 Task: Create a minimal business slides presentation template premium.
Action: Mouse moved to (630, 262)
Screenshot: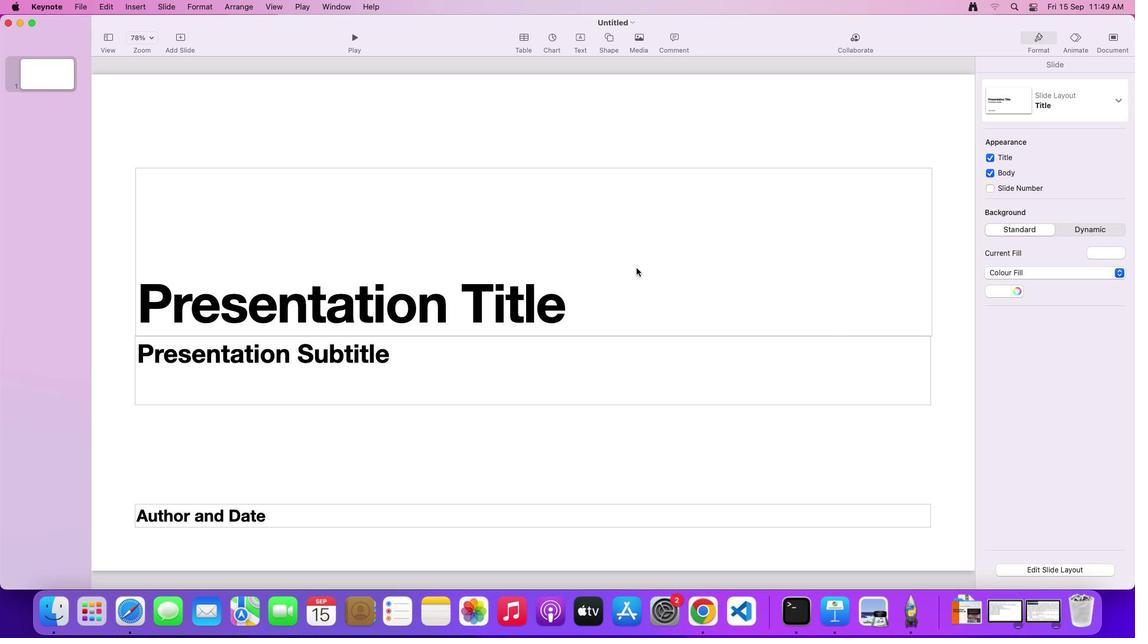 
Action: Mouse pressed left at (630, 262)
Screenshot: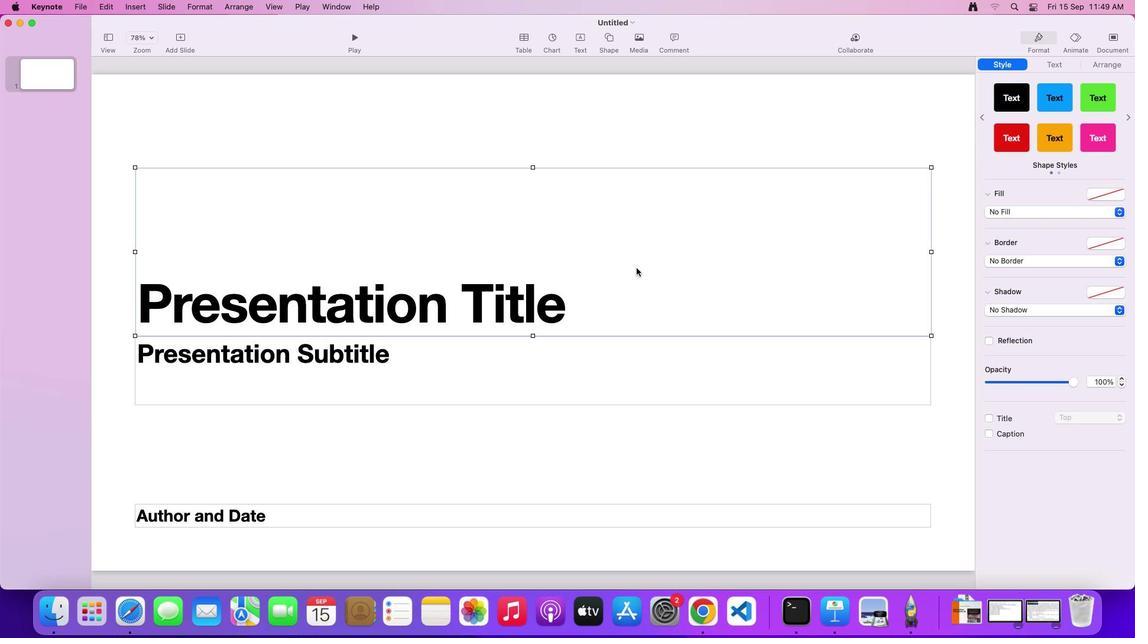 
Action: Key pressed Key.delete
Screenshot: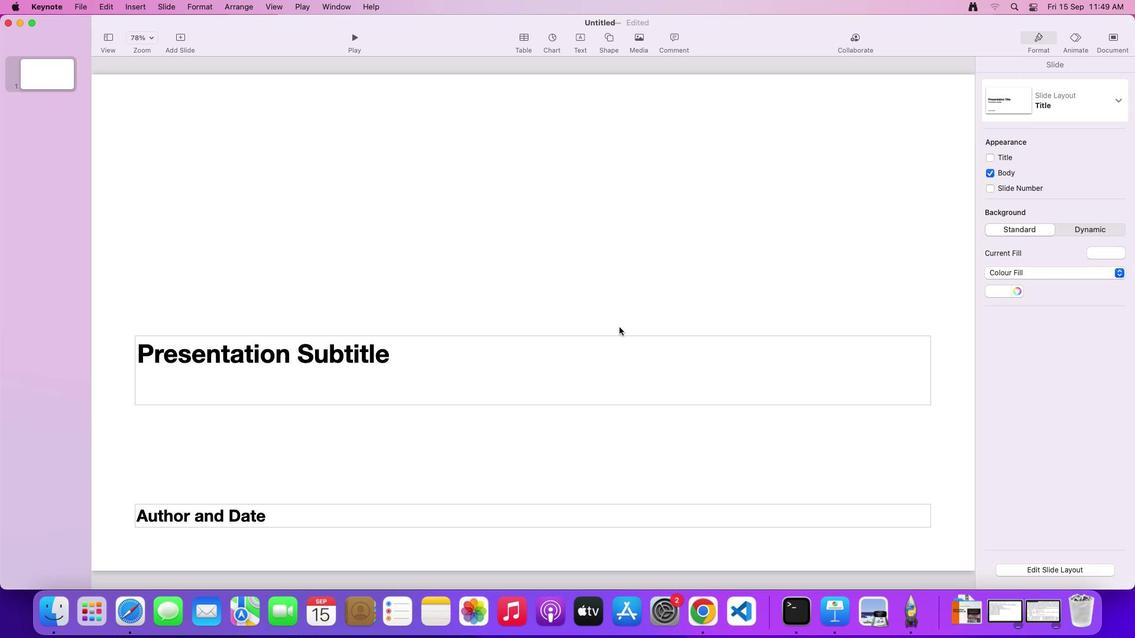 
Action: Mouse moved to (597, 376)
Screenshot: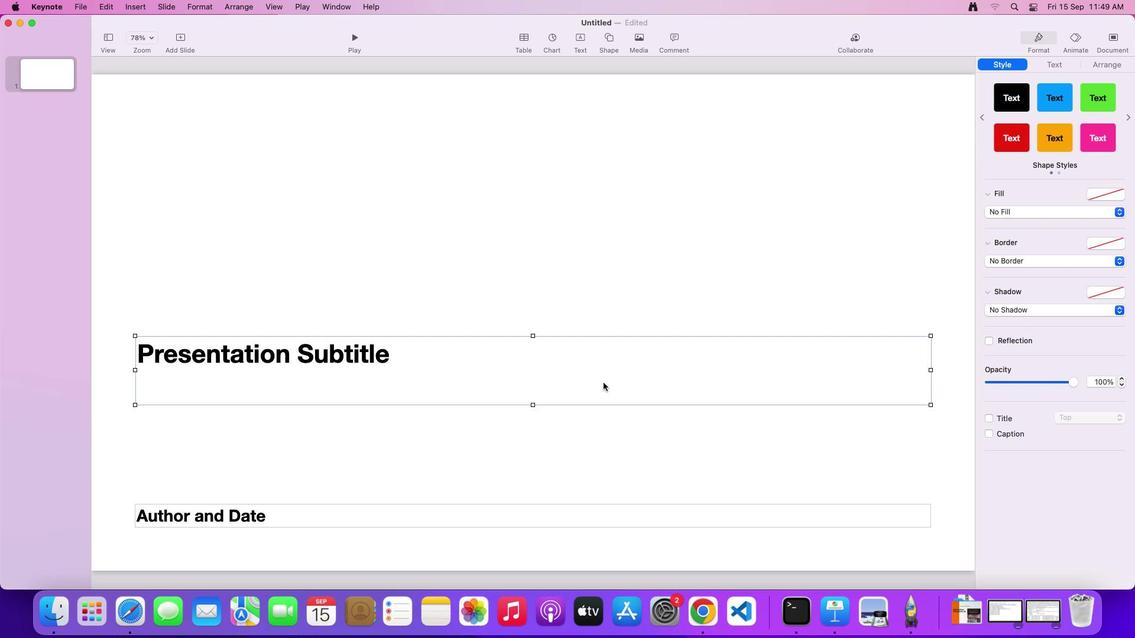 
Action: Mouse pressed left at (597, 376)
Screenshot: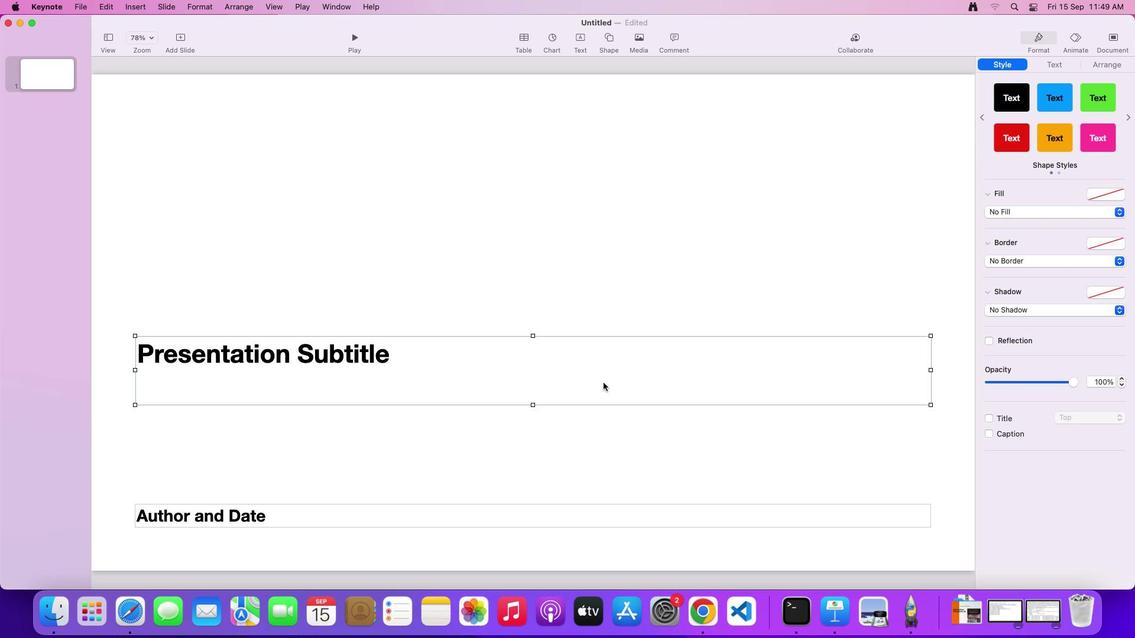 
Action: Key pressed Key.delete
Screenshot: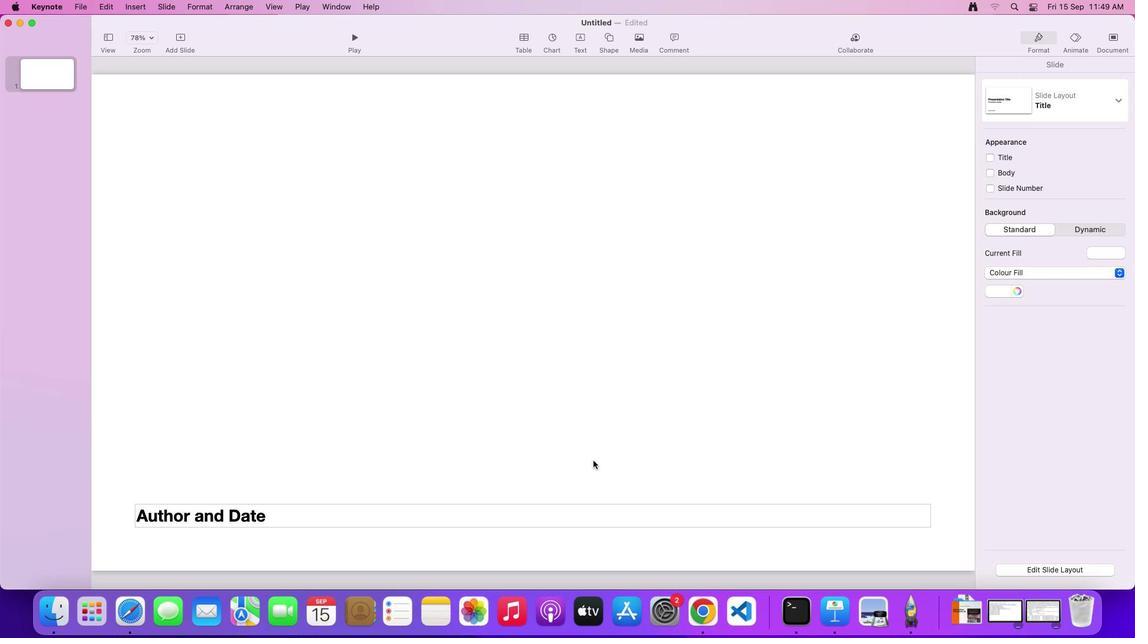 
Action: Mouse moved to (583, 506)
Screenshot: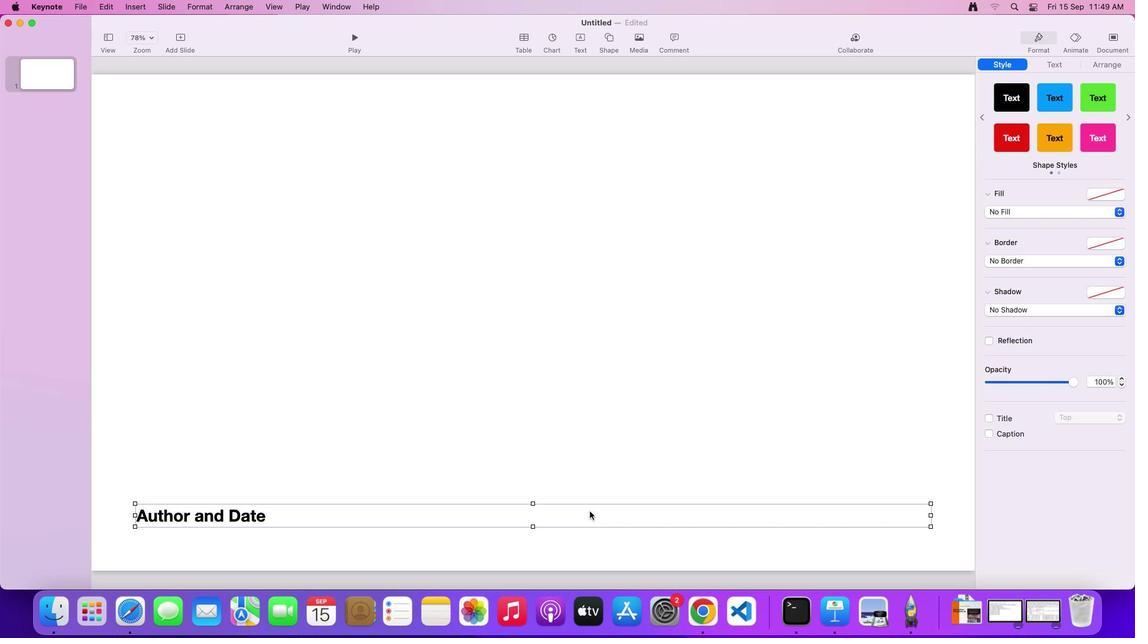 
Action: Mouse pressed left at (583, 506)
Screenshot: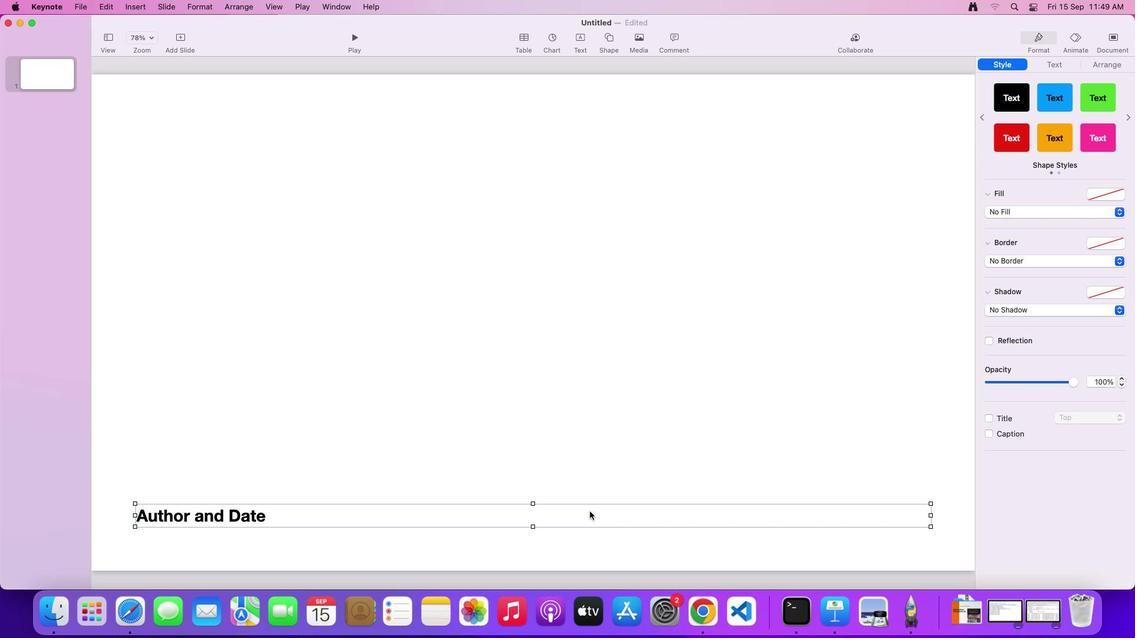 
Action: Key pressed Key.delete
Screenshot: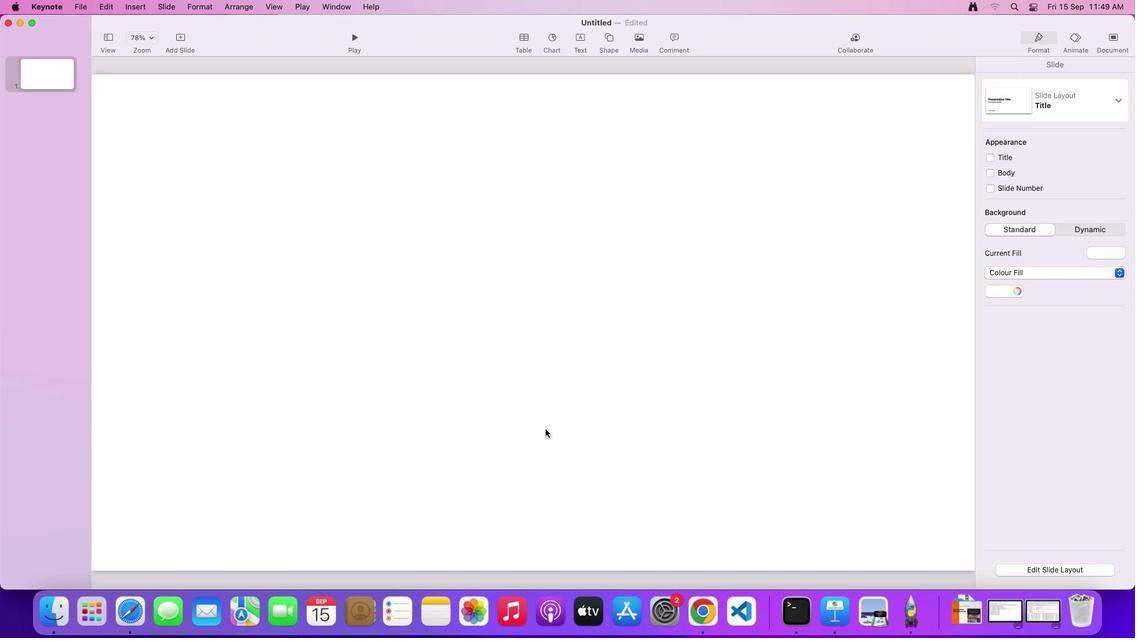 
Action: Mouse moved to (529, 389)
Screenshot: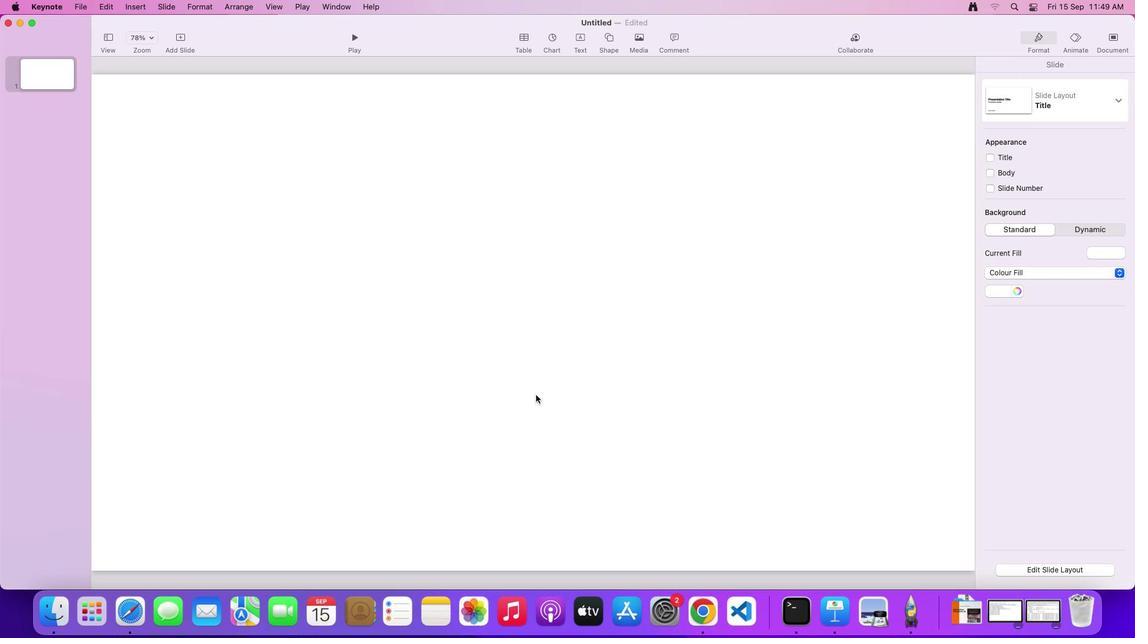 
Action: Mouse pressed left at (529, 389)
Screenshot: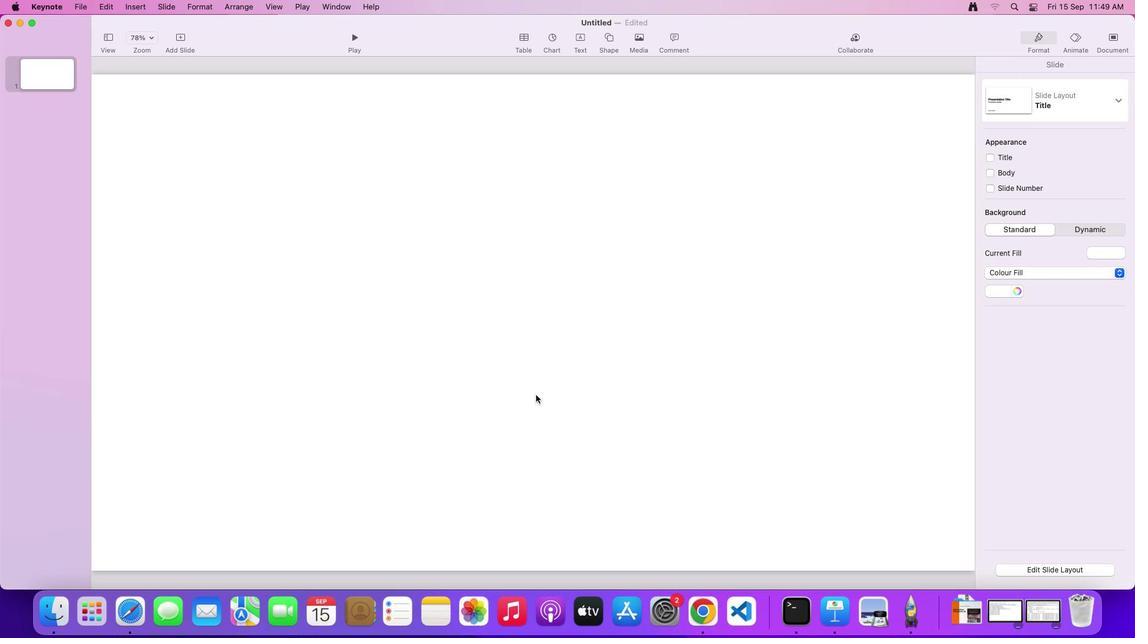
Action: Mouse moved to (482, 229)
Screenshot: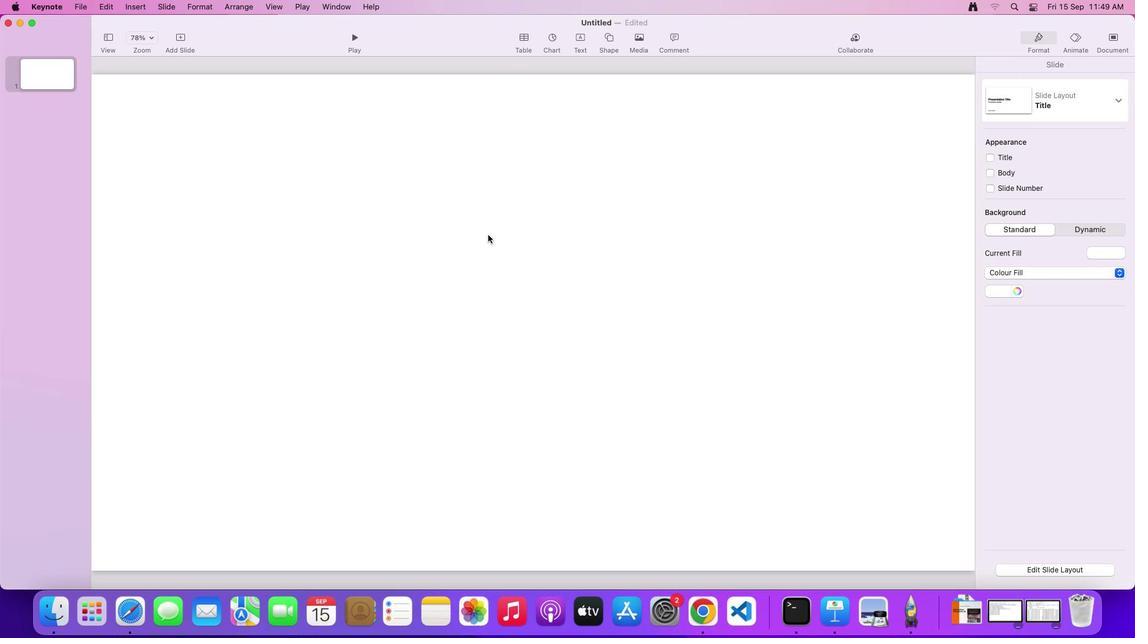 
Action: Mouse pressed left at (482, 229)
Screenshot: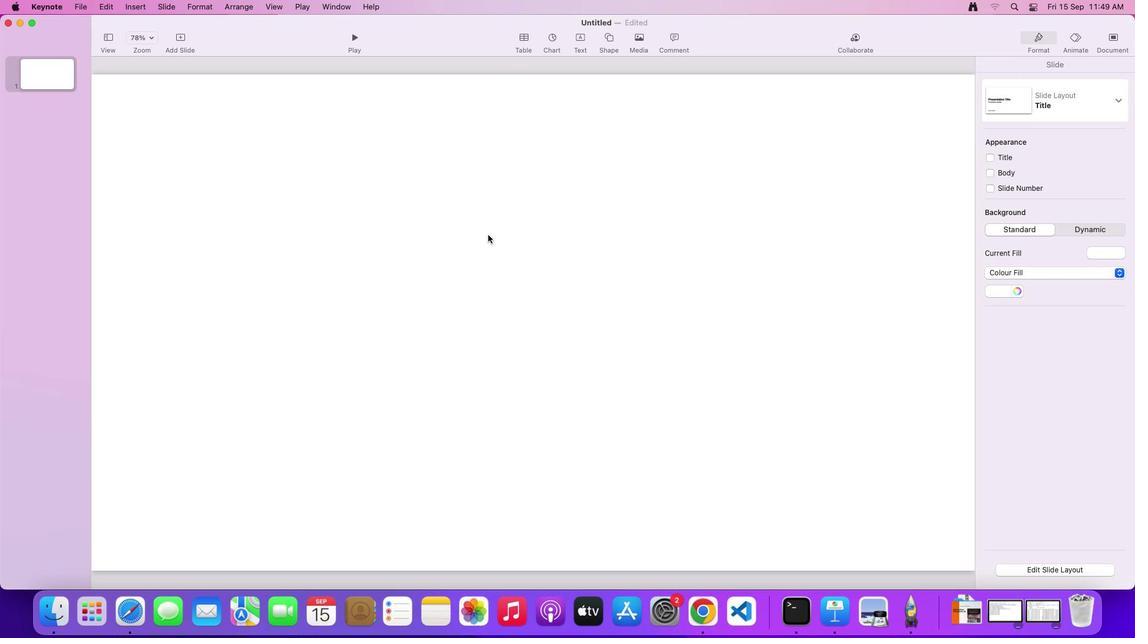 
Action: Mouse moved to (602, 32)
Screenshot: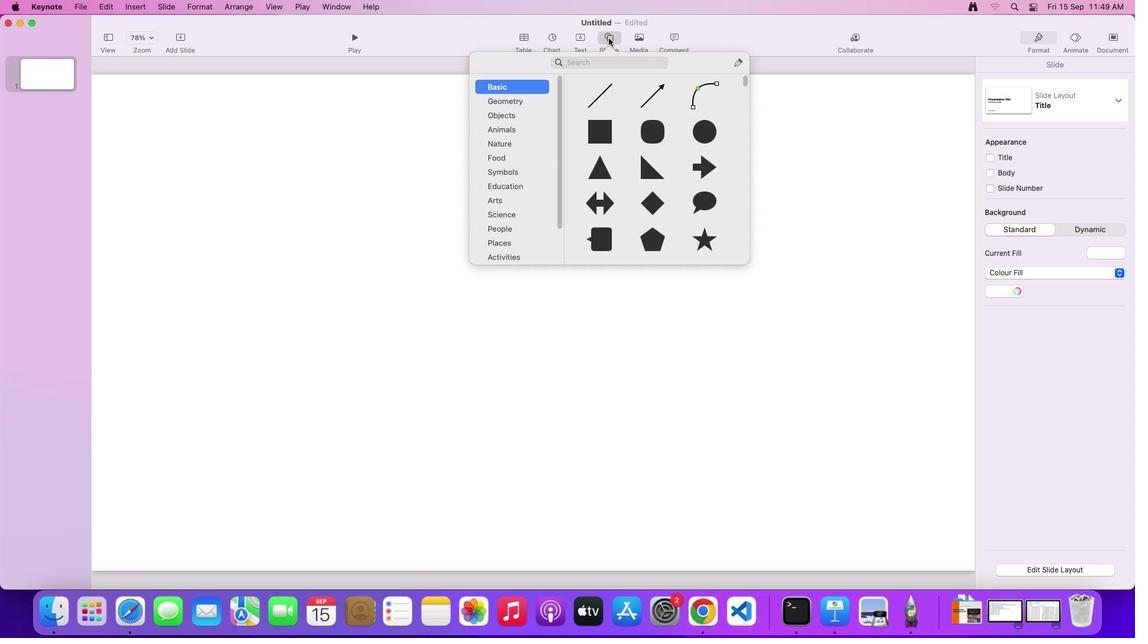 
Action: Mouse pressed left at (602, 32)
Screenshot: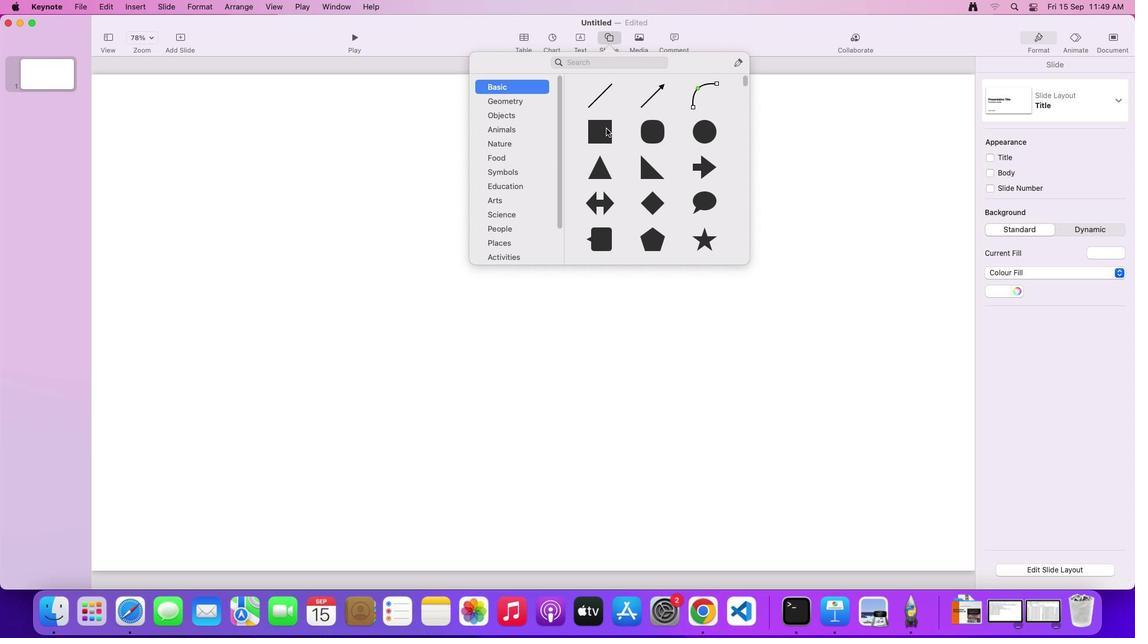
Action: Mouse moved to (651, 134)
Screenshot: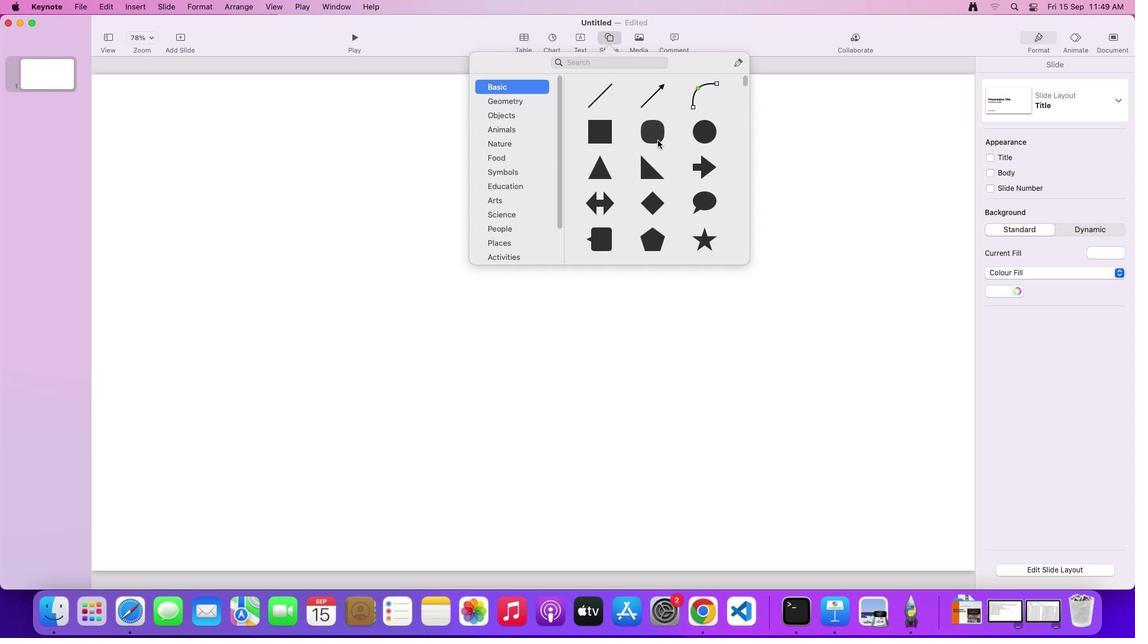 
Action: Mouse pressed left at (651, 134)
Screenshot: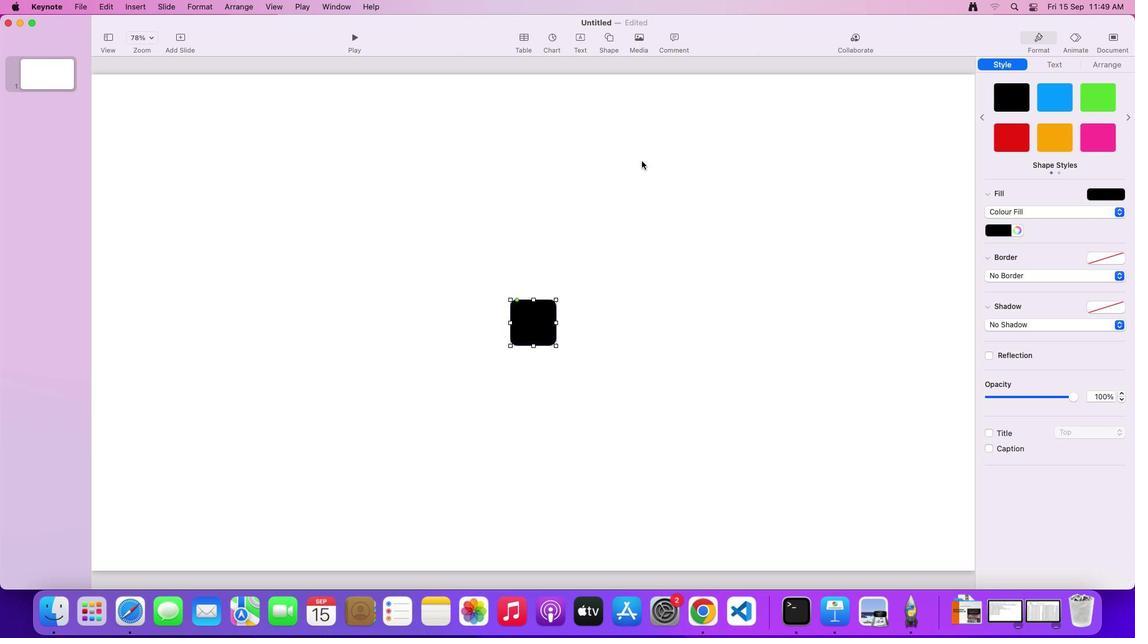 
Action: Mouse moved to (550, 338)
Screenshot: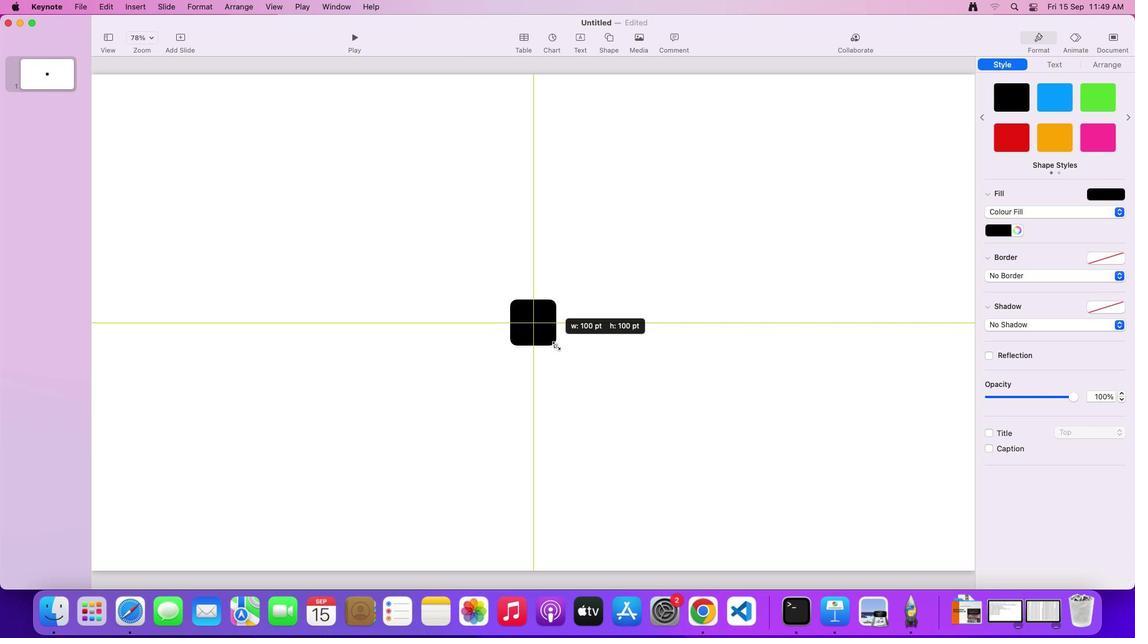 
Action: Mouse pressed left at (550, 338)
Screenshot: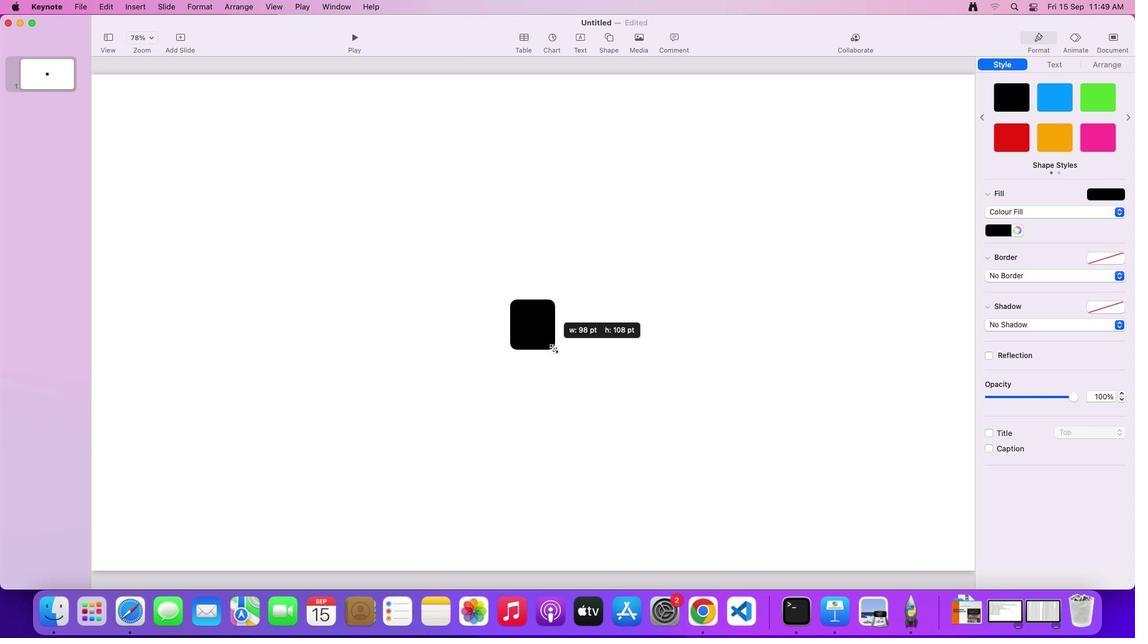 
Action: Mouse moved to (1086, 55)
Screenshot: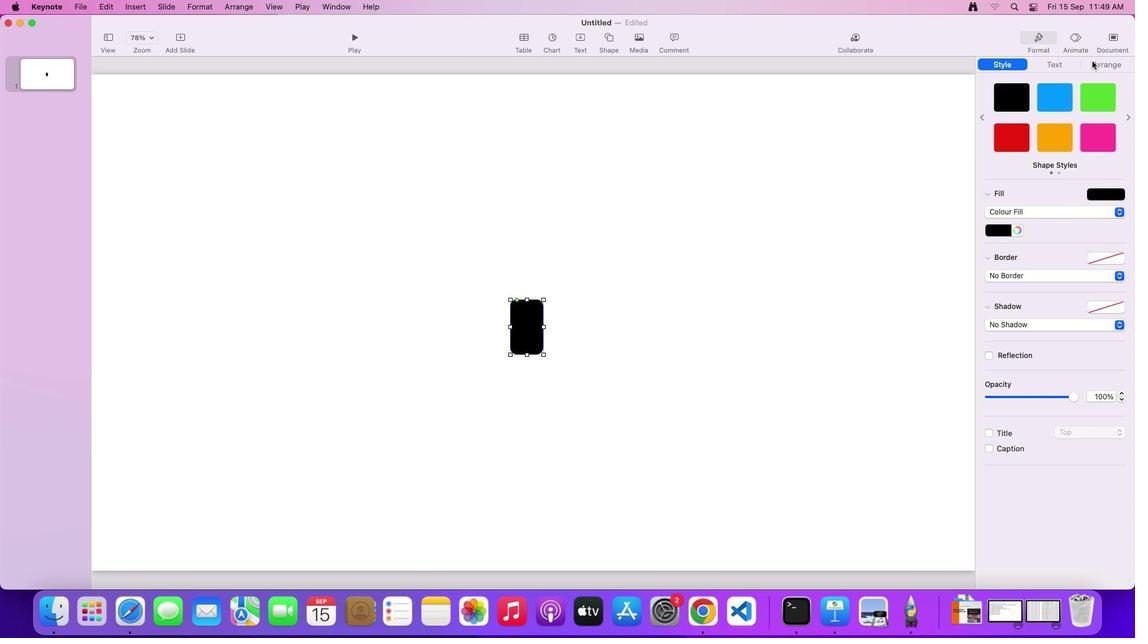 
Action: Mouse pressed left at (1086, 55)
Screenshot: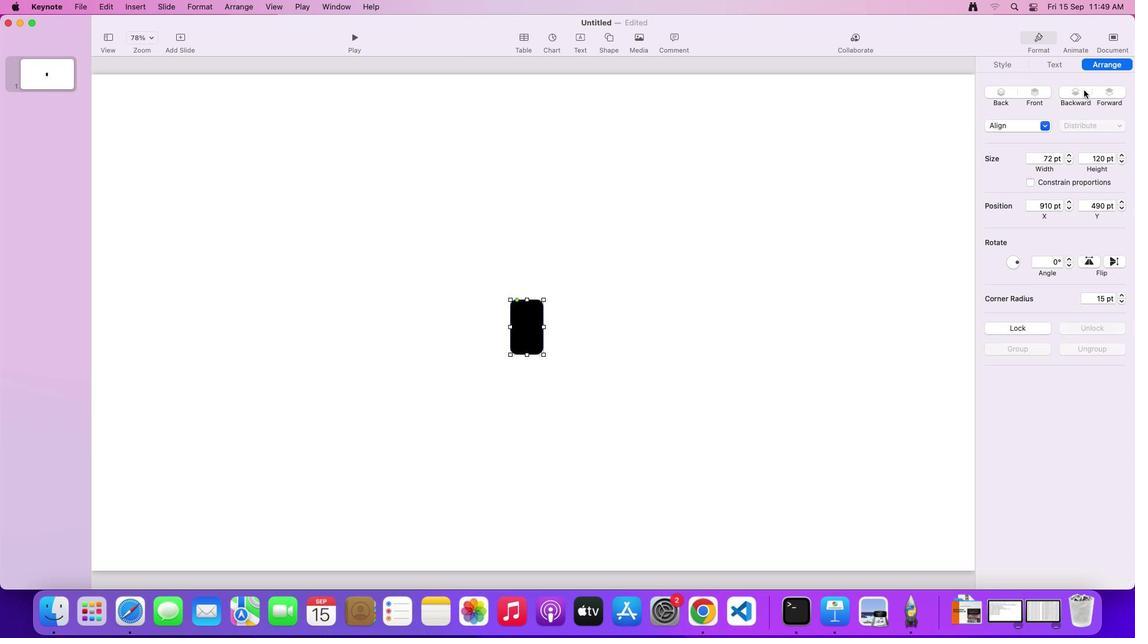 
Action: Mouse moved to (1008, 251)
Screenshot: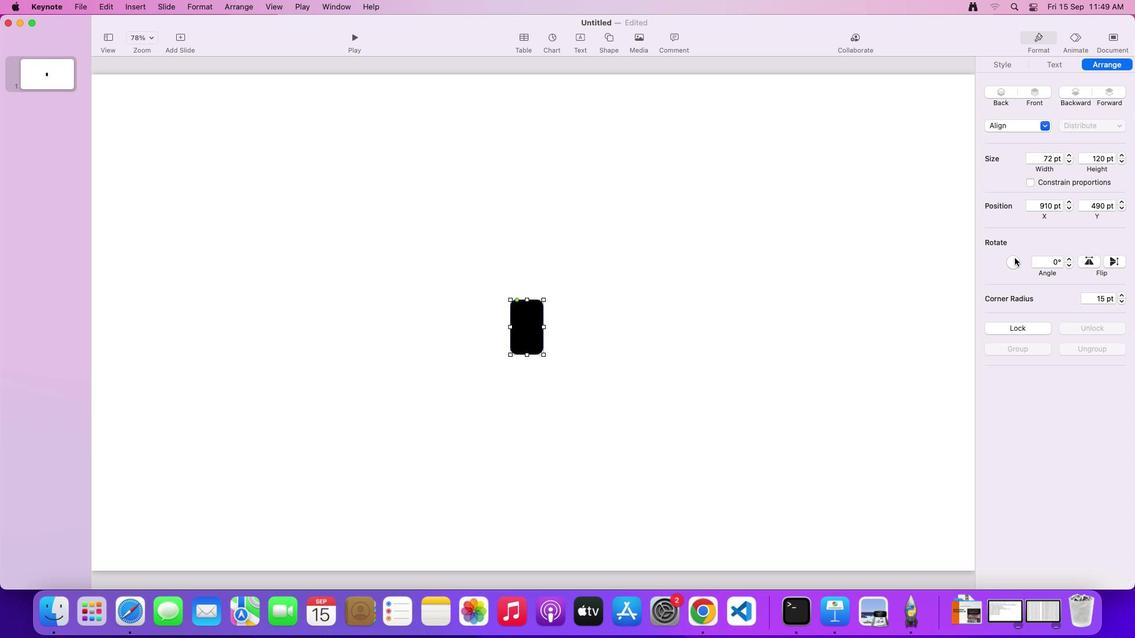 
Action: Mouse pressed left at (1008, 251)
Screenshot: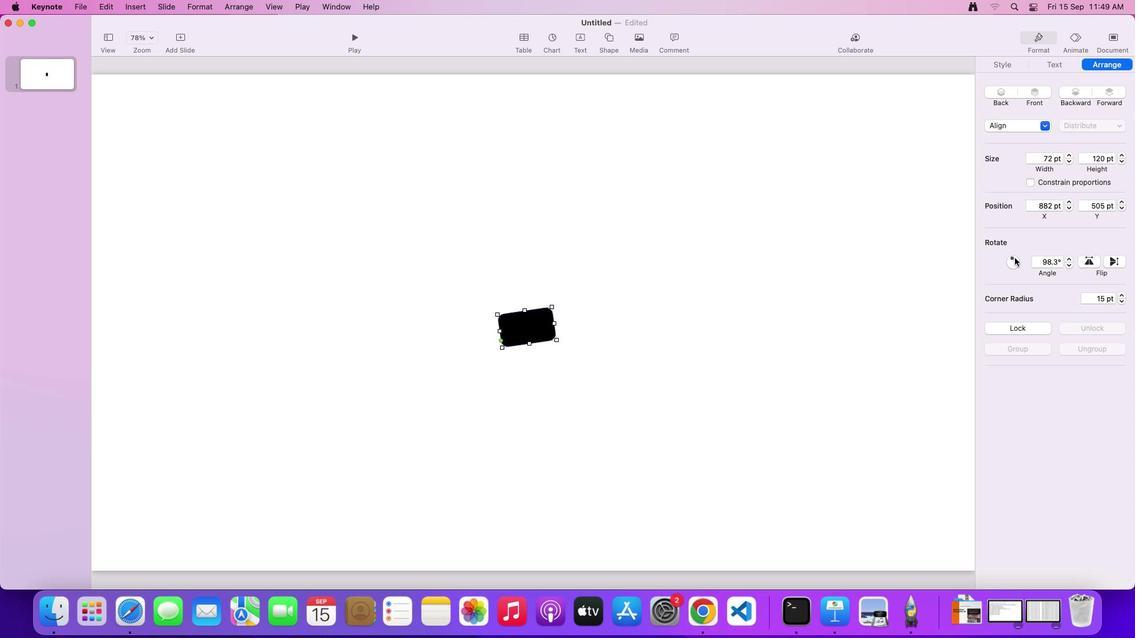 
Action: Mouse moved to (1063, 257)
Screenshot: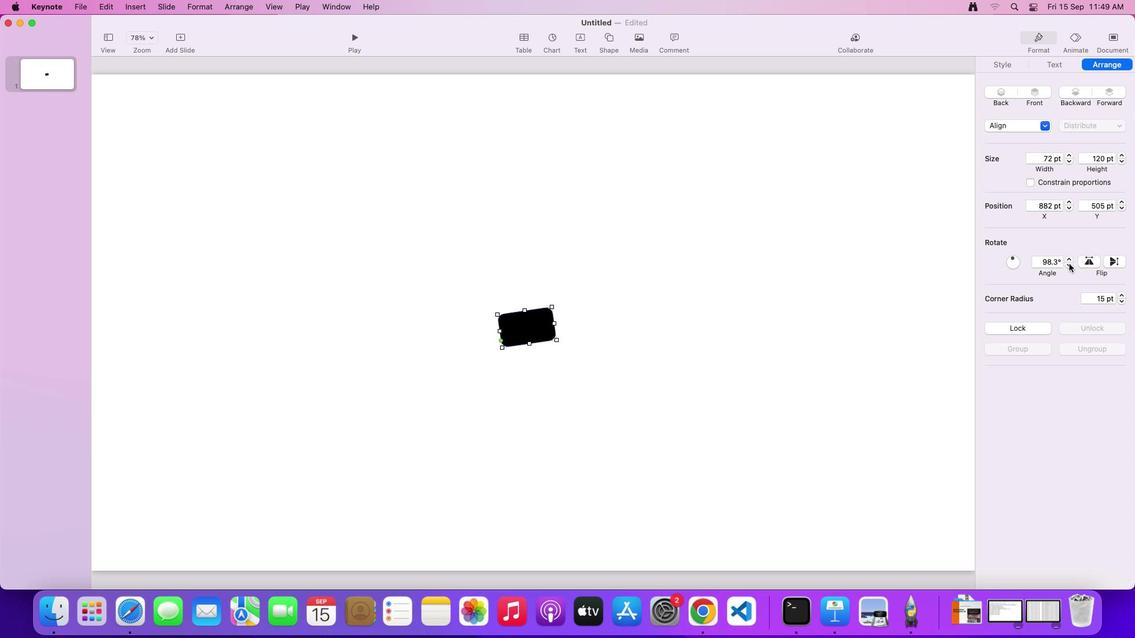 
Action: Mouse pressed left at (1063, 257)
Screenshot: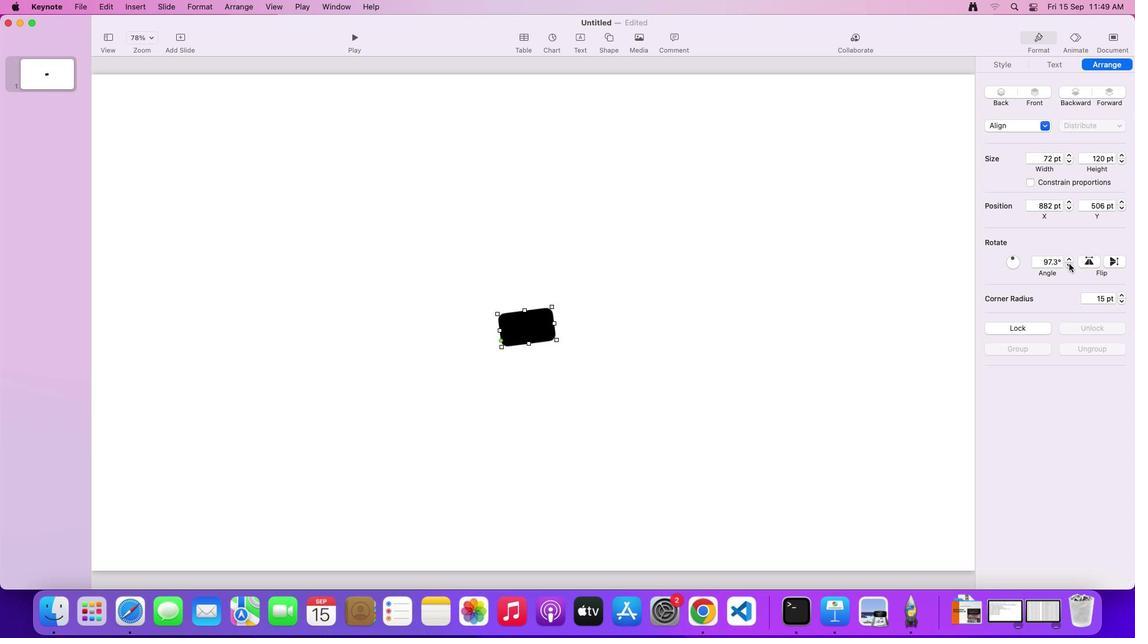 
Action: Mouse moved to (1063, 258)
Screenshot: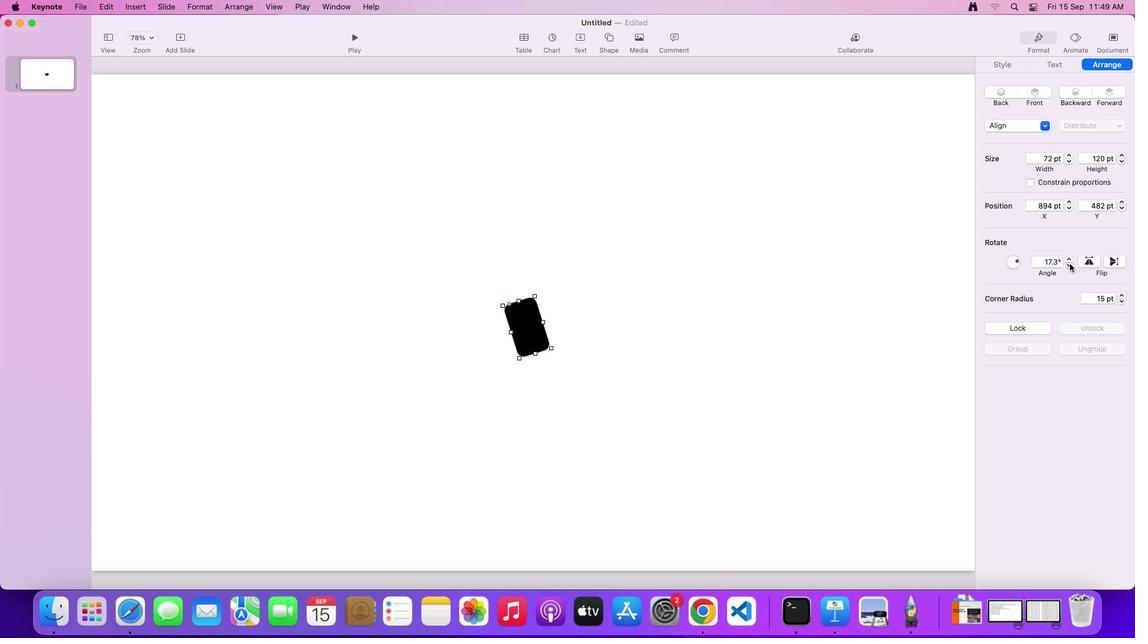 
Action: Mouse pressed left at (1063, 258)
Screenshot: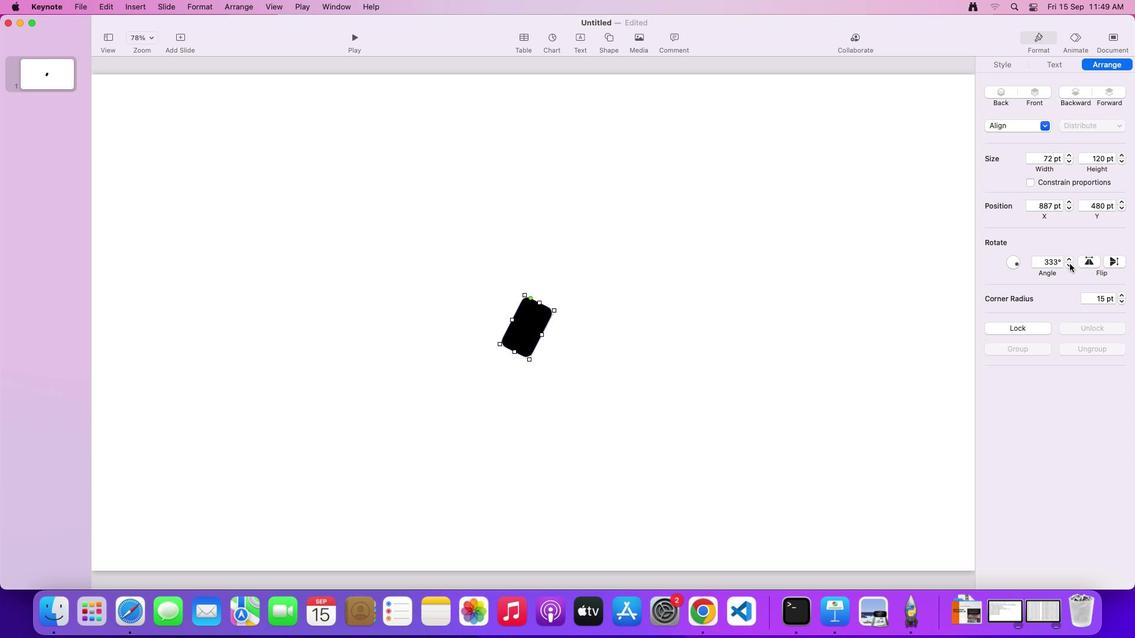 
Action: Mouse pressed left at (1063, 258)
Screenshot: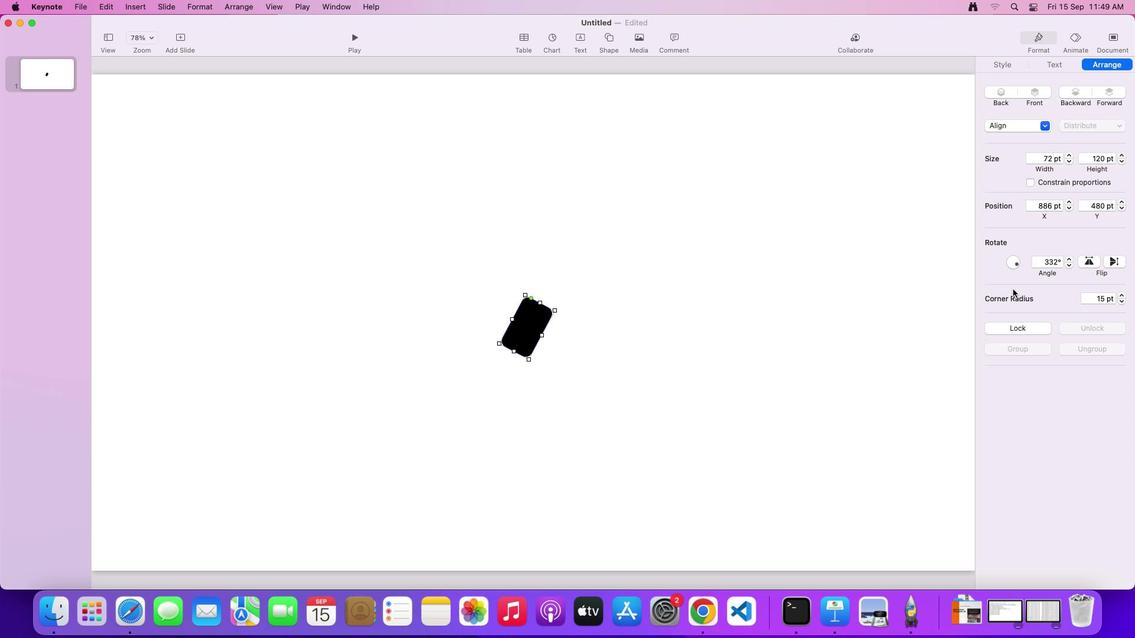 
Action: Mouse moved to (525, 332)
Screenshot: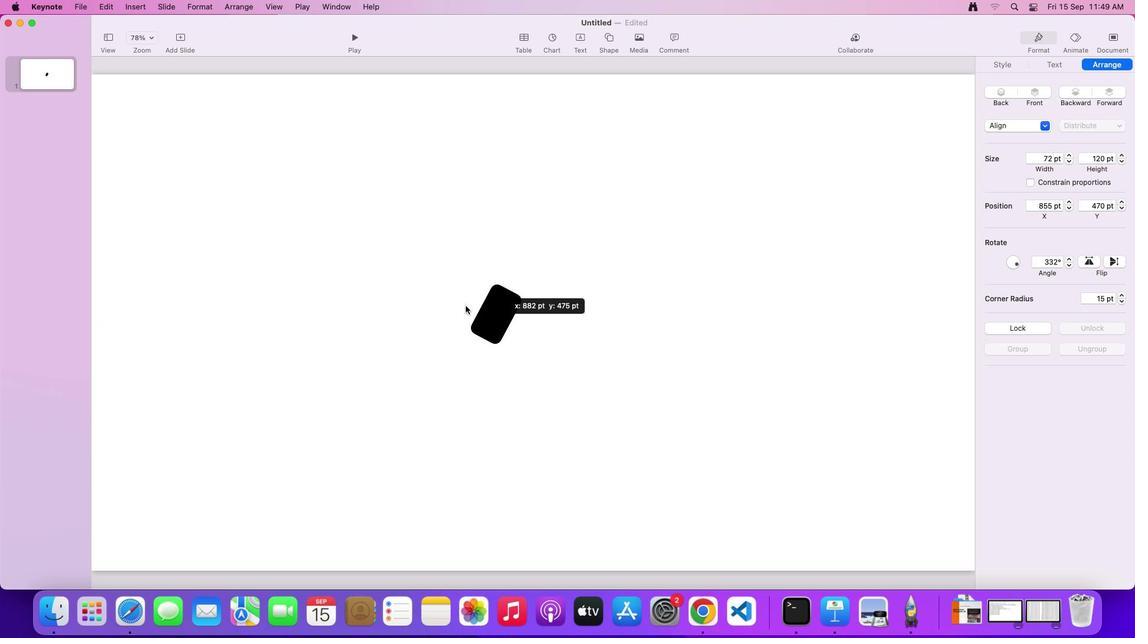 
Action: Mouse pressed left at (525, 332)
Screenshot: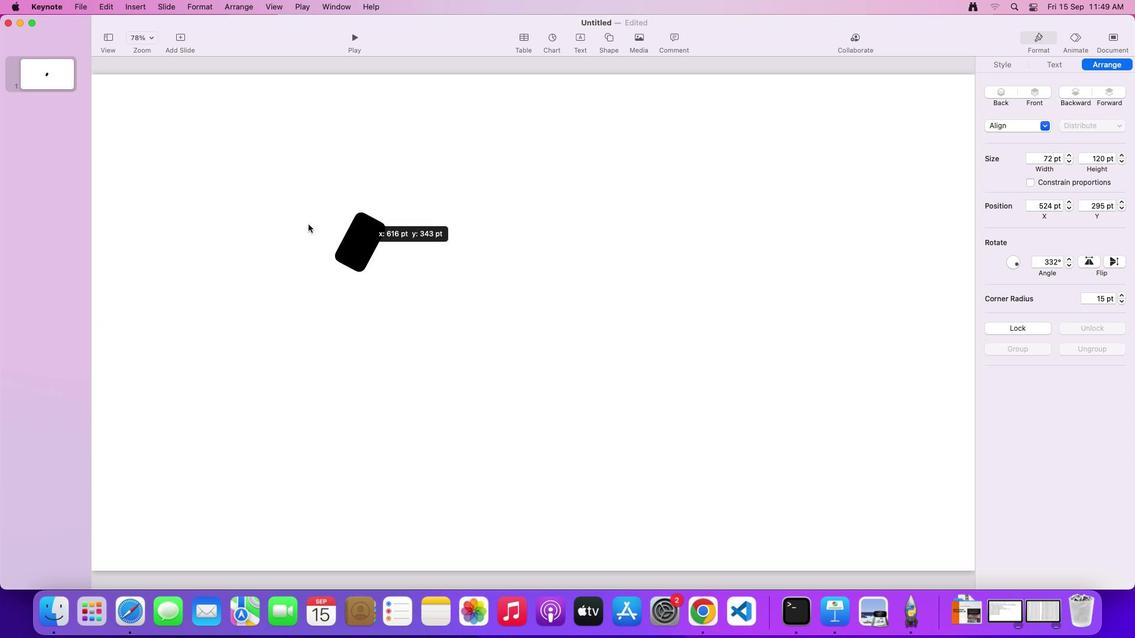 
Action: Mouse moved to (177, 107)
Screenshot: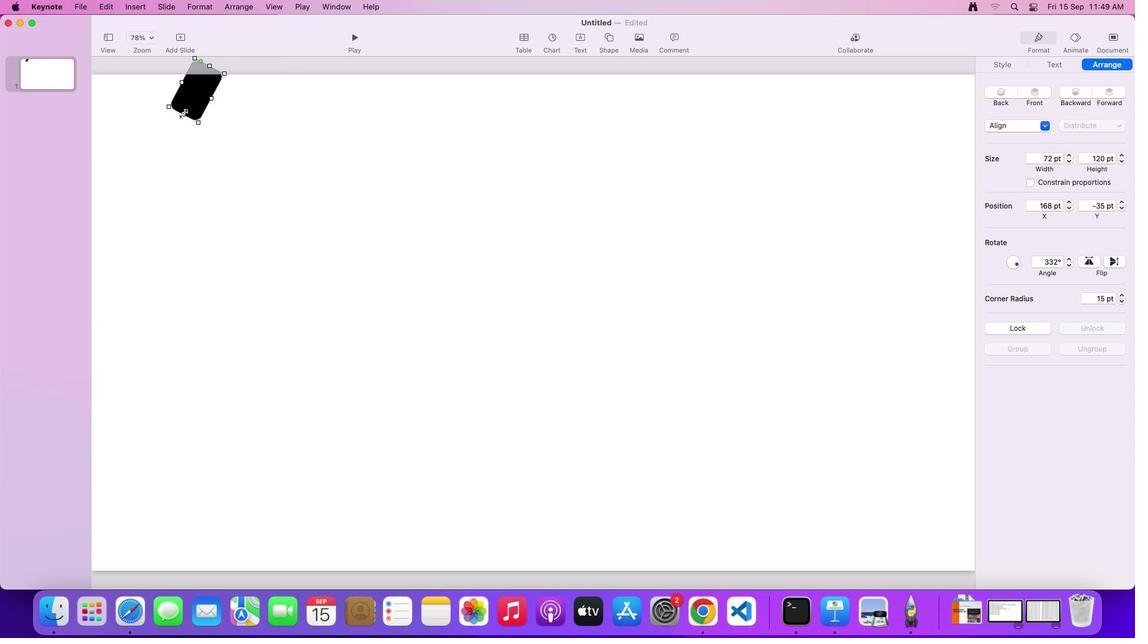 
Action: Mouse pressed left at (177, 107)
Screenshot: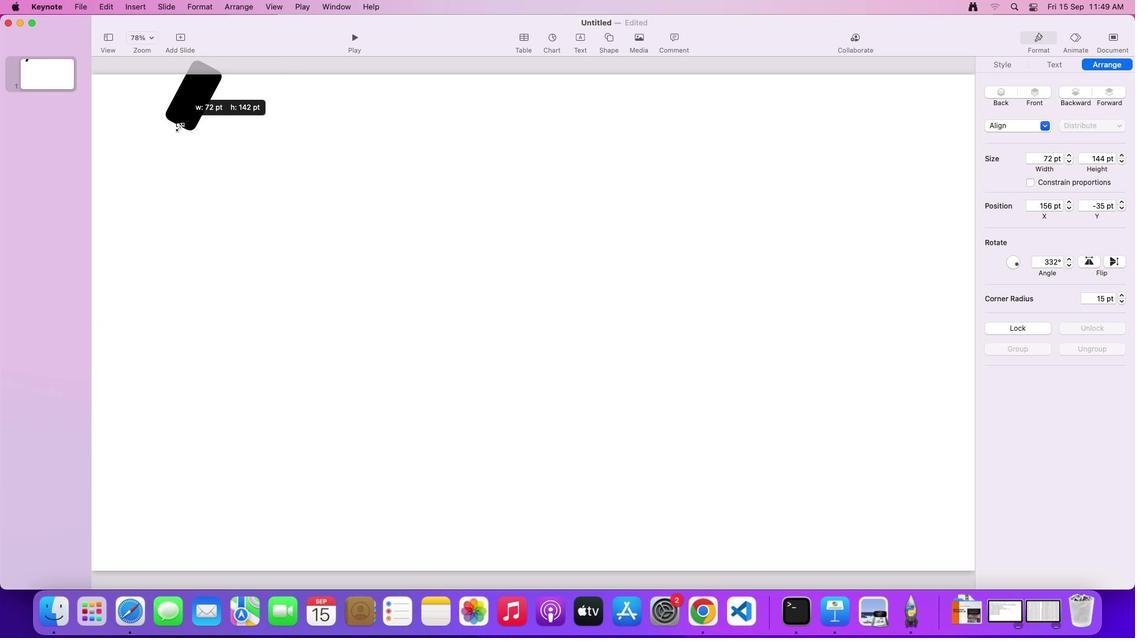 
Action: Mouse moved to (178, 109)
Screenshot: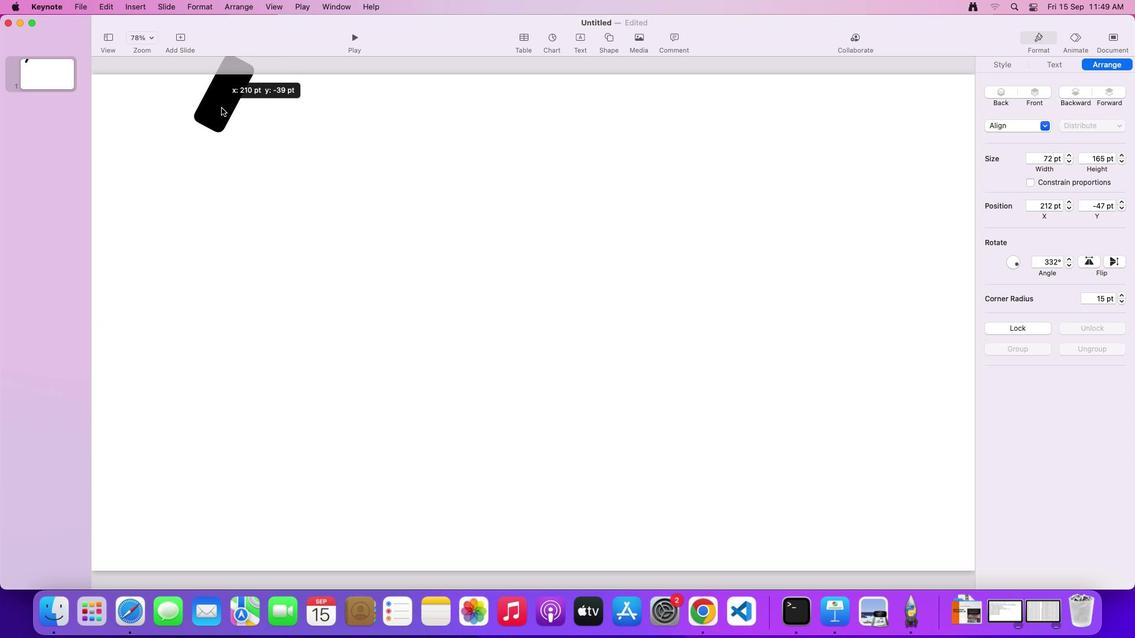 
Action: Mouse pressed left at (178, 109)
Screenshot: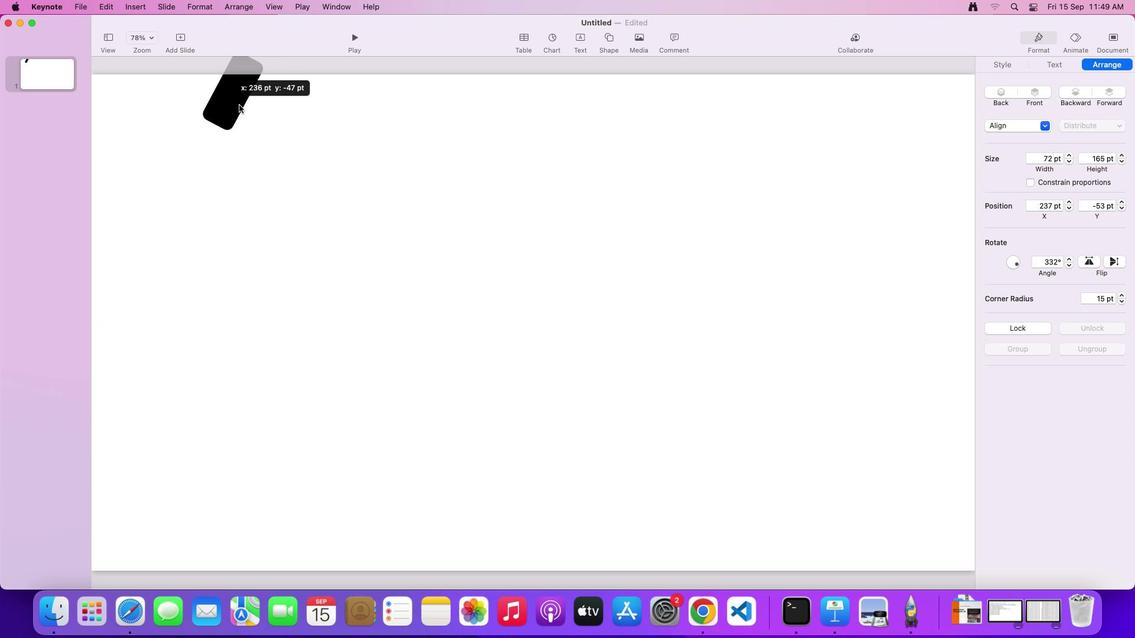 
Action: Mouse moved to (264, 104)
Screenshot: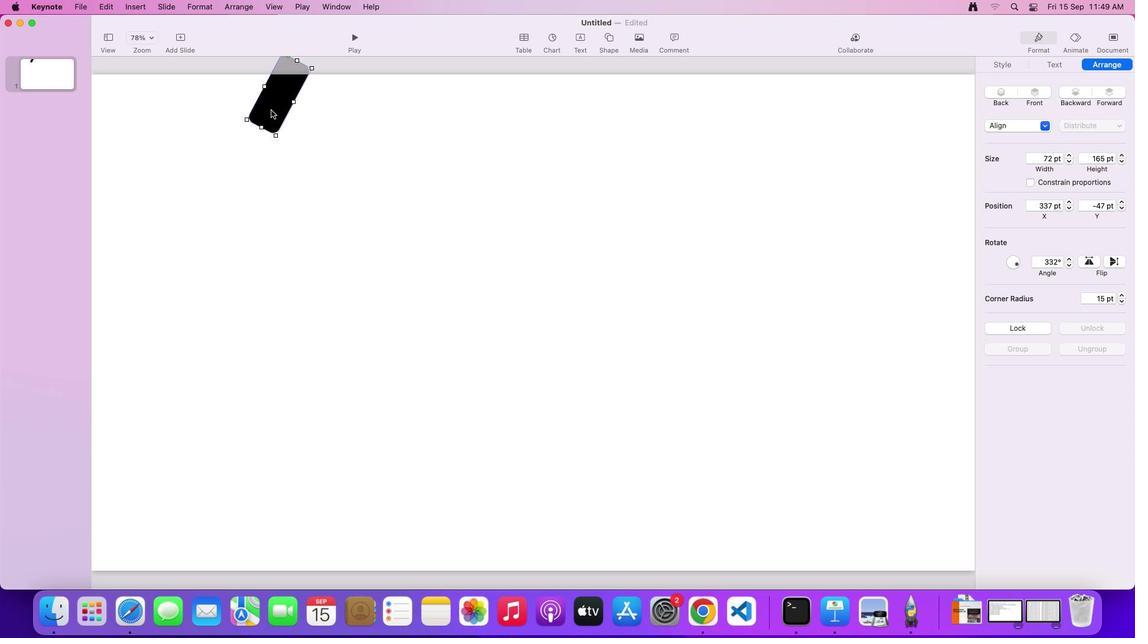 
Action: Key pressed Key.alt
Screenshot: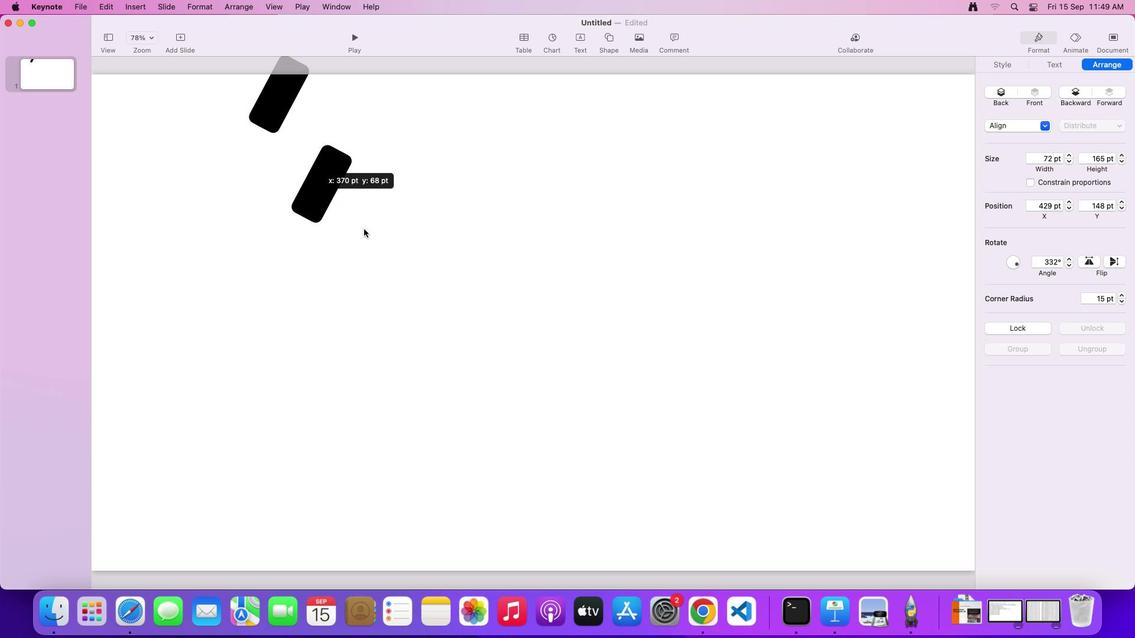 
Action: Mouse pressed left at (264, 104)
Screenshot: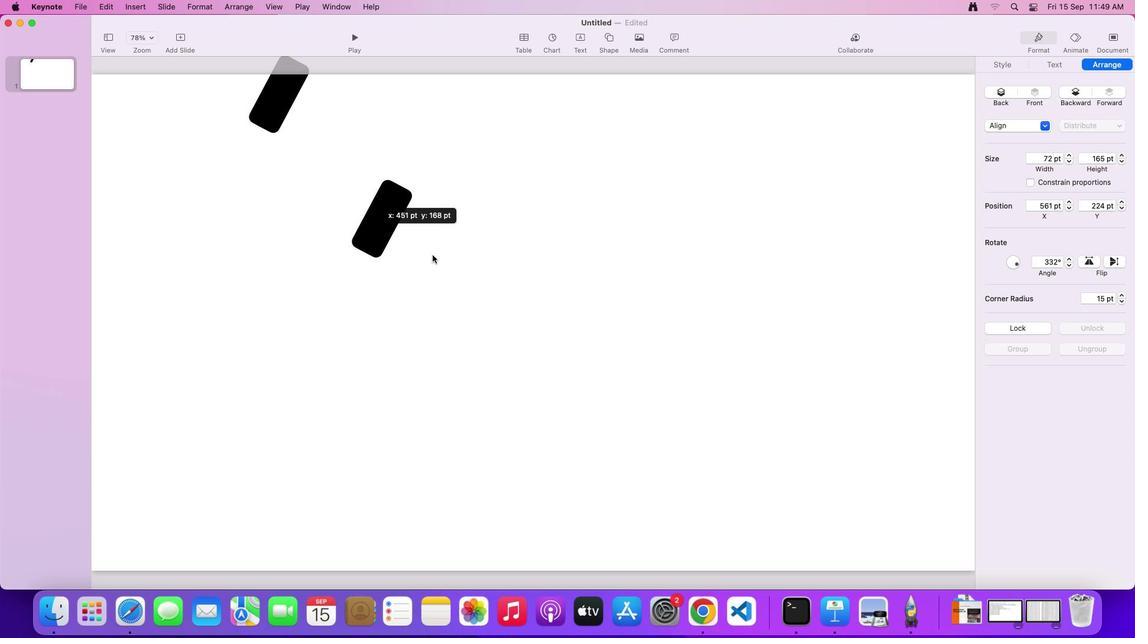 
Action: Mouse moved to (266, 108)
Screenshot: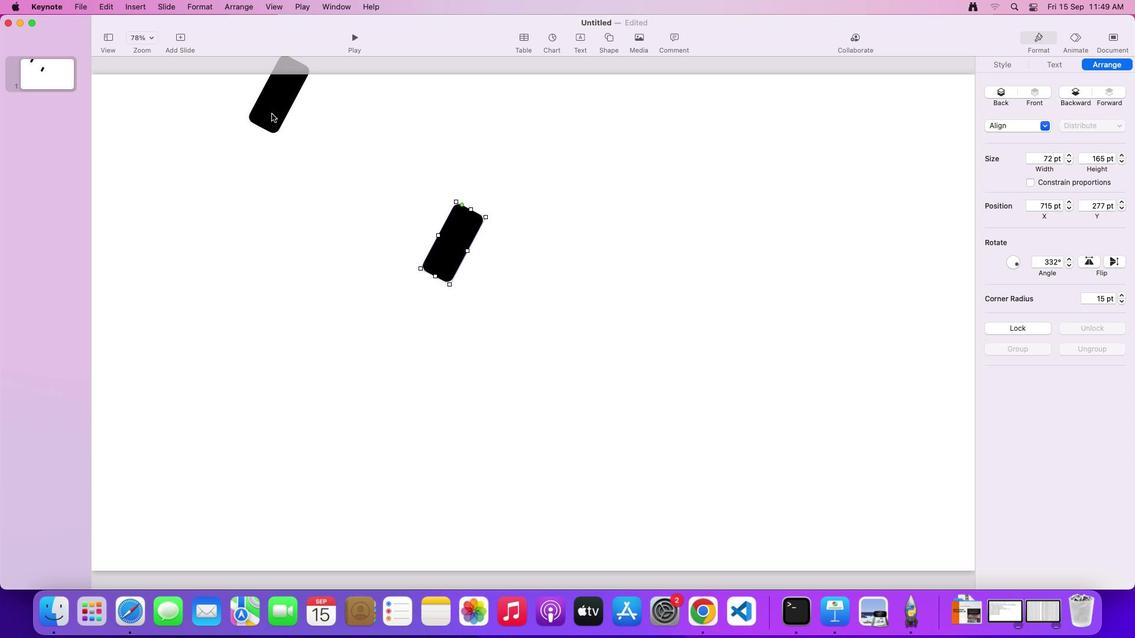 
Action: Mouse pressed left at (266, 108)
Screenshot: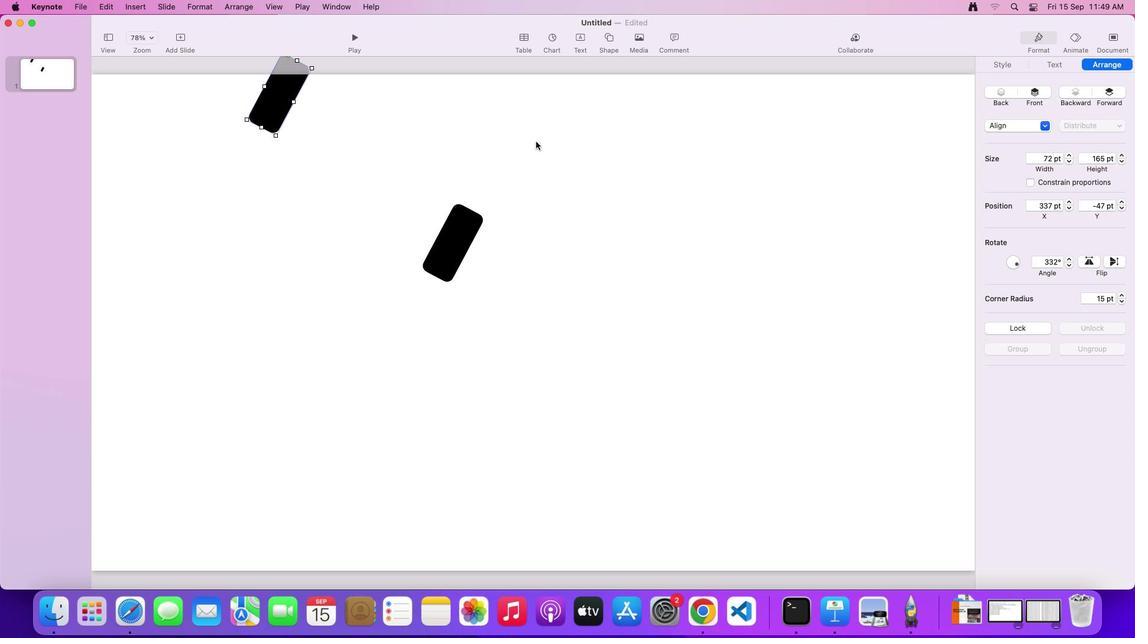 
Action: Mouse moved to (999, 60)
Screenshot: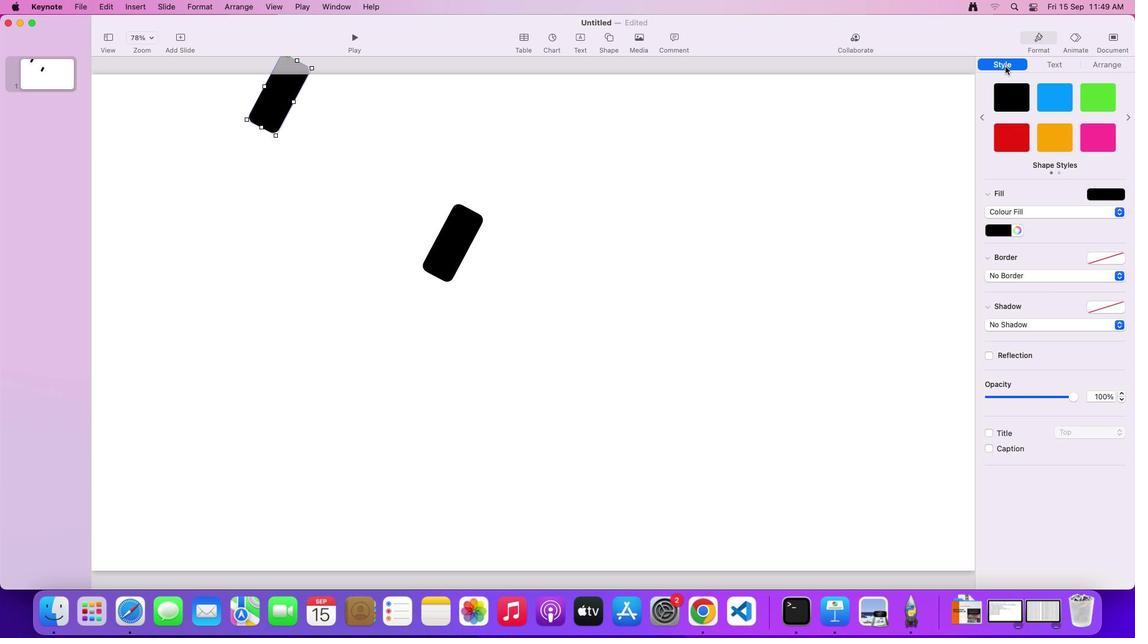 
Action: Mouse pressed left at (999, 60)
Screenshot: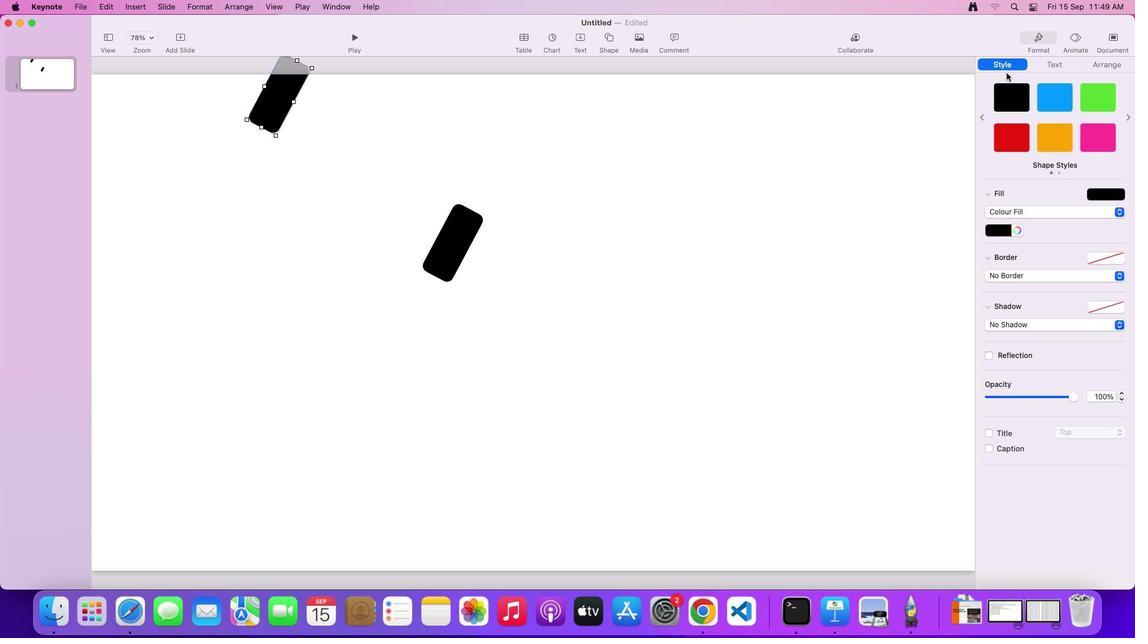 
Action: Mouse moved to (1058, 125)
Screenshot: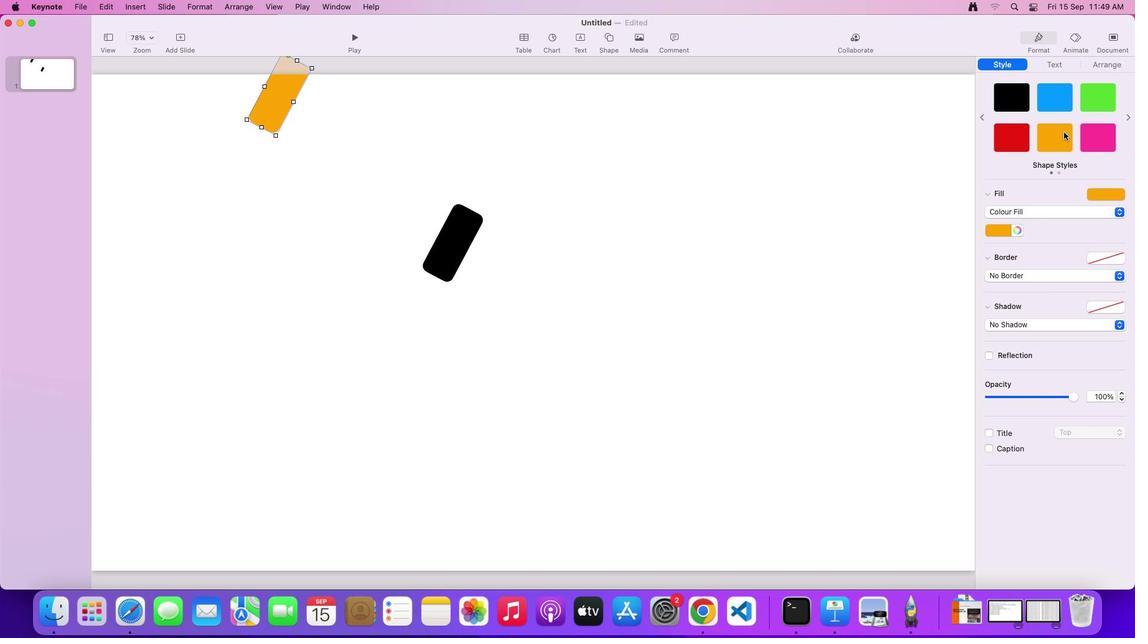 
Action: Mouse pressed left at (1058, 125)
Screenshot: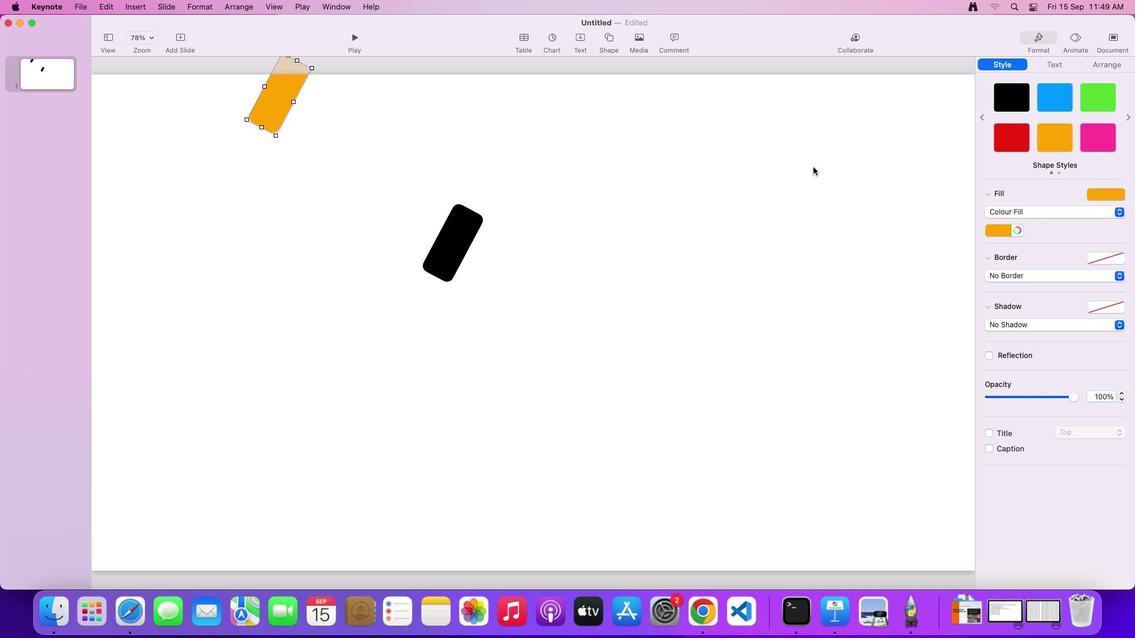 
Action: Mouse moved to (448, 239)
Screenshot: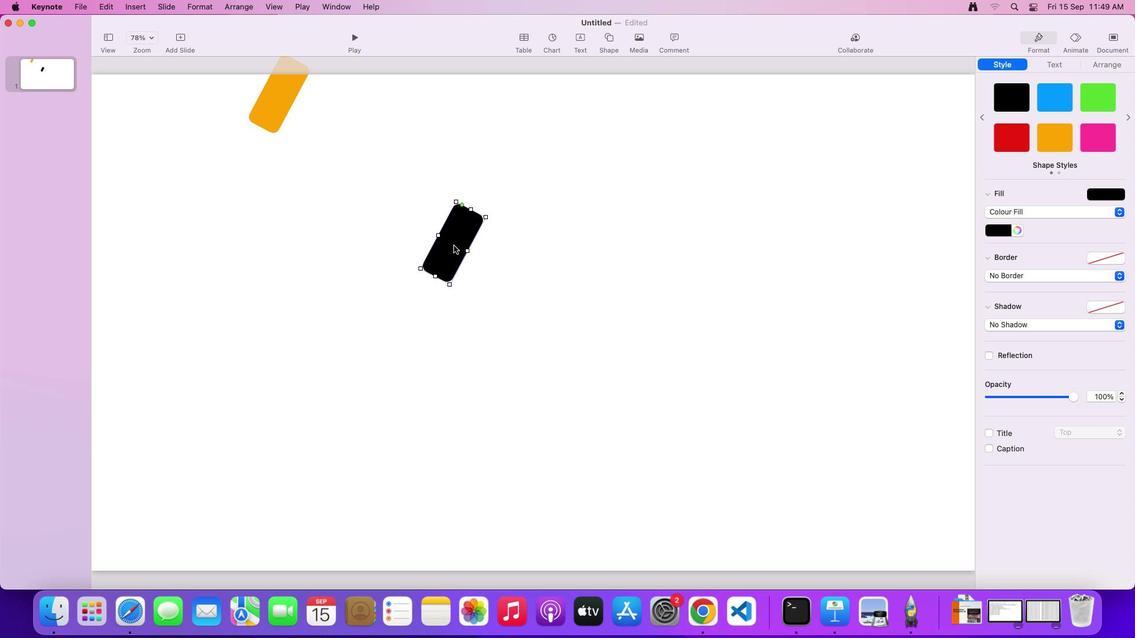 
Action: Mouse pressed left at (448, 239)
Screenshot: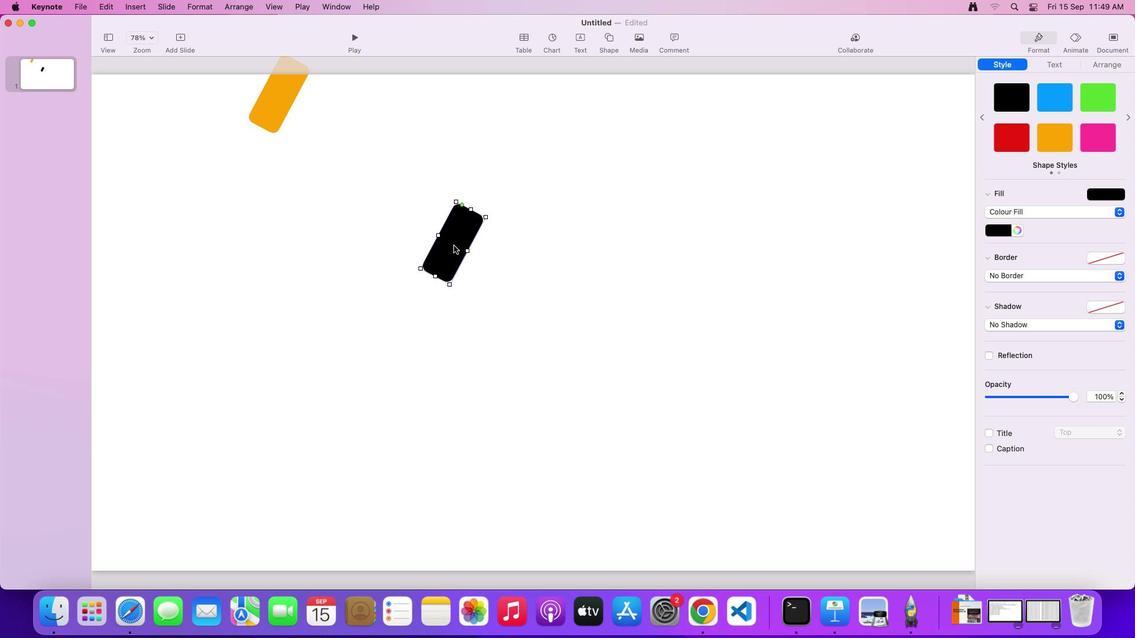 
Action: Mouse moved to (448, 238)
Screenshot: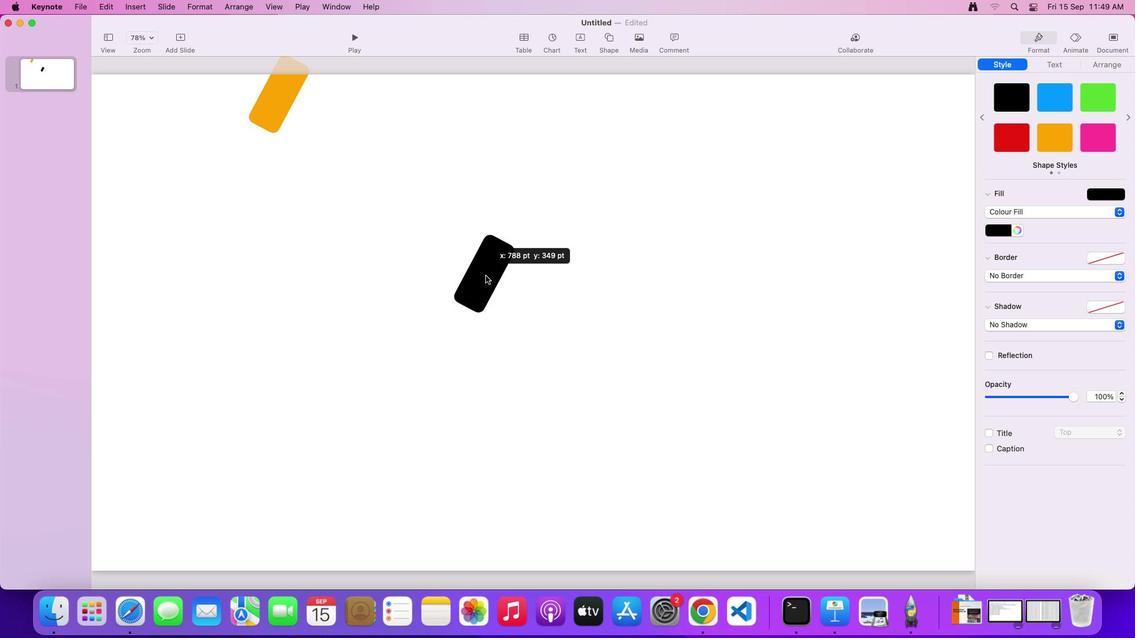 
Action: Mouse pressed left at (448, 238)
Screenshot: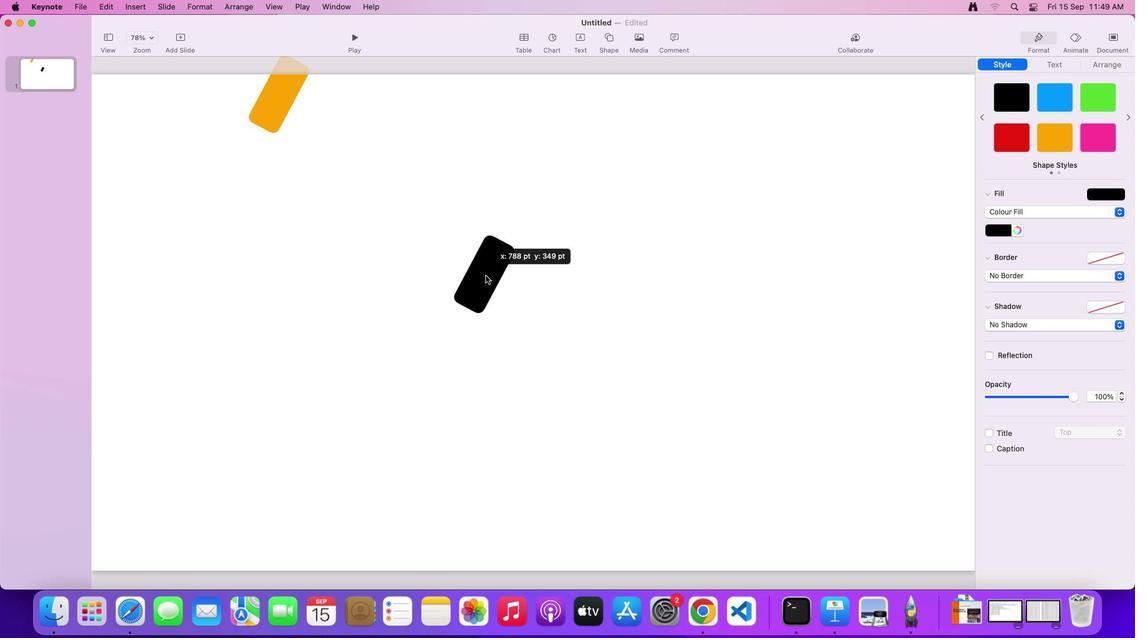 
Action: Mouse moved to (471, 264)
Screenshot: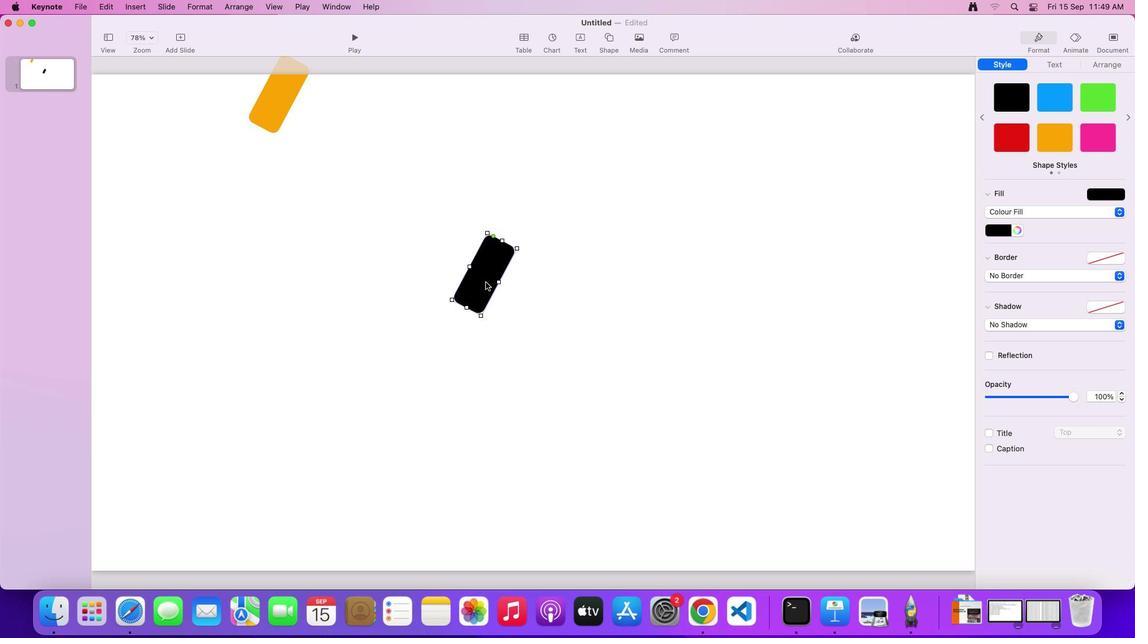 
Action: Key pressed Key.alt
Screenshot: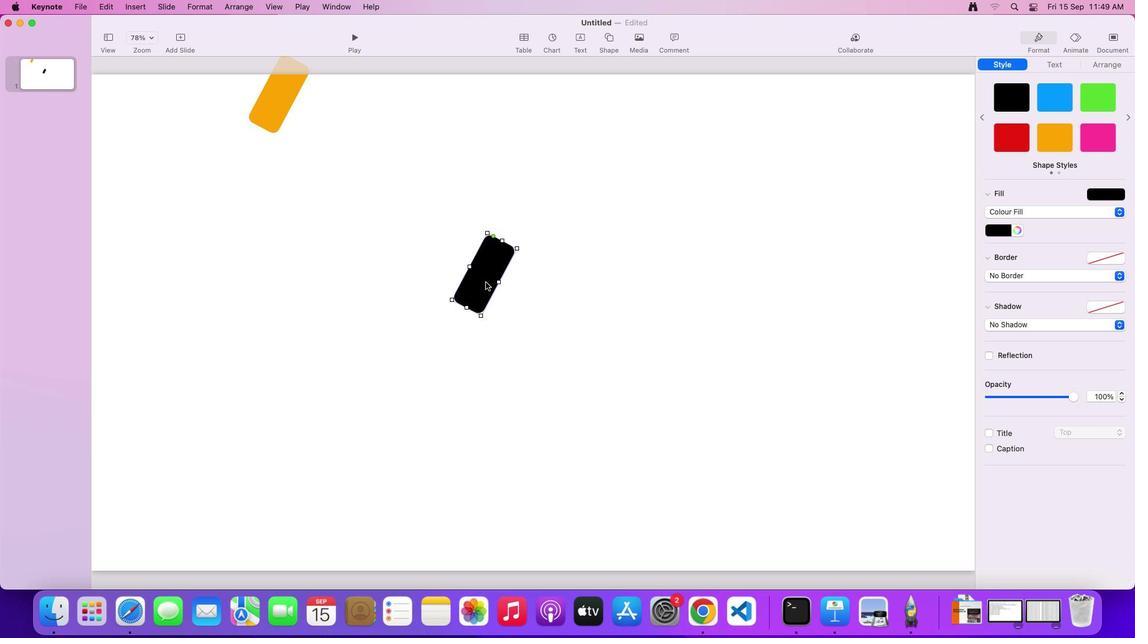 
Action: Mouse moved to (471, 261)
Screenshot: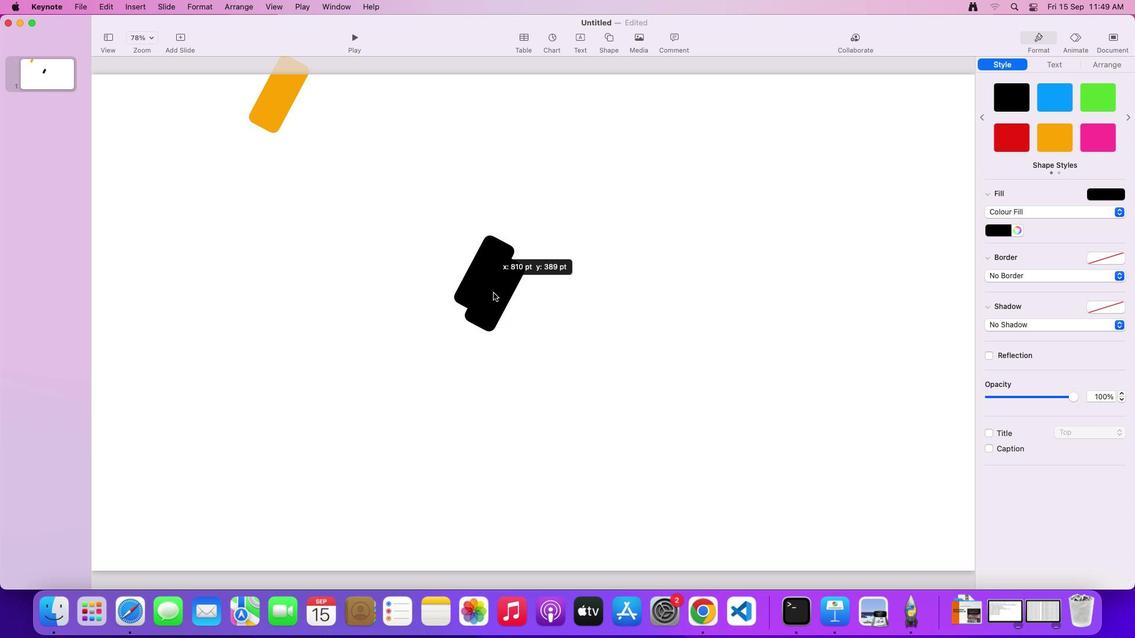 
Action: Mouse pressed left at (471, 261)
Screenshot: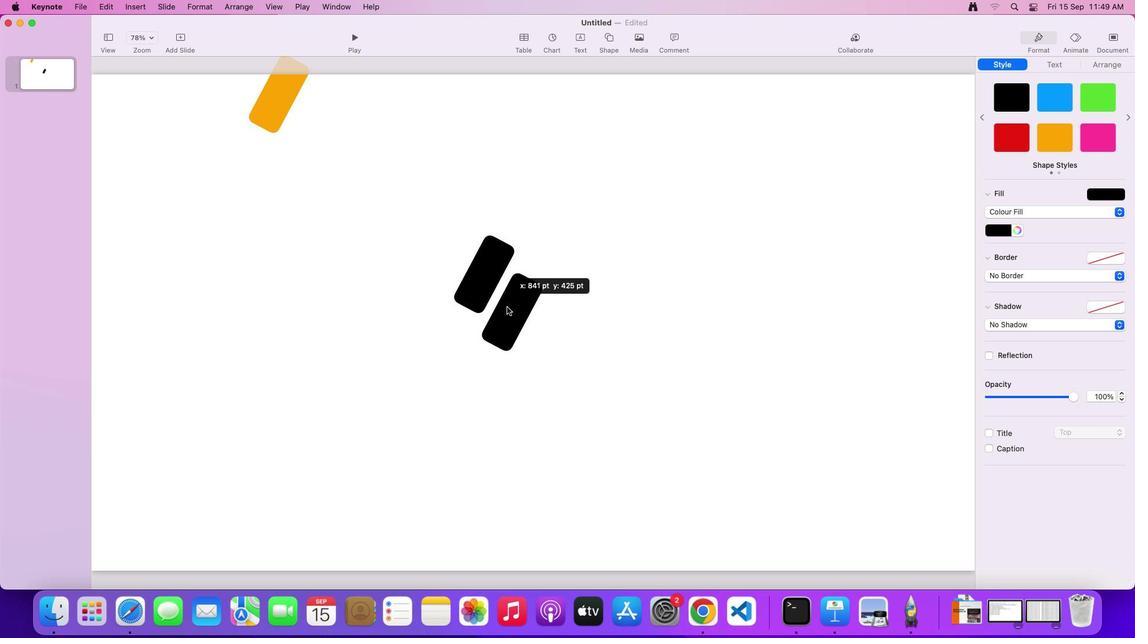
Action: Mouse moved to (471, 279)
Screenshot: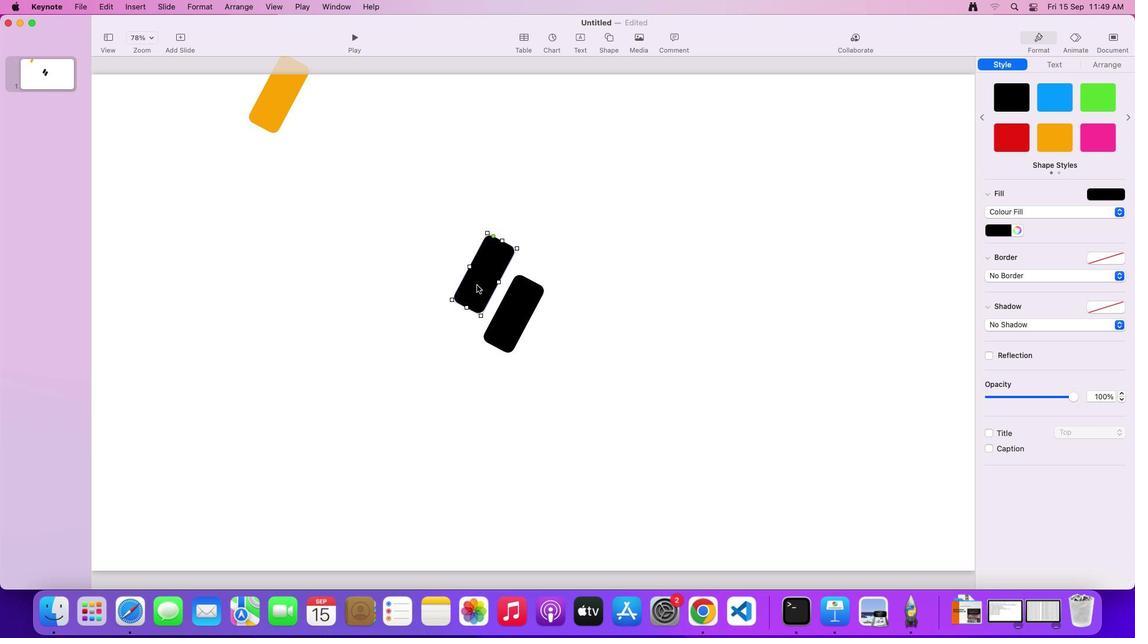 
Action: Mouse pressed left at (471, 279)
Screenshot: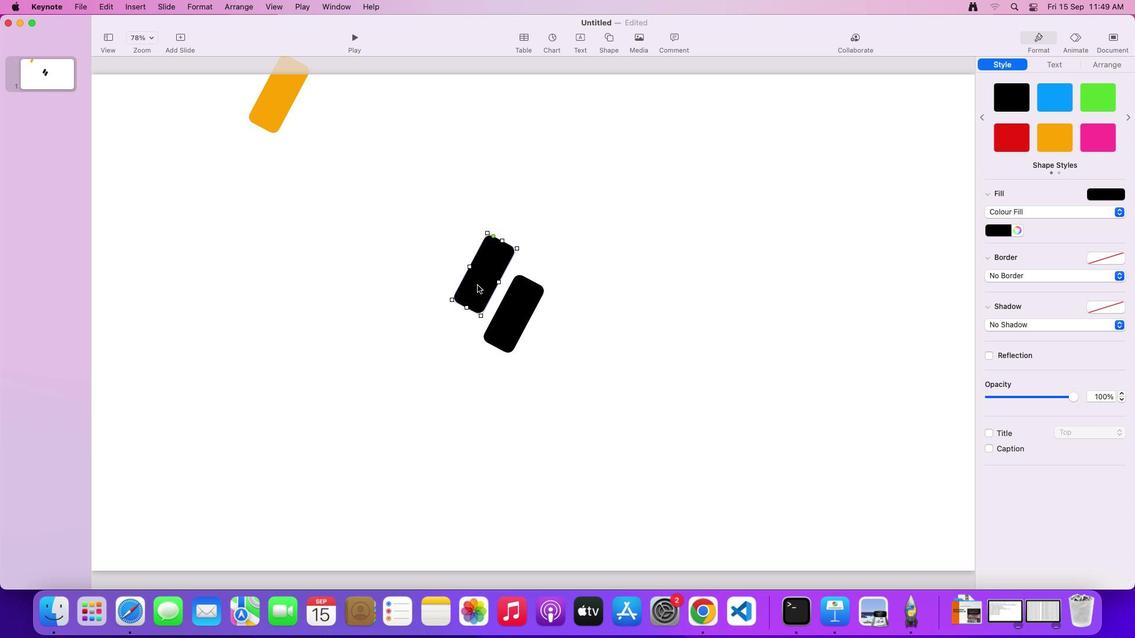 
Action: Mouse moved to (492, 275)
Screenshot: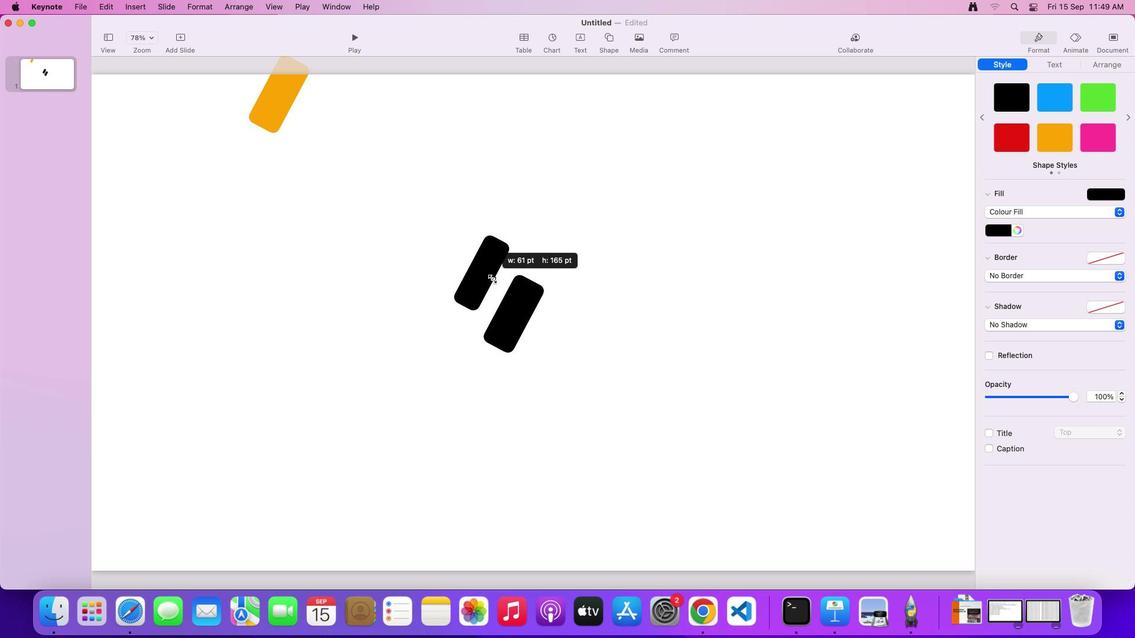 
Action: Mouse pressed left at (492, 275)
Screenshot: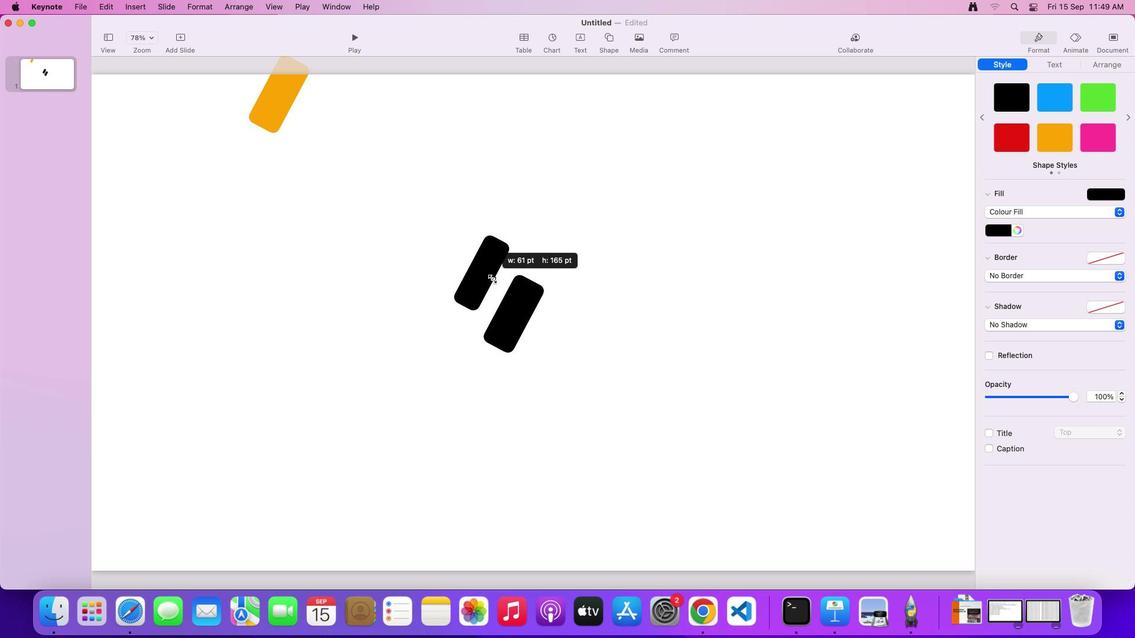 
Action: Mouse moved to (460, 286)
Screenshot: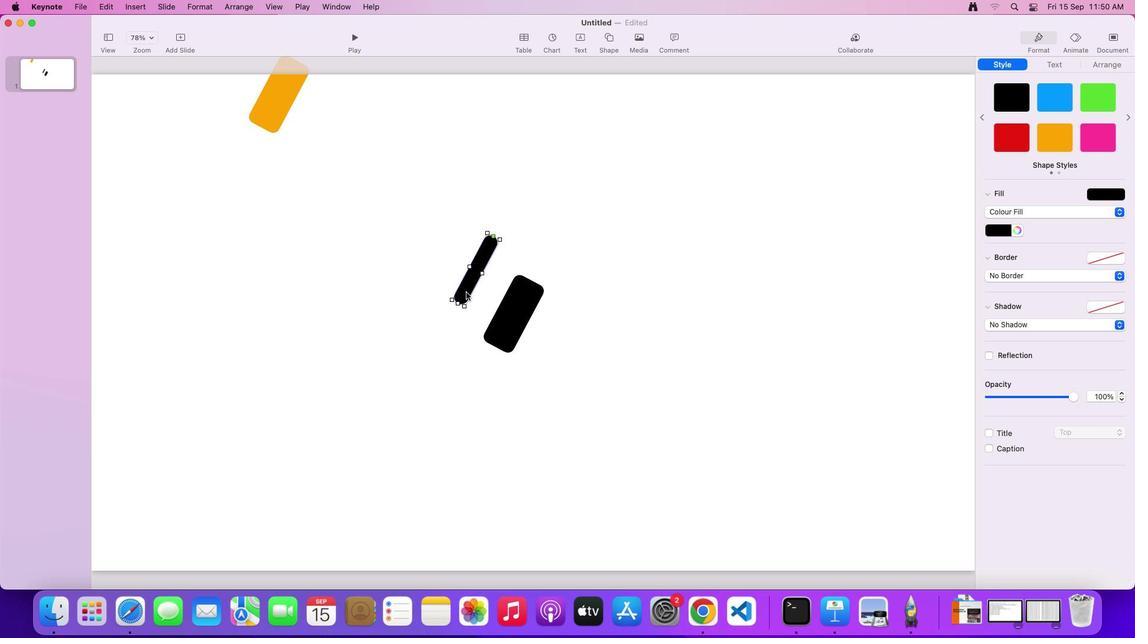 
Action: Mouse pressed left at (460, 286)
Screenshot: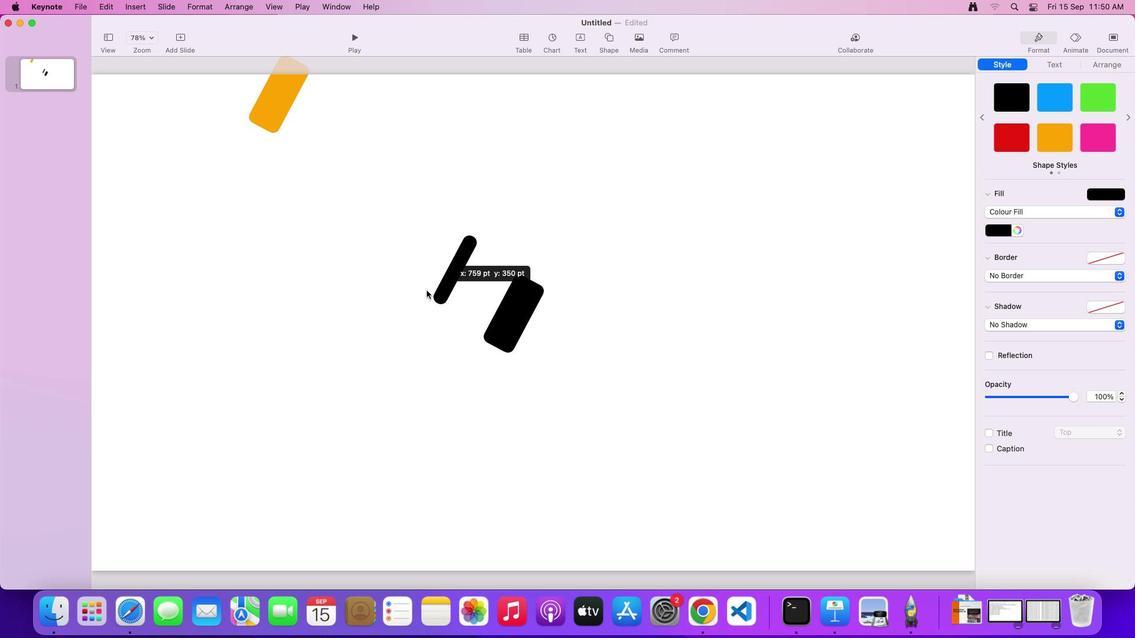 
Action: Mouse moved to (244, 150)
Screenshot: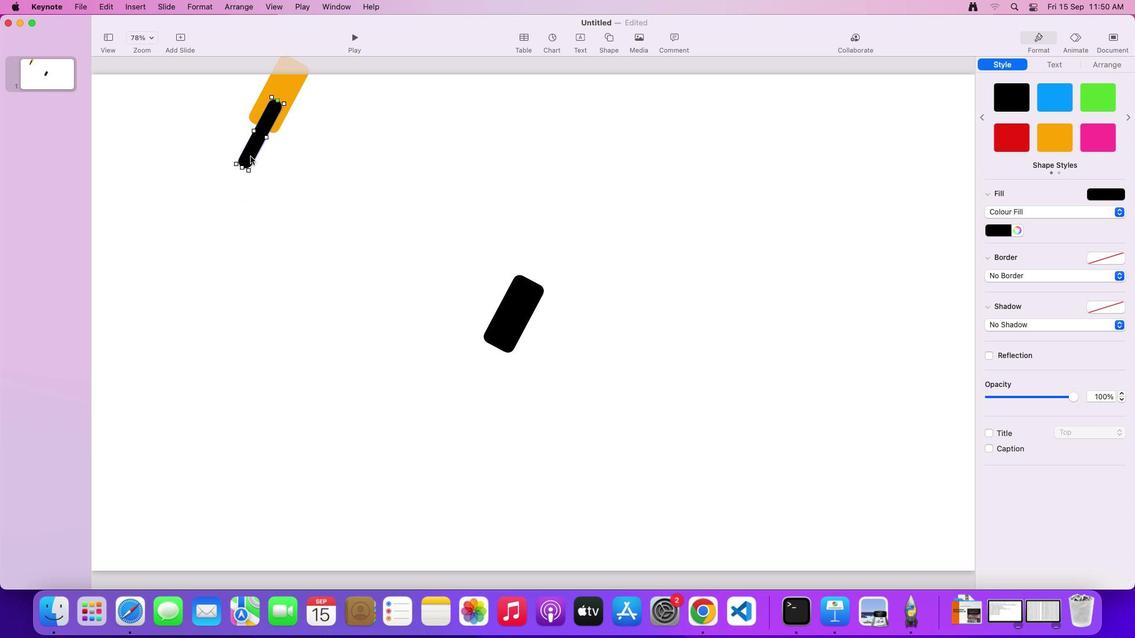 
Action: Key pressed Key.shift
Screenshot: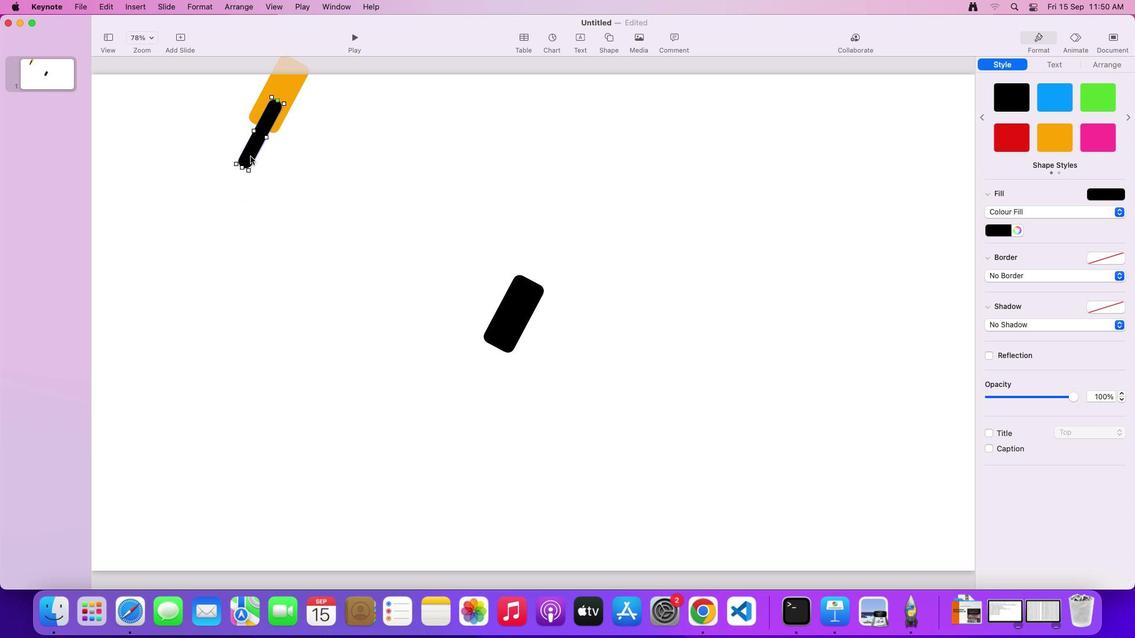 
Action: Mouse moved to (280, 79)
Screenshot: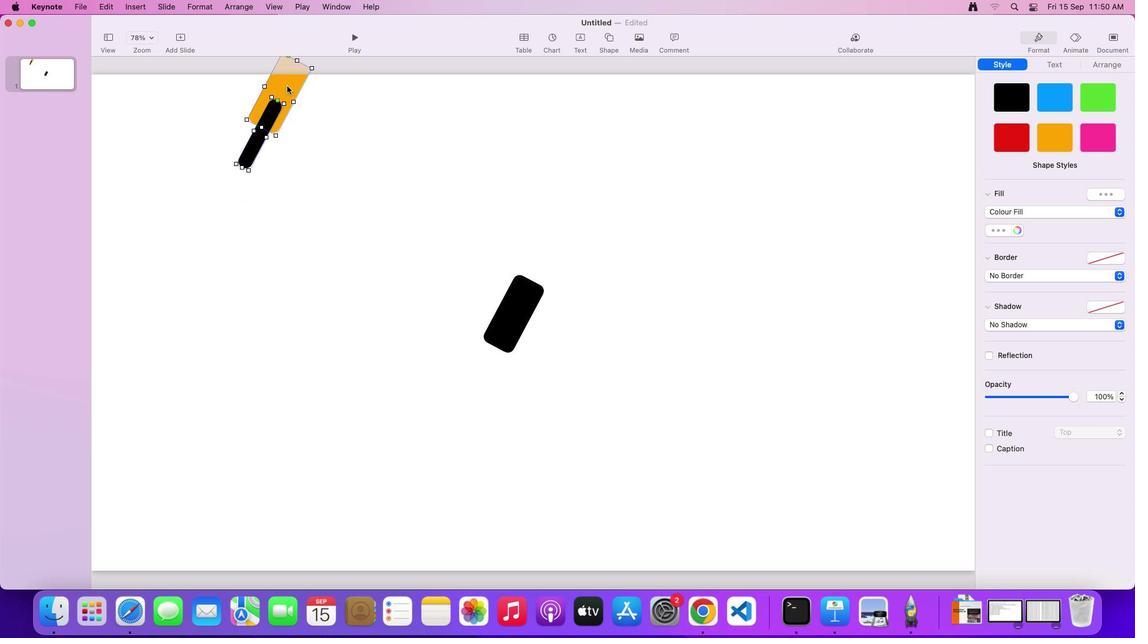 
Action: Mouse pressed left at (280, 79)
Screenshot: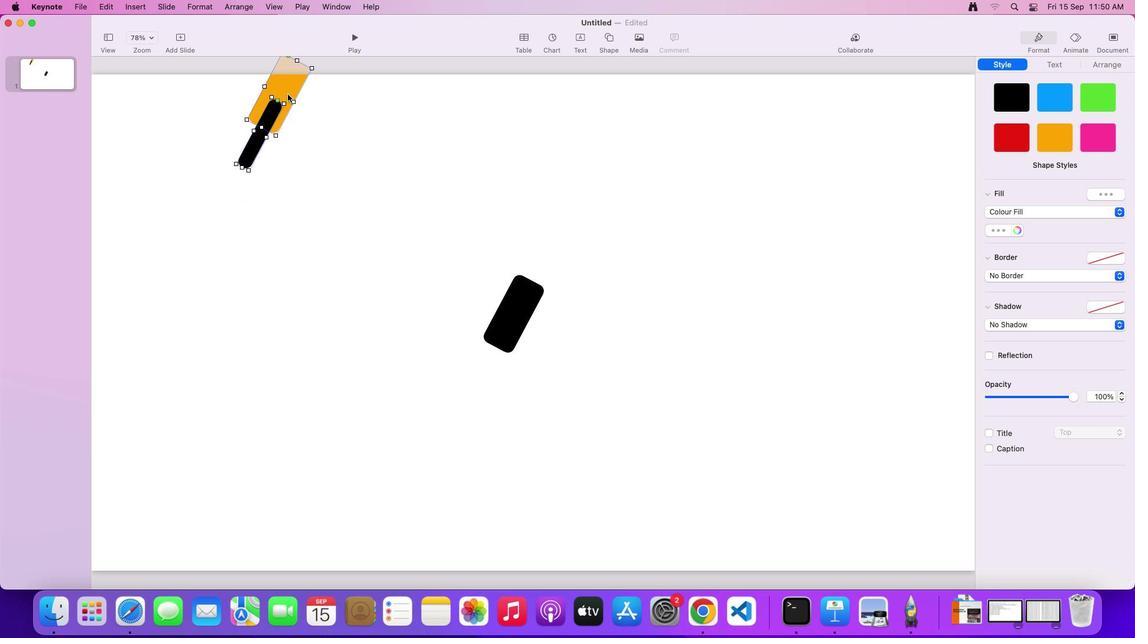 
Action: Mouse moved to (266, 114)
Screenshot: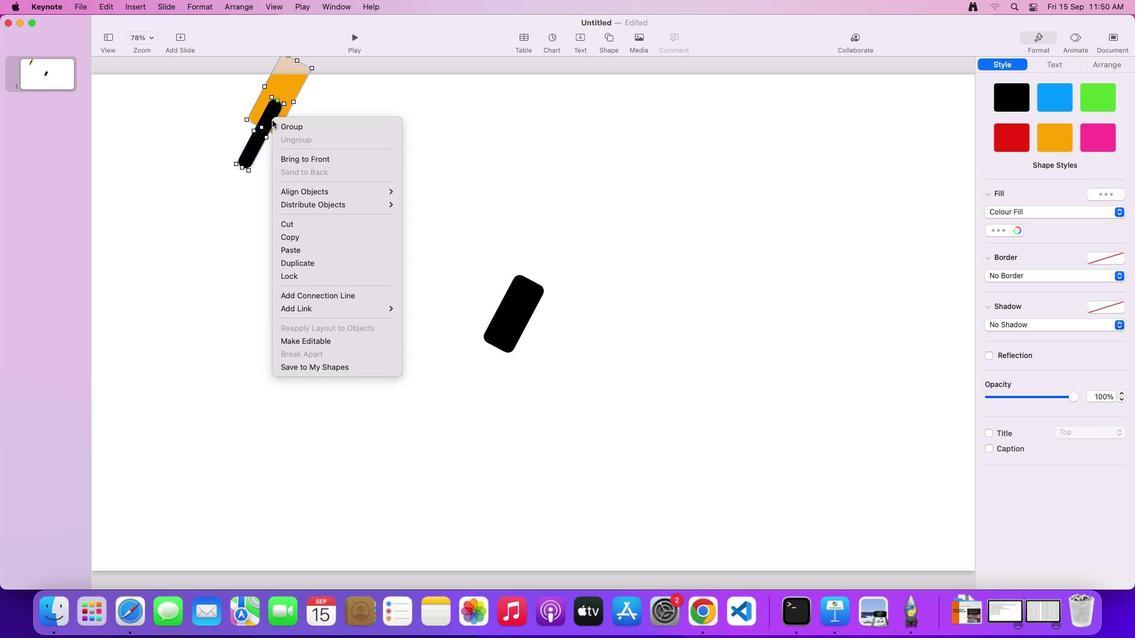 
Action: Mouse pressed right at (266, 114)
Screenshot: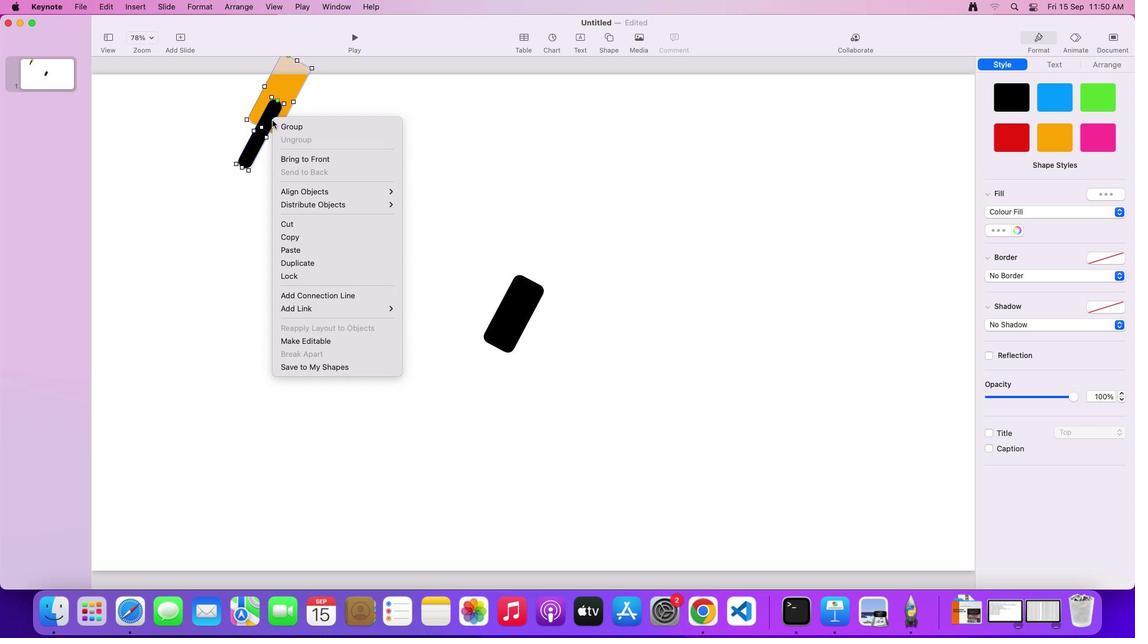 
Action: Mouse moved to (338, 119)
Screenshot: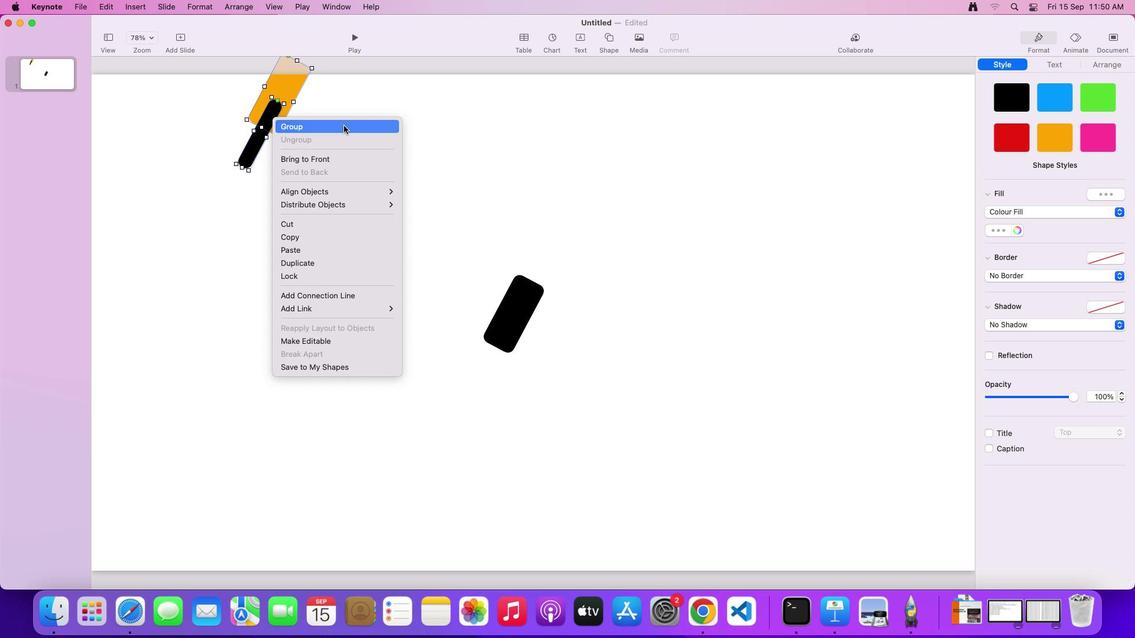 
Action: Mouse pressed left at (338, 119)
Screenshot: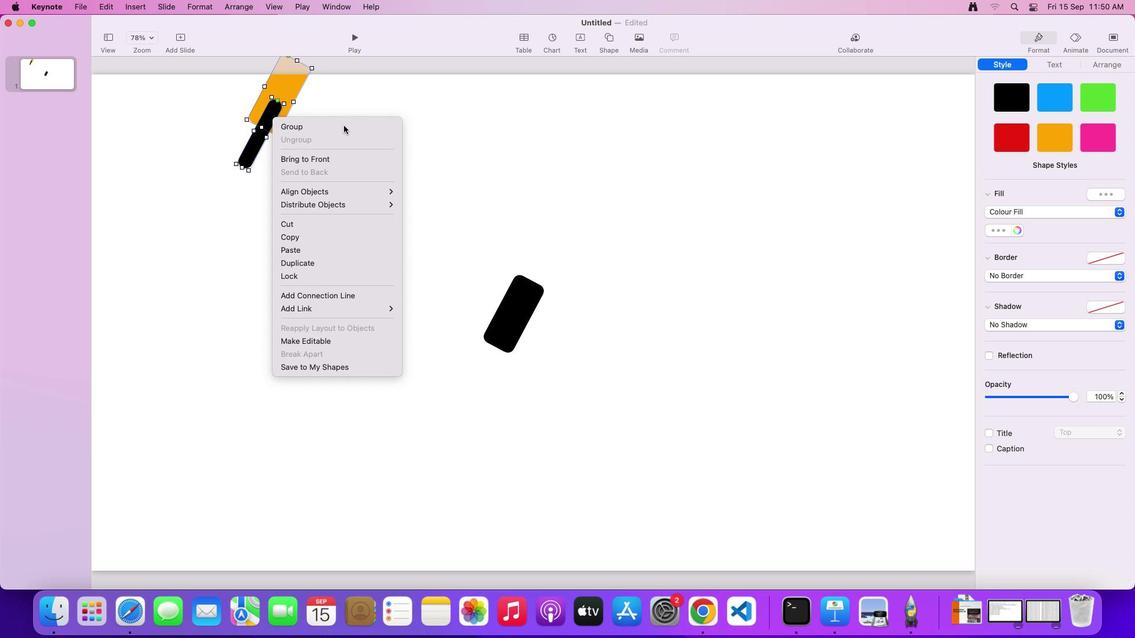 
Action: Mouse moved to (250, 205)
Screenshot: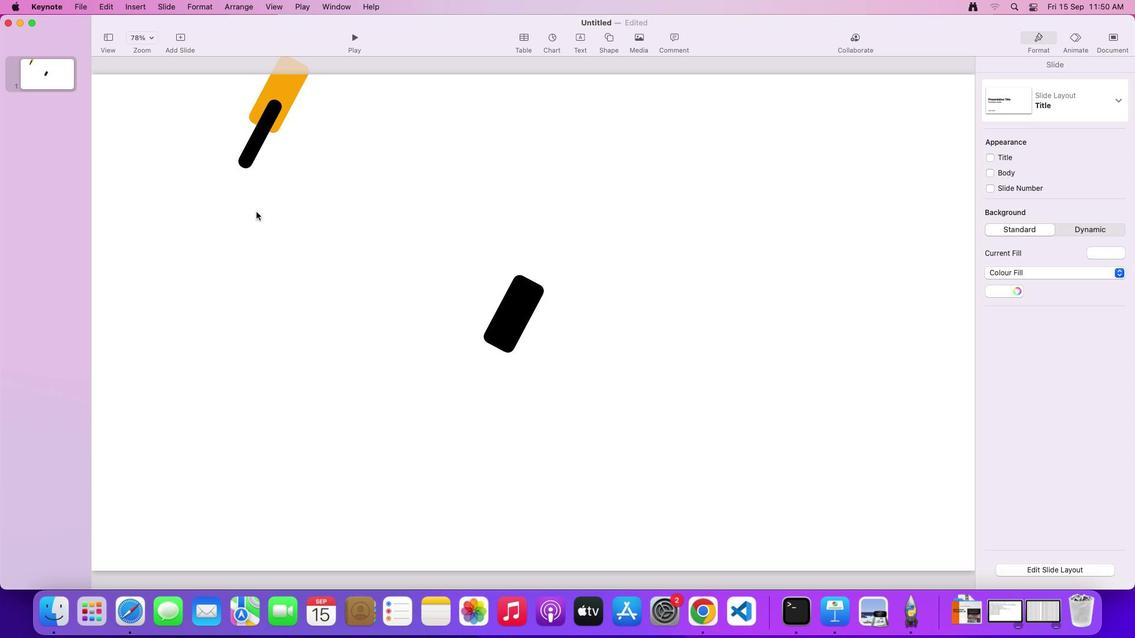 
Action: Mouse pressed left at (250, 205)
Screenshot: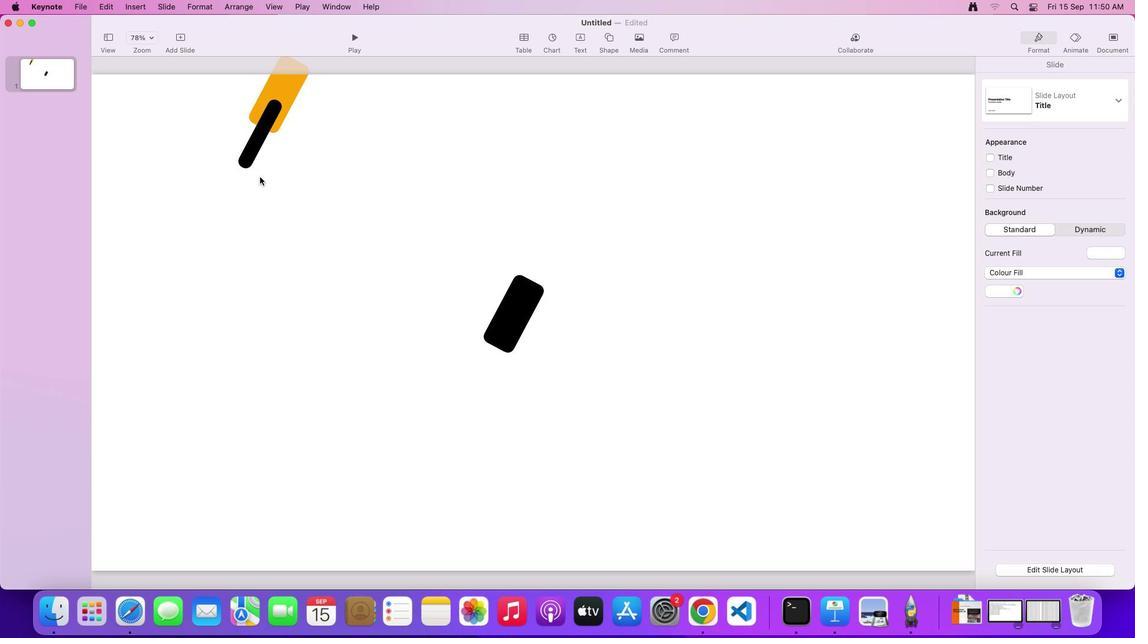 
Action: Mouse moved to (257, 136)
Screenshot: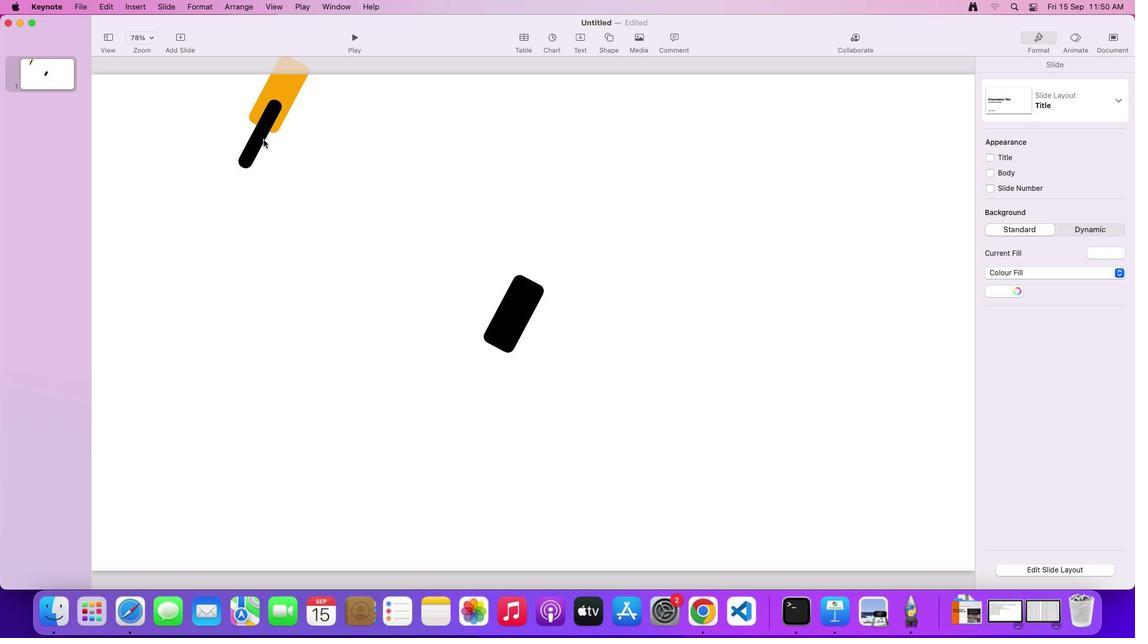 
Action: Key pressed Key.shift
Screenshot: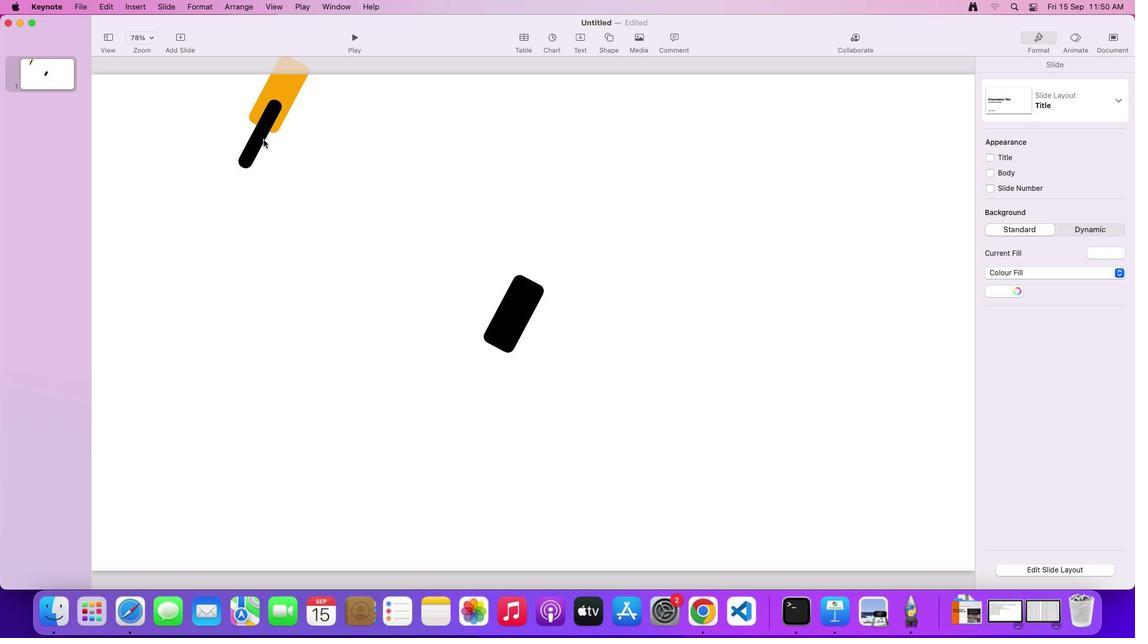 
Action: Mouse moved to (257, 134)
Screenshot: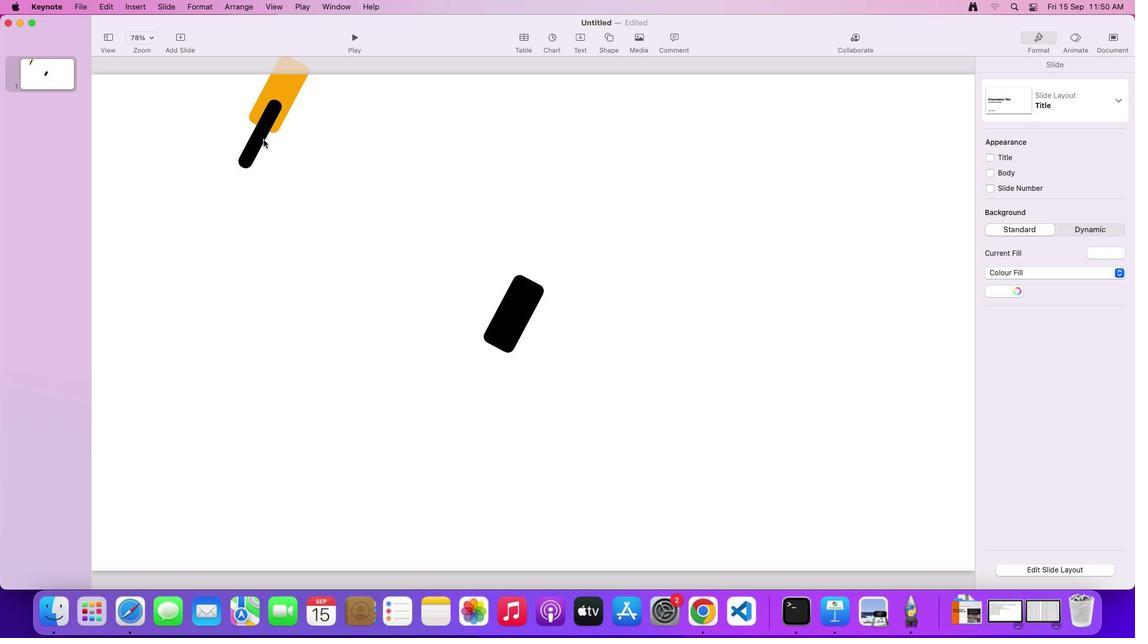 
Action: Mouse pressed left at (257, 134)
Screenshot: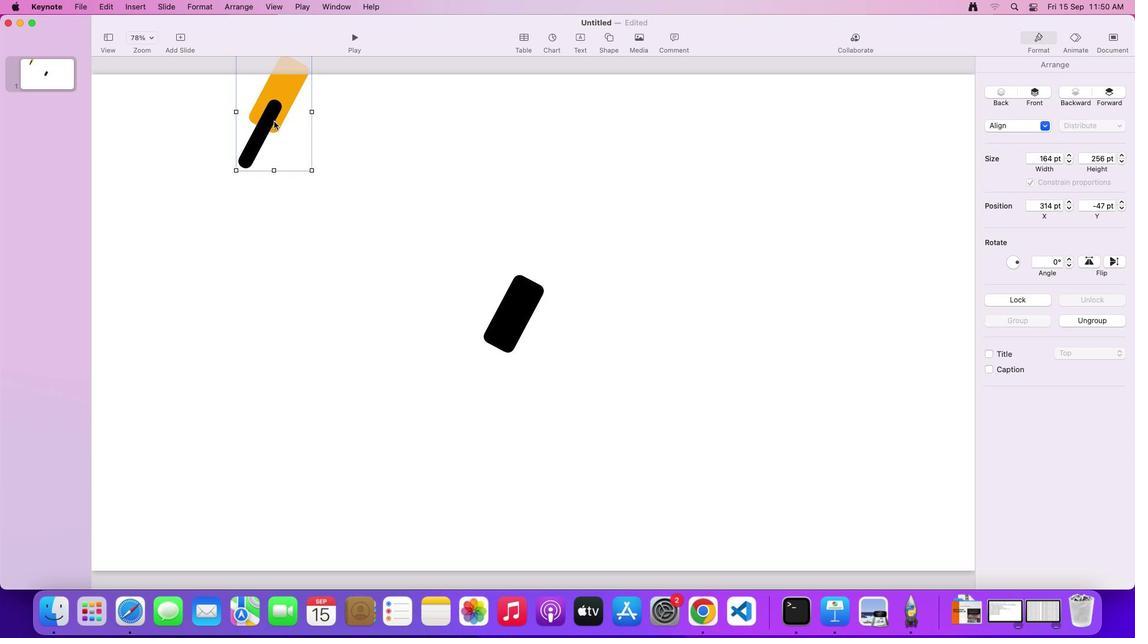 
Action: Mouse moved to (282, 89)
Screenshot: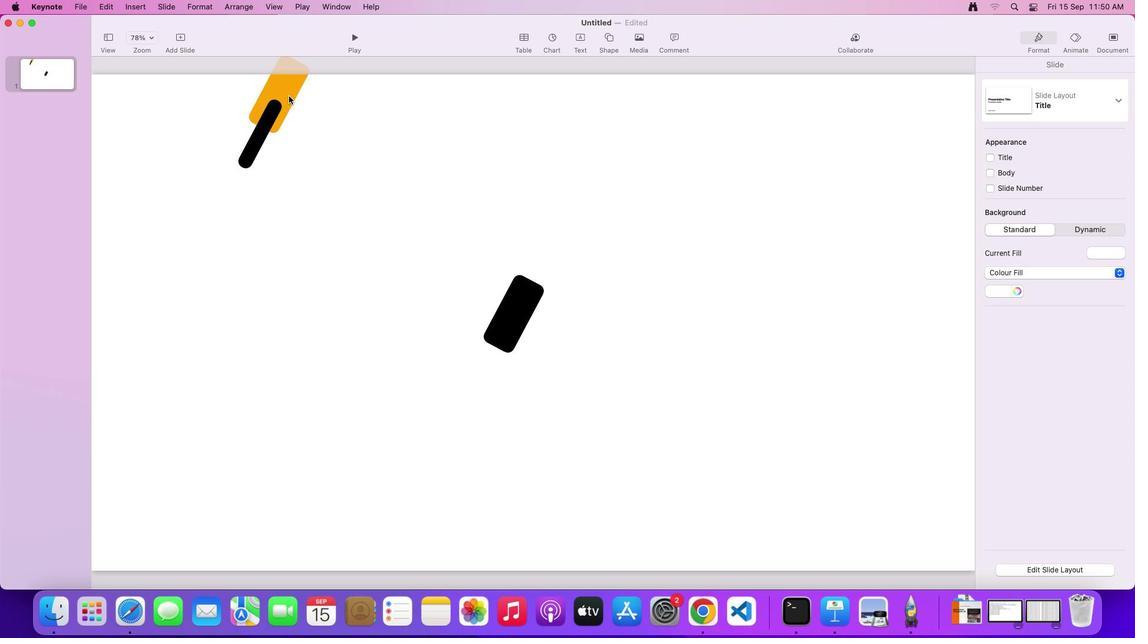 
Action: Mouse pressed left at (282, 89)
Screenshot: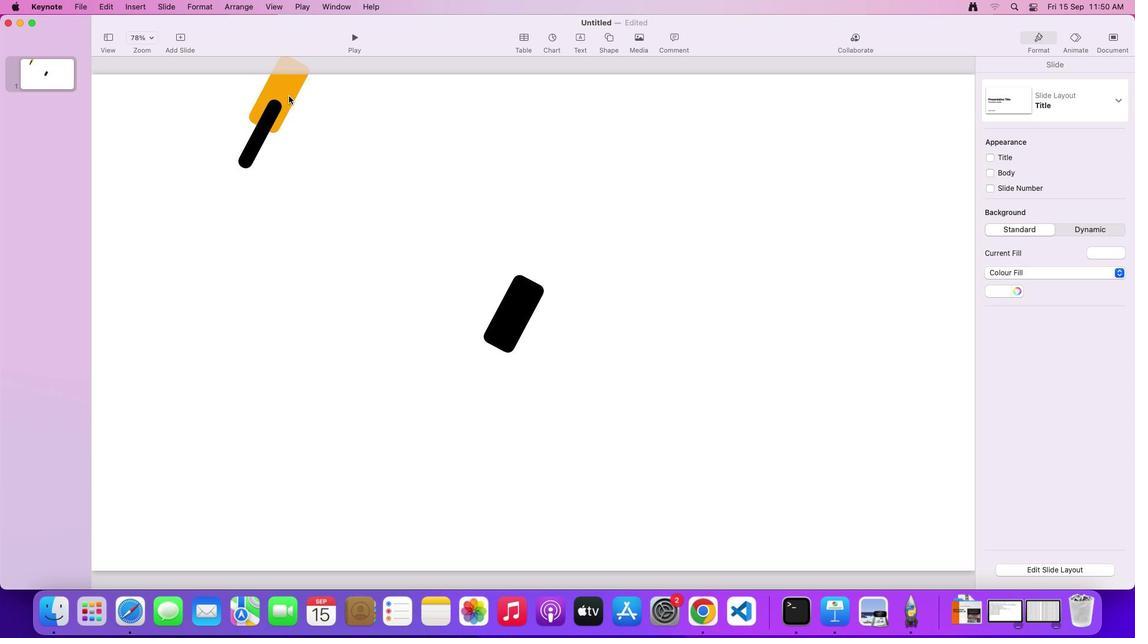 
Action: Mouse moved to (263, 104)
Screenshot: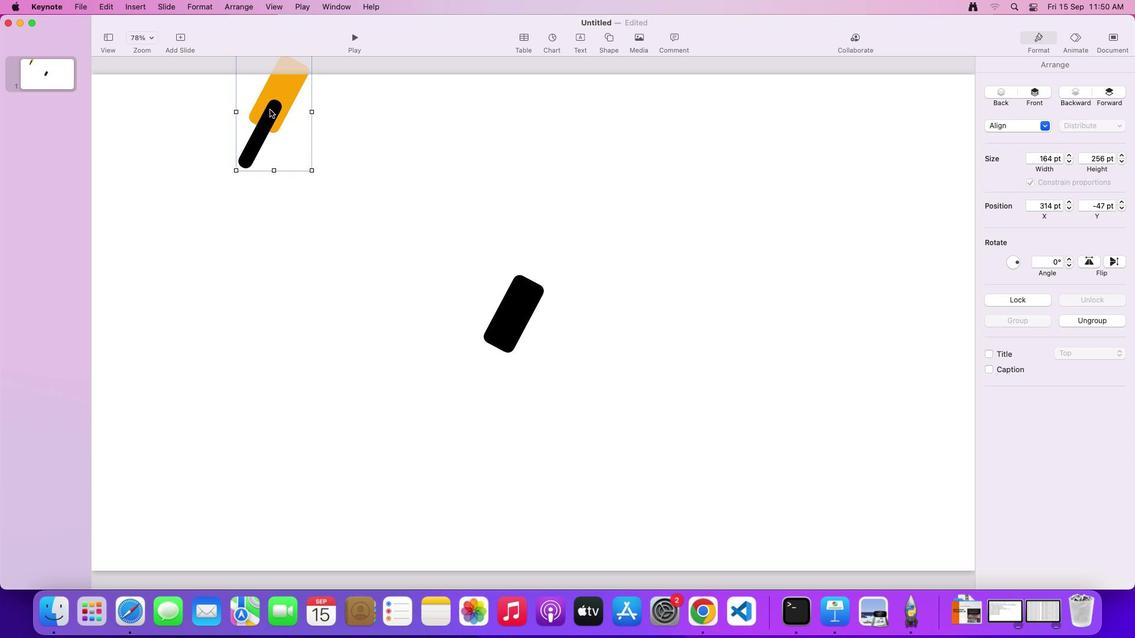 
Action: Mouse pressed left at (263, 104)
Screenshot: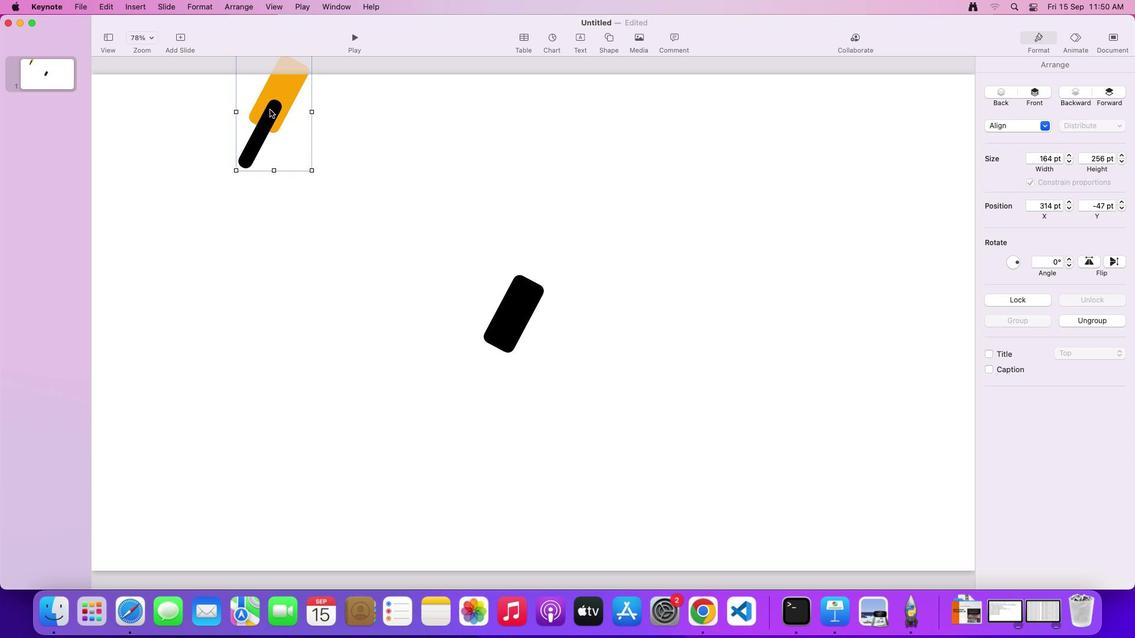 
Action: Mouse pressed right at (263, 104)
Screenshot: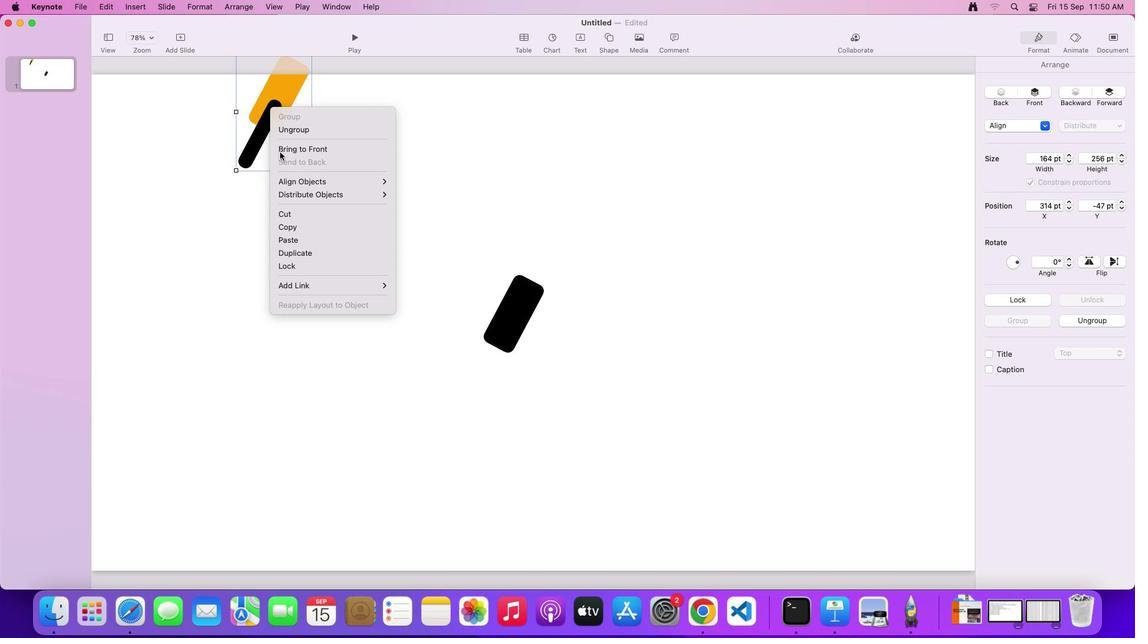 
Action: Mouse moved to (302, 124)
Screenshot: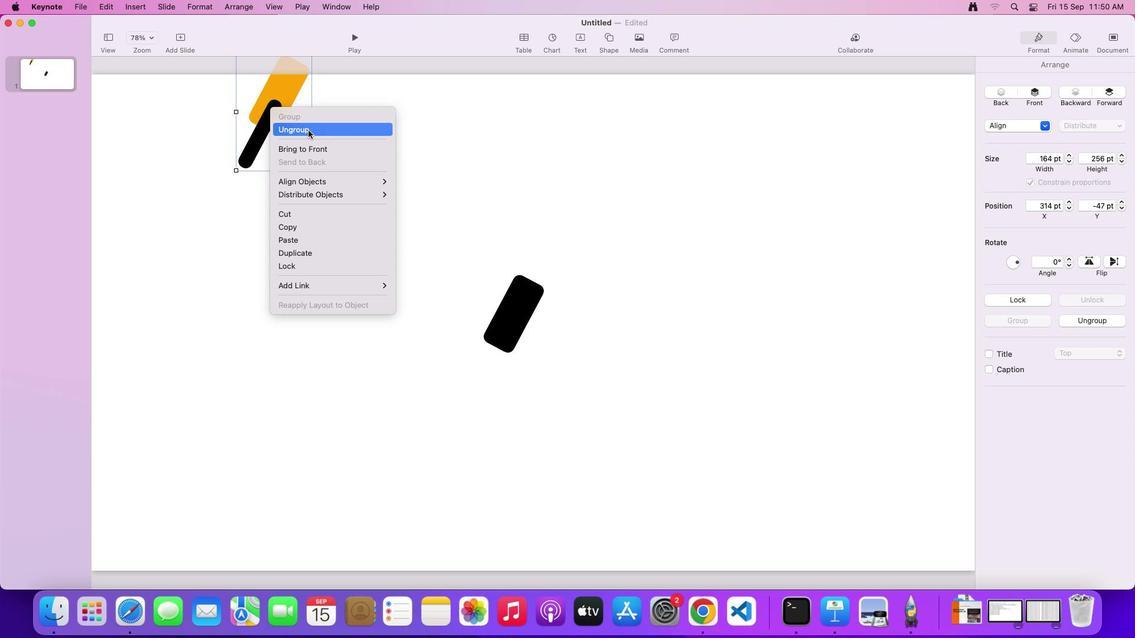 
Action: Mouse pressed left at (302, 124)
Screenshot: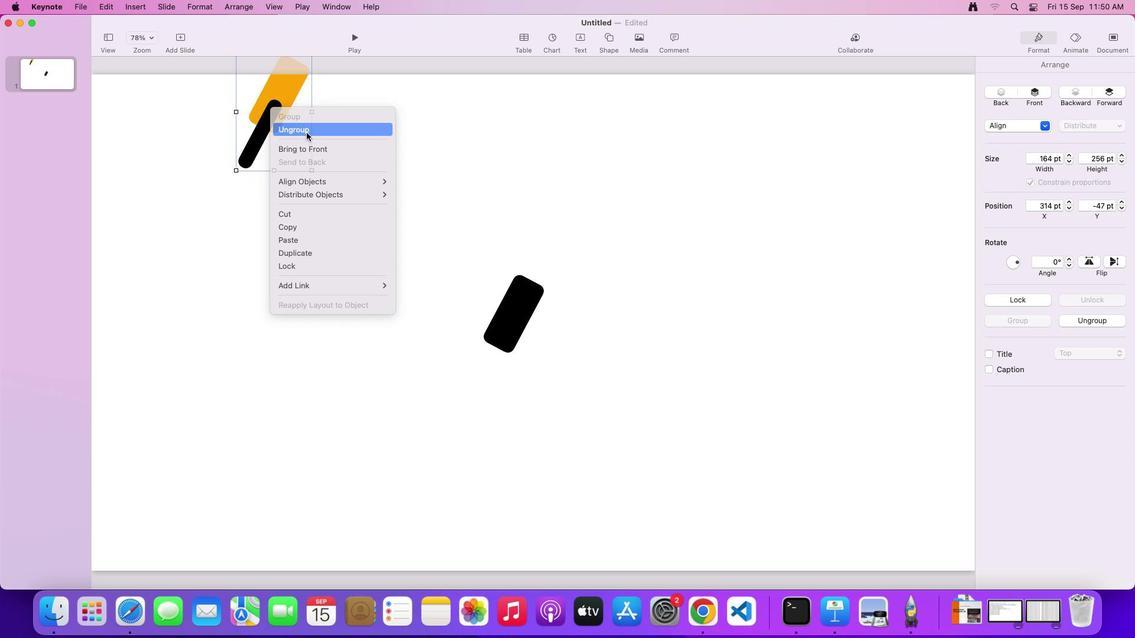 
Action: Mouse moved to (296, 128)
Screenshot: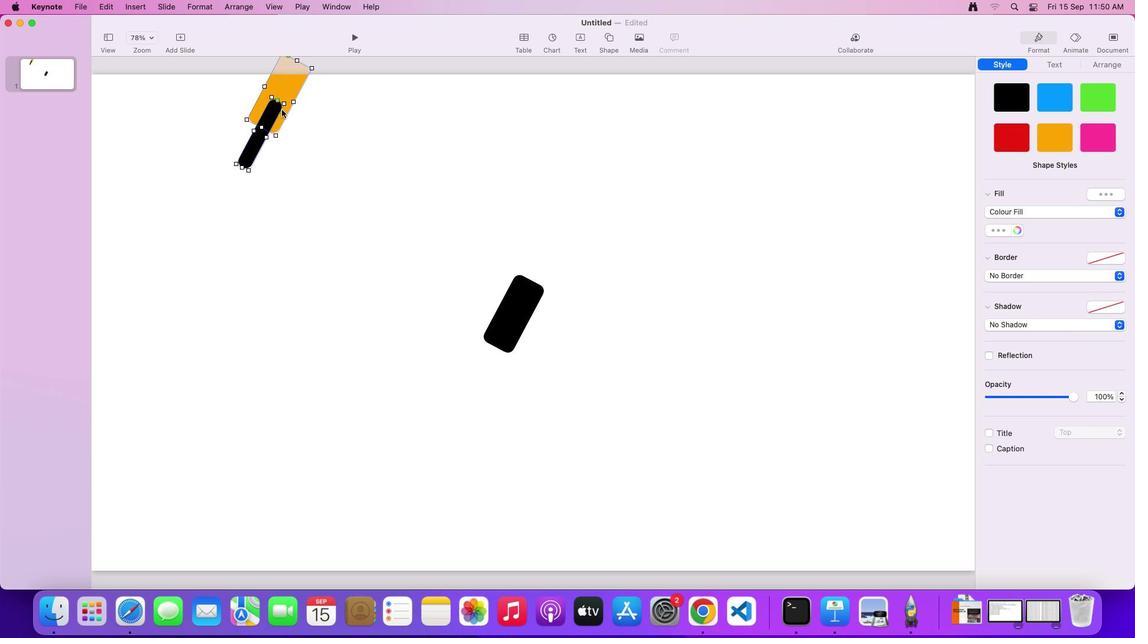 
Action: Key pressed Key.shift
Screenshot: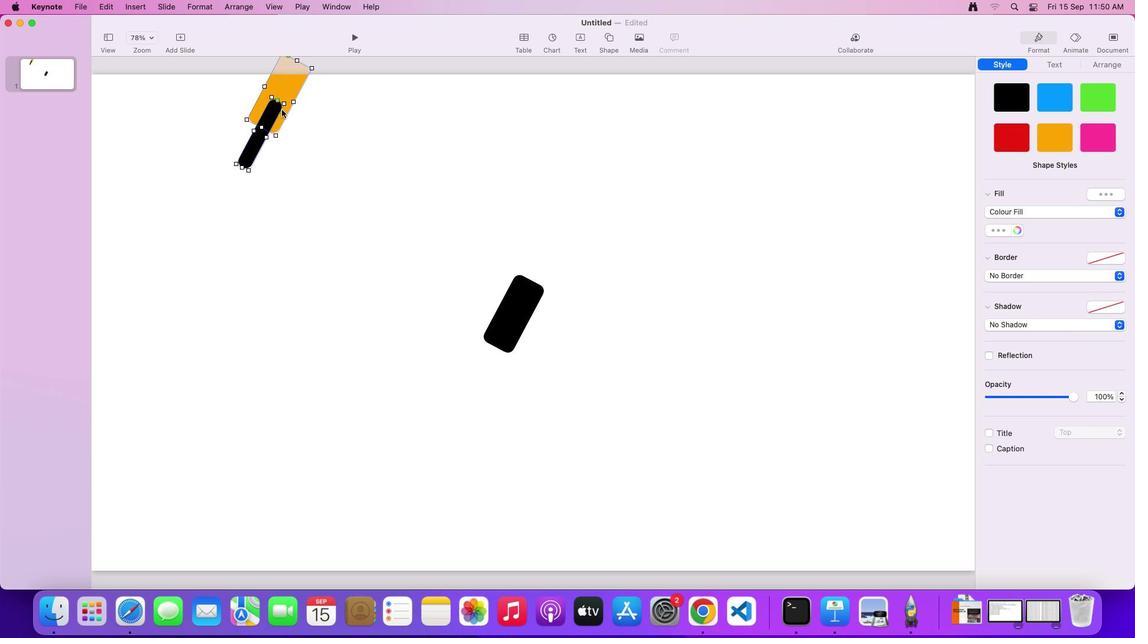 
Action: Mouse moved to (332, 182)
Screenshot: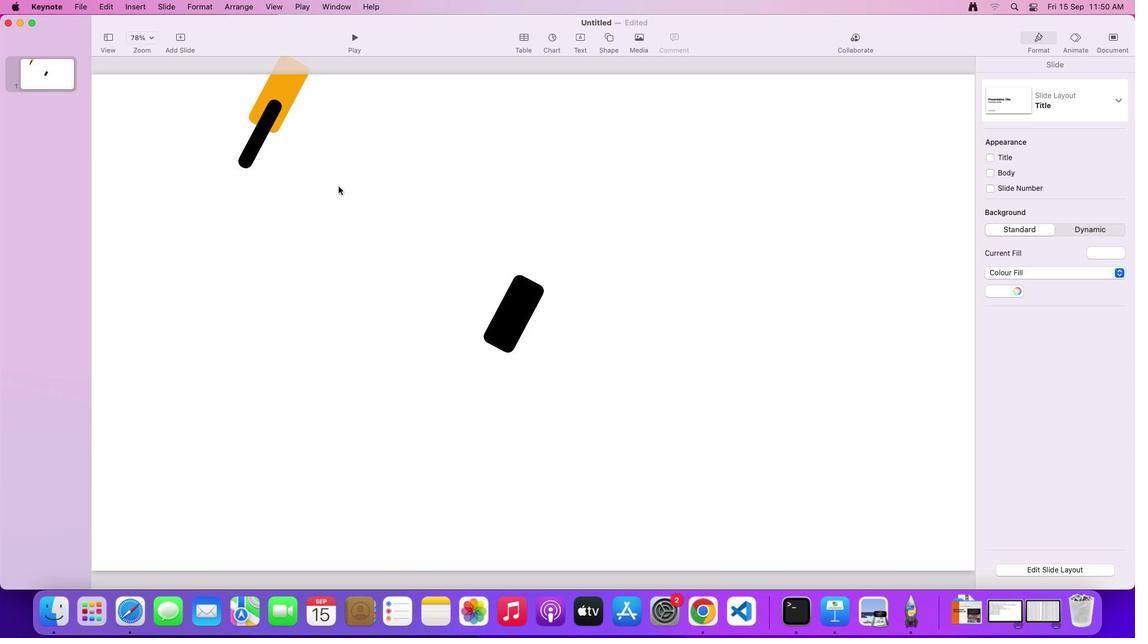 
Action: Mouse pressed left at (332, 182)
Screenshot: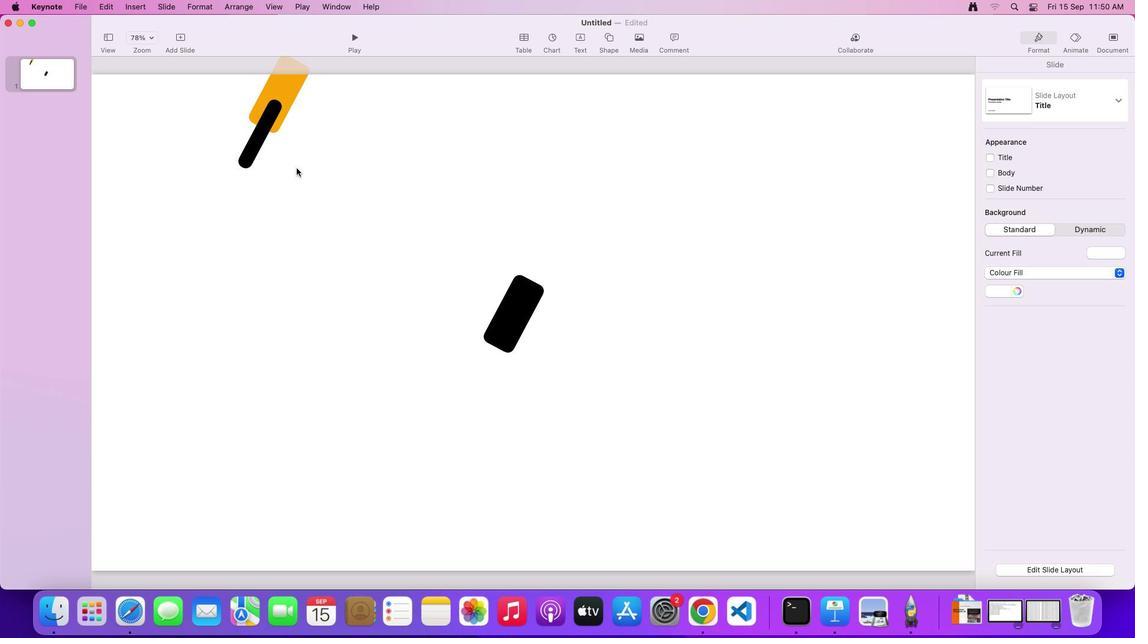 
Action: Mouse moved to (240, 139)
Screenshot: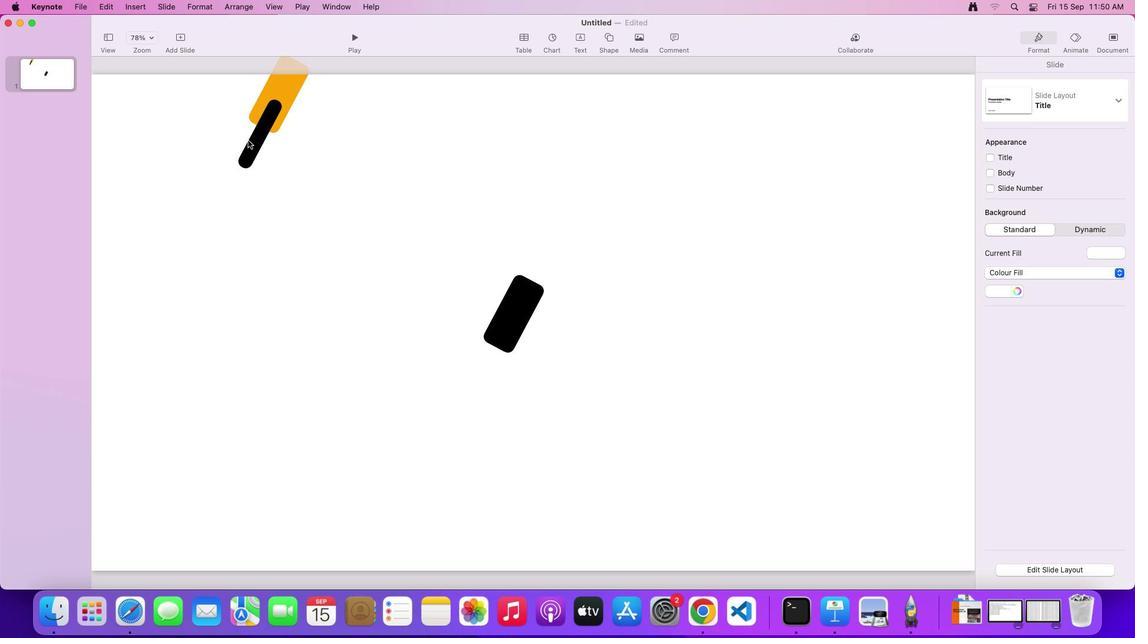 
Action: Key pressed Key.shift
Screenshot: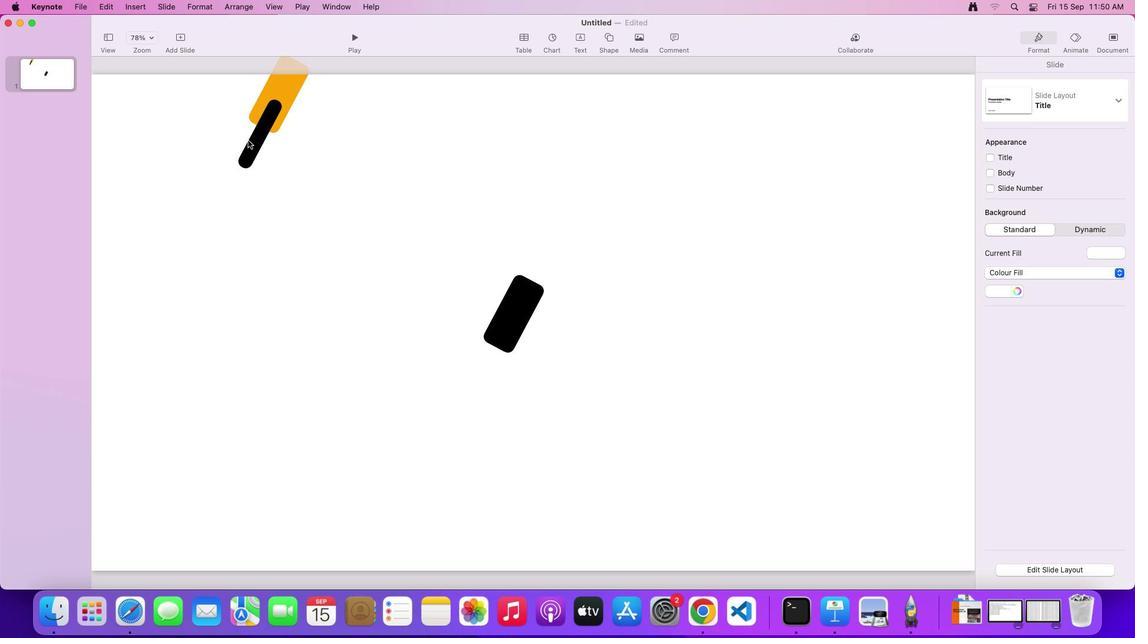 
Action: Mouse moved to (243, 135)
Screenshot: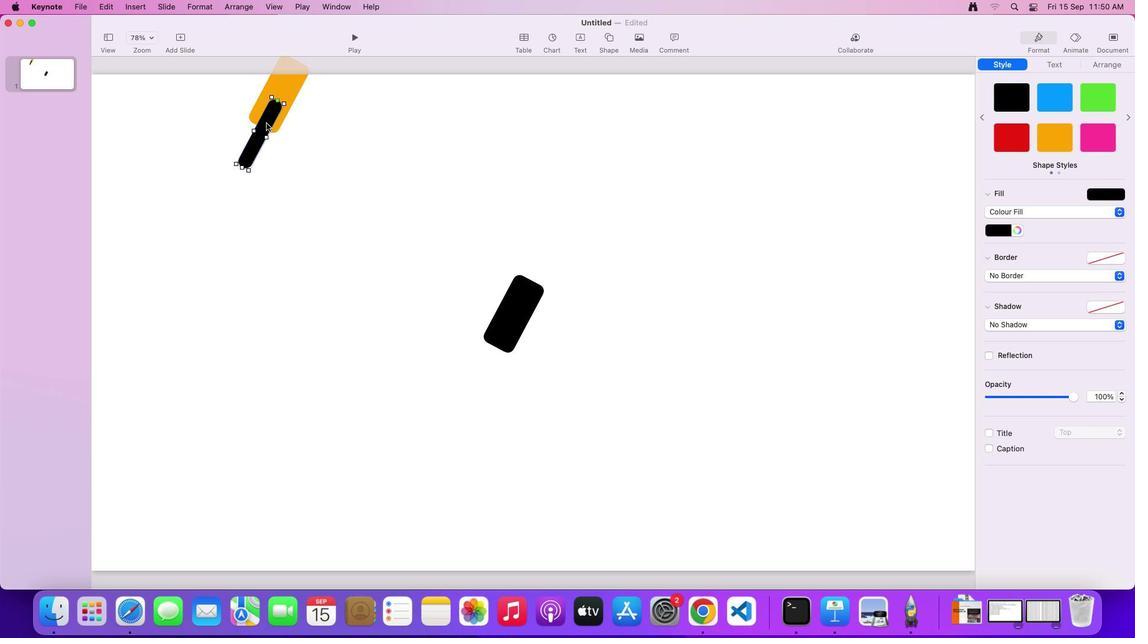 
Action: Mouse pressed left at (243, 135)
Screenshot: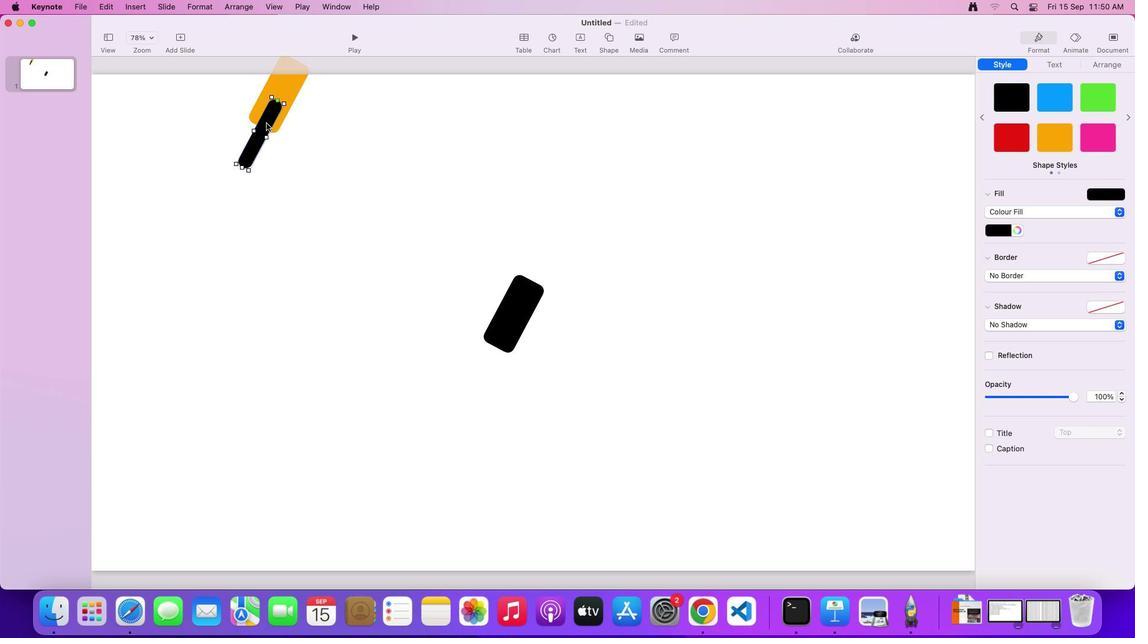 
Action: Mouse moved to (280, 87)
Screenshot: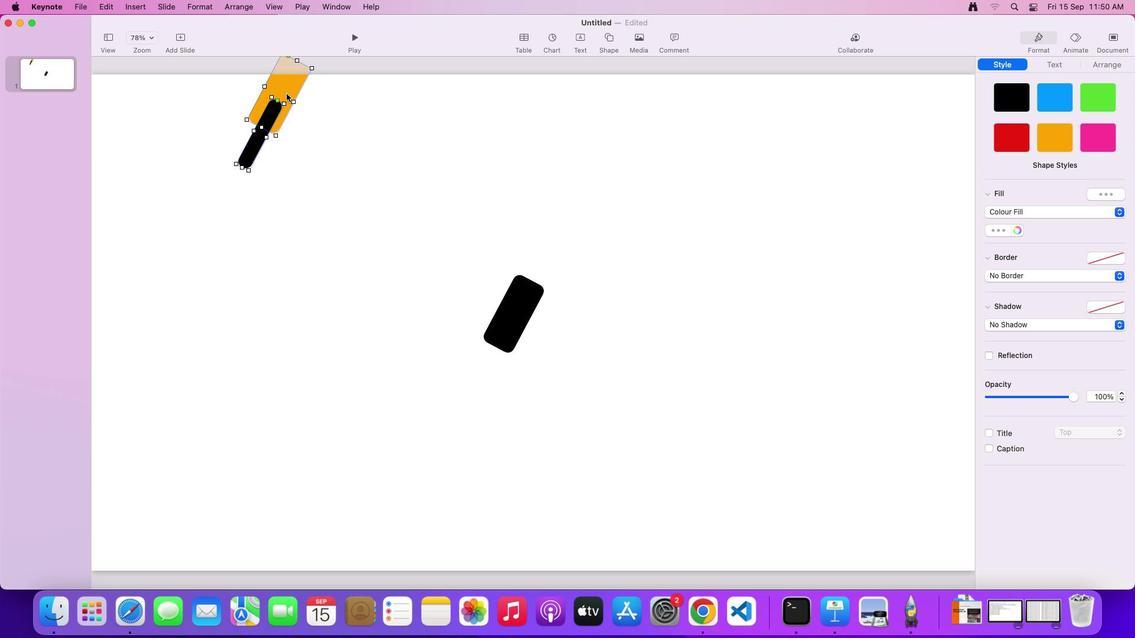 
Action: Mouse pressed left at (280, 87)
Screenshot: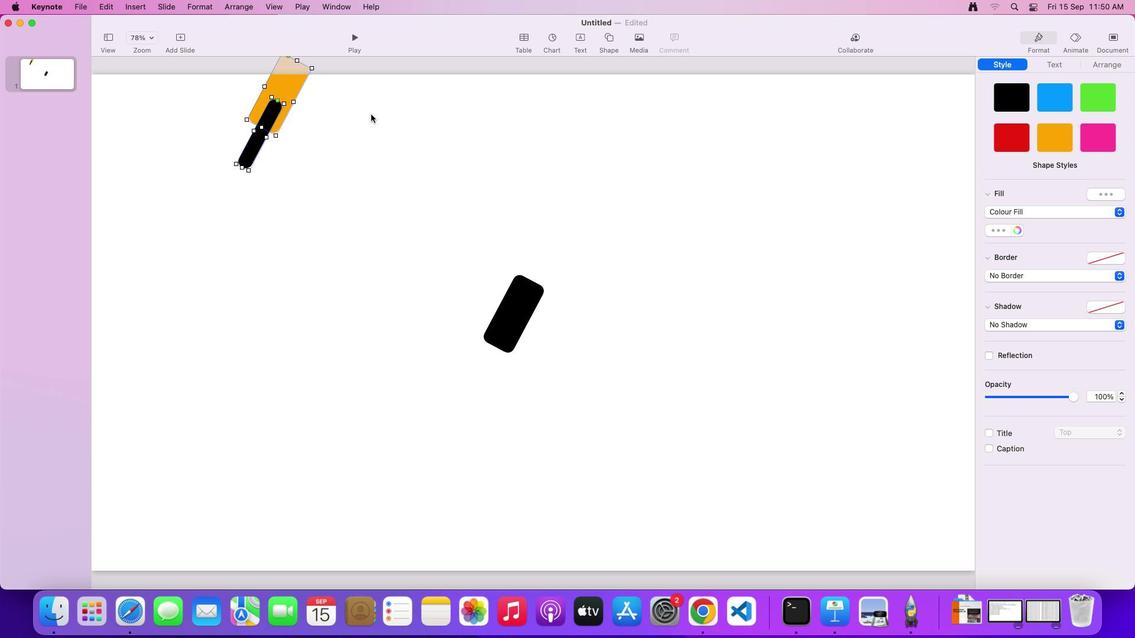 
Action: Mouse moved to (1099, 62)
Screenshot: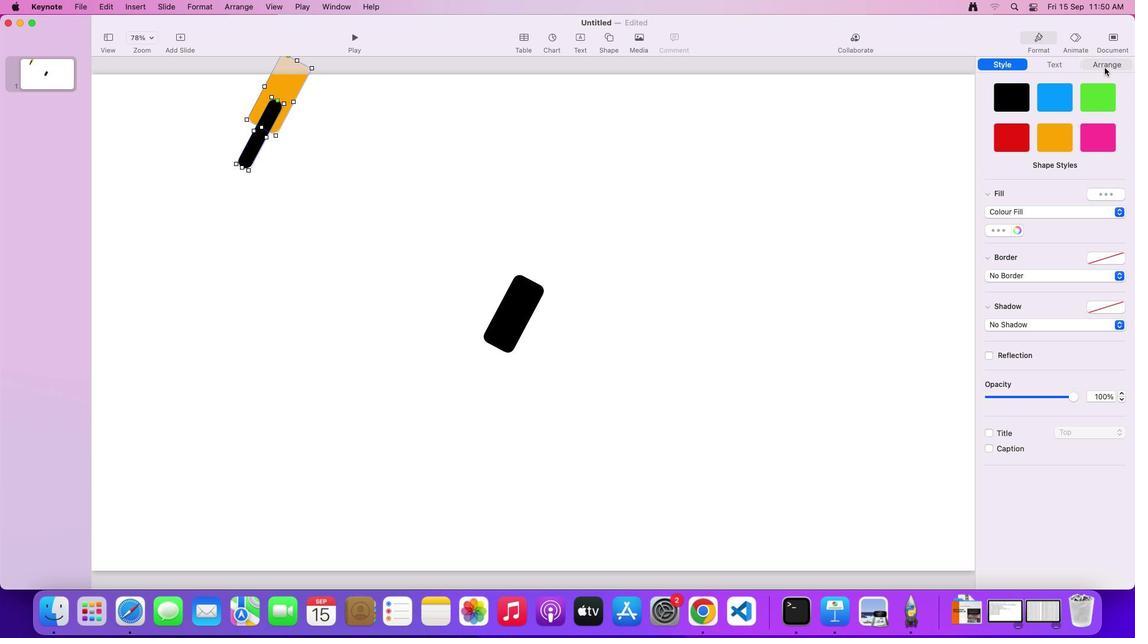 
Action: Mouse pressed left at (1099, 62)
Screenshot: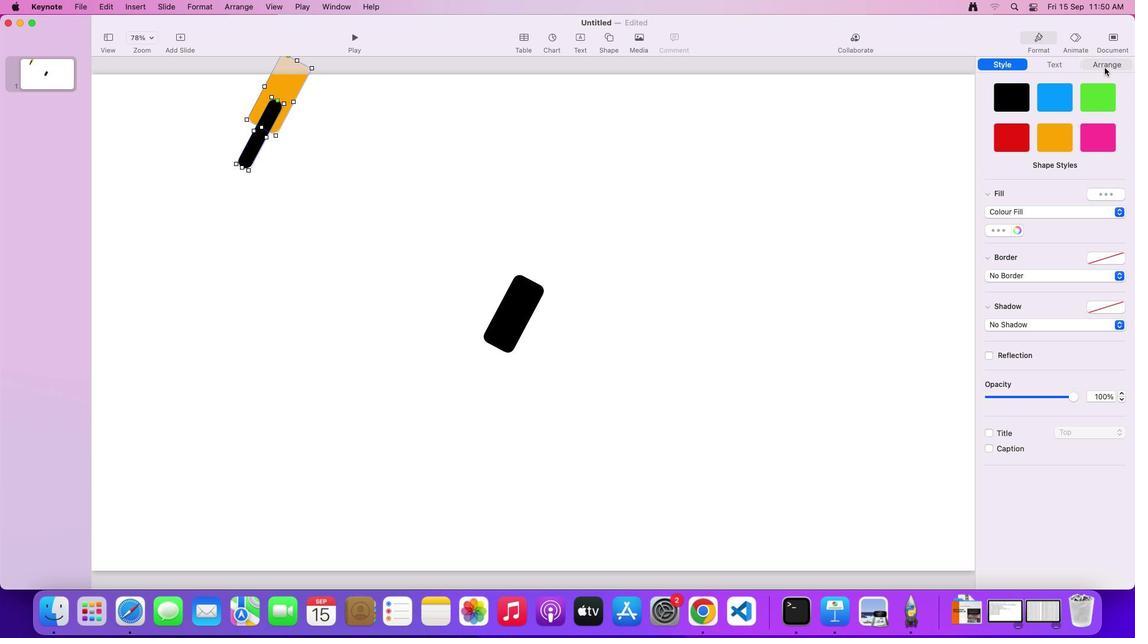 
Action: Mouse moved to (1100, 377)
Screenshot: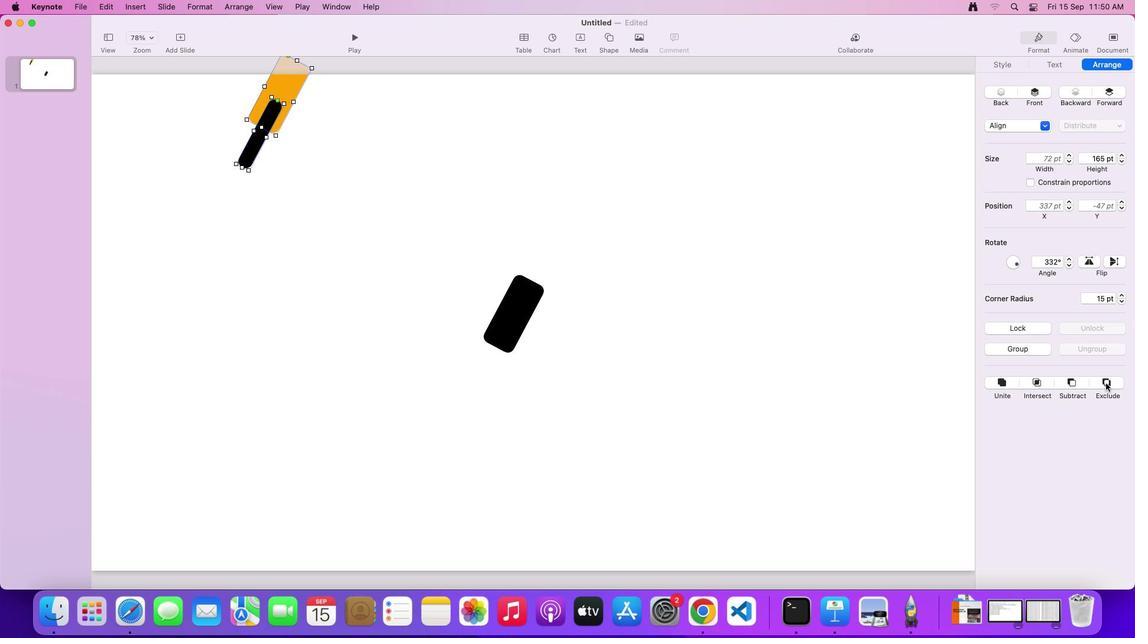 
Action: Mouse pressed left at (1100, 377)
Screenshot: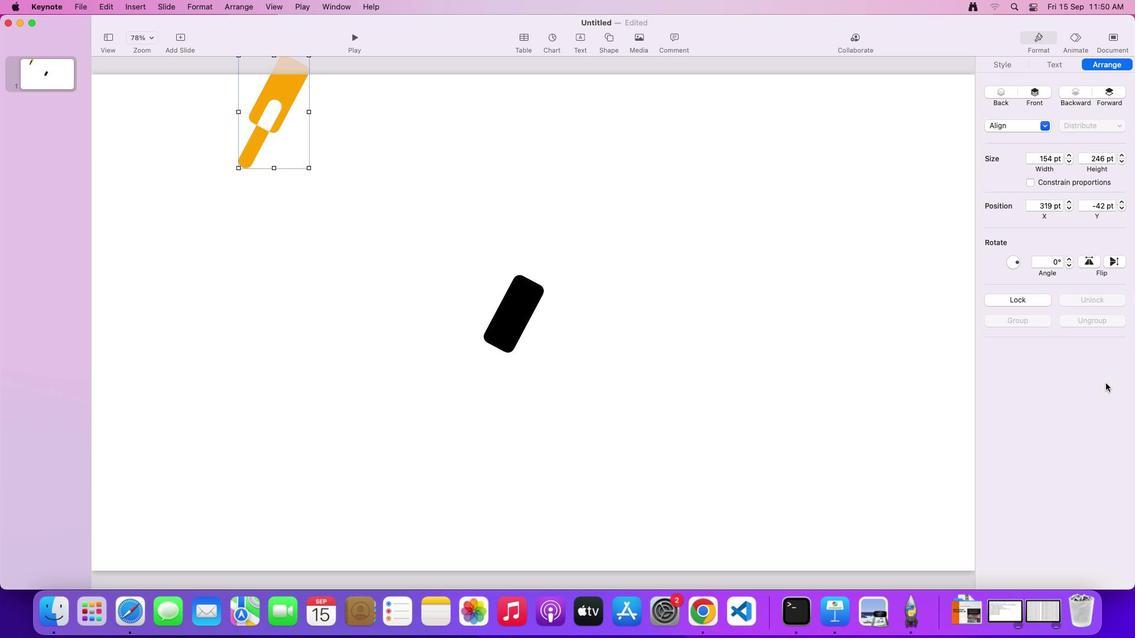 
Action: Mouse moved to (338, 273)
Screenshot: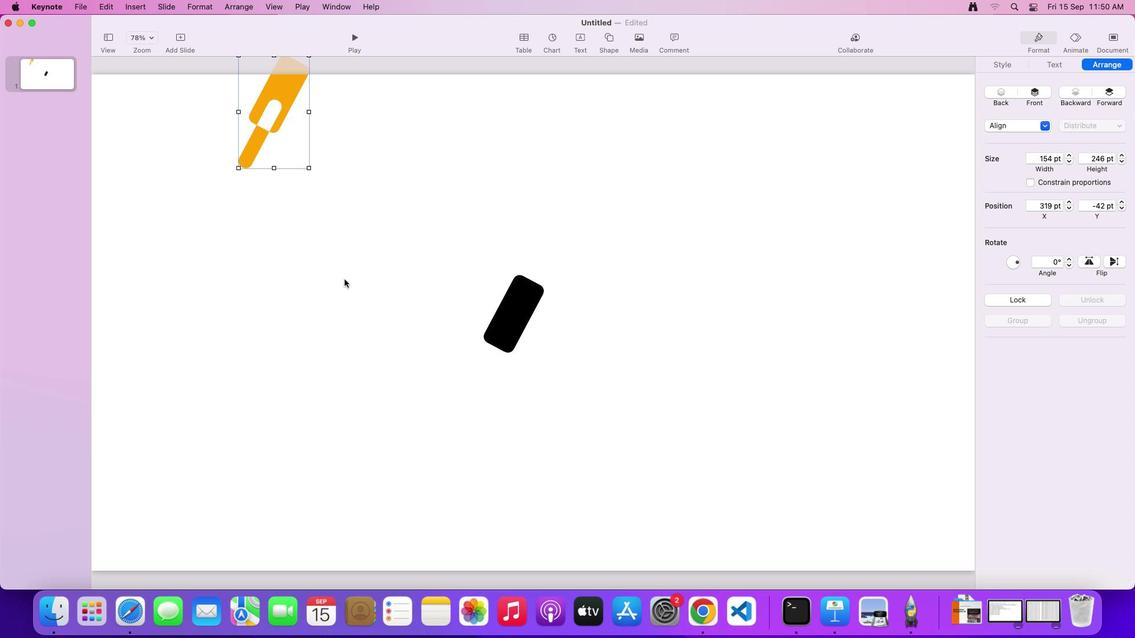 
Action: Mouse pressed left at (338, 273)
Screenshot: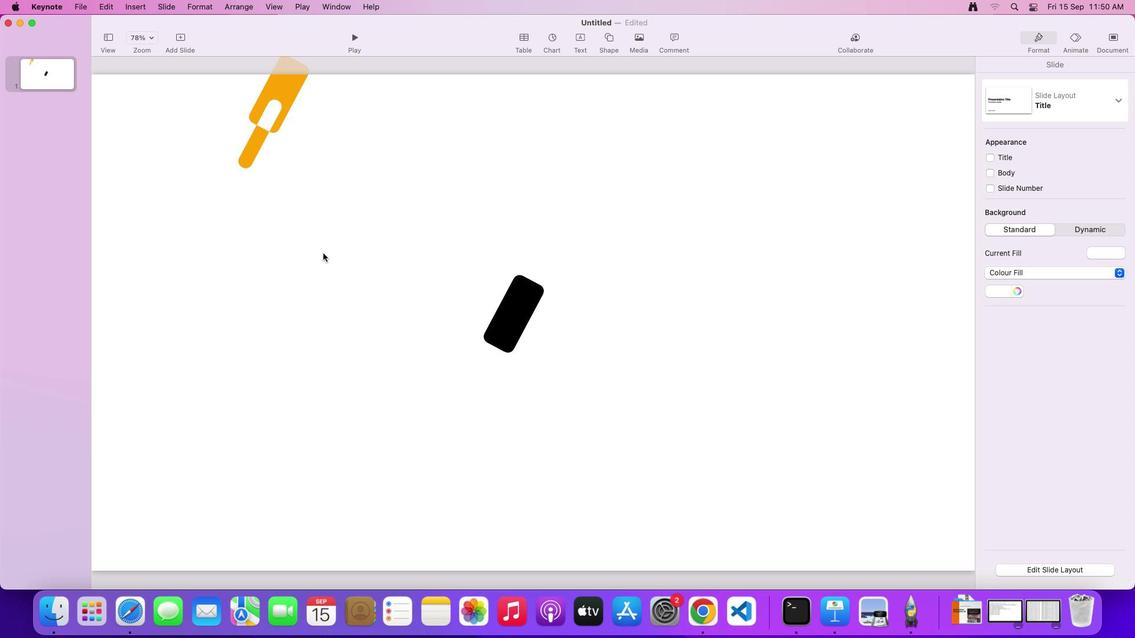 
Action: Mouse moved to (247, 147)
Screenshot: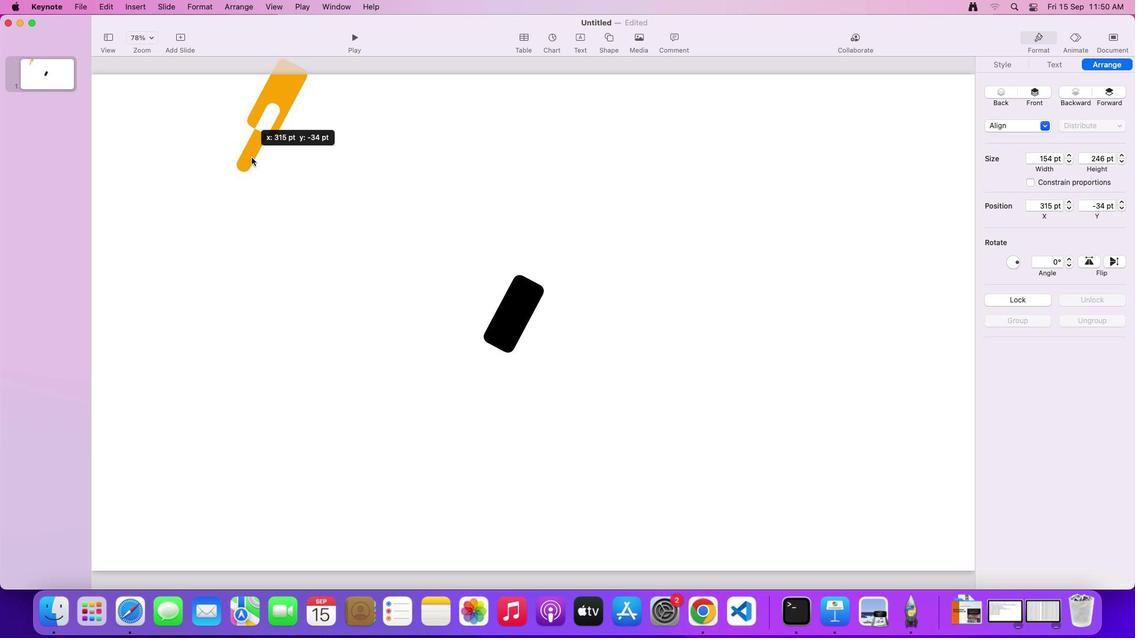
Action: Mouse pressed left at (247, 147)
Screenshot: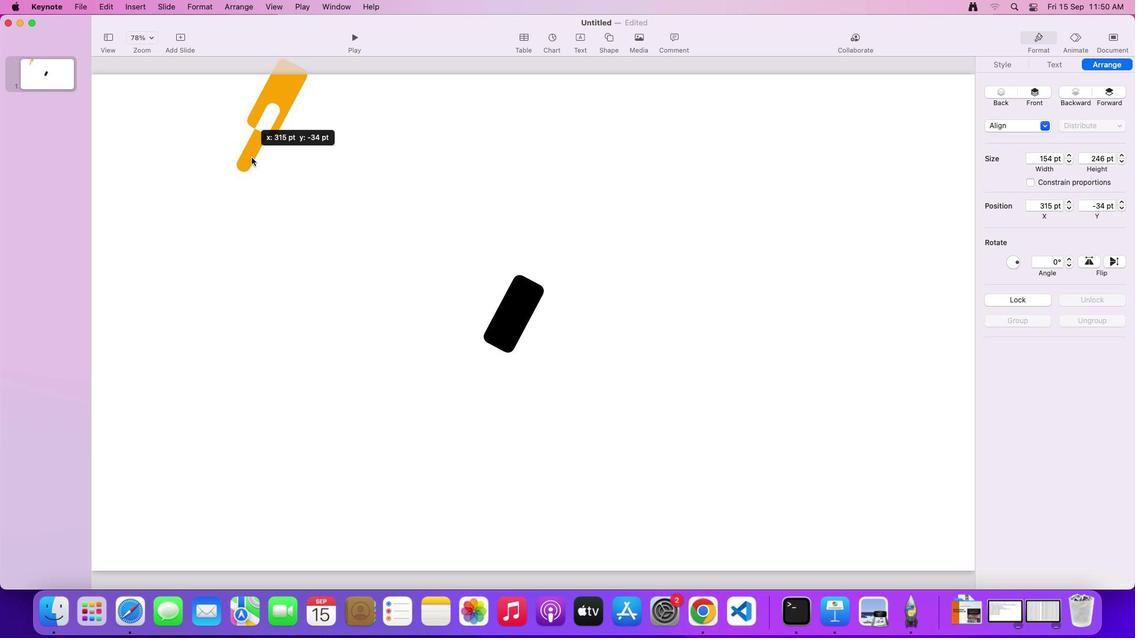 
Action: Mouse moved to (254, 147)
Screenshot: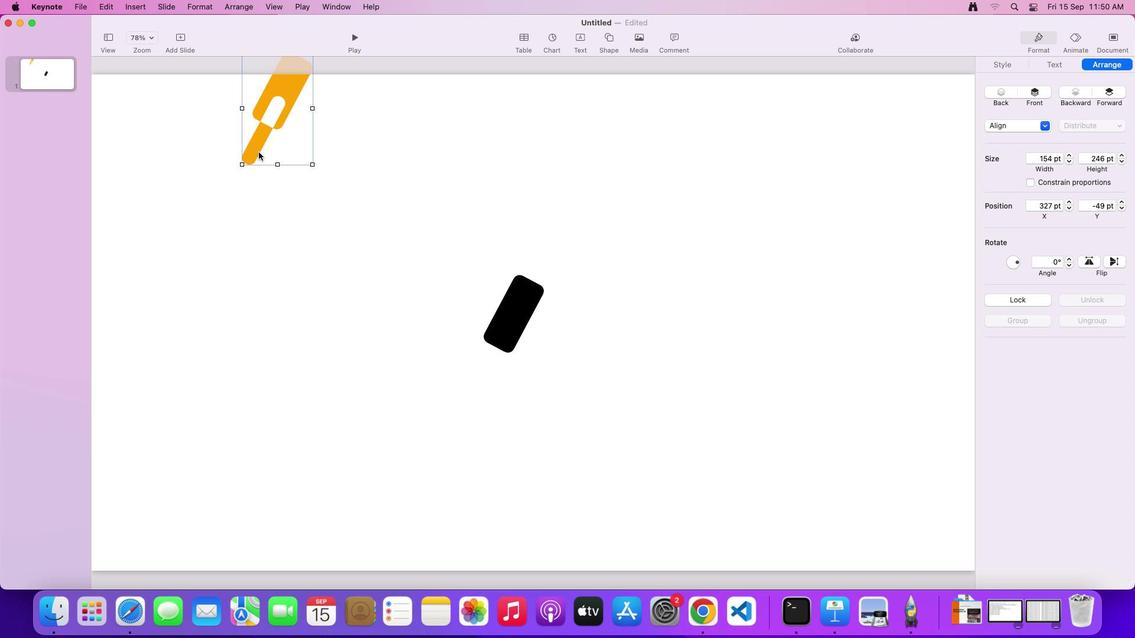 
Action: Key pressed Key.shift
Screenshot: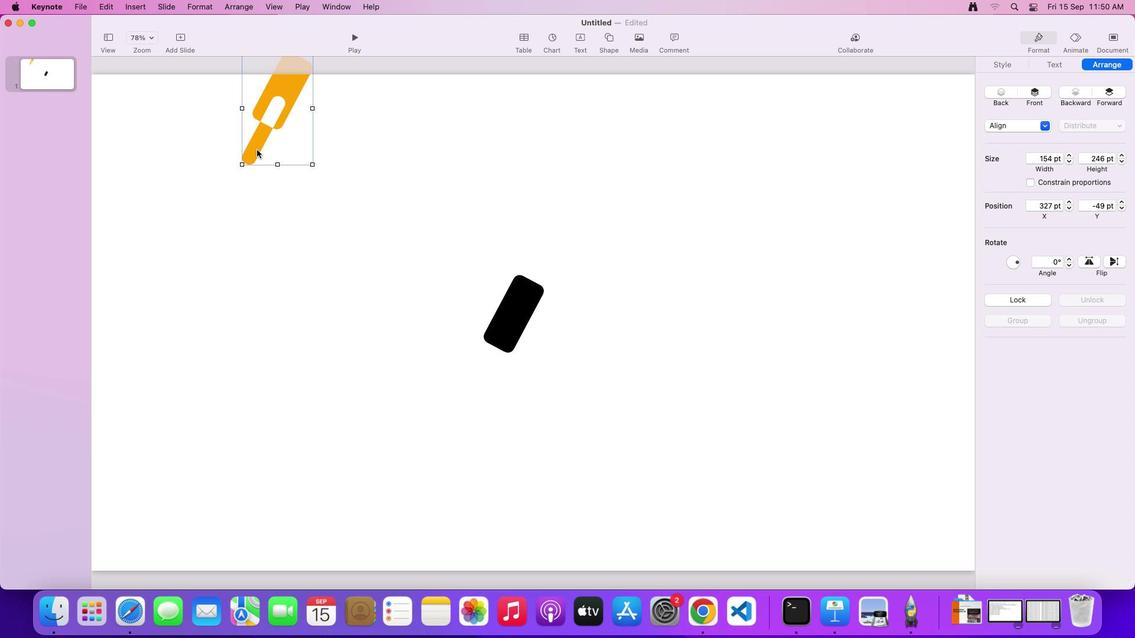 
Action: Mouse moved to (250, 143)
Screenshot: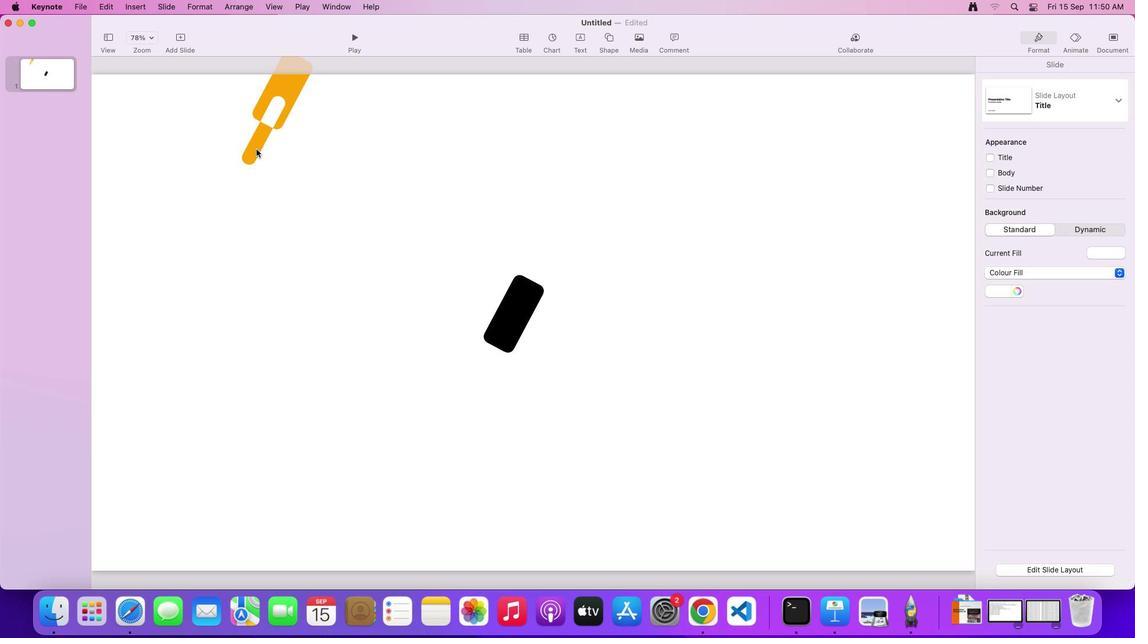
Action: Mouse pressed left at (250, 143)
Screenshot: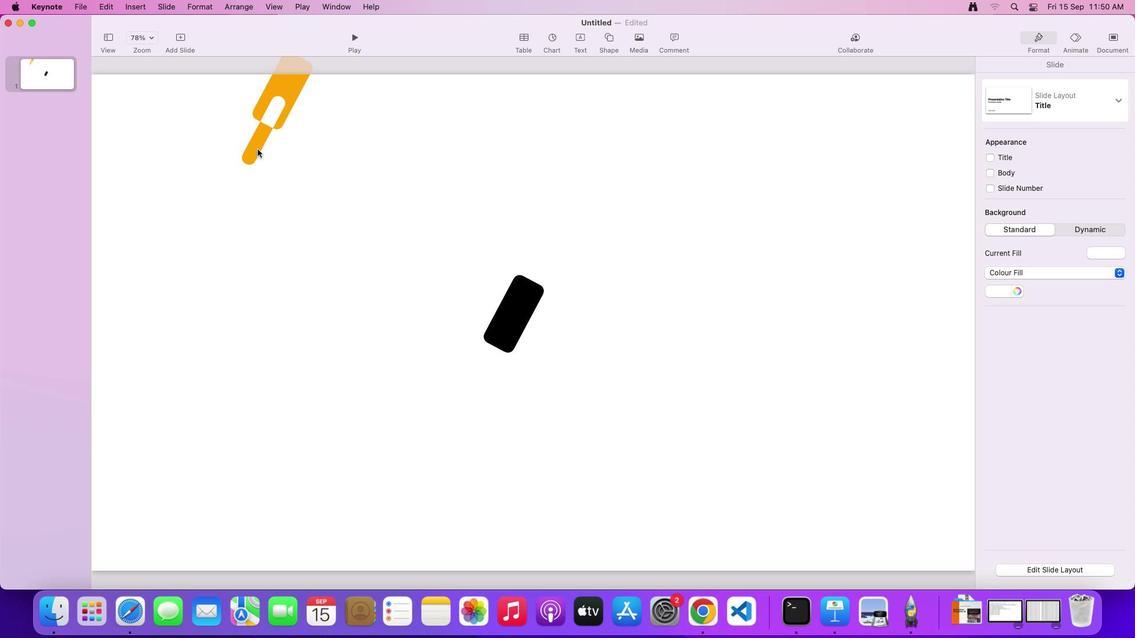 
Action: Mouse moved to (251, 143)
Screenshot: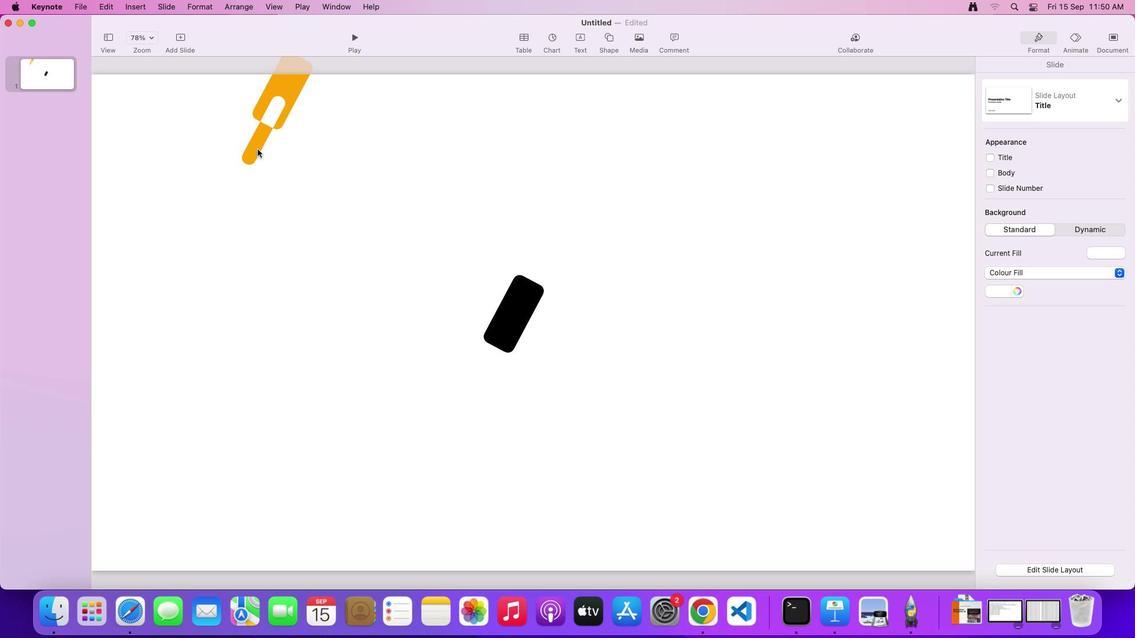 
Action: Mouse pressed left at (251, 143)
Screenshot: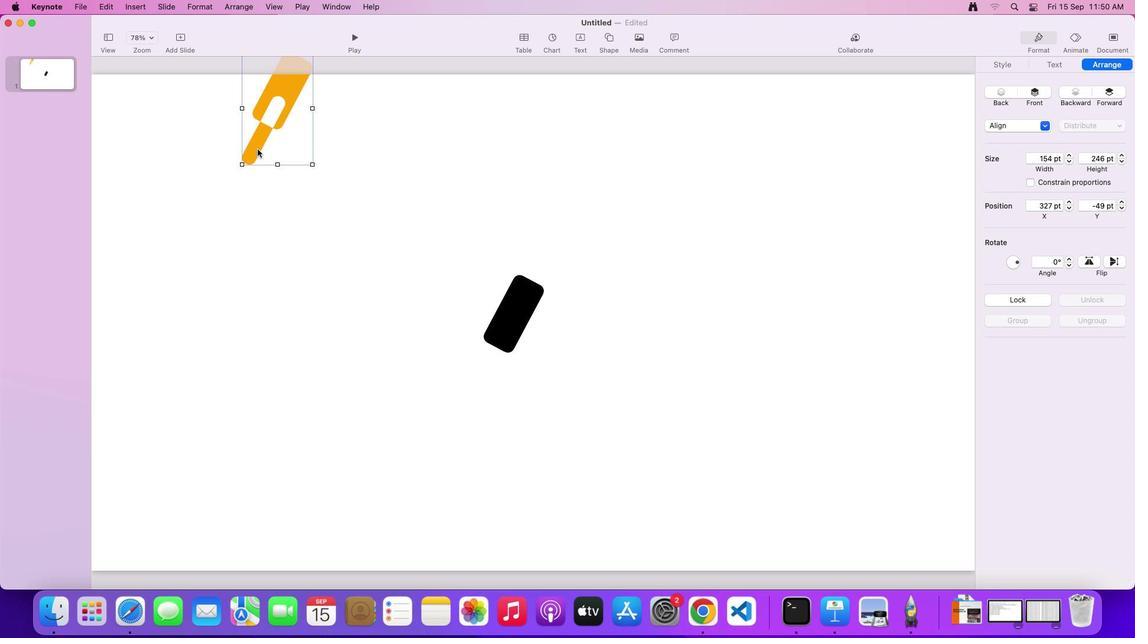 
Action: Mouse moved to (300, 202)
Screenshot: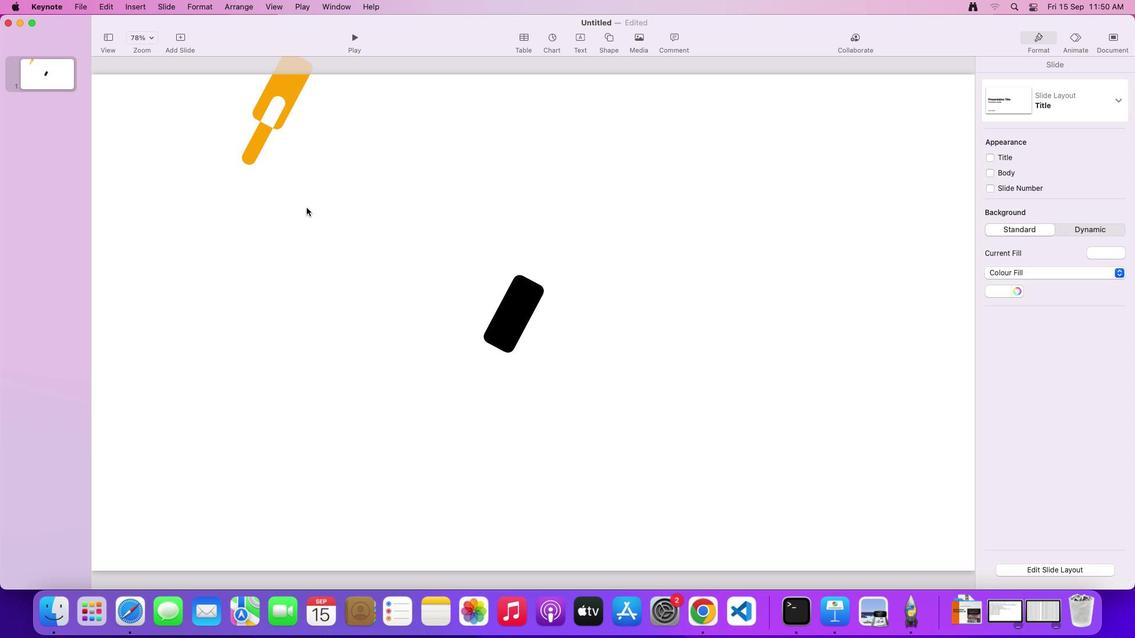 
Action: Mouse pressed left at (300, 202)
Screenshot: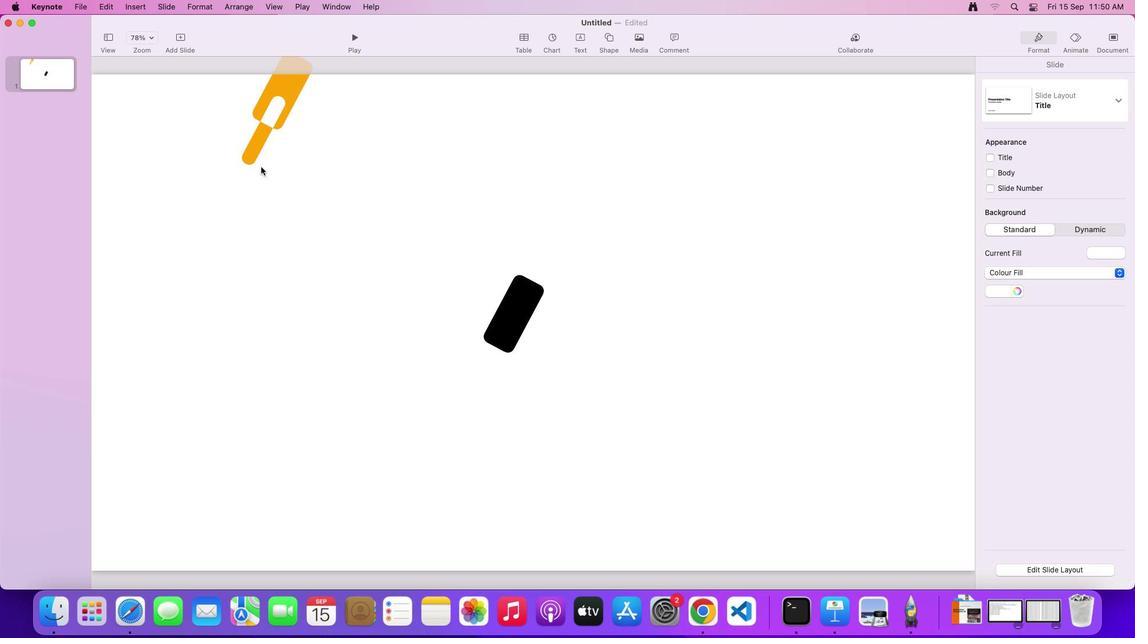 
Action: Mouse moved to (246, 137)
Screenshot: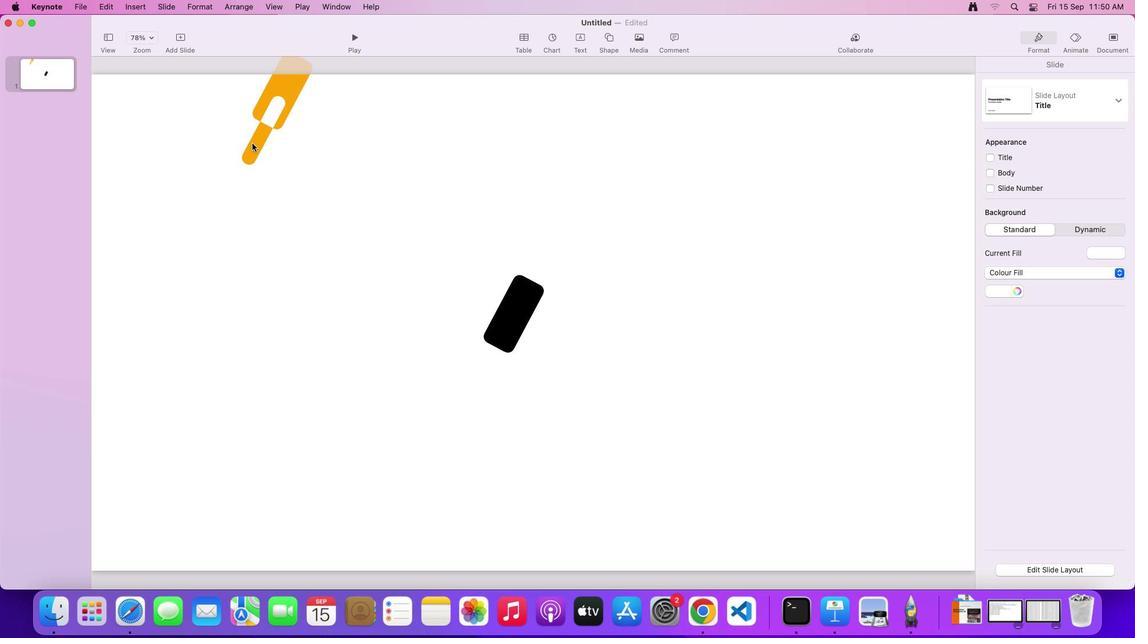 
Action: Mouse pressed right at (246, 137)
Screenshot: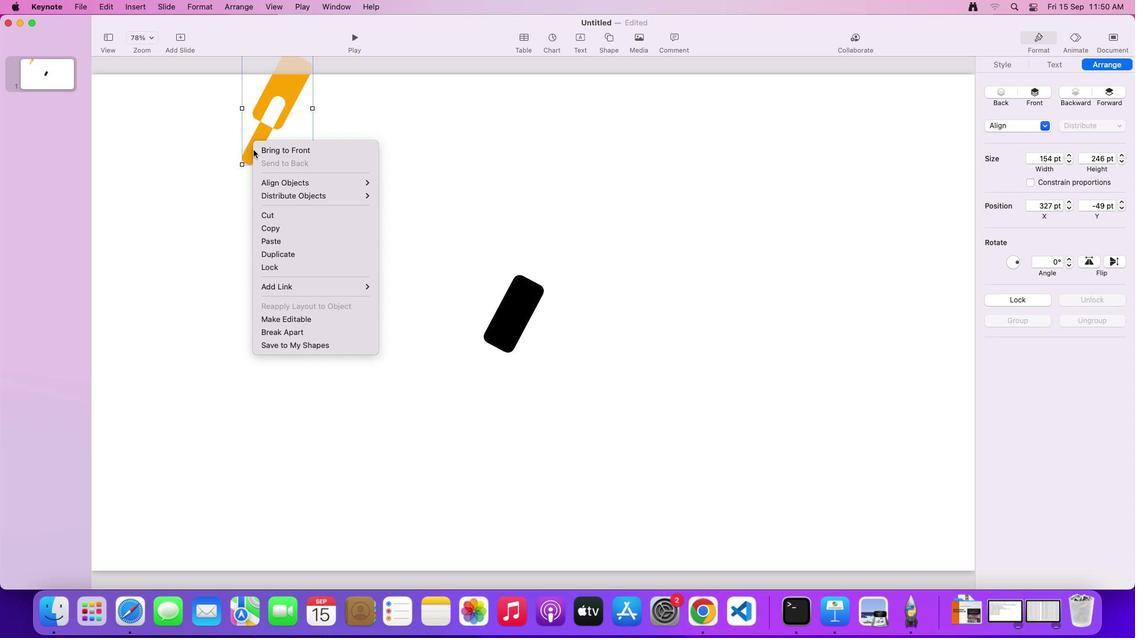 
Action: Mouse moved to (437, 275)
Screenshot: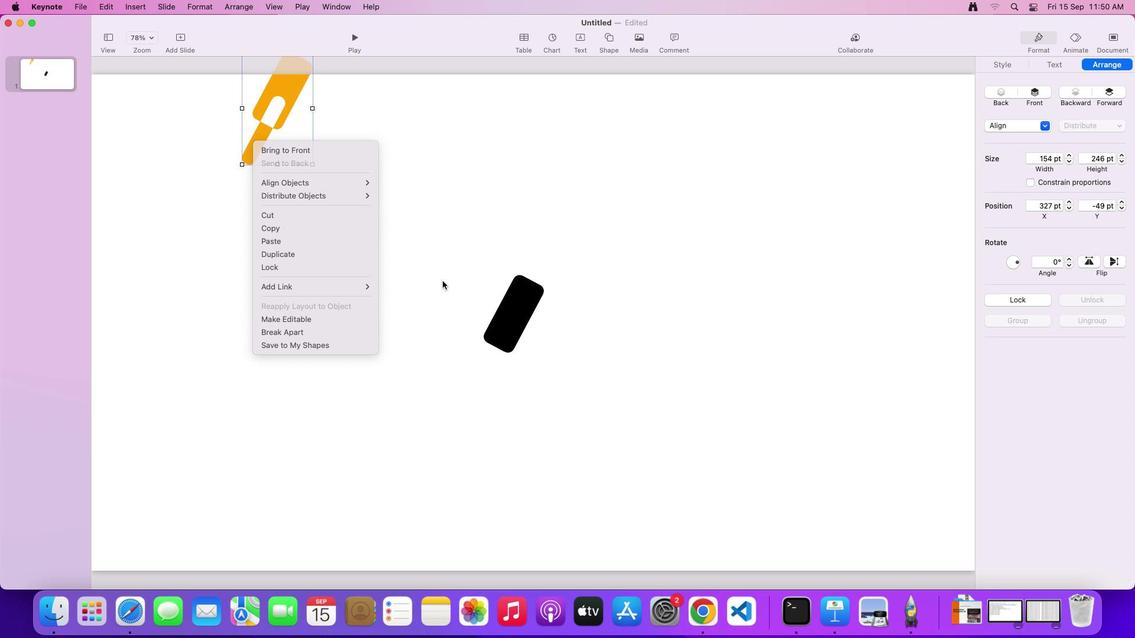 
Action: Mouse pressed left at (437, 275)
Screenshot: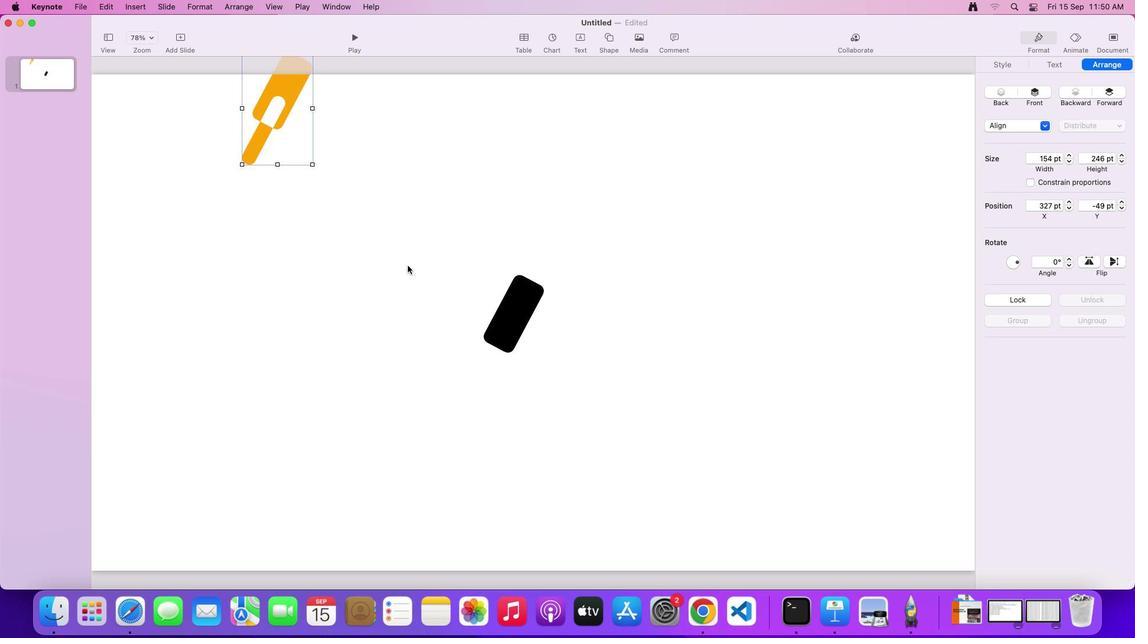 
Action: Mouse moved to (265, 172)
Screenshot: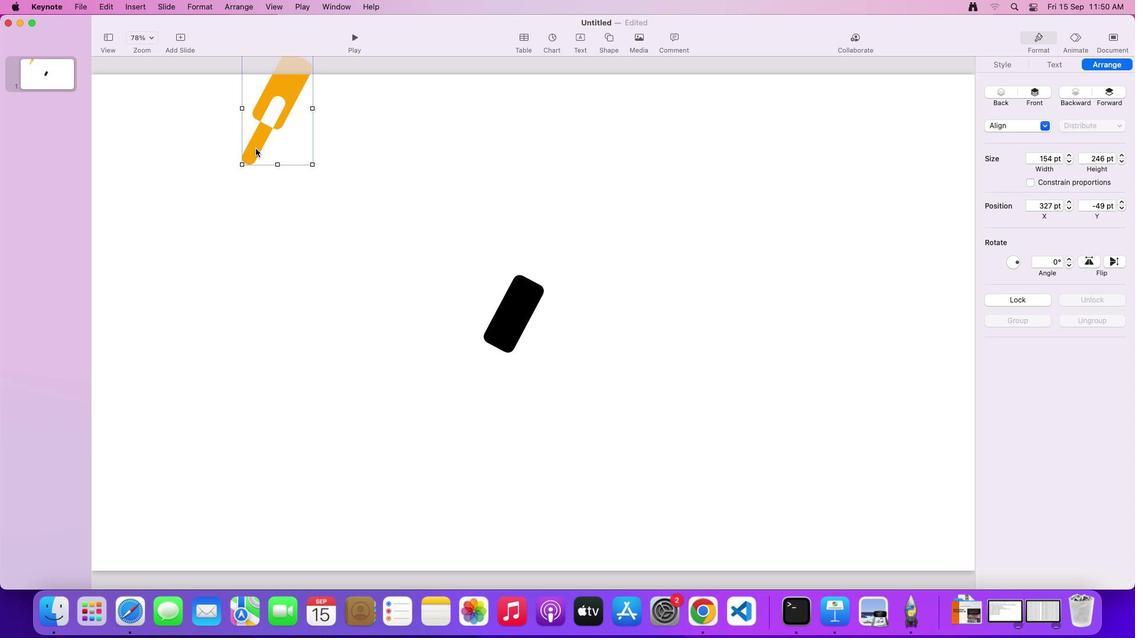 
Action: Key pressed Key.shift
Screenshot: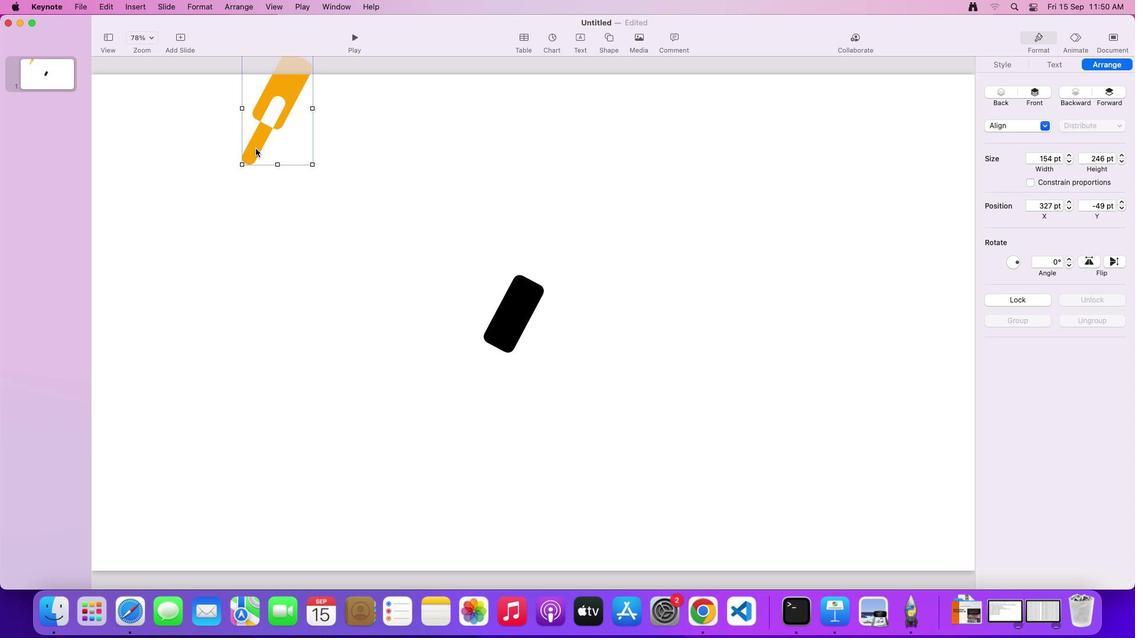 
Action: Mouse moved to (250, 143)
Screenshot: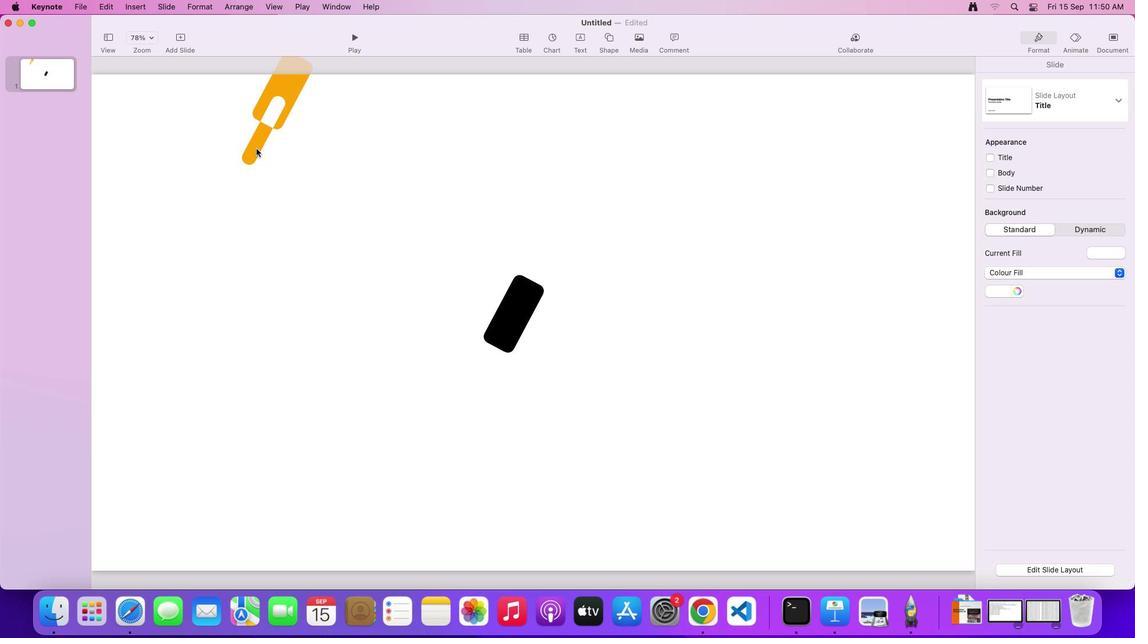 
Action: Mouse pressed left at (250, 143)
Screenshot: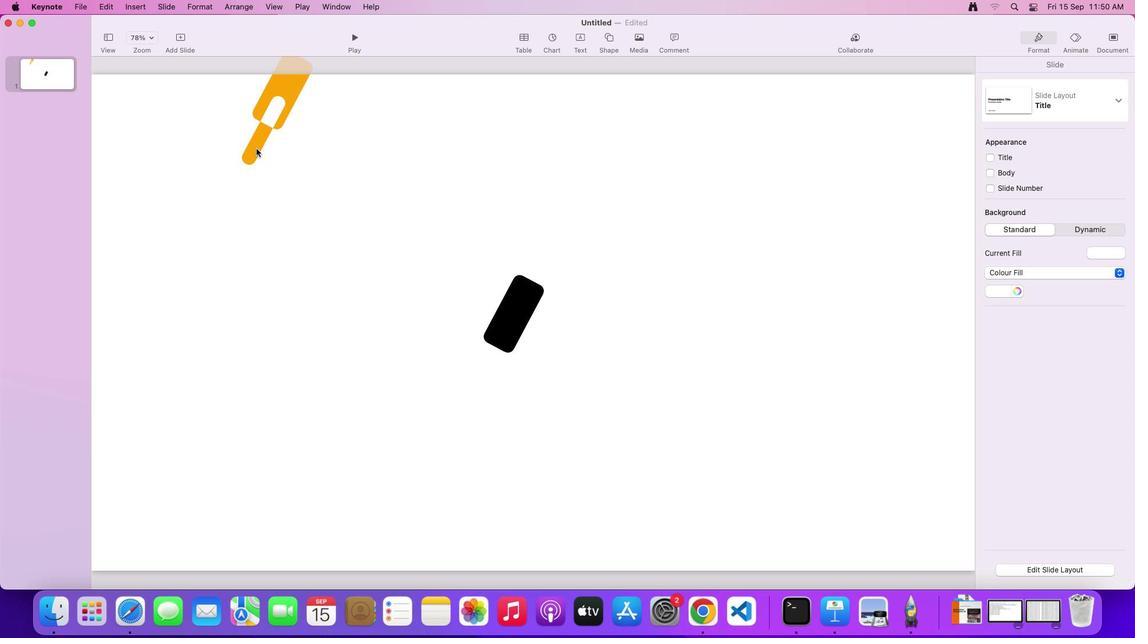 
Action: Mouse moved to (283, 254)
Screenshot: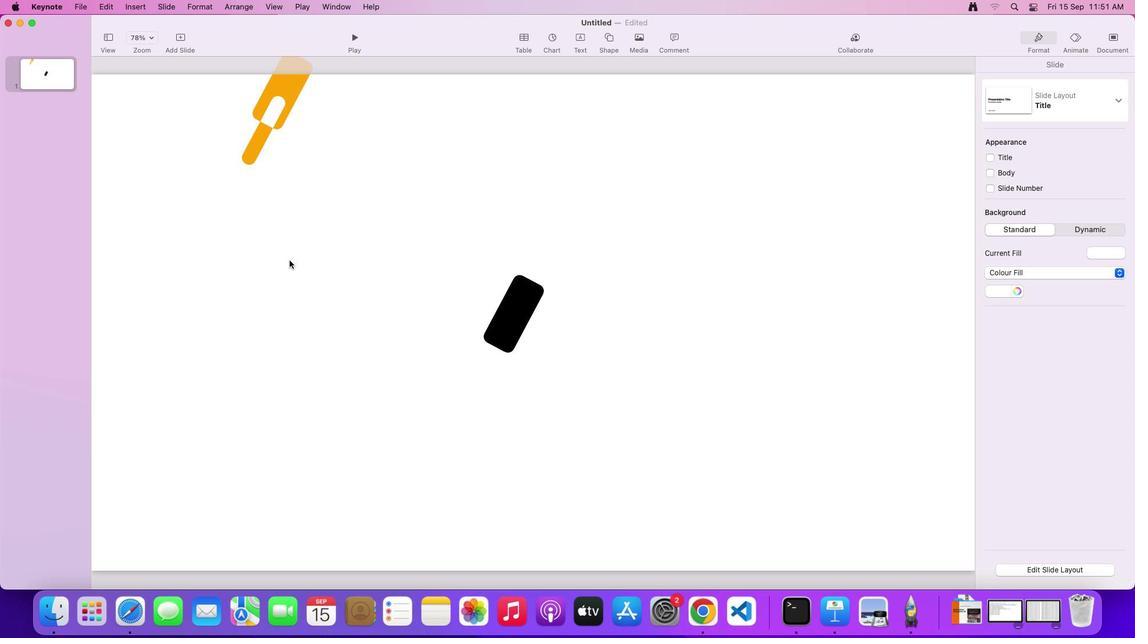 
Action: Key pressed Key.cmd'z''z'
Screenshot: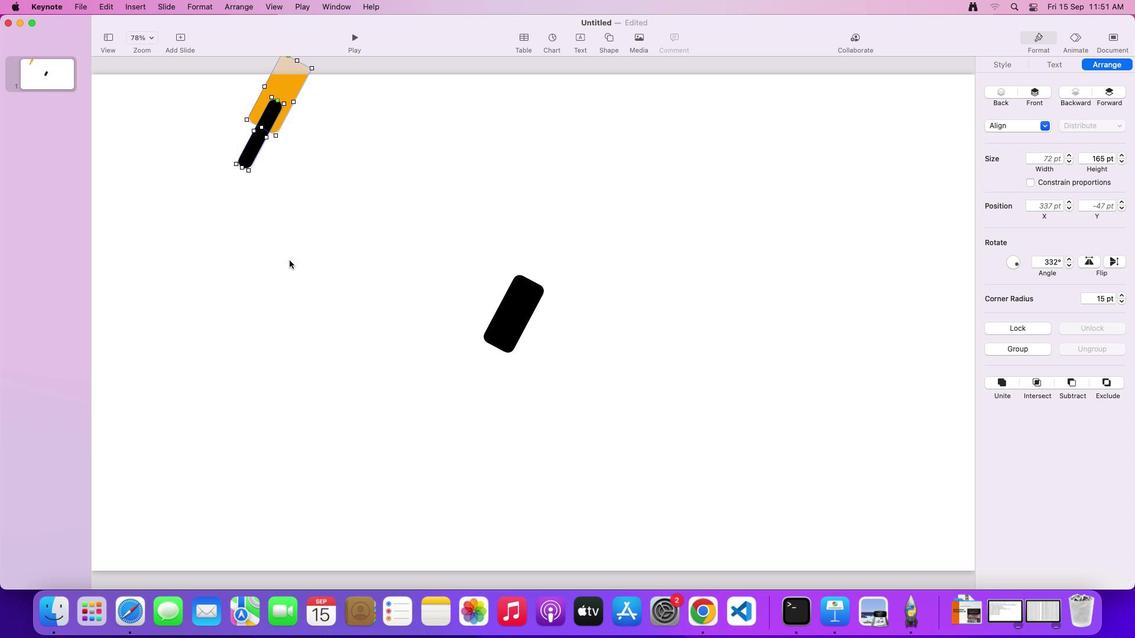 
Action: Mouse moved to (890, 323)
Screenshot: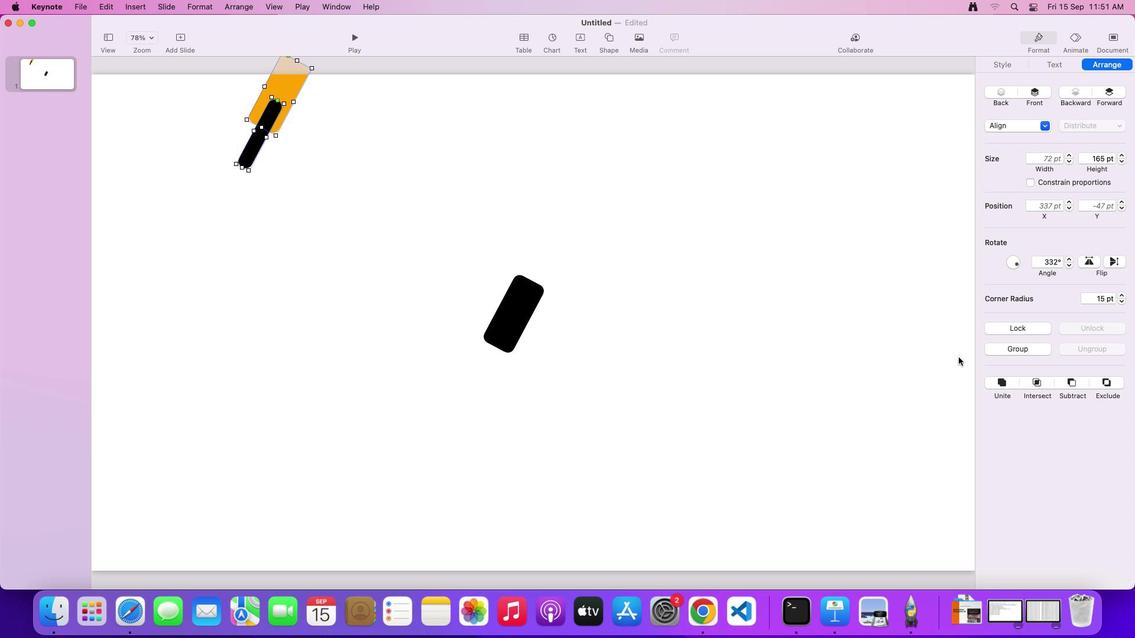 
Action: Key pressed Key.shift
Screenshot: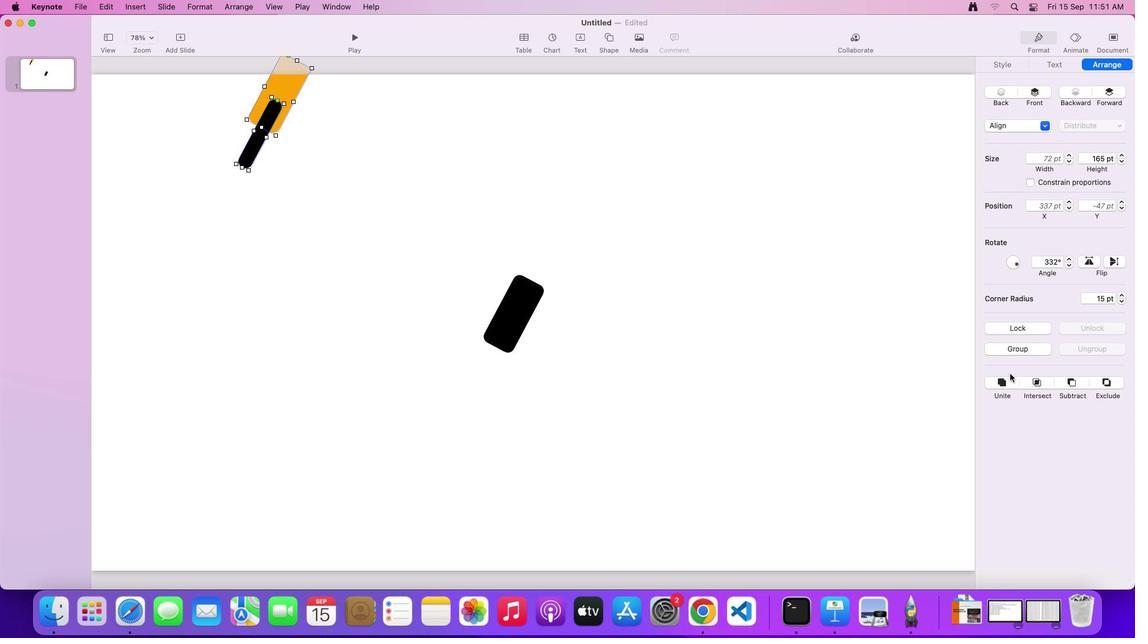 
Action: Mouse moved to (1066, 377)
Screenshot: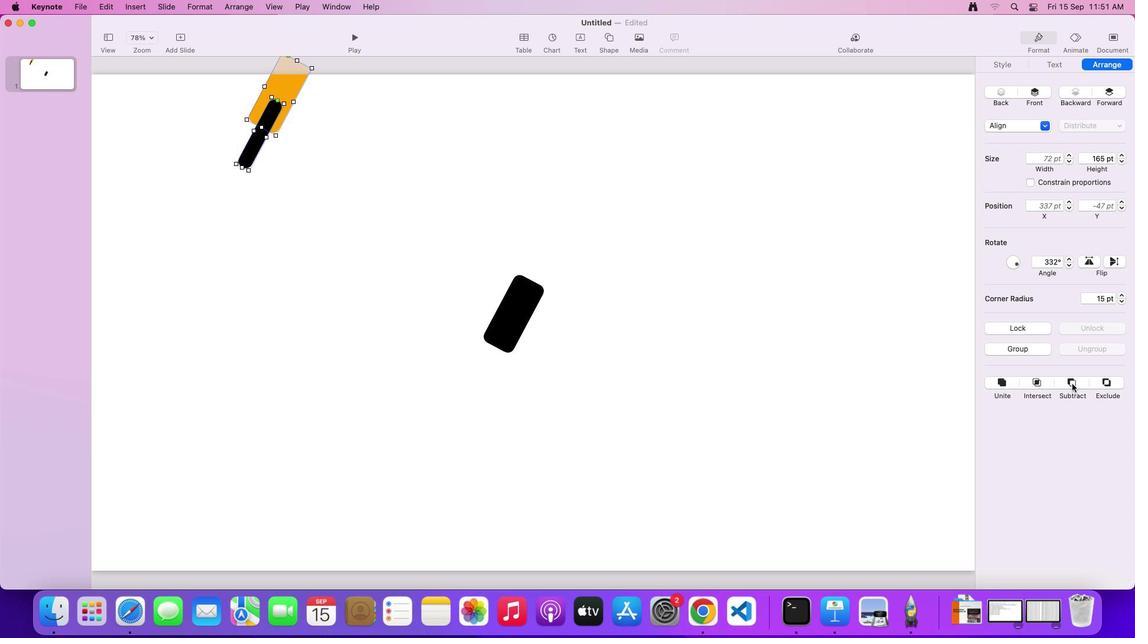 
Action: Mouse pressed left at (1066, 377)
Screenshot: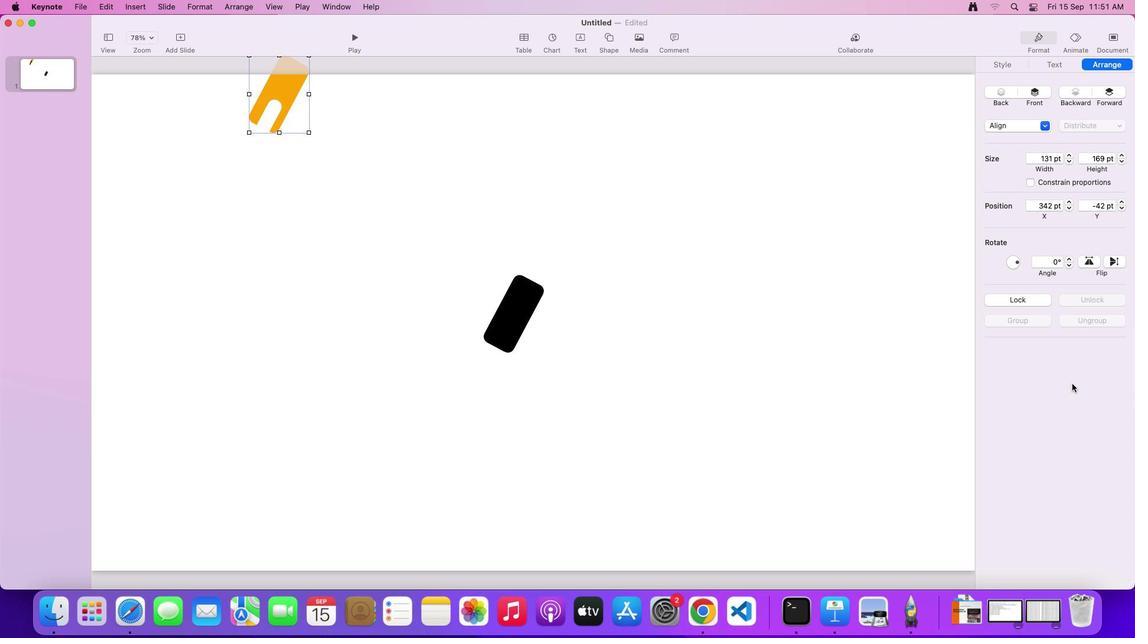
Action: Mouse moved to (302, 239)
Screenshot: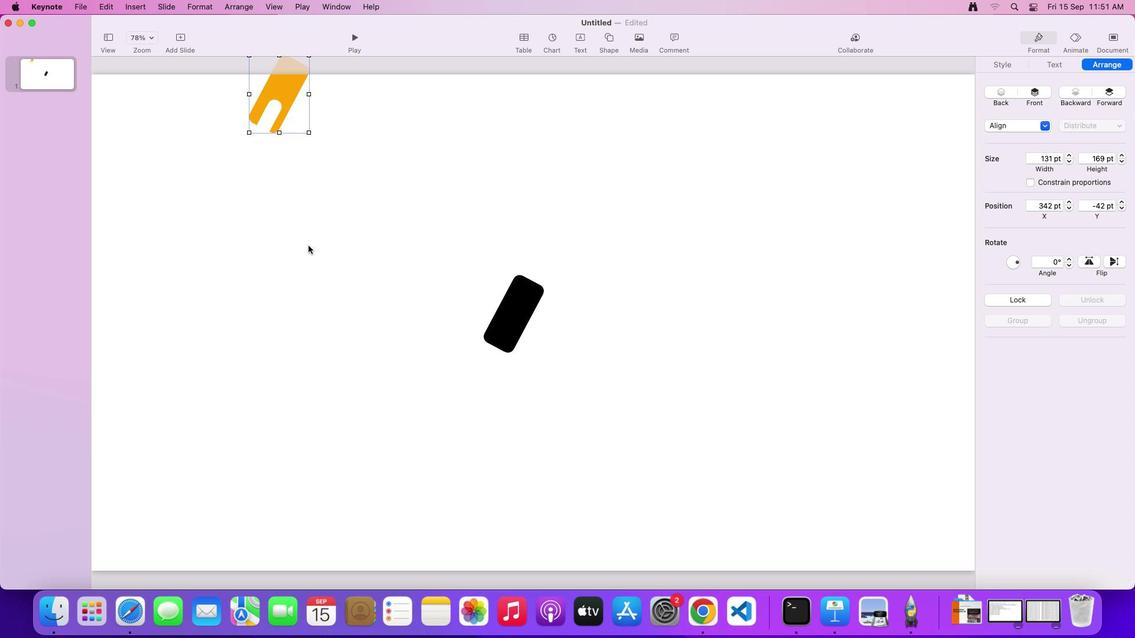 
Action: Mouse pressed left at (302, 239)
Screenshot: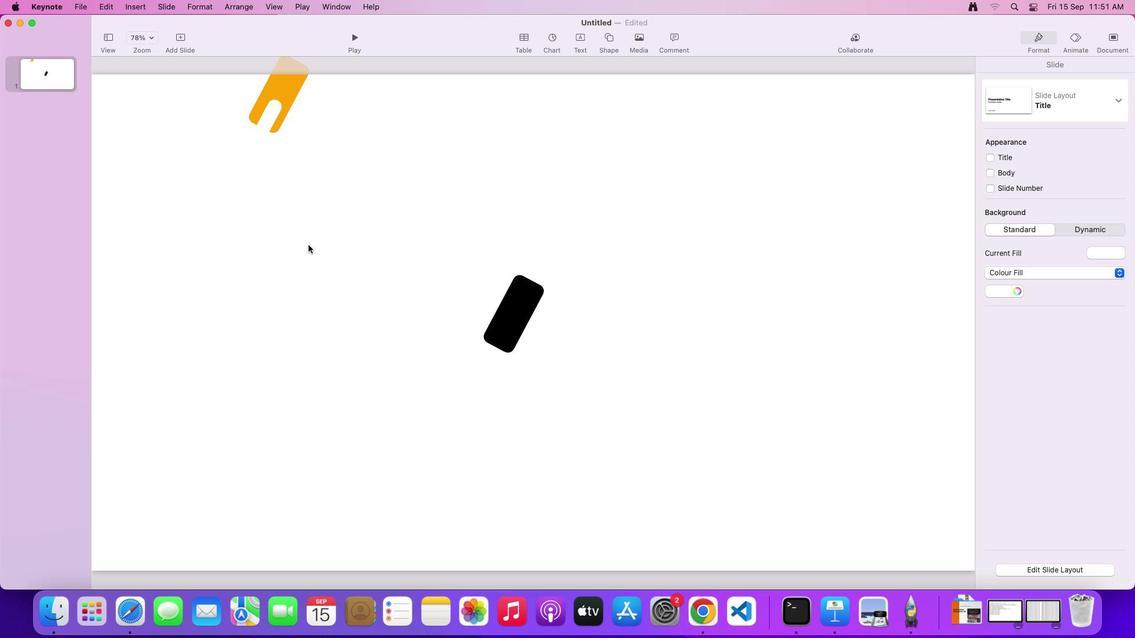 
Action: Mouse moved to (288, 89)
Screenshot: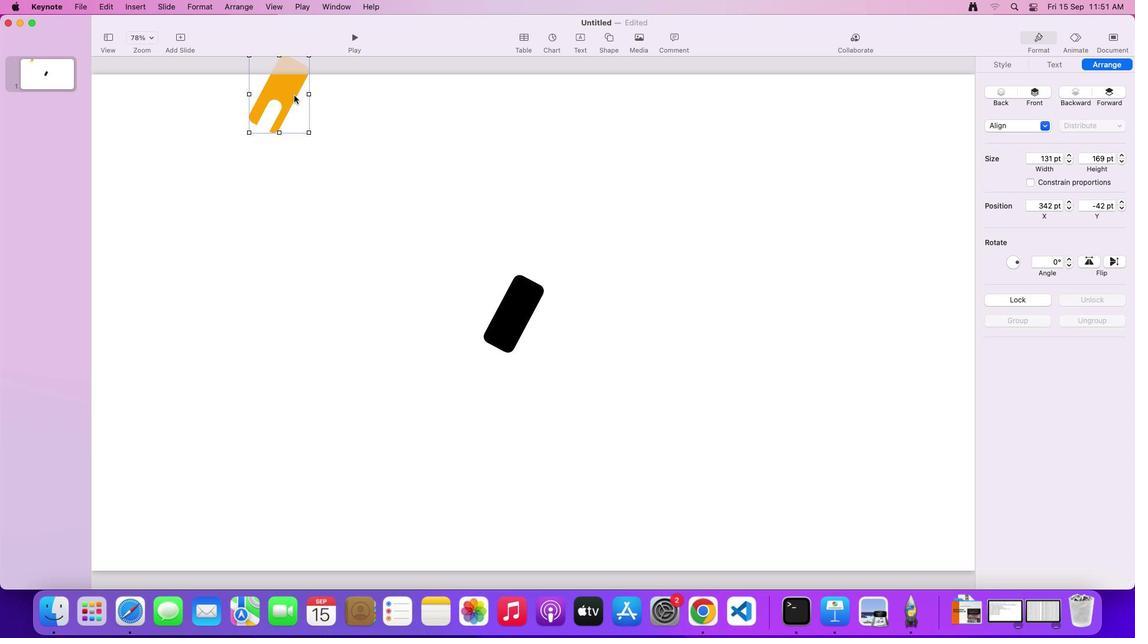 
Action: Mouse pressed left at (288, 89)
Screenshot: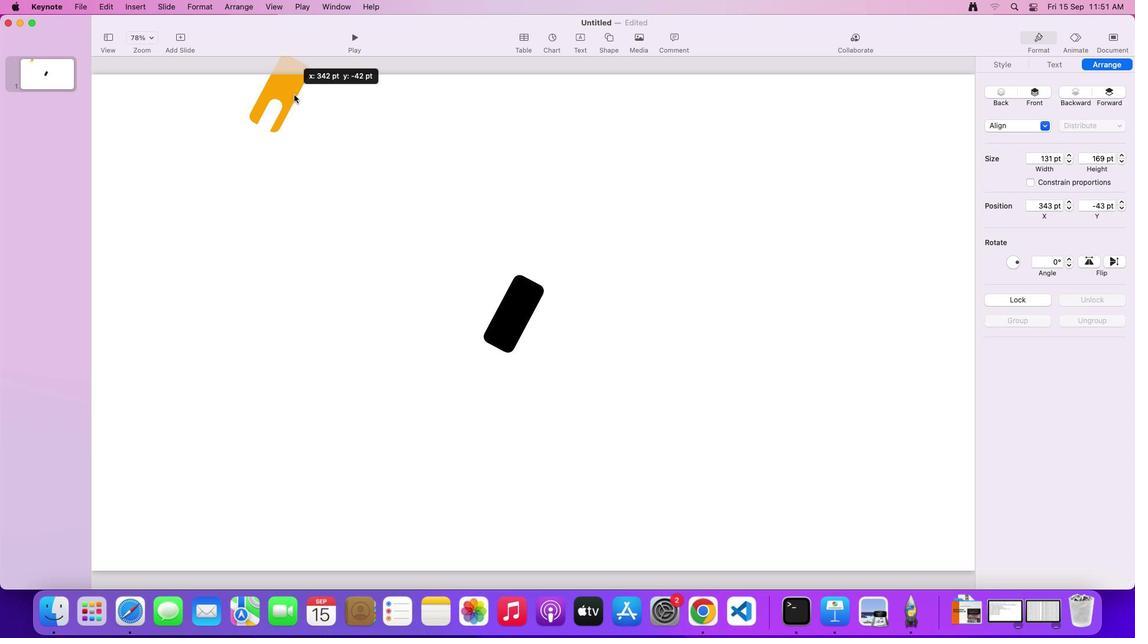 
Action: Mouse moved to (264, 103)
Screenshot: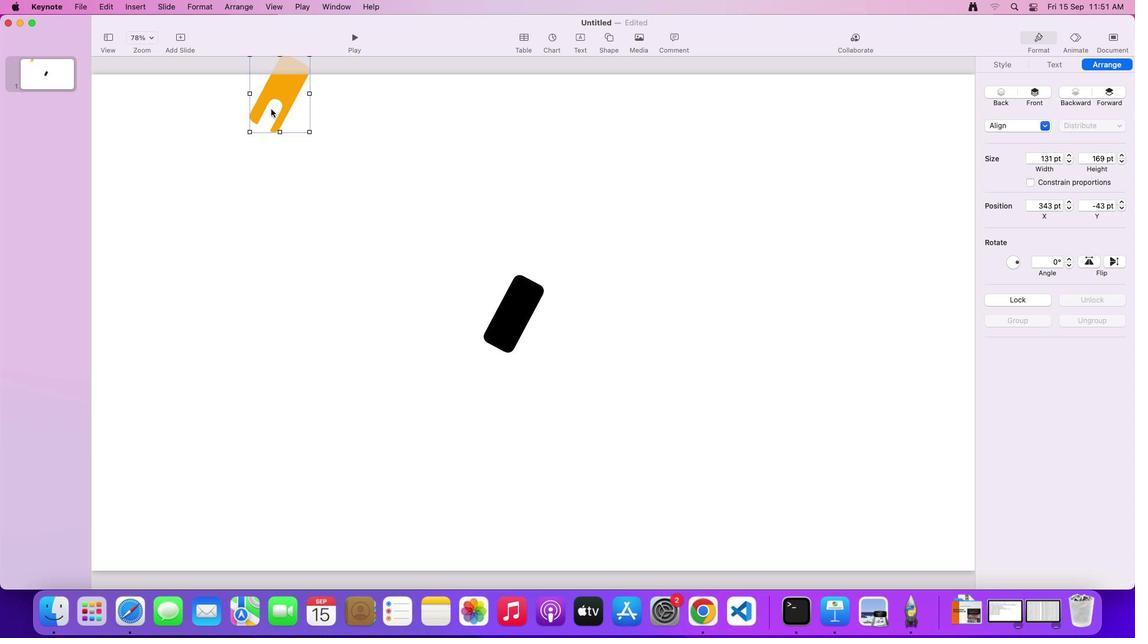 
Action: Mouse pressed left at (264, 103)
Screenshot: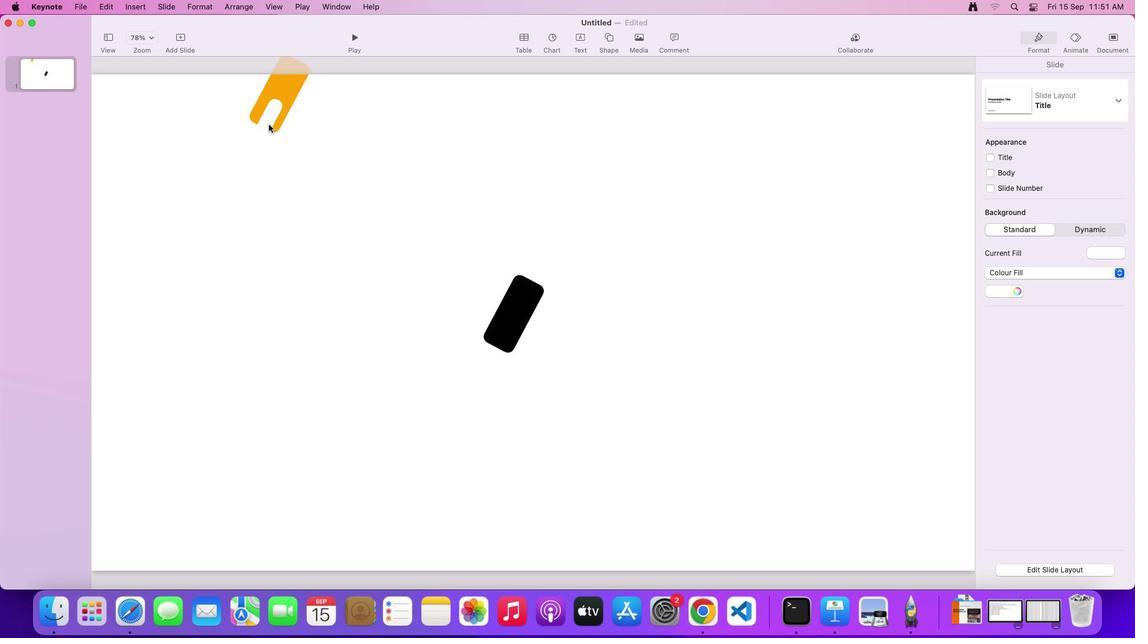 
Action: Mouse moved to (266, 121)
Screenshot: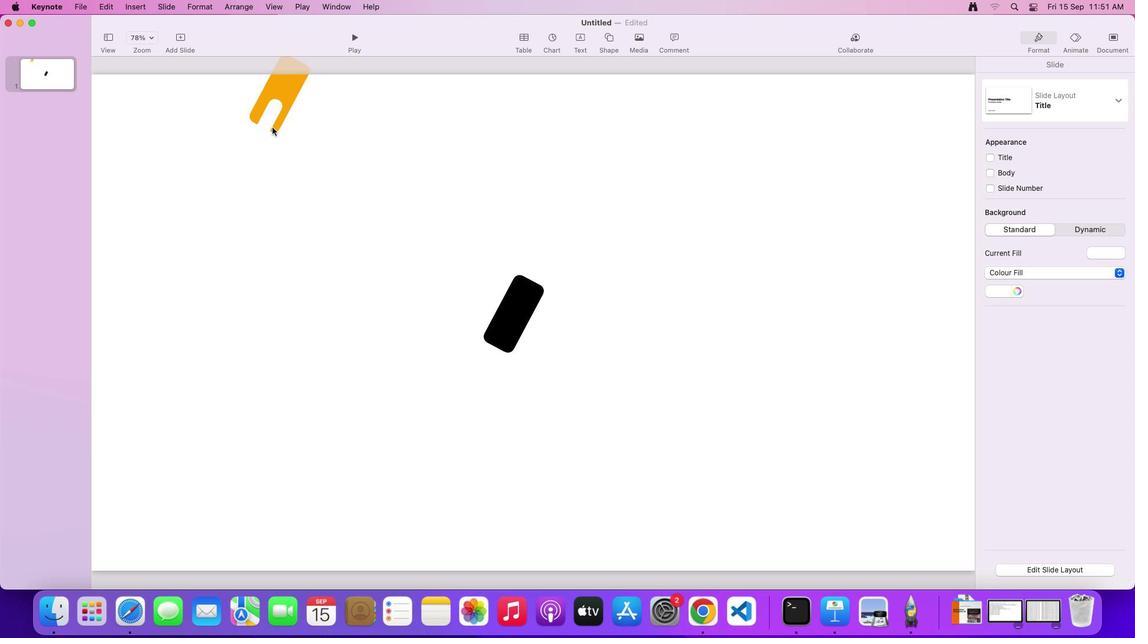 
Action: Mouse pressed left at (266, 121)
Screenshot: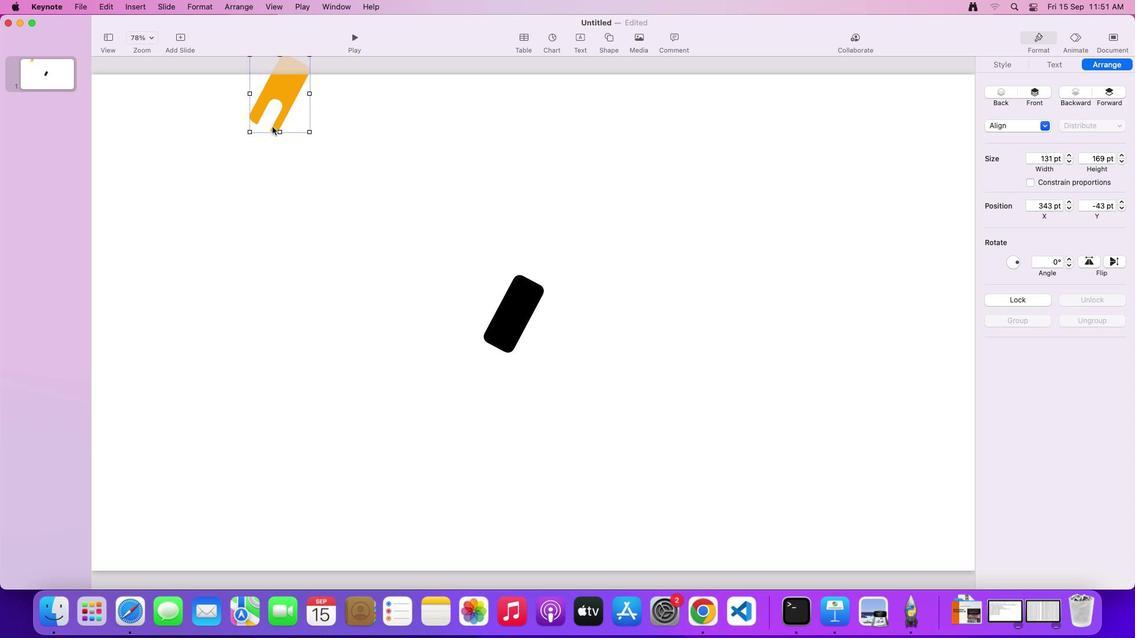 
Action: Mouse moved to (267, 119)
Screenshot: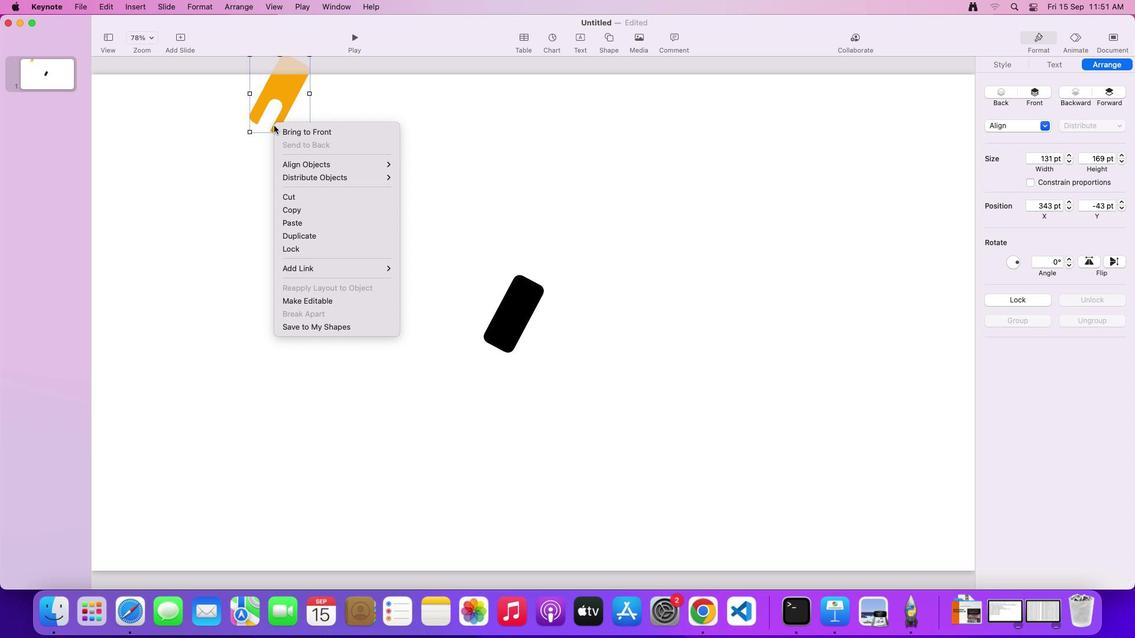 
Action: Mouse pressed right at (267, 119)
Screenshot: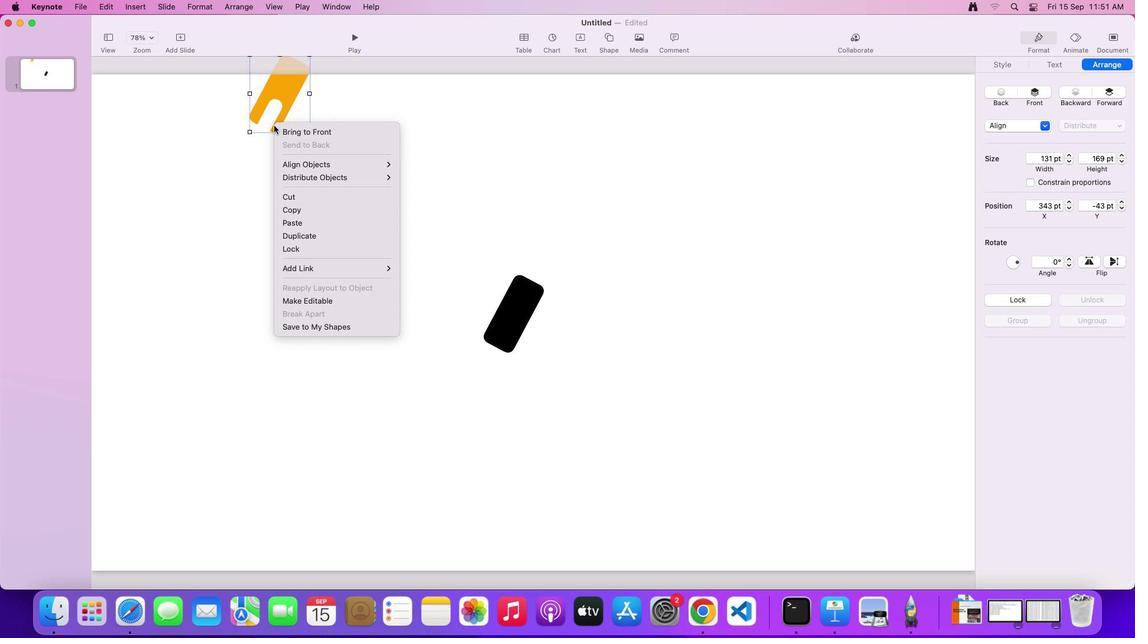 
Action: Mouse moved to (284, 293)
Screenshot: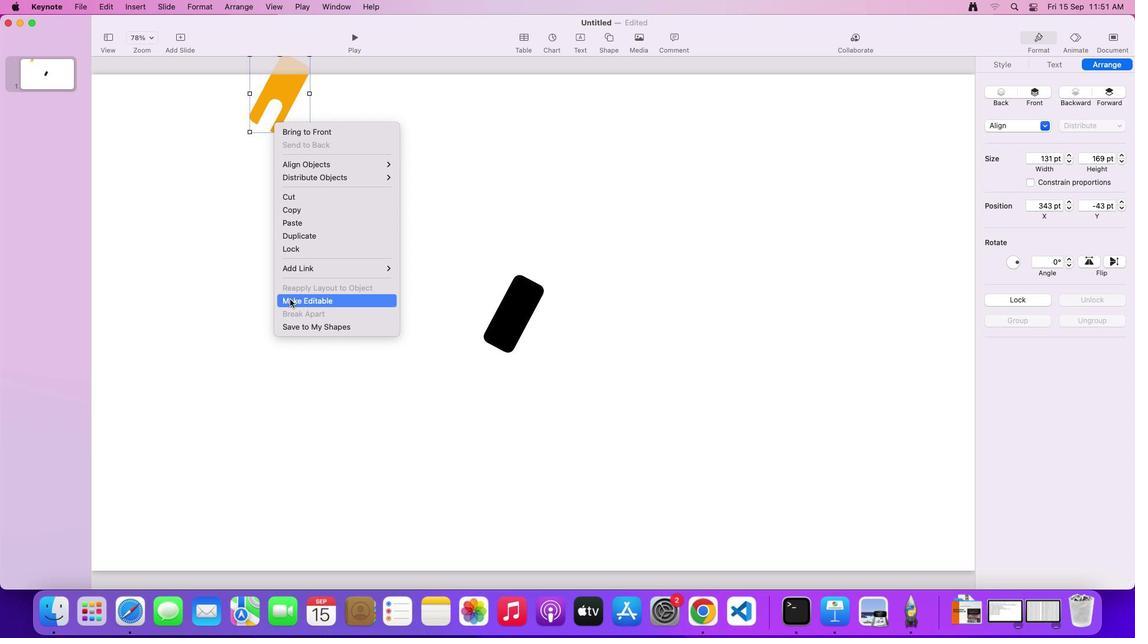 
Action: Mouse pressed left at (284, 293)
Screenshot: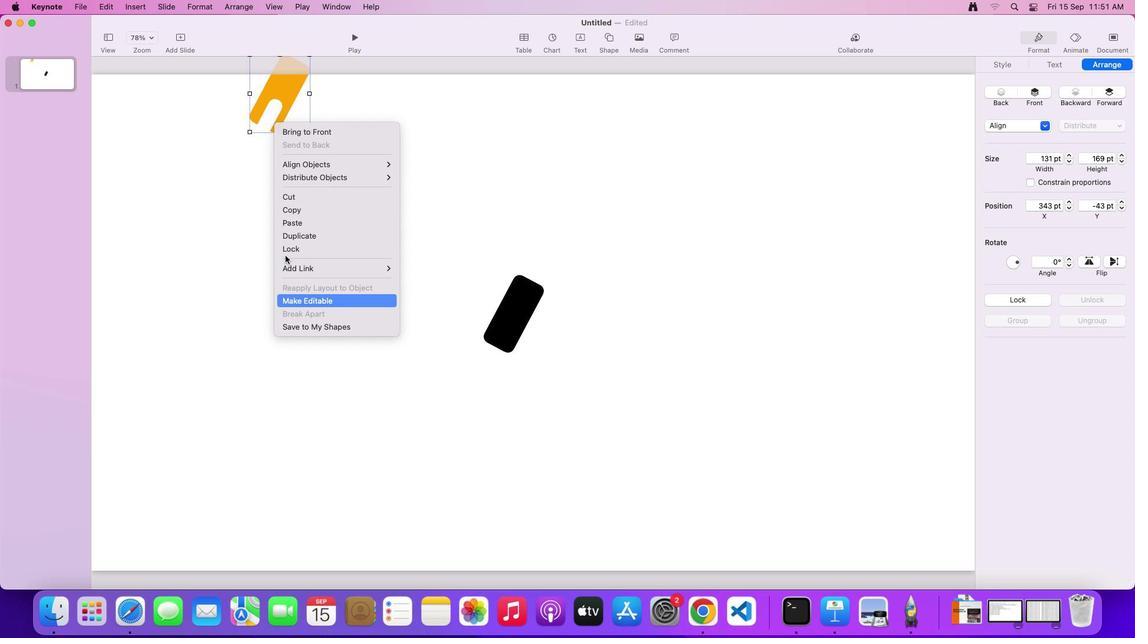 
Action: Mouse moved to (264, 125)
Screenshot: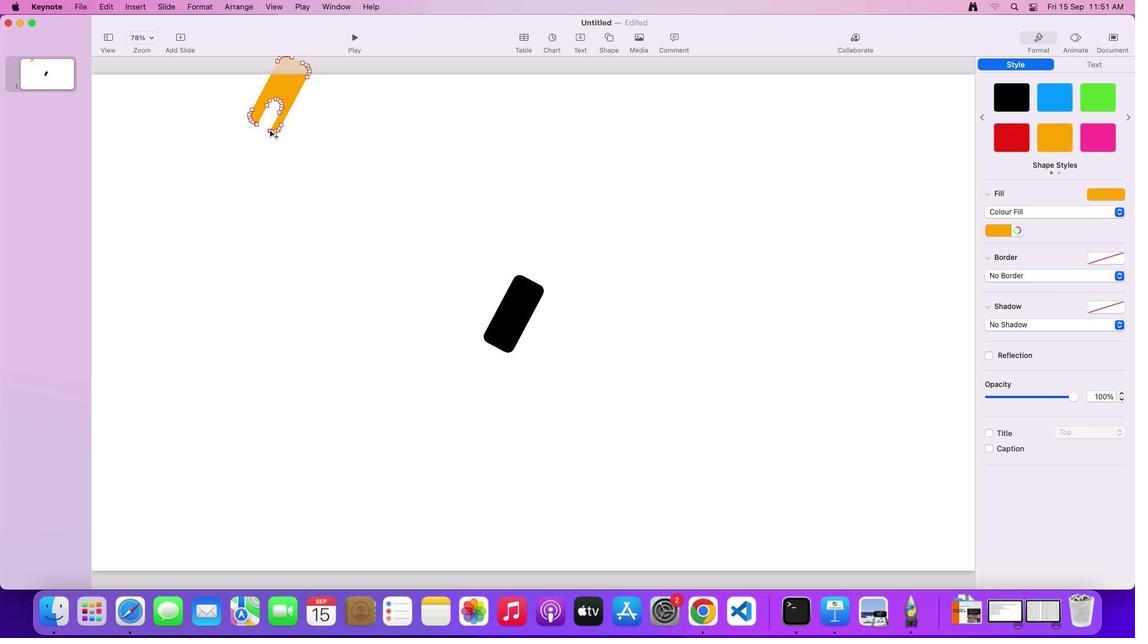 
Action: Mouse pressed left at (264, 125)
Screenshot: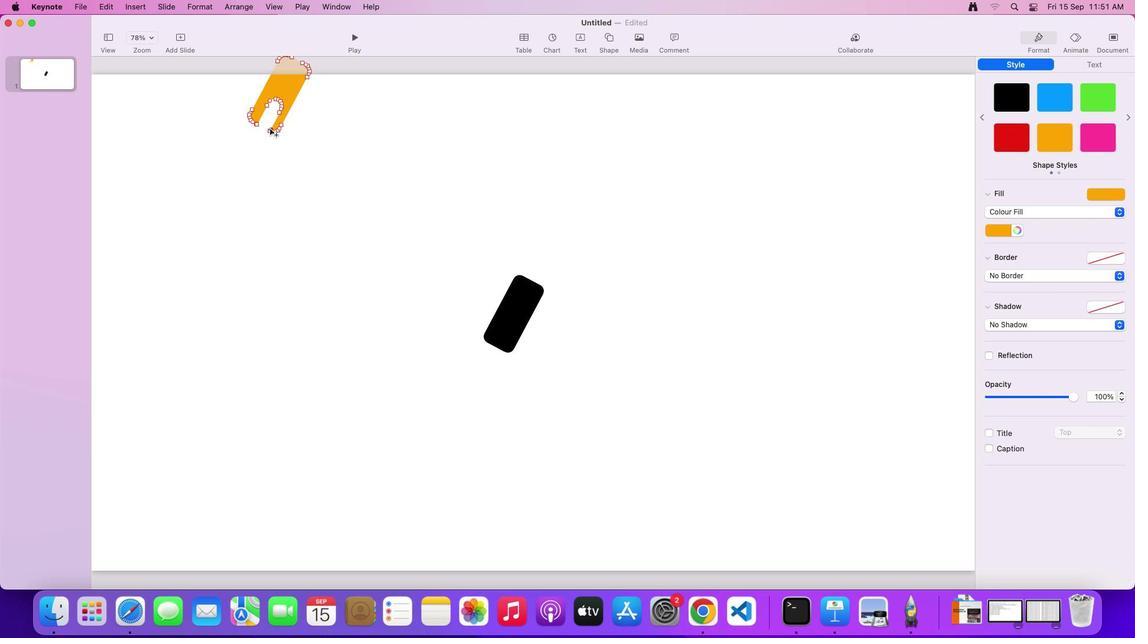 
Action: Mouse moved to (285, 137)
Screenshot: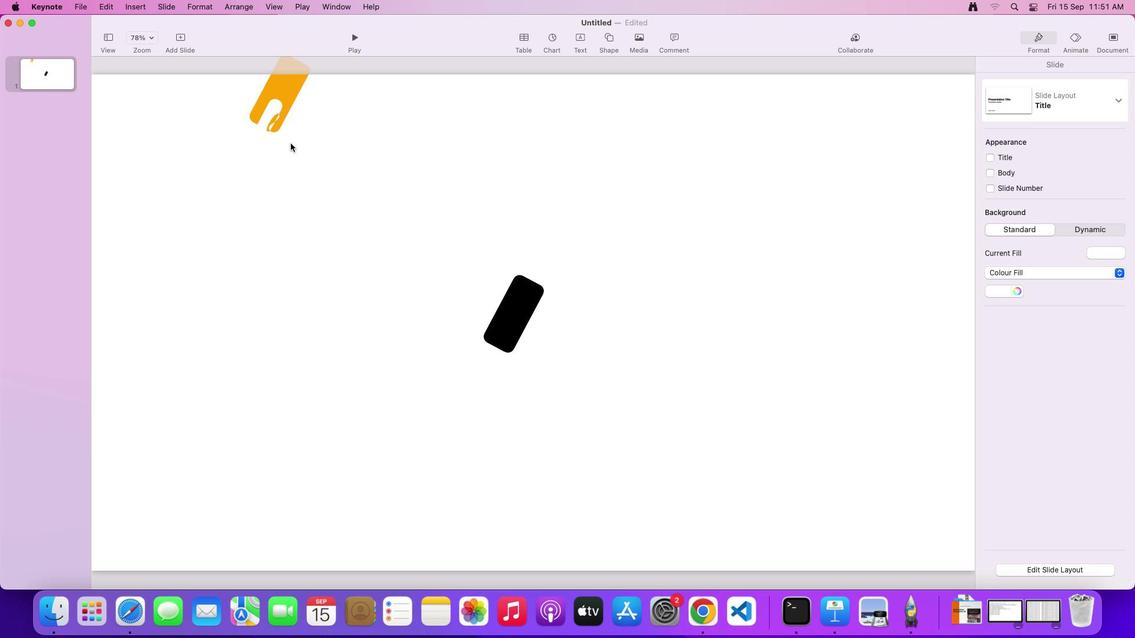 
Action: Mouse pressed left at (285, 137)
Screenshot: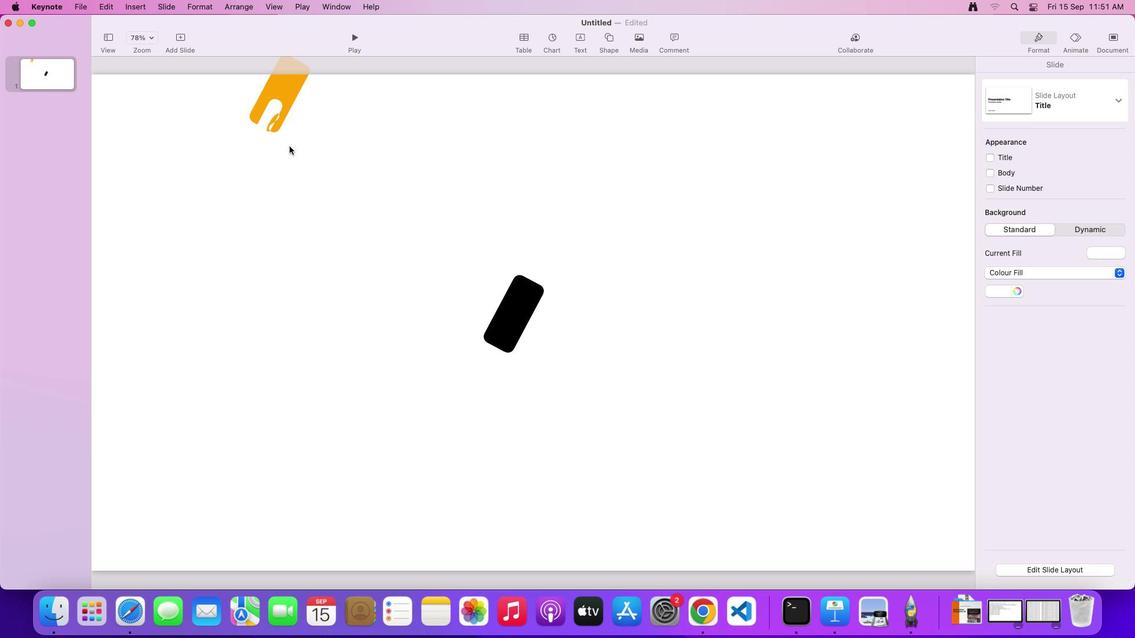 
Action: Mouse moved to (269, 119)
Screenshot: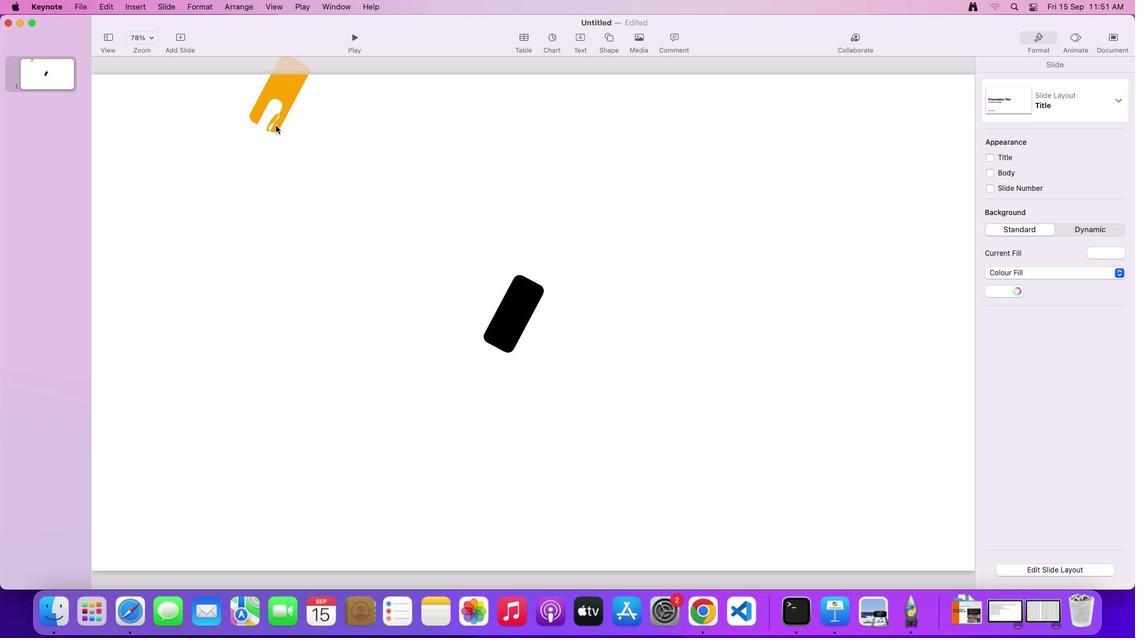 
Action: Key pressed Key.cmd'z'
Screenshot: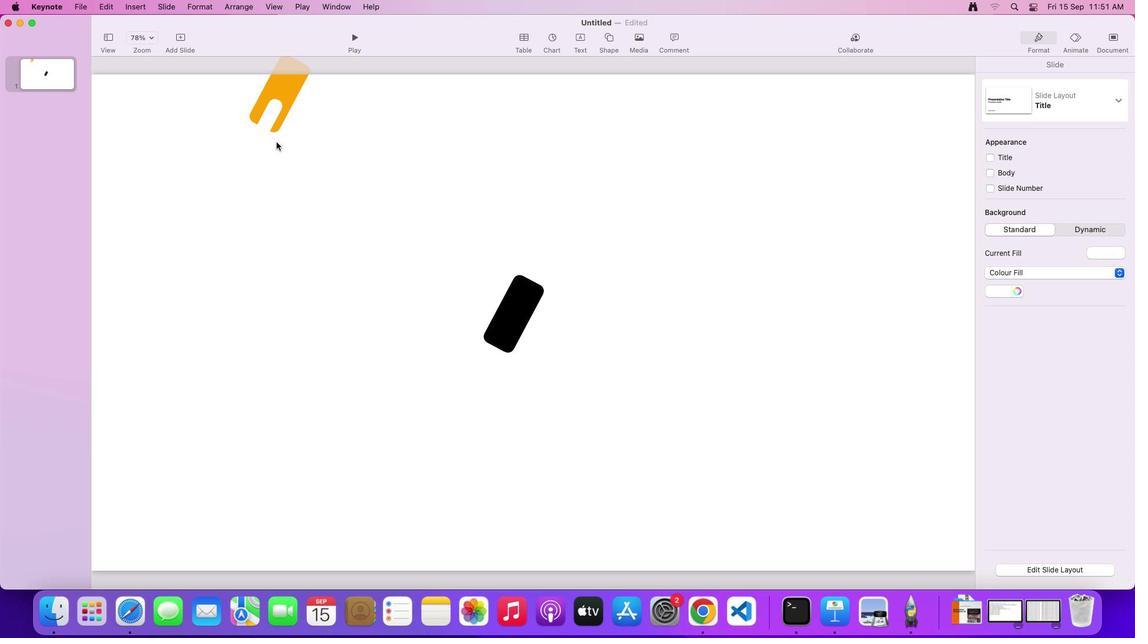 
Action: Mouse moved to (269, 124)
Screenshot: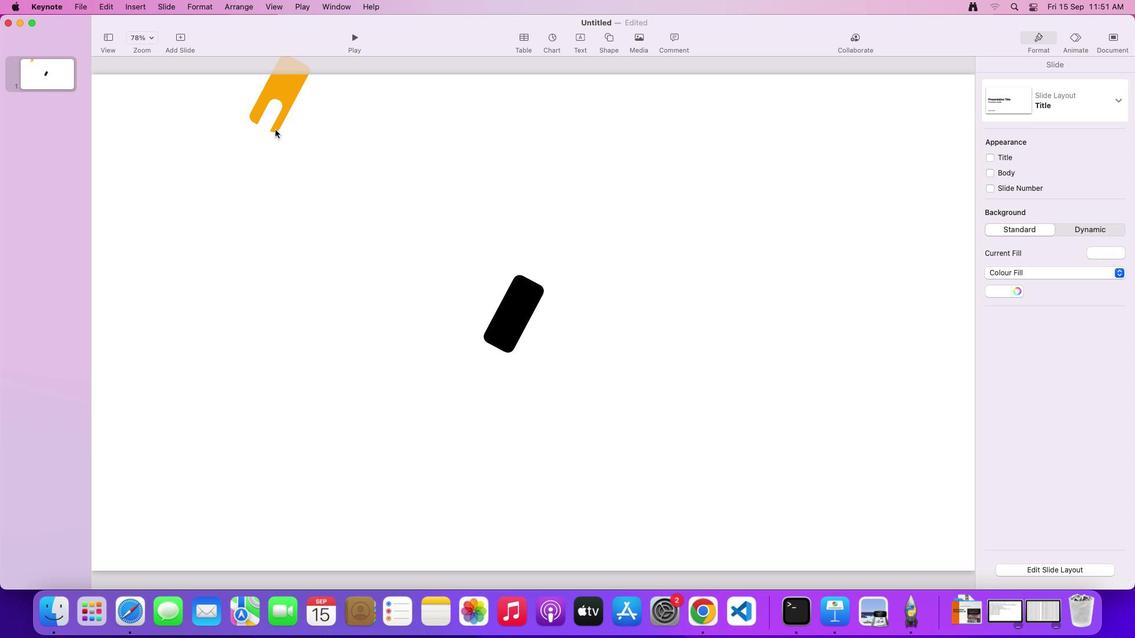 
Action: Mouse pressed right at (269, 124)
Screenshot: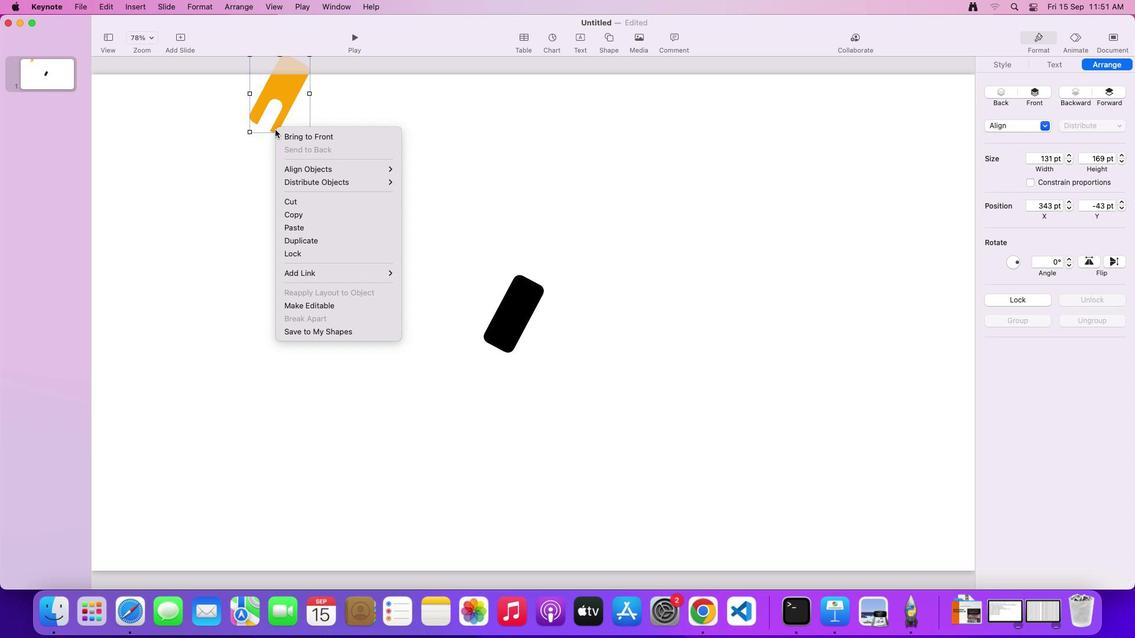 
Action: Mouse moved to (293, 297)
Screenshot: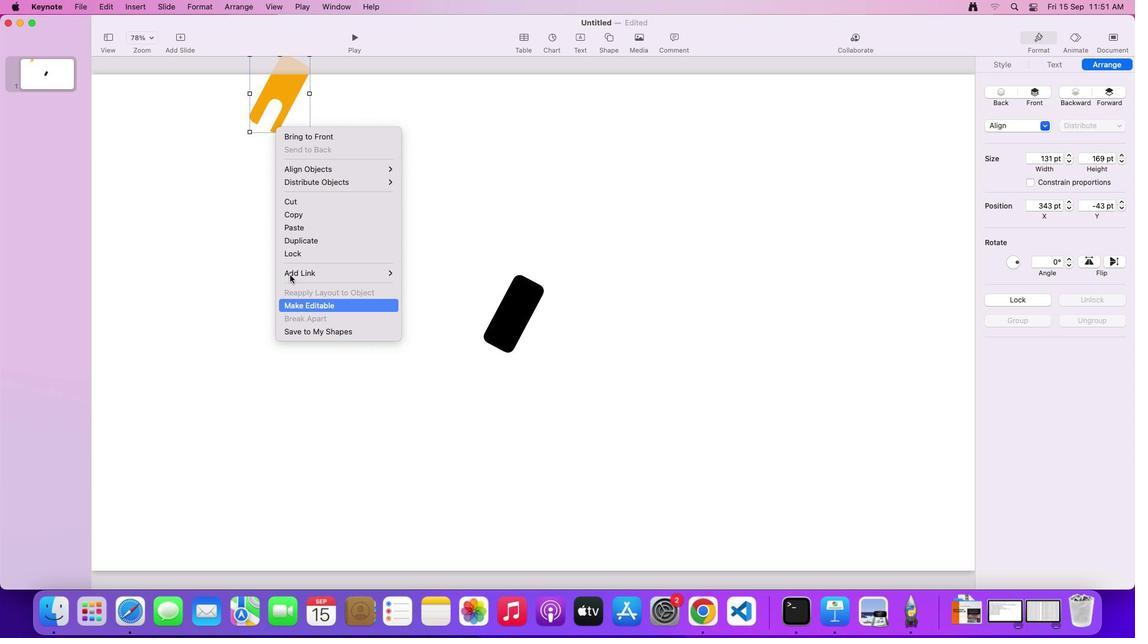 
Action: Mouse pressed left at (293, 297)
Screenshot: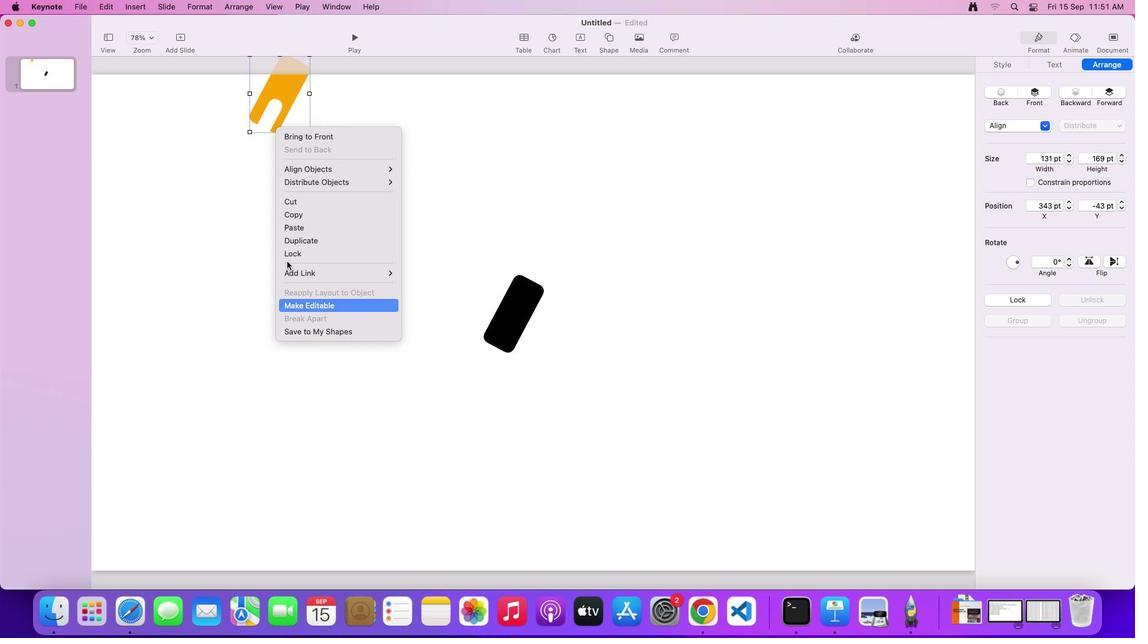 
Action: Mouse moved to (268, 127)
Screenshot: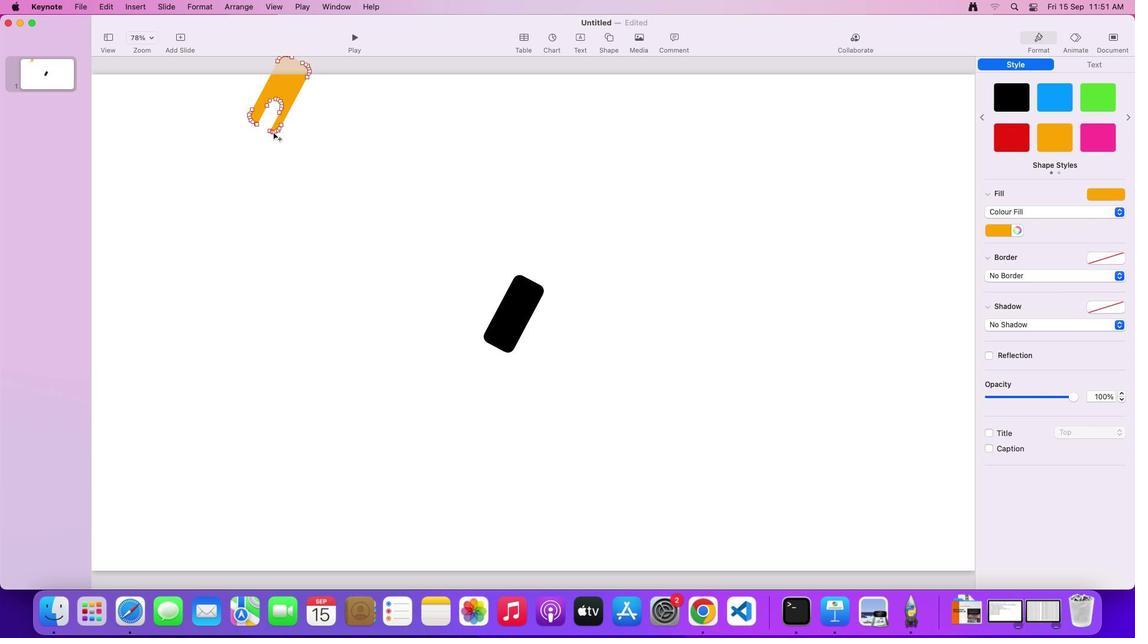 
Action: Mouse pressed left at (268, 127)
Screenshot: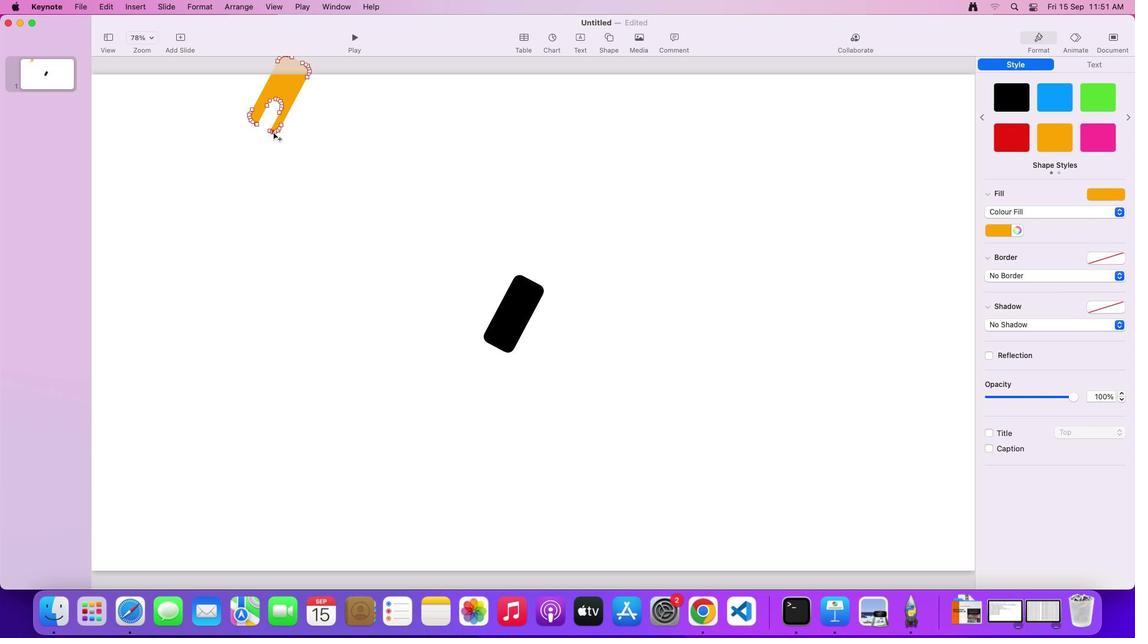 
Action: Mouse moved to (251, 120)
Screenshot: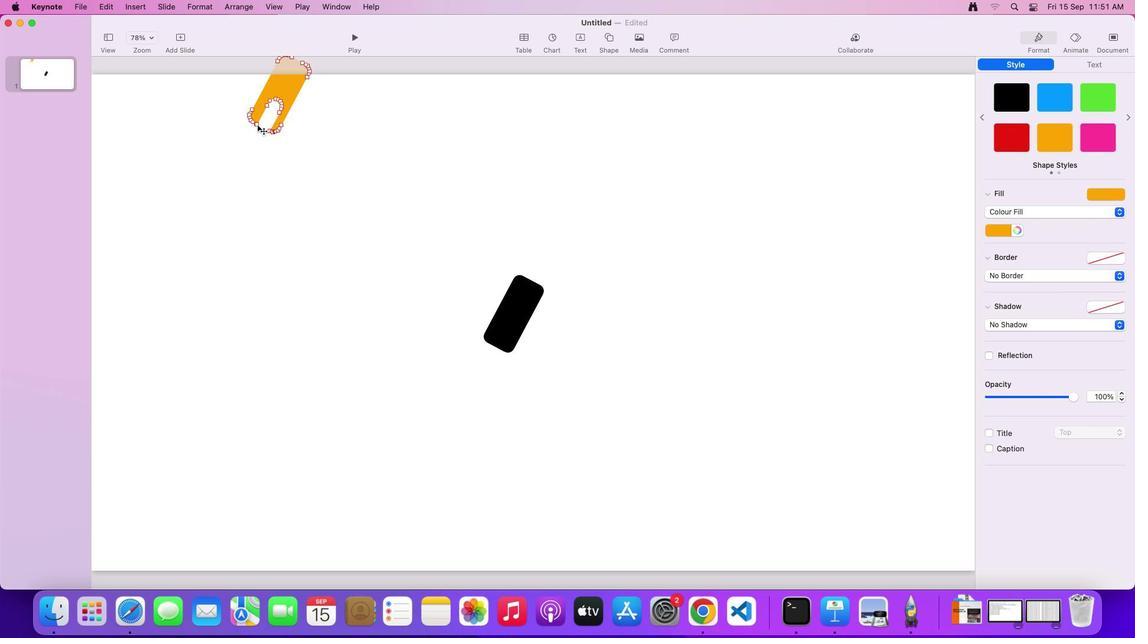 
Action: Mouse pressed left at (251, 120)
Screenshot: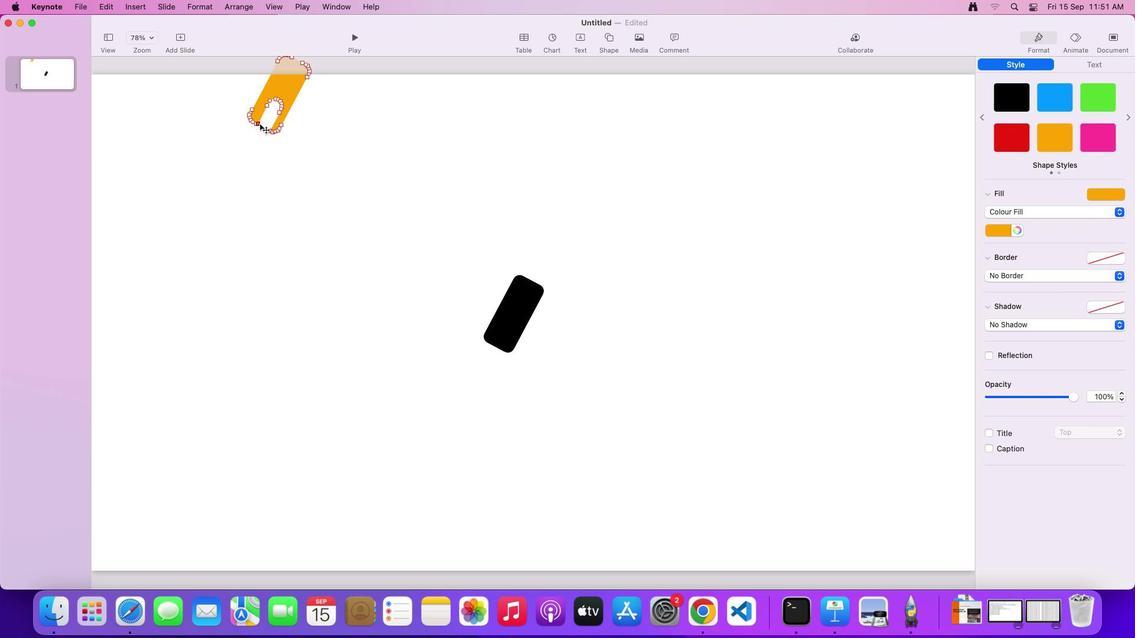 
Action: Mouse moved to (263, 125)
Screenshot: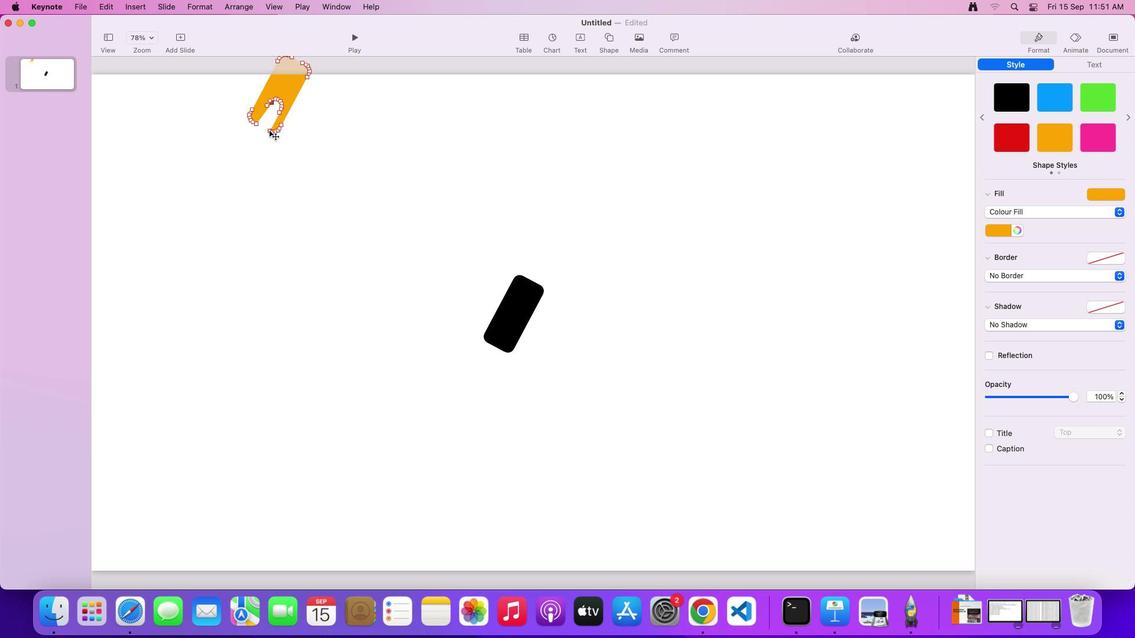 
Action: Mouse pressed left at (263, 125)
Screenshot: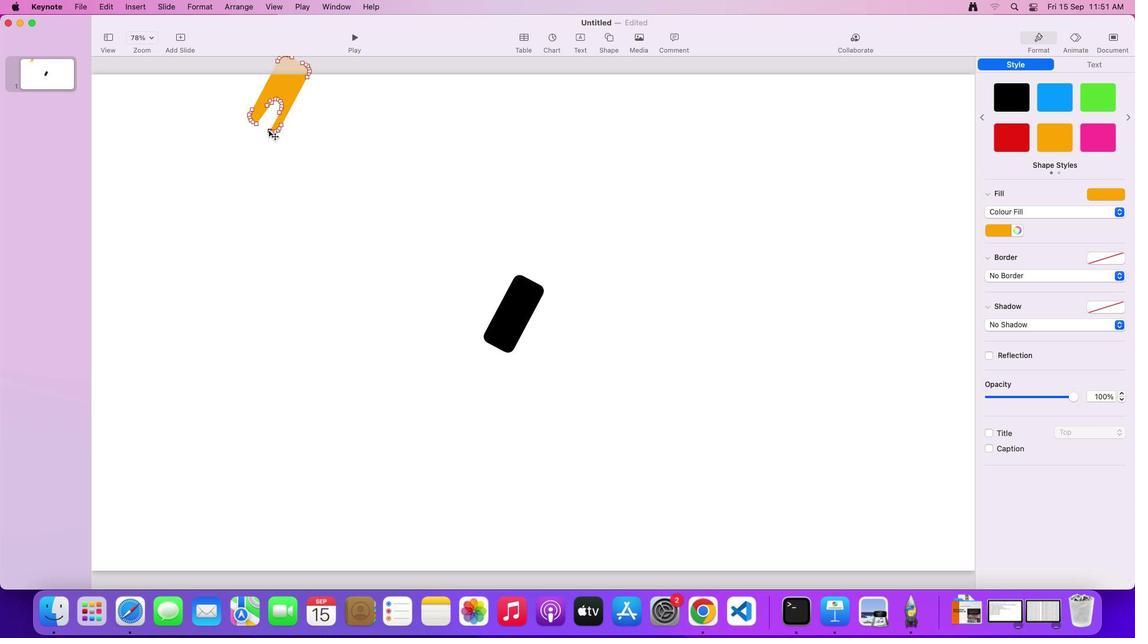 
Action: Mouse moved to (300, 115)
Screenshot: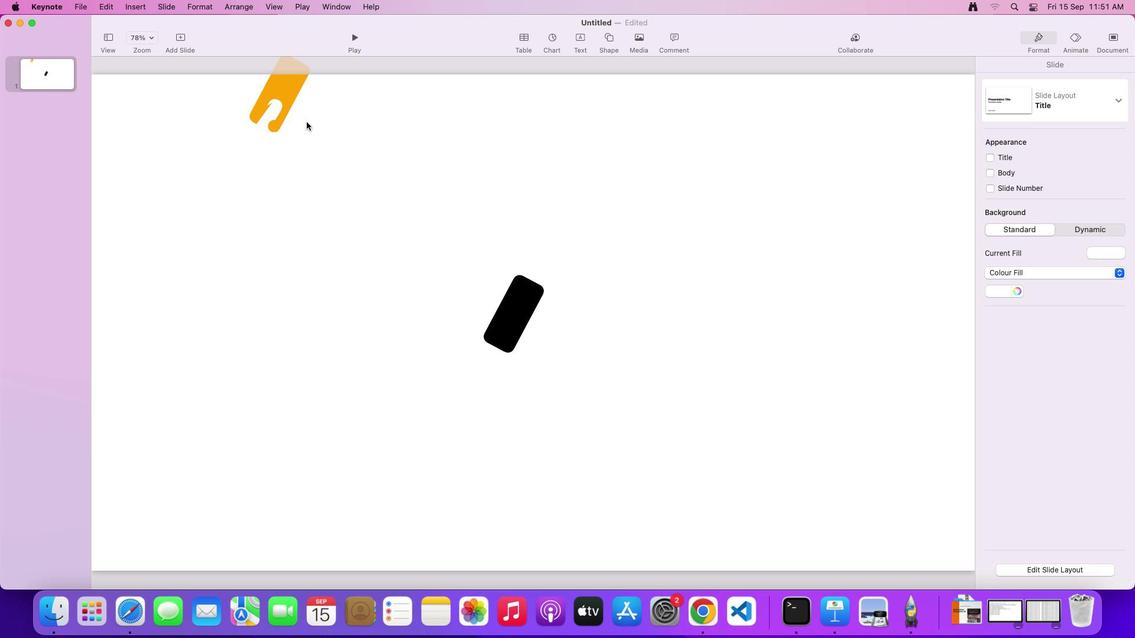 
Action: Mouse pressed left at (300, 115)
Screenshot: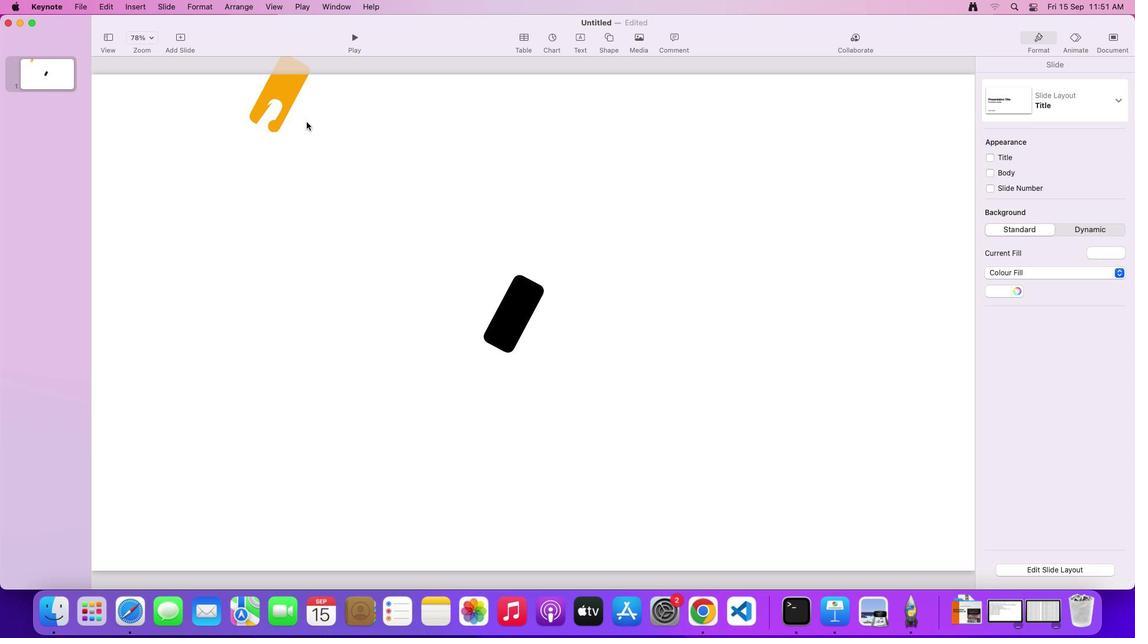
Action: Mouse moved to (269, 120)
Screenshot: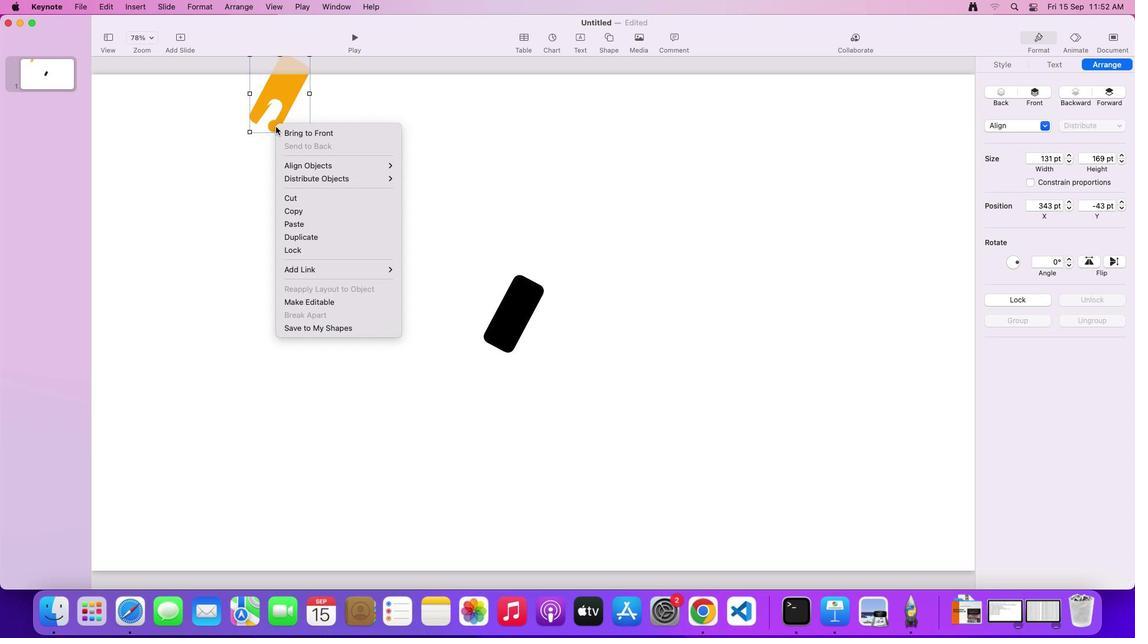 
Action: Mouse pressed right at (269, 120)
Screenshot: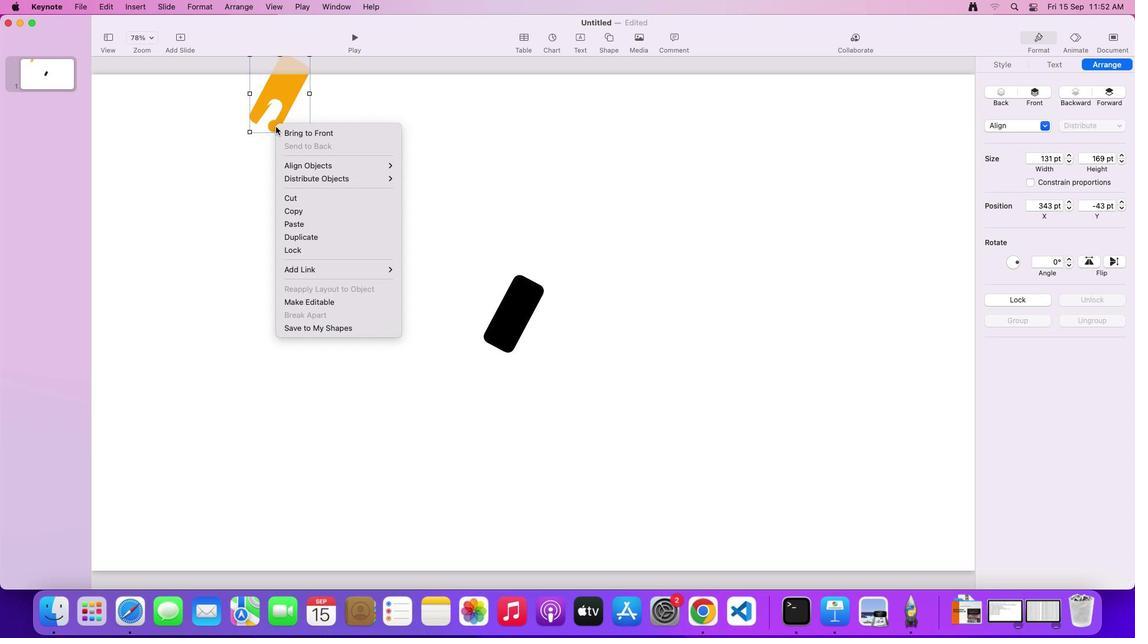 
Action: Mouse moved to (293, 294)
Screenshot: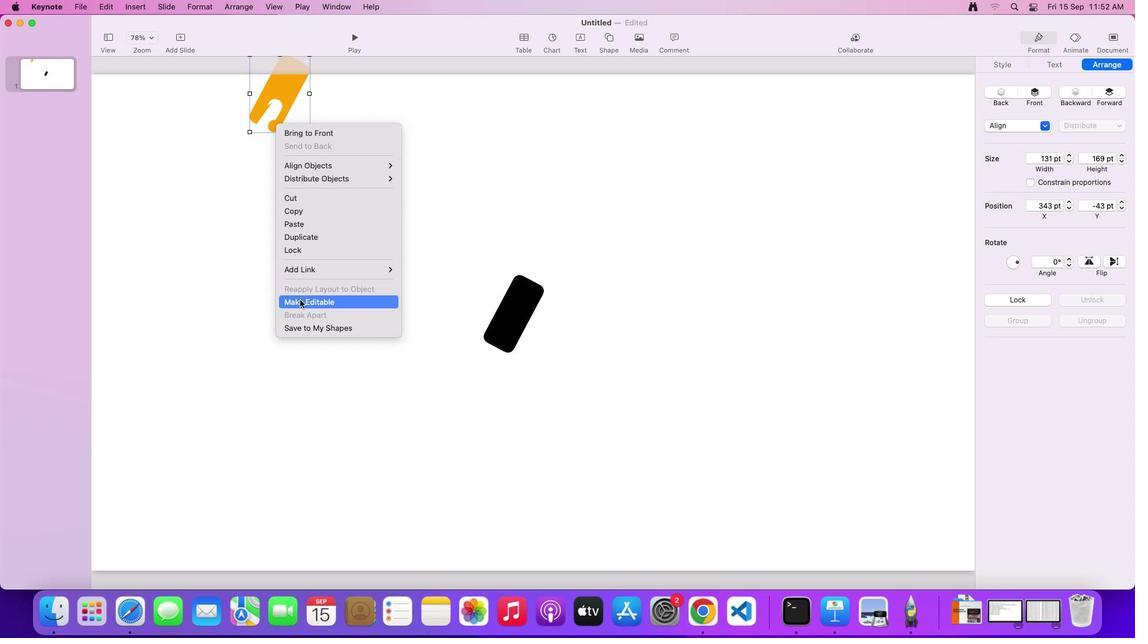 
Action: Mouse pressed left at (293, 294)
Screenshot: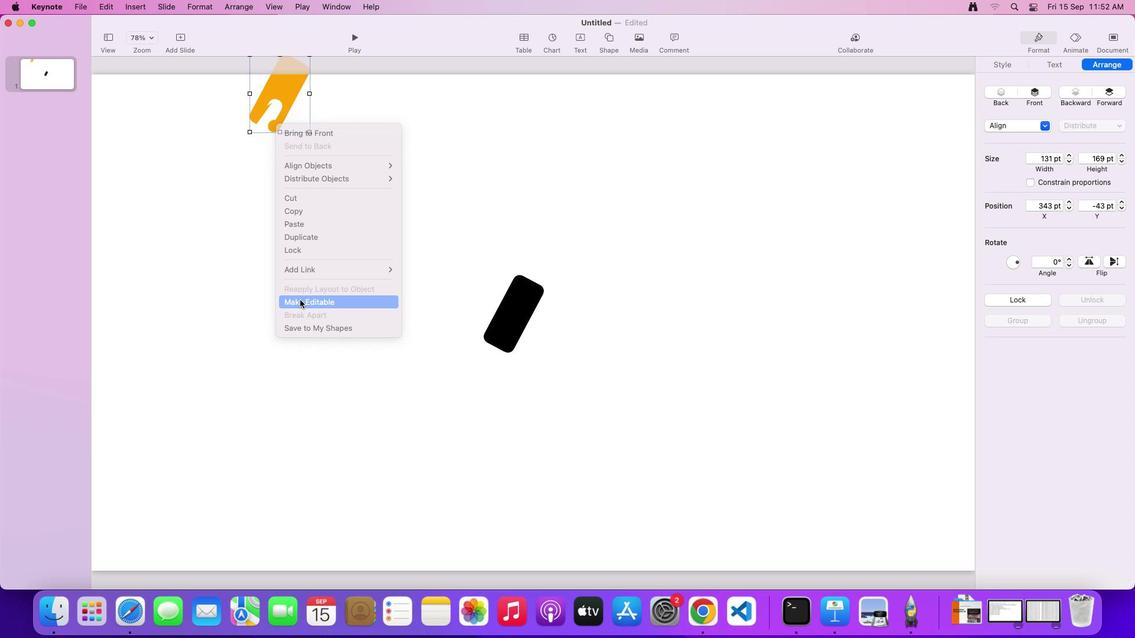 
Action: Mouse moved to (269, 112)
Screenshot: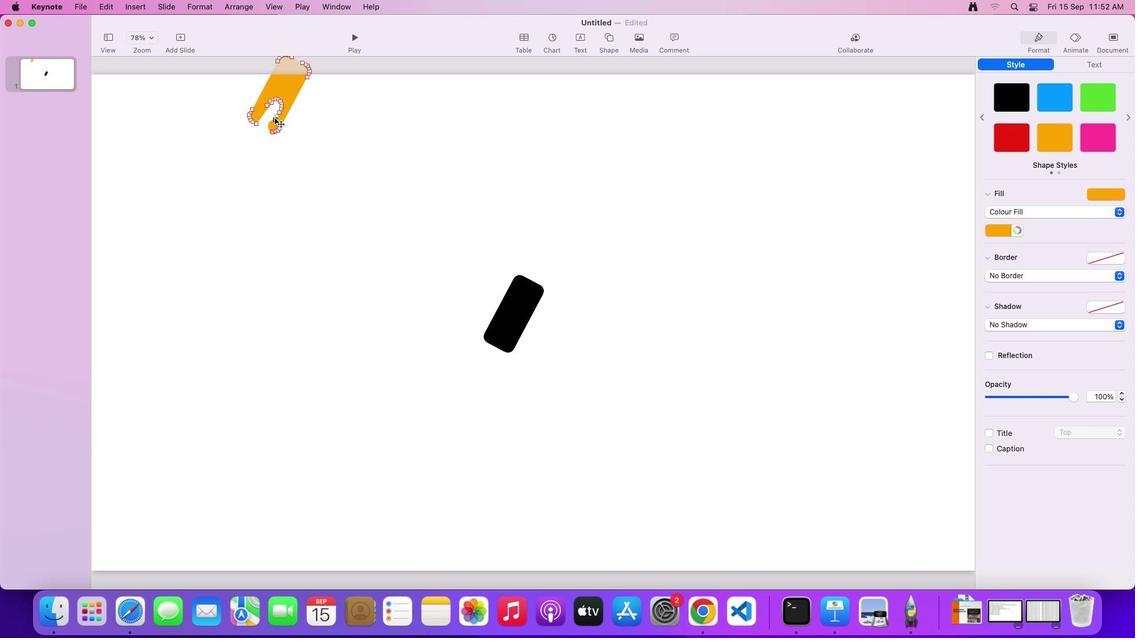 
Action: Mouse pressed left at (269, 112)
Screenshot: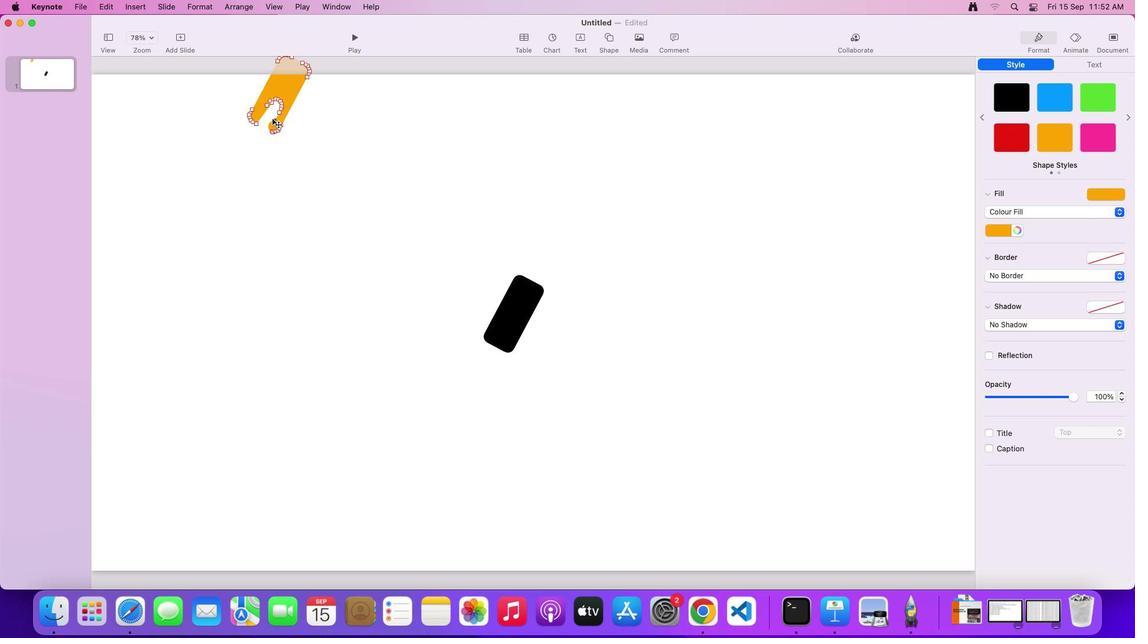 
Action: Mouse moved to (266, 127)
Screenshot: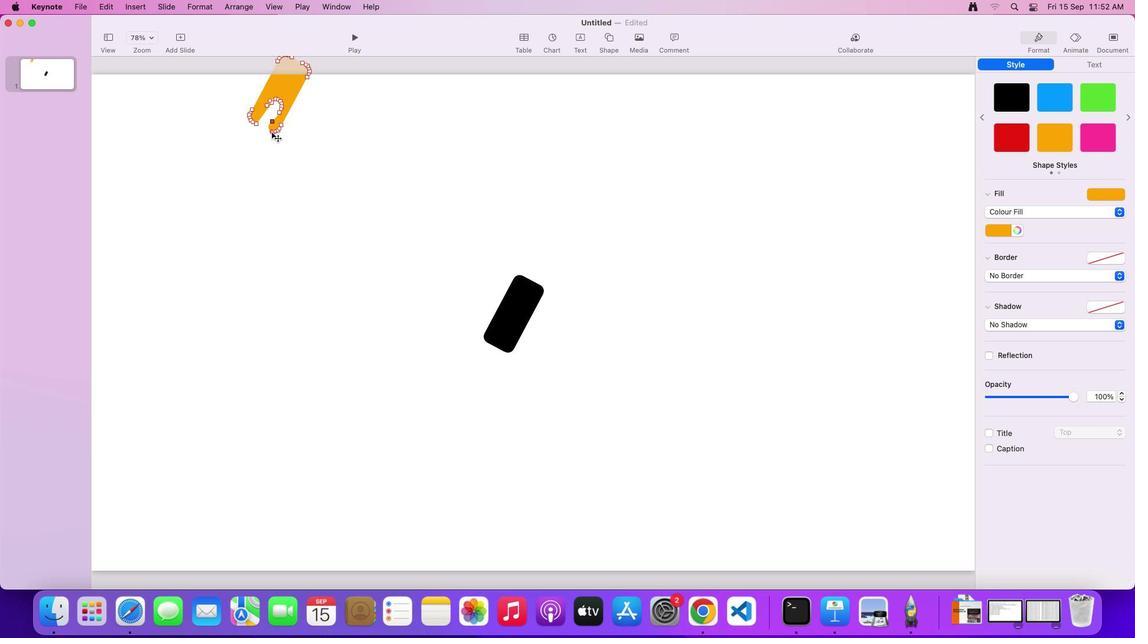 
Action: Mouse pressed left at (266, 127)
Screenshot: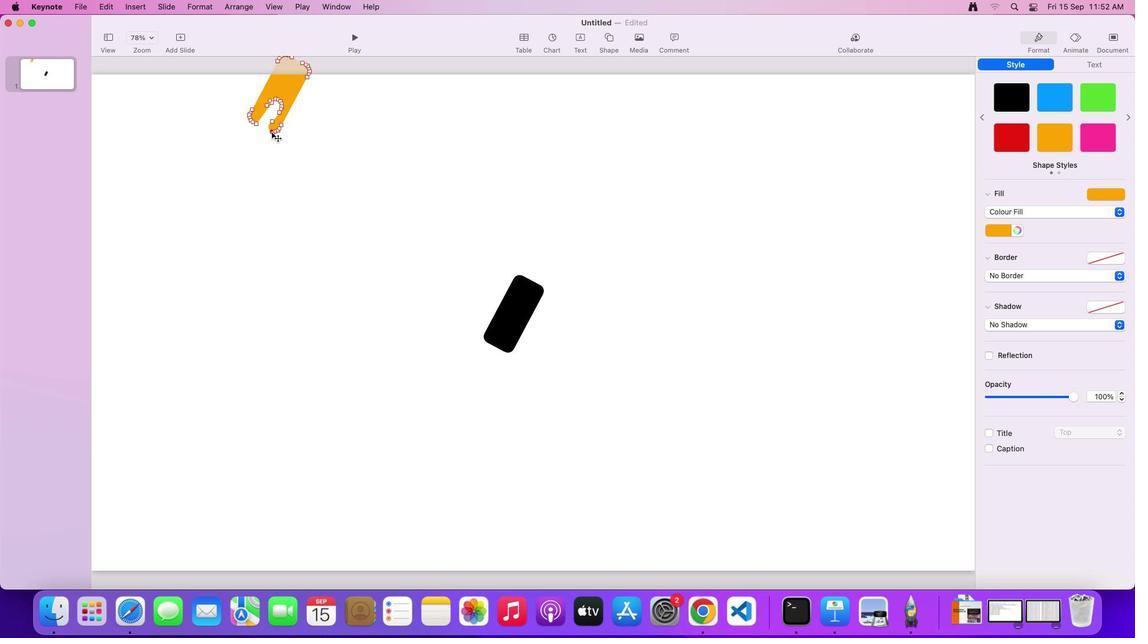 
Action: Mouse moved to (249, 118)
Screenshot: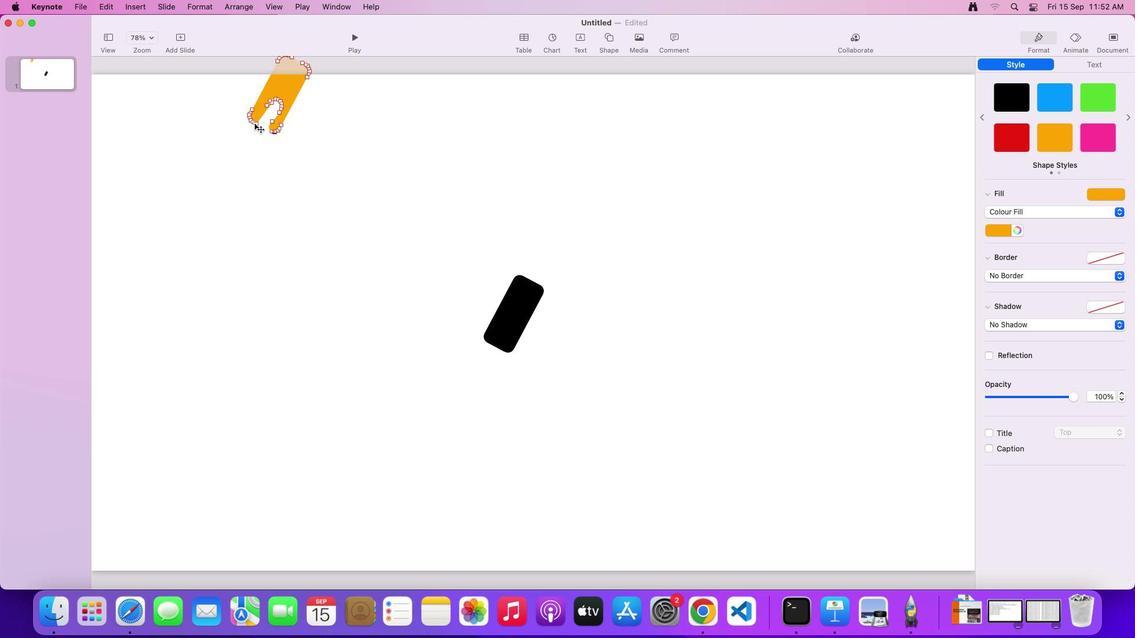 
Action: Mouse pressed left at (249, 118)
Screenshot: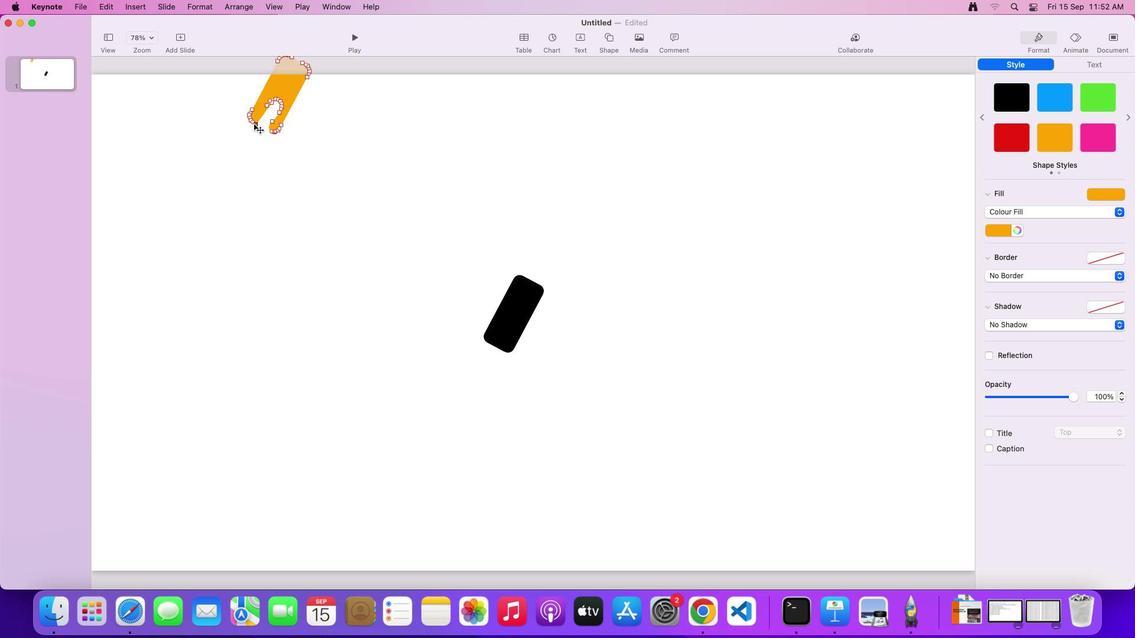 
Action: Mouse moved to (247, 118)
Screenshot: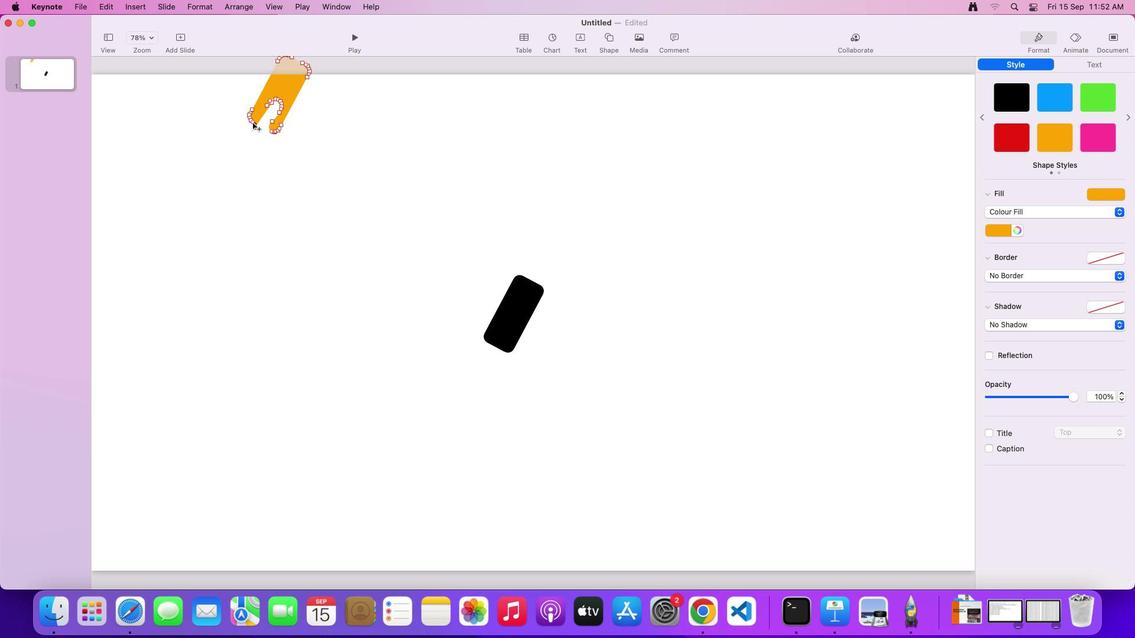 
Action: Mouse pressed left at (247, 118)
Screenshot: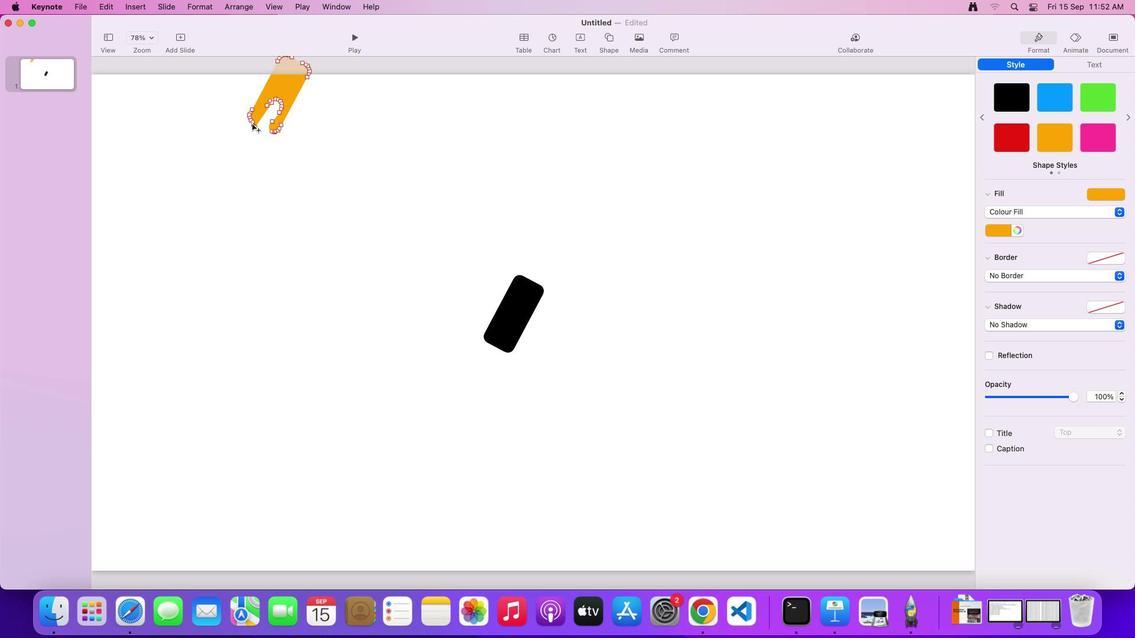 
Action: Mouse moved to (246, 118)
Screenshot: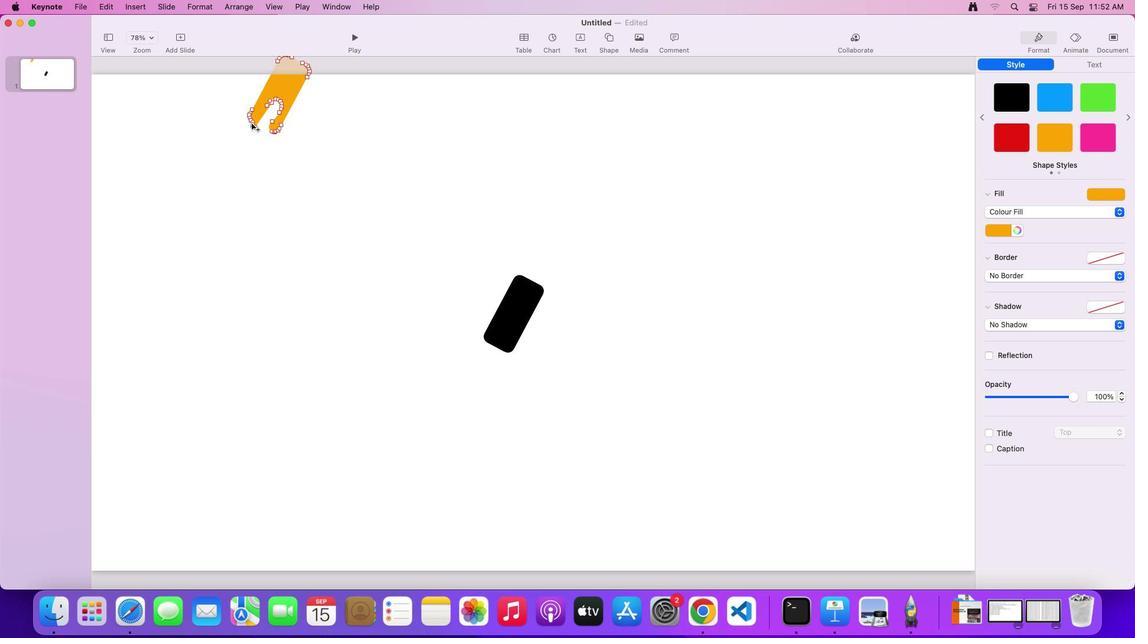 
Action: Mouse pressed left at (246, 118)
Screenshot: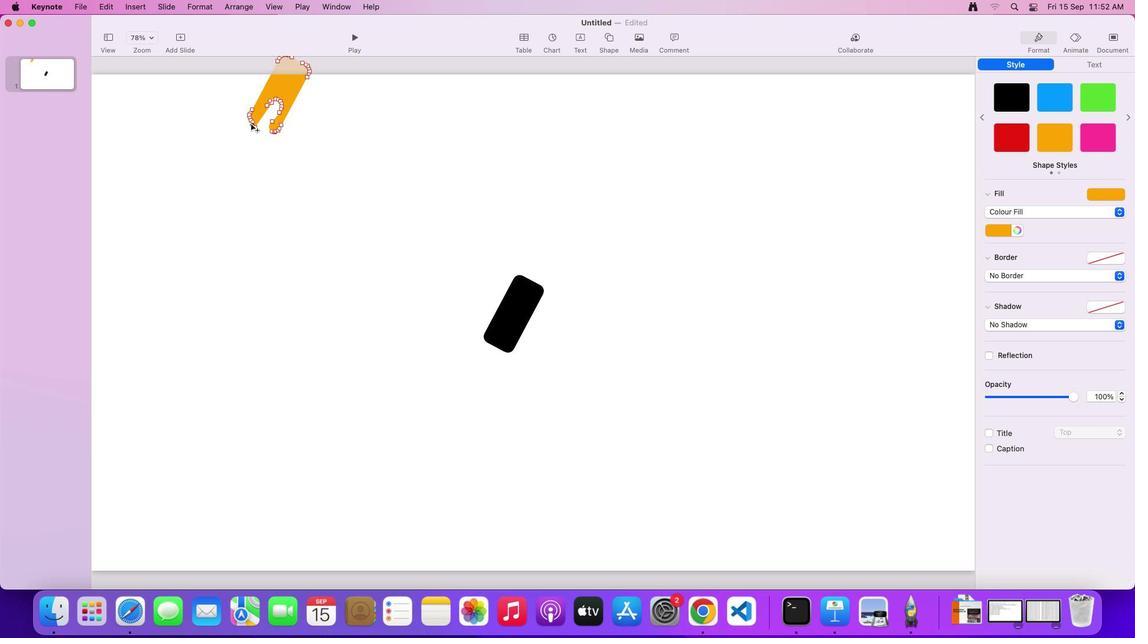 
Action: Mouse moved to (246, 116)
Screenshot: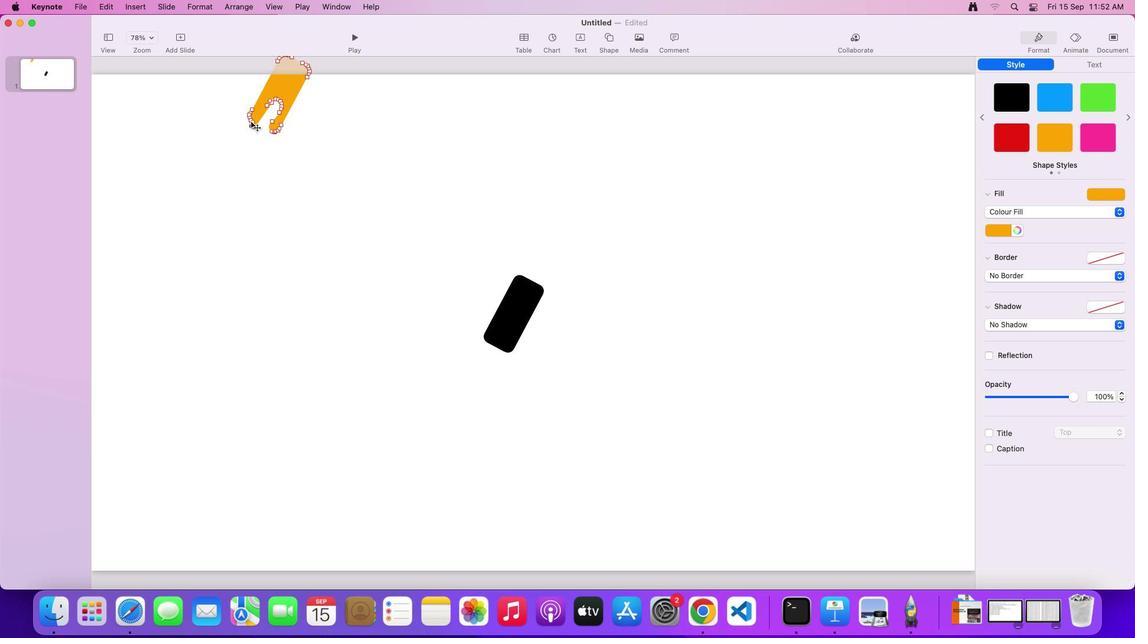 
Action: Mouse pressed left at (246, 116)
Screenshot: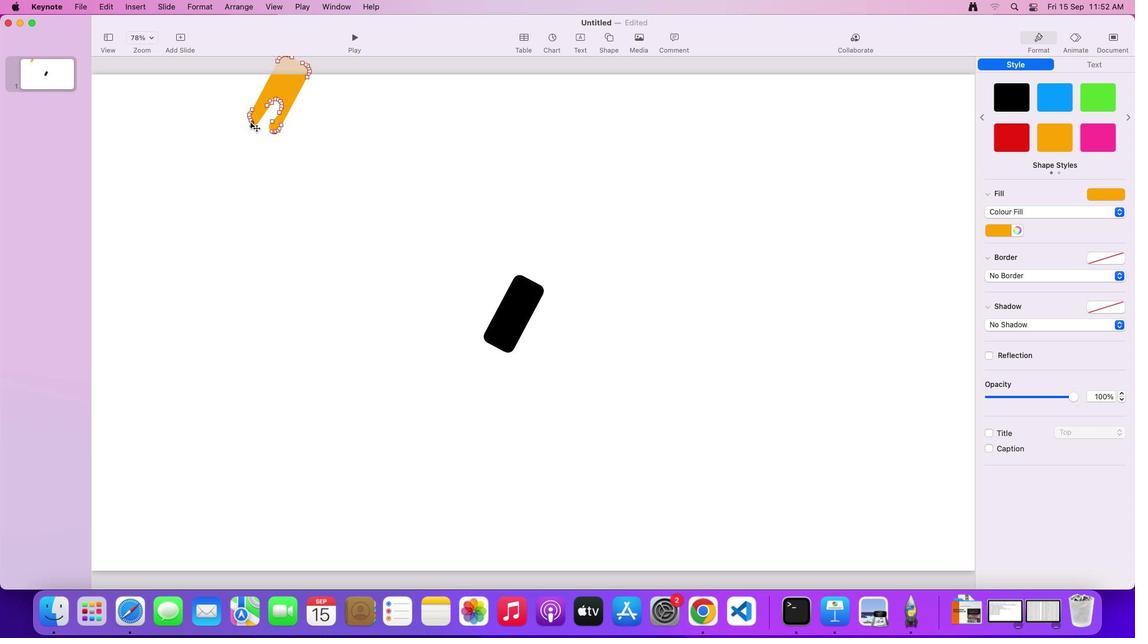 
Action: Mouse moved to (244, 114)
Screenshot: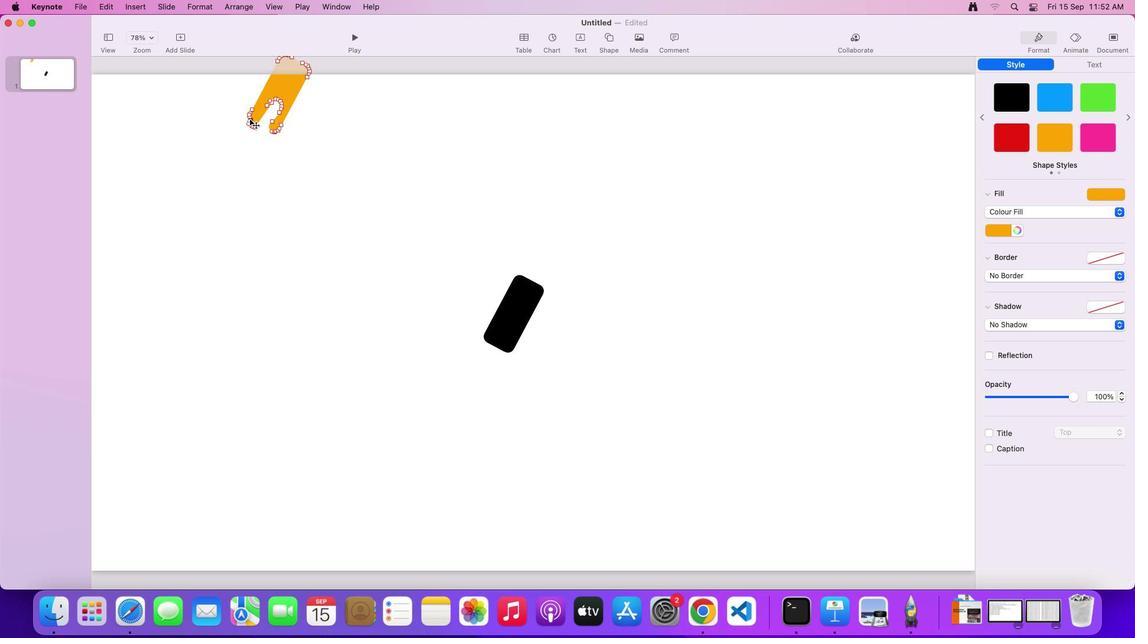 
Action: Mouse pressed left at (244, 114)
Screenshot: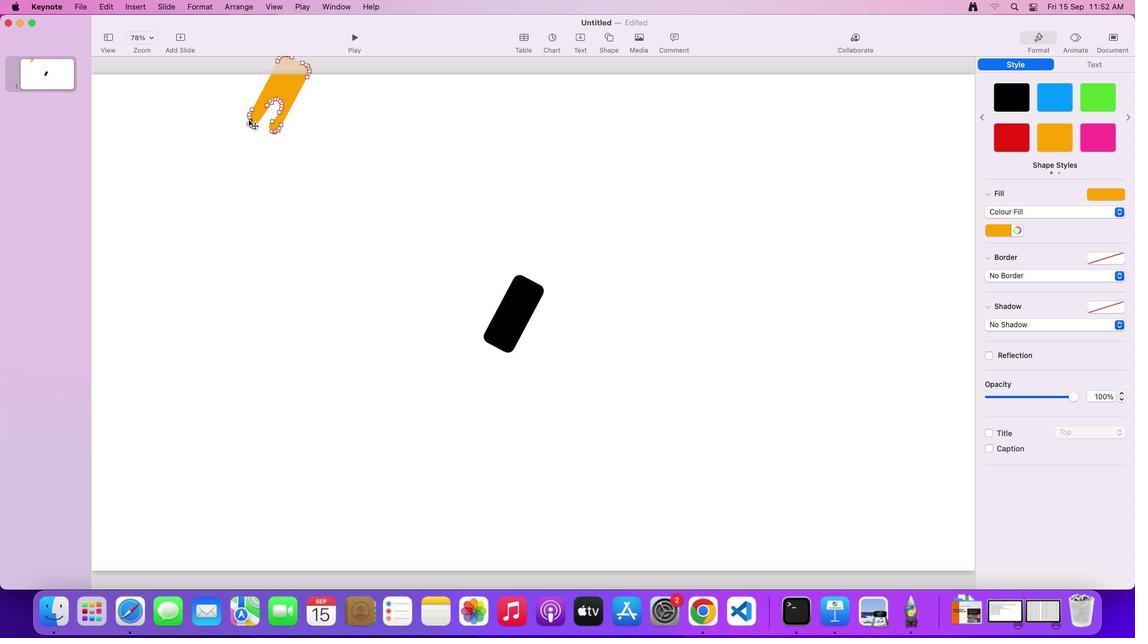 
Action: Mouse moved to (243, 112)
Screenshot: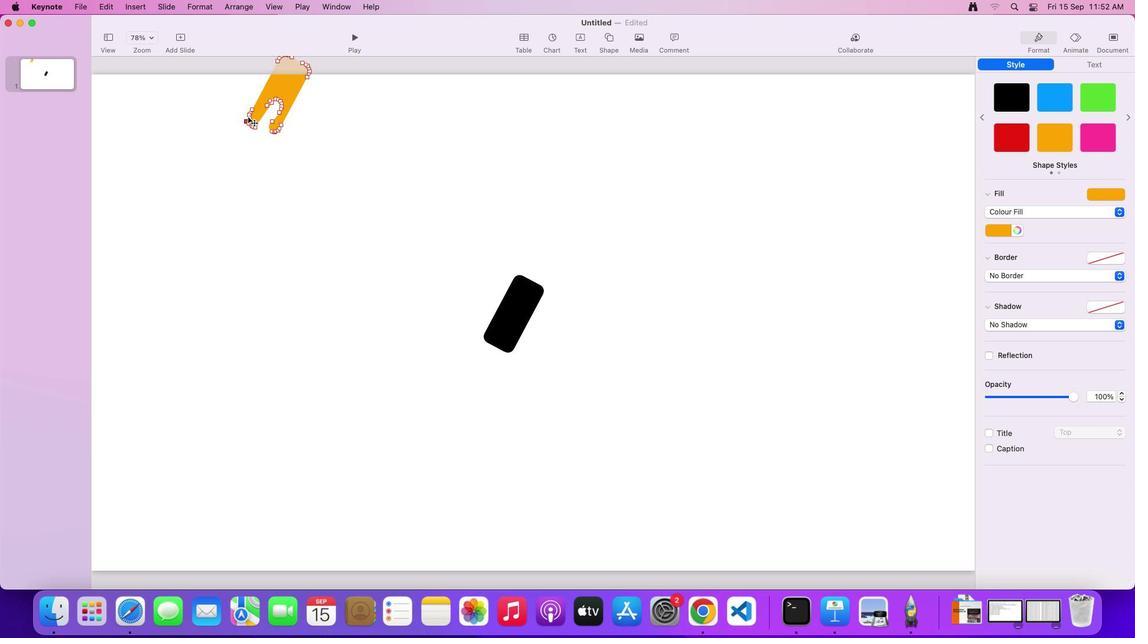 
Action: Mouse pressed left at (243, 112)
Screenshot: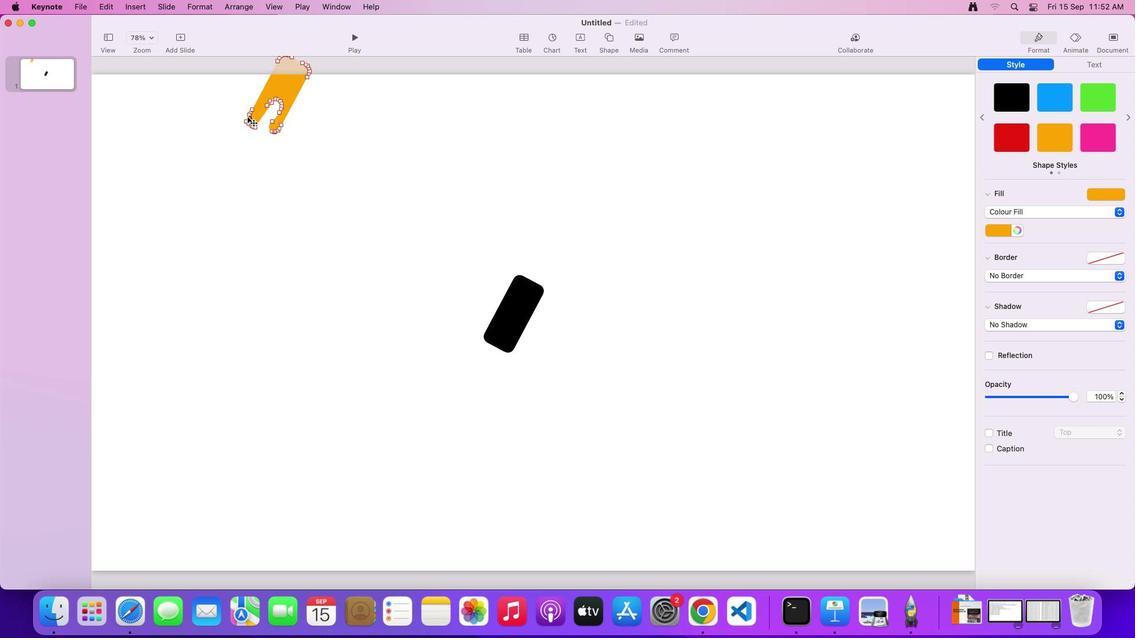 
Action: Mouse moved to (242, 109)
Screenshot: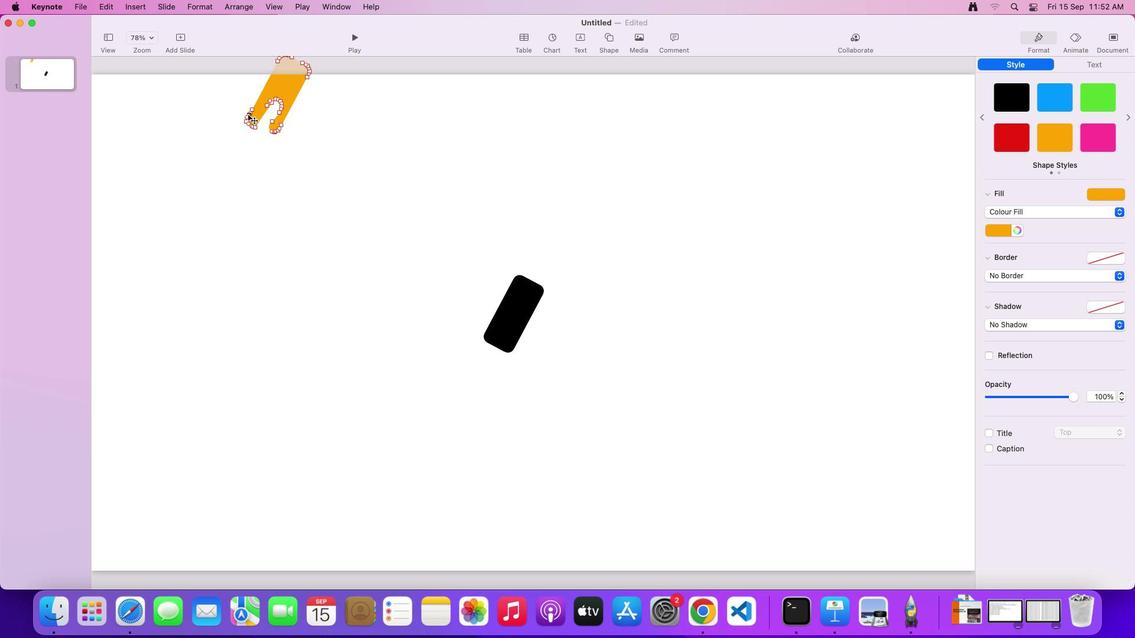 
Action: Mouse pressed left at (242, 109)
Screenshot: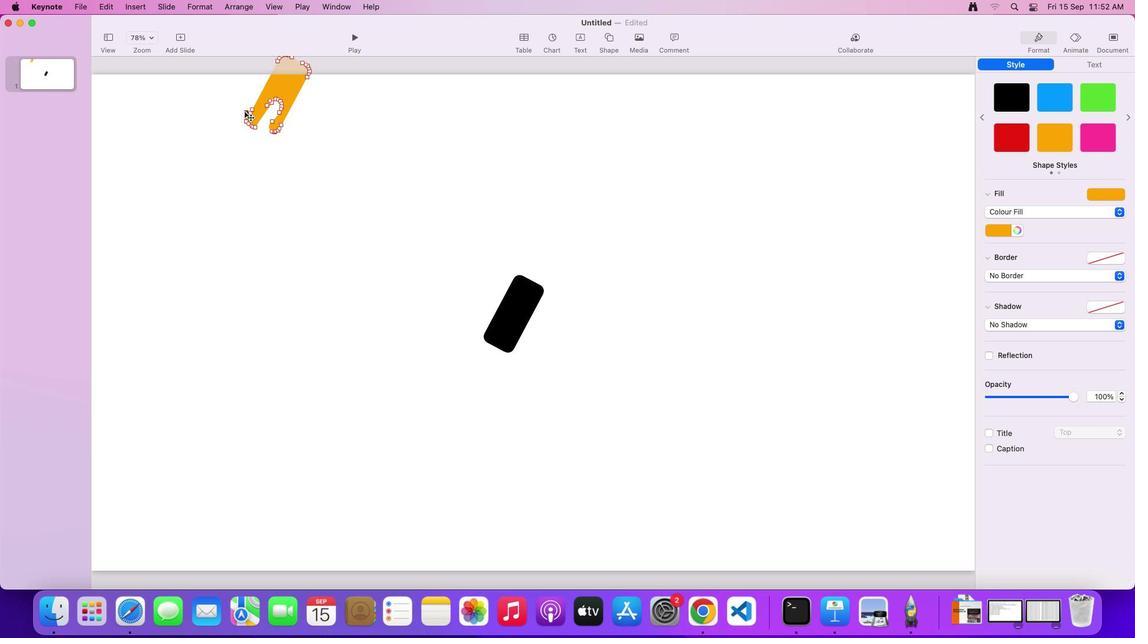 
Action: Mouse moved to (253, 130)
Screenshot: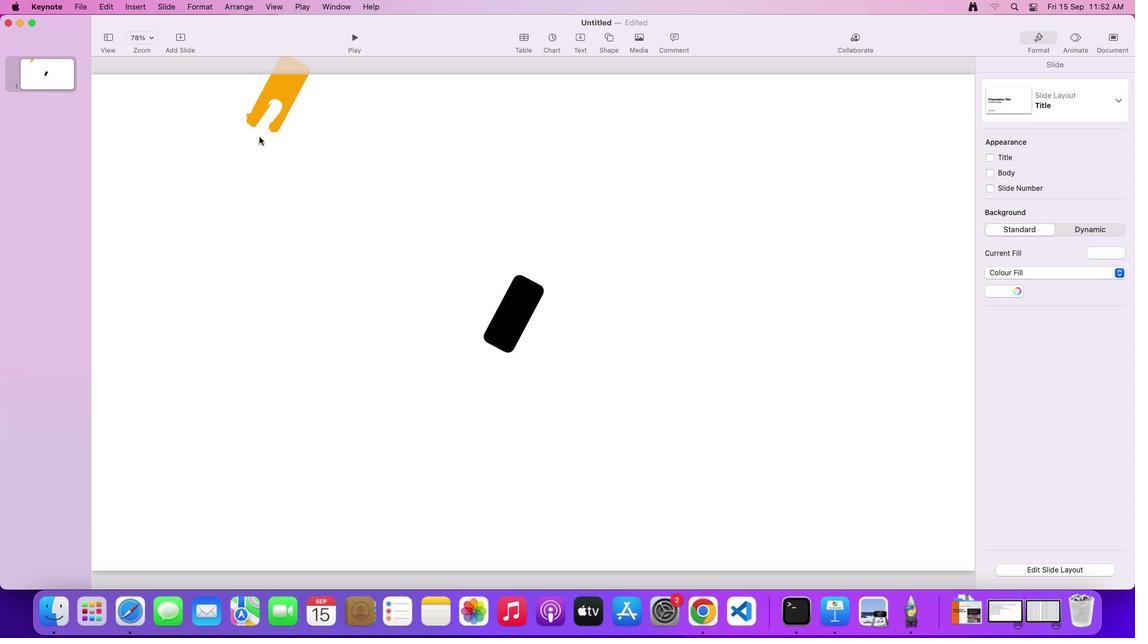 
Action: Mouse pressed left at (253, 130)
Screenshot: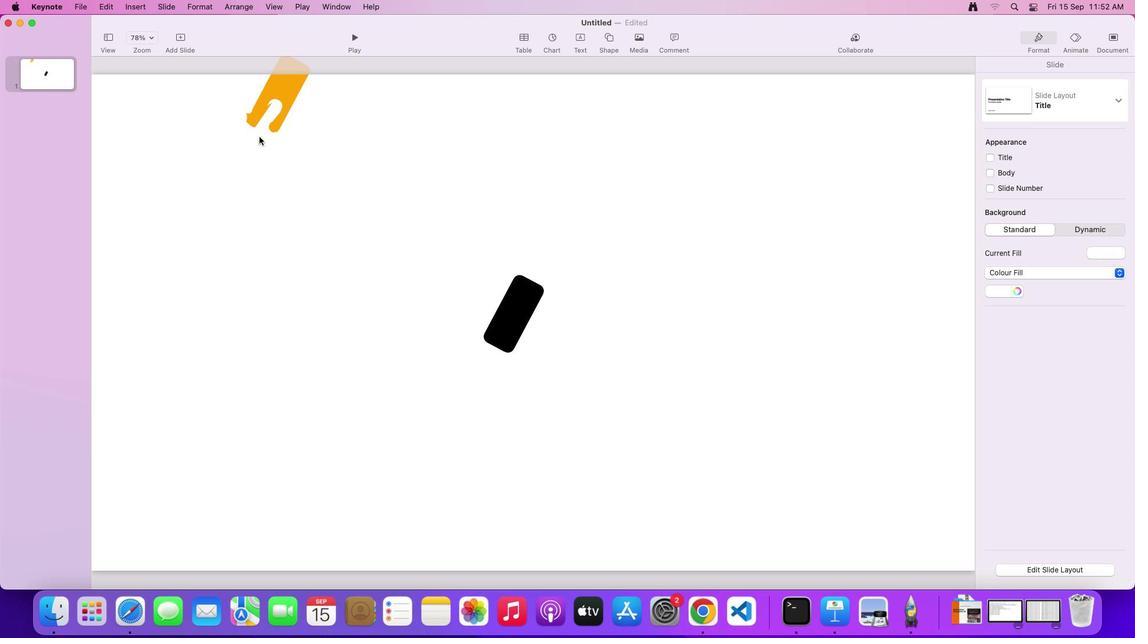 
Action: Mouse pressed left at (253, 130)
Screenshot: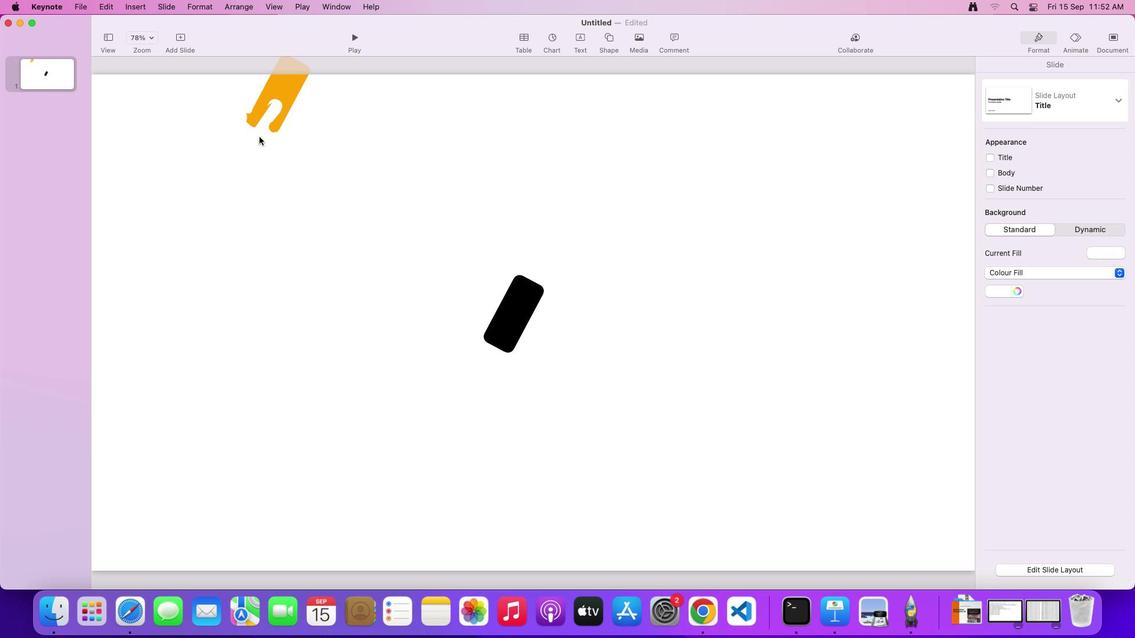 
Action: Mouse moved to (261, 138)
Screenshot: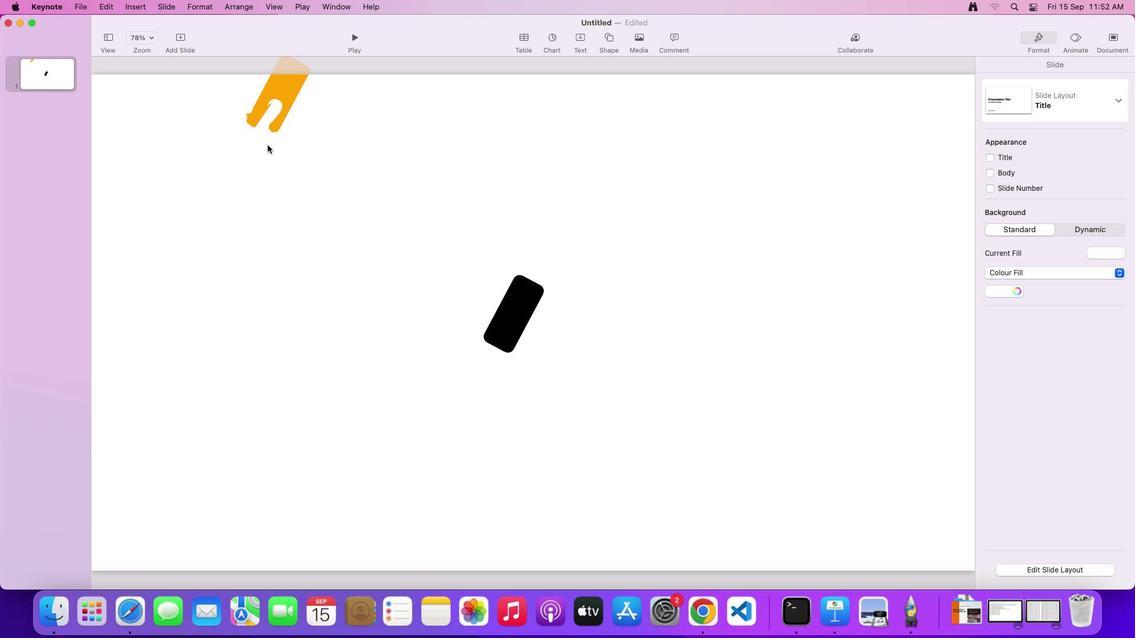 
Action: Mouse pressed left at (261, 138)
Screenshot: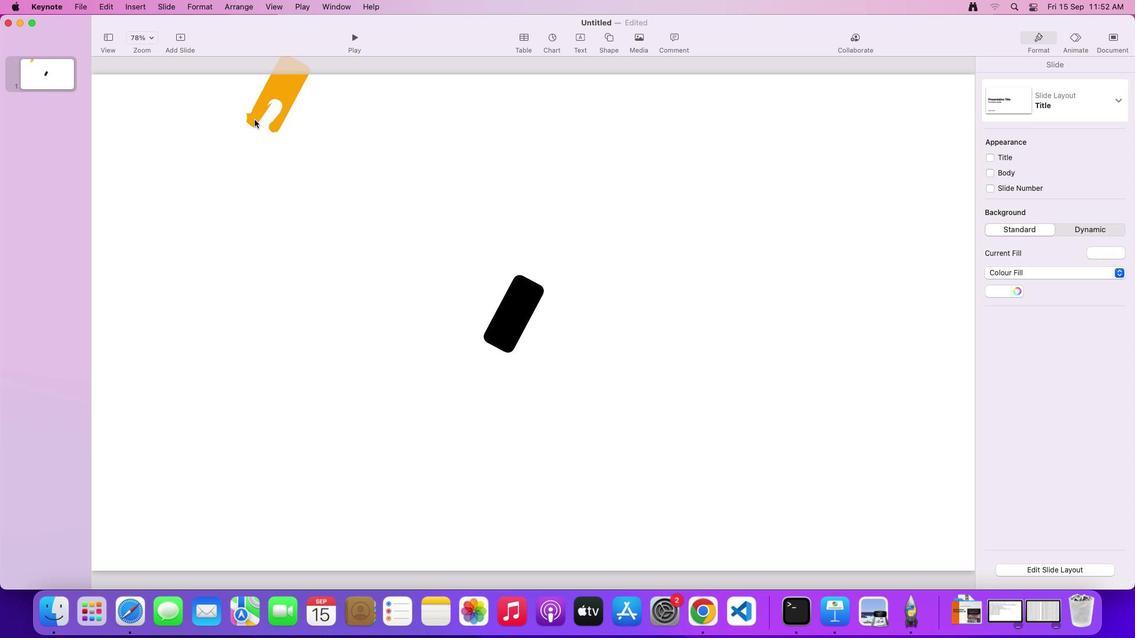 
Action: Mouse moved to (247, 111)
Screenshot: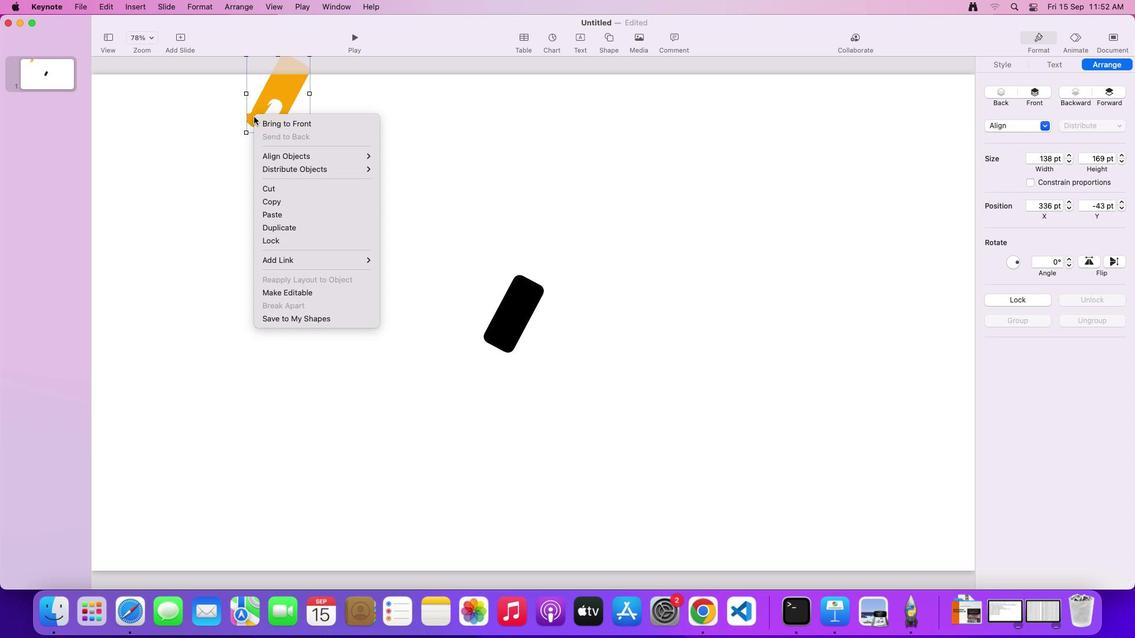 
Action: Mouse pressed right at (247, 111)
Screenshot: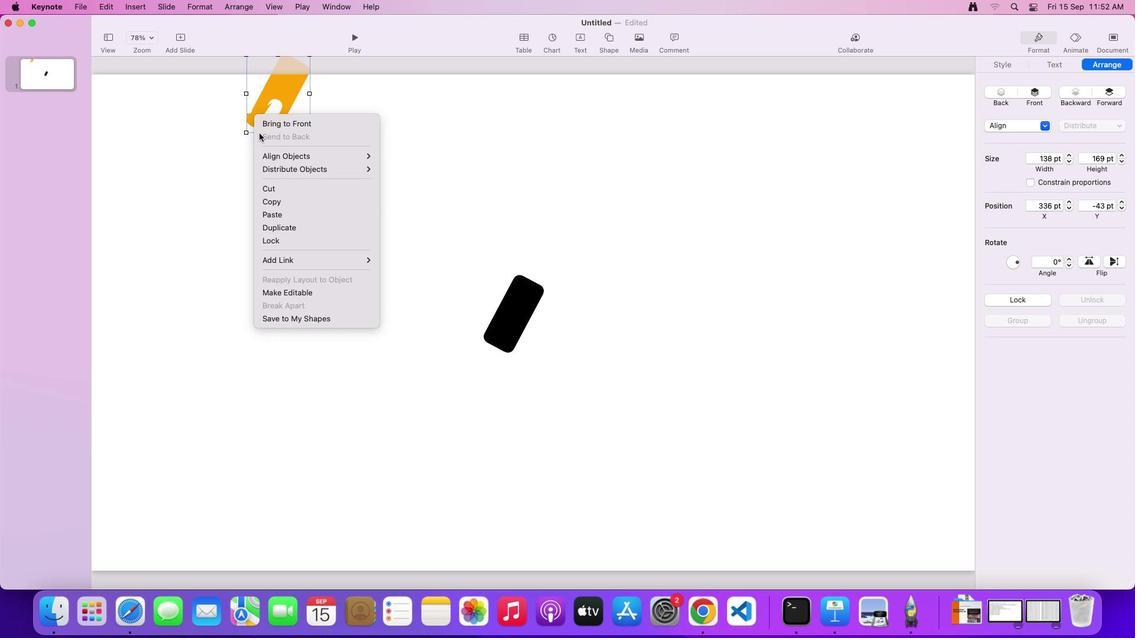 
Action: Mouse moved to (263, 285)
Screenshot: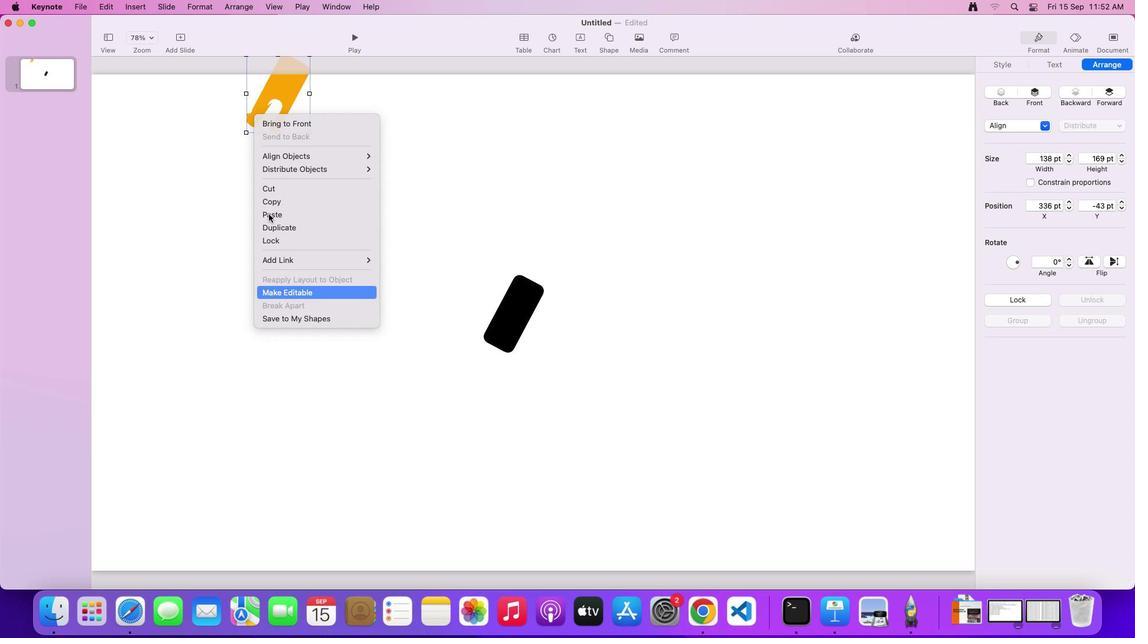 
Action: Mouse pressed left at (263, 285)
Screenshot: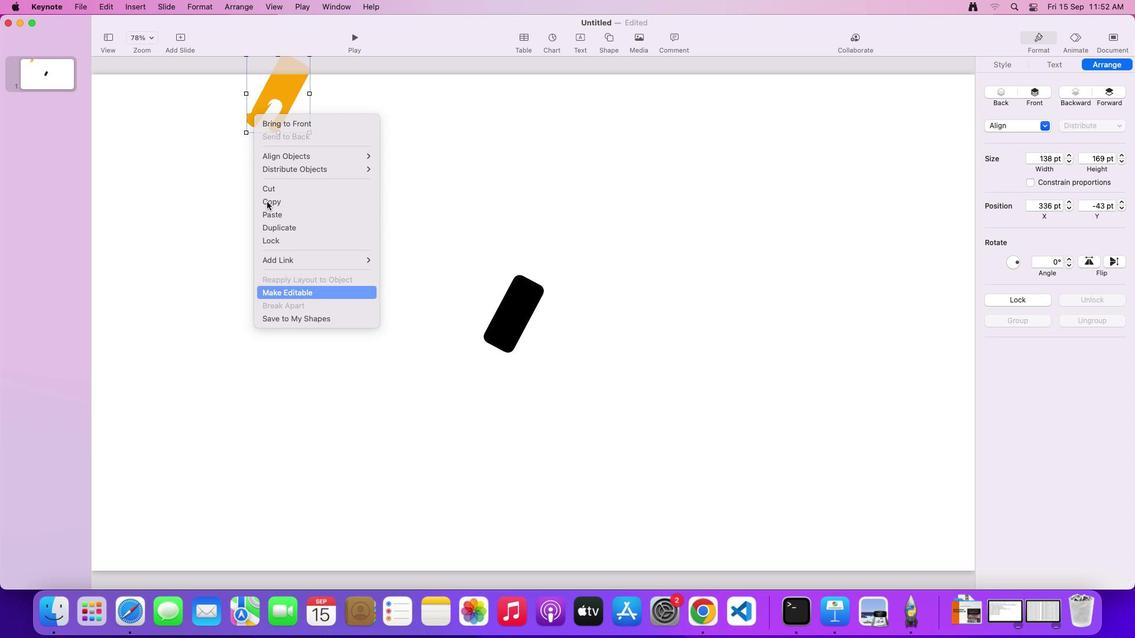 
Action: Mouse moved to (243, 109)
Screenshot: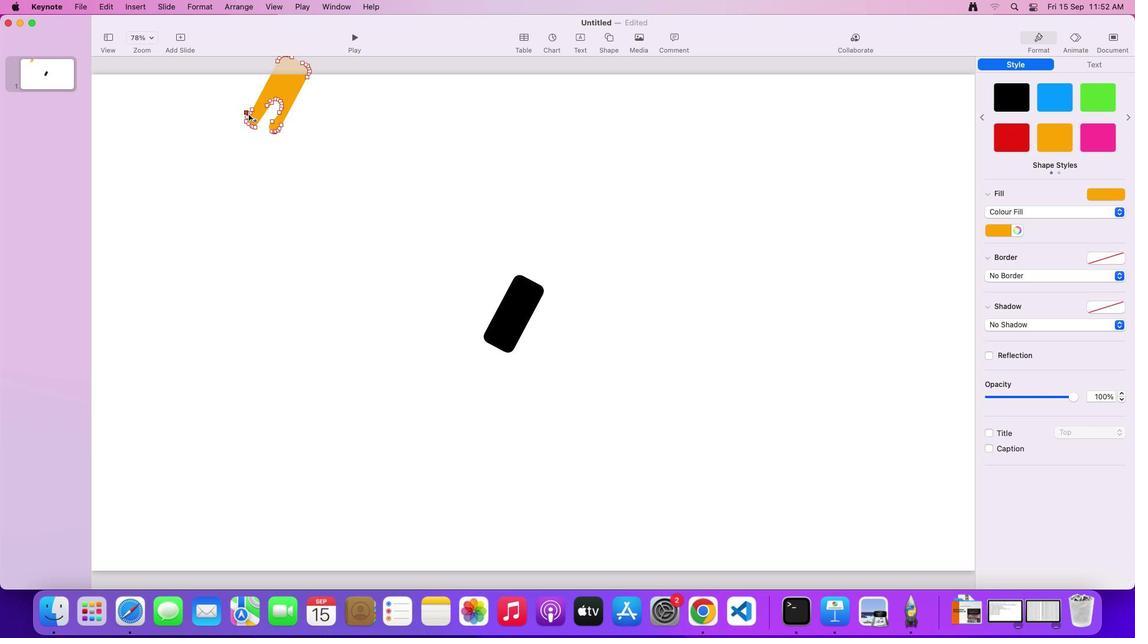 
Action: Mouse pressed left at (243, 109)
Screenshot: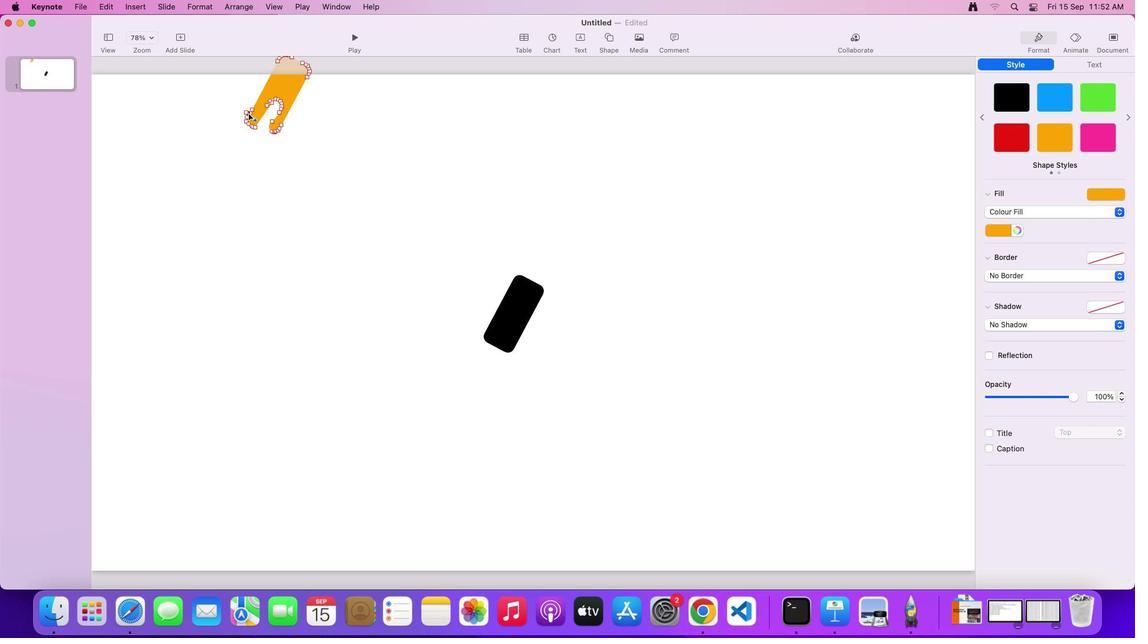 
Action: Mouse moved to (240, 108)
Screenshot: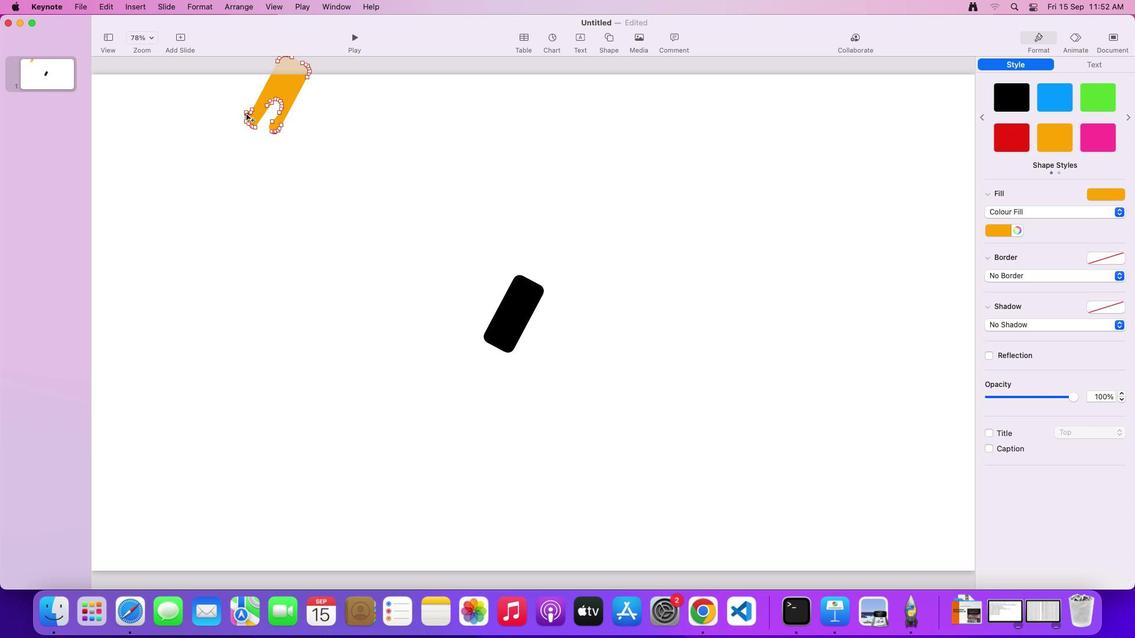 
Action: Mouse pressed left at (240, 108)
Screenshot: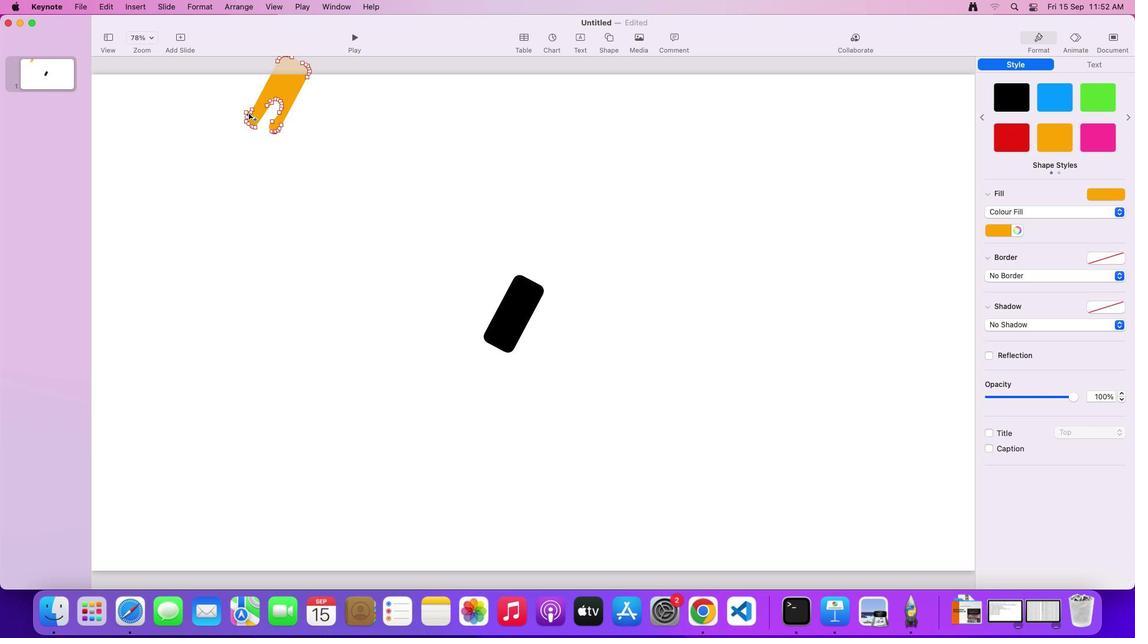
Action: Mouse moved to (248, 112)
Screenshot: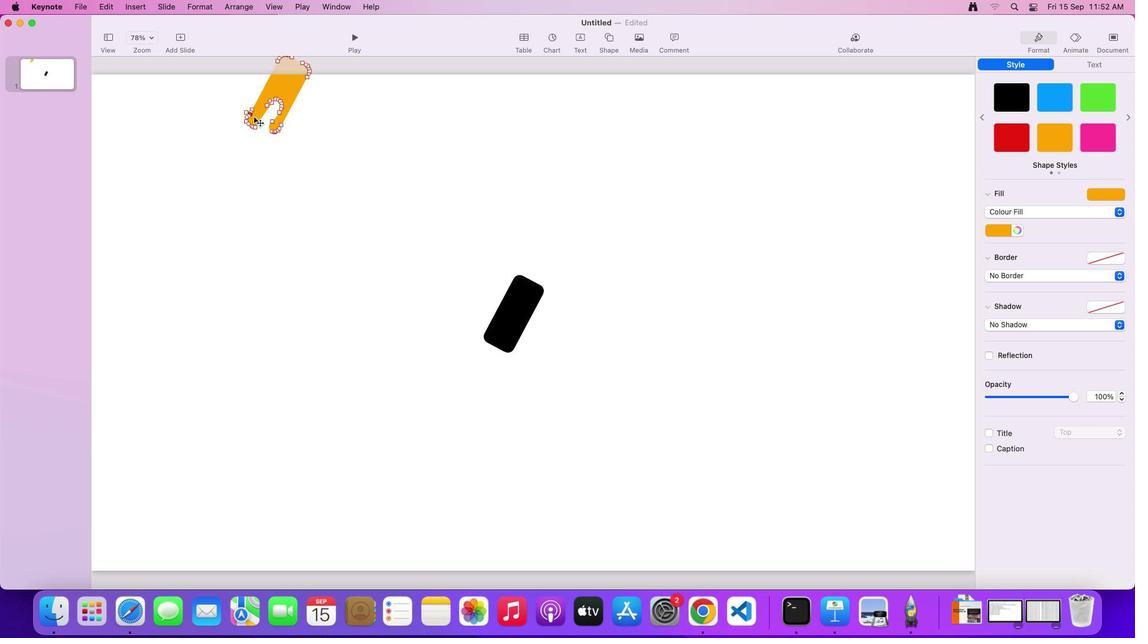 
Action: Mouse pressed left at (248, 112)
Screenshot: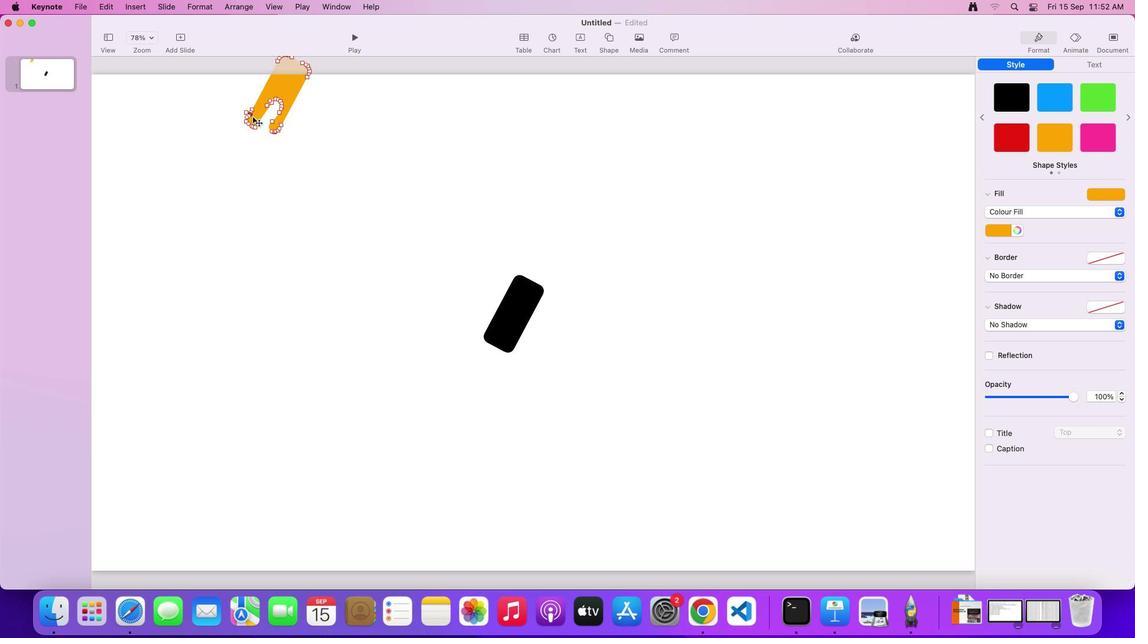 
Action: Mouse moved to (240, 107)
Screenshot: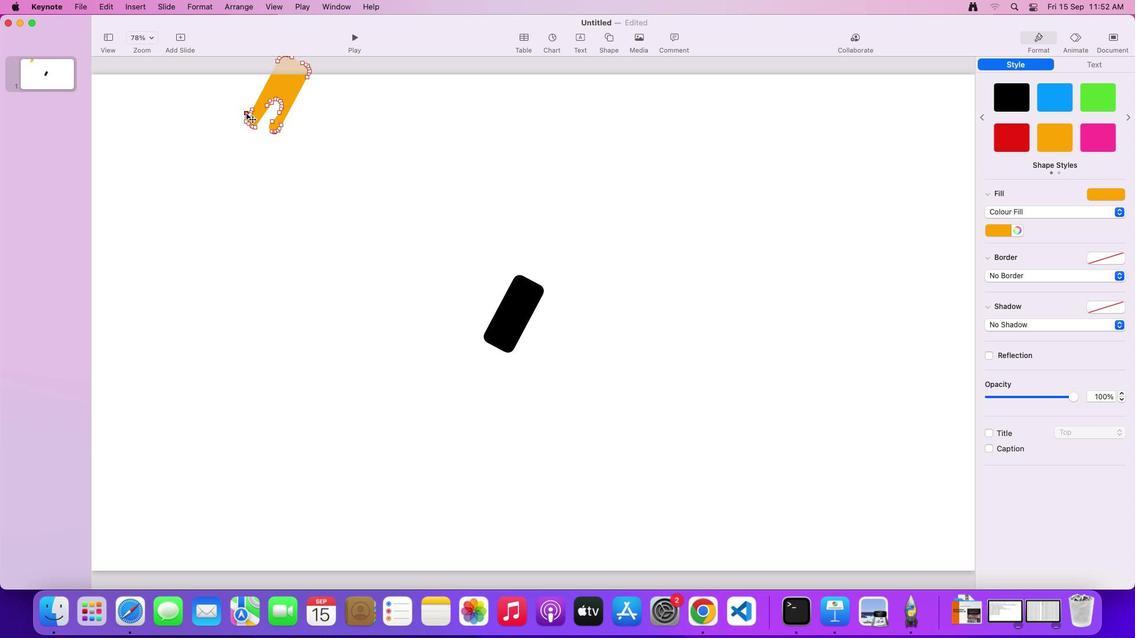 
Action: Mouse pressed left at (240, 107)
Screenshot: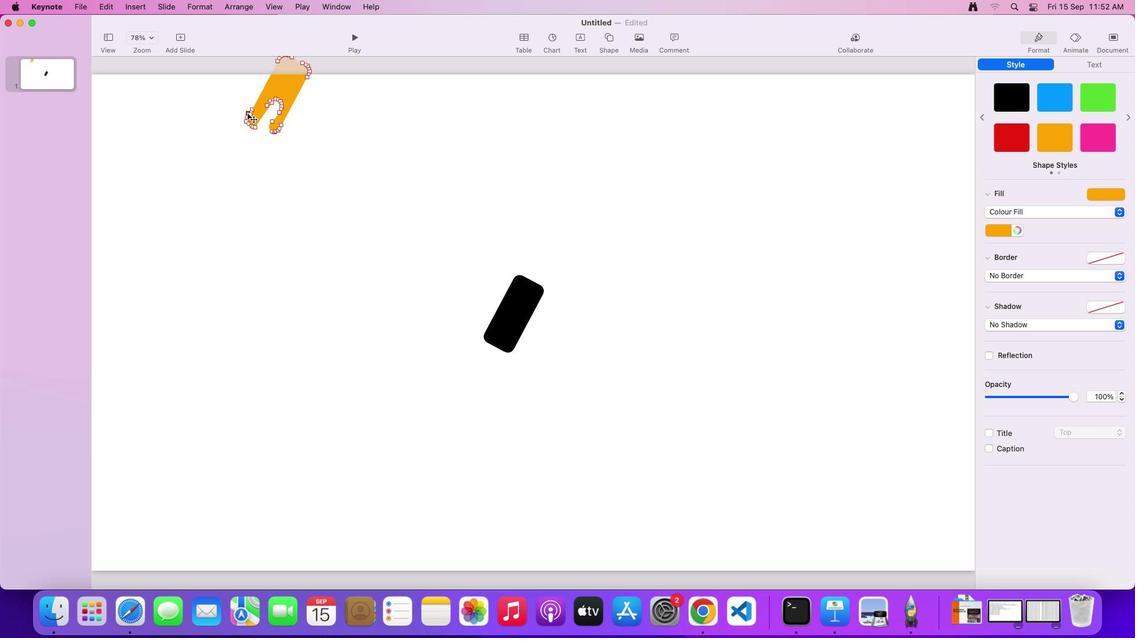 
Action: Mouse moved to (245, 131)
Screenshot: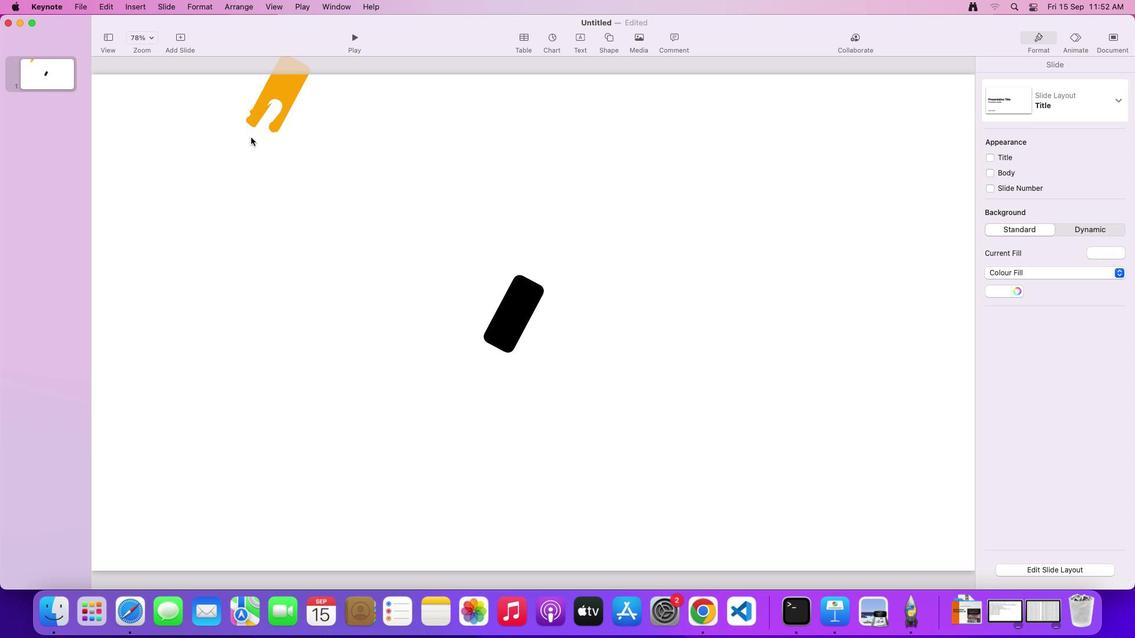 
Action: Mouse pressed left at (245, 131)
Screenshot: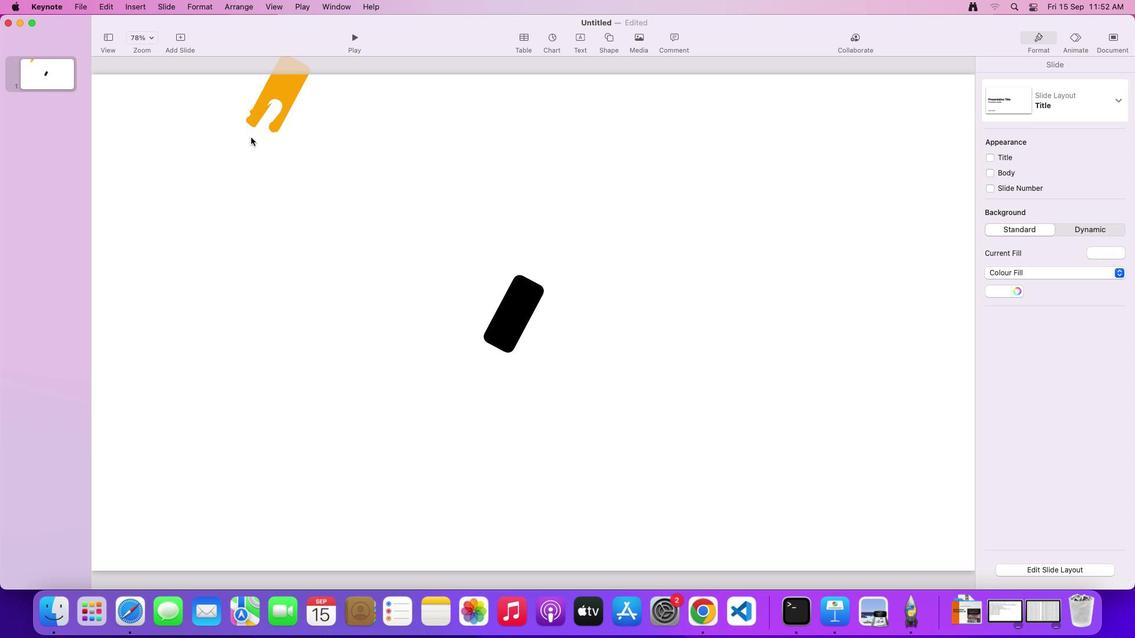 
Action: Mouse moved to (245, 131)
Screenshot: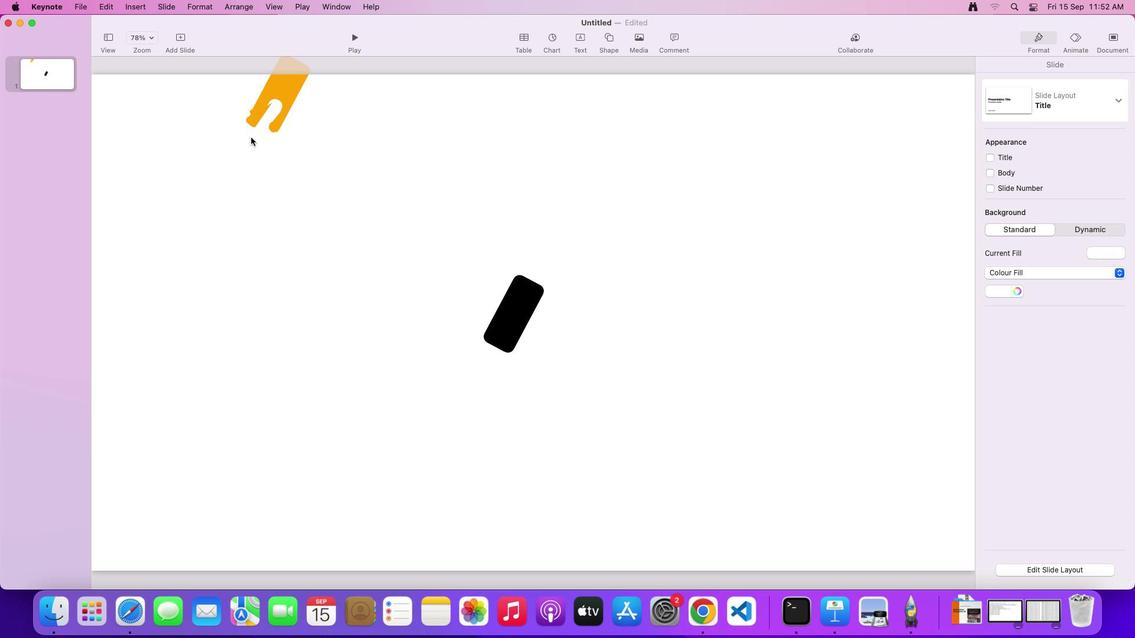 
Action: Mouse pressed left at (245, 131)
Screenshot: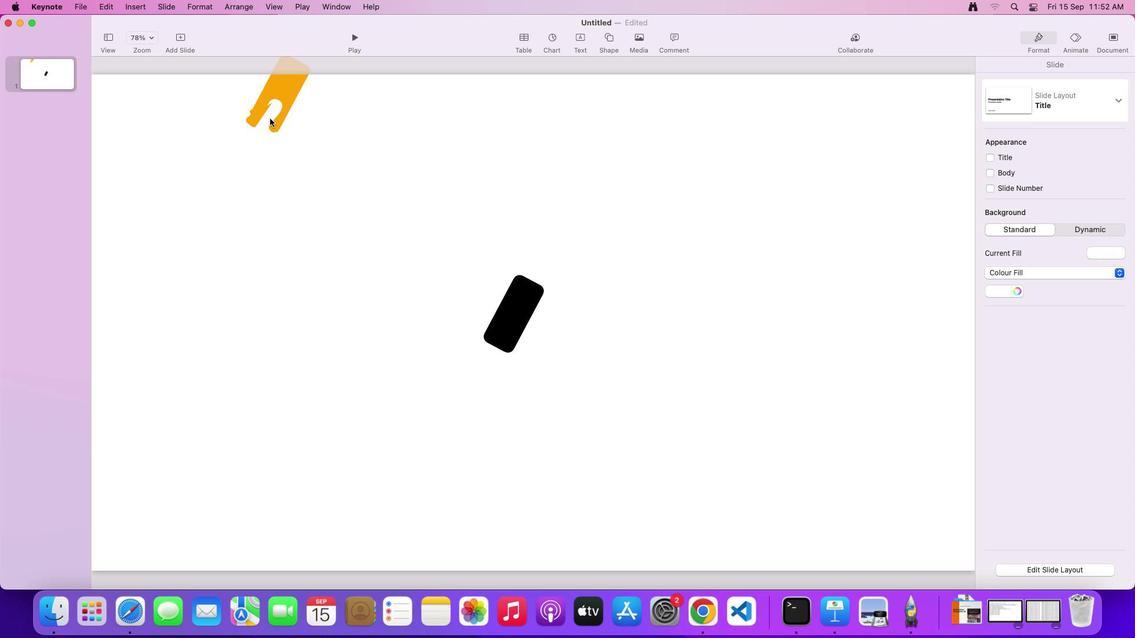 
Action: Mouse moved to (601, 32)
Screenshot: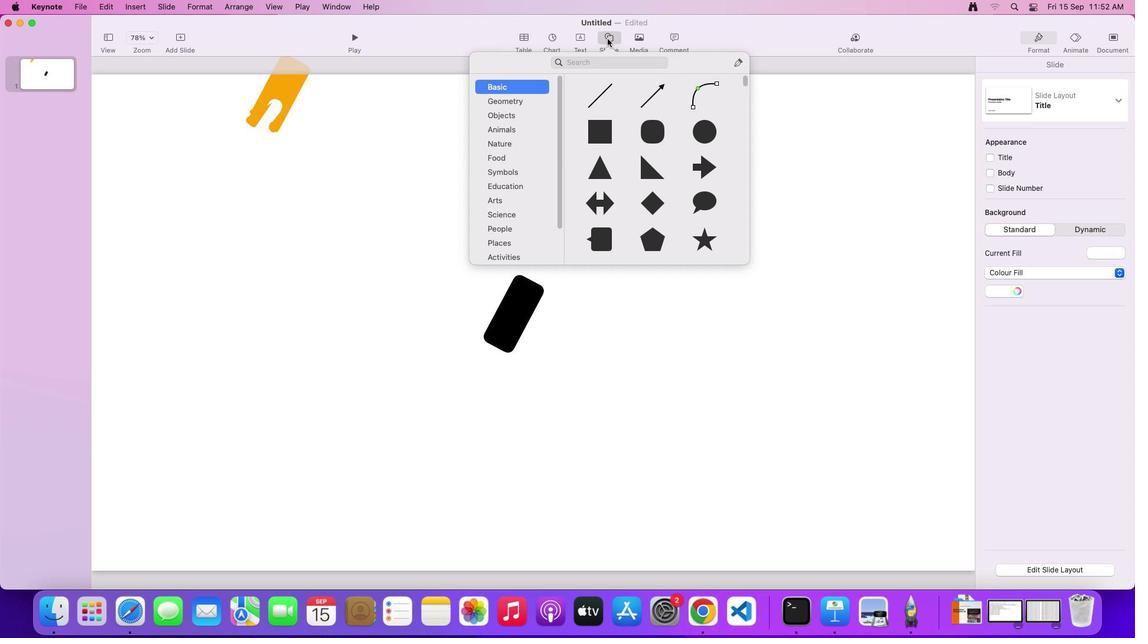
Action: Mouse pressed left at (601, 32)
Screenshot: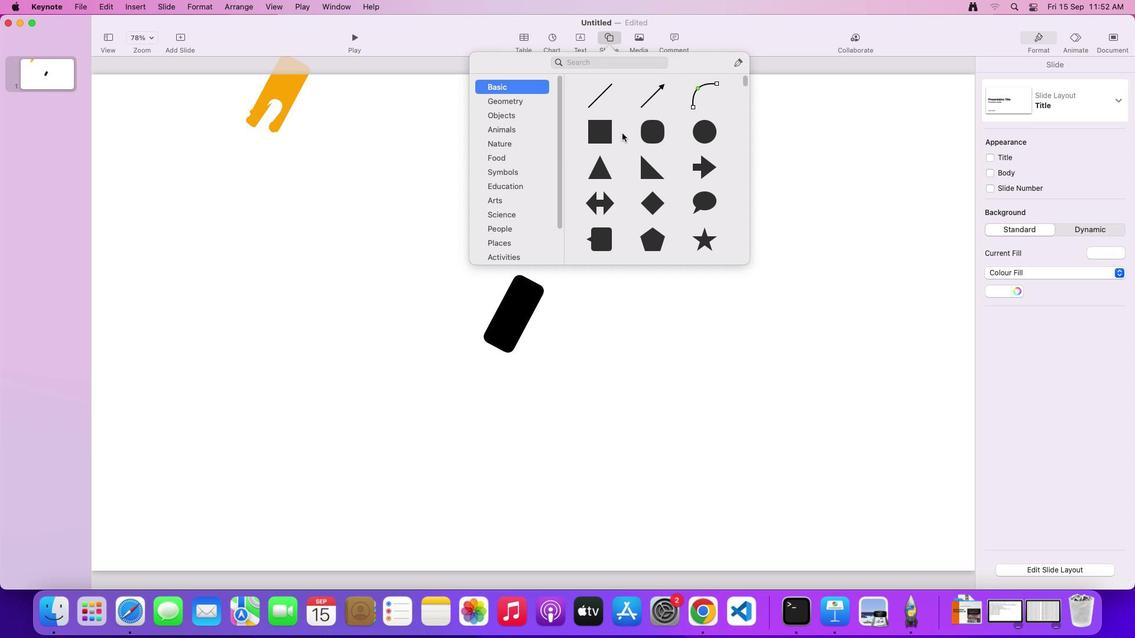
Action: Mouse moved to (699, 131)
Screenshot: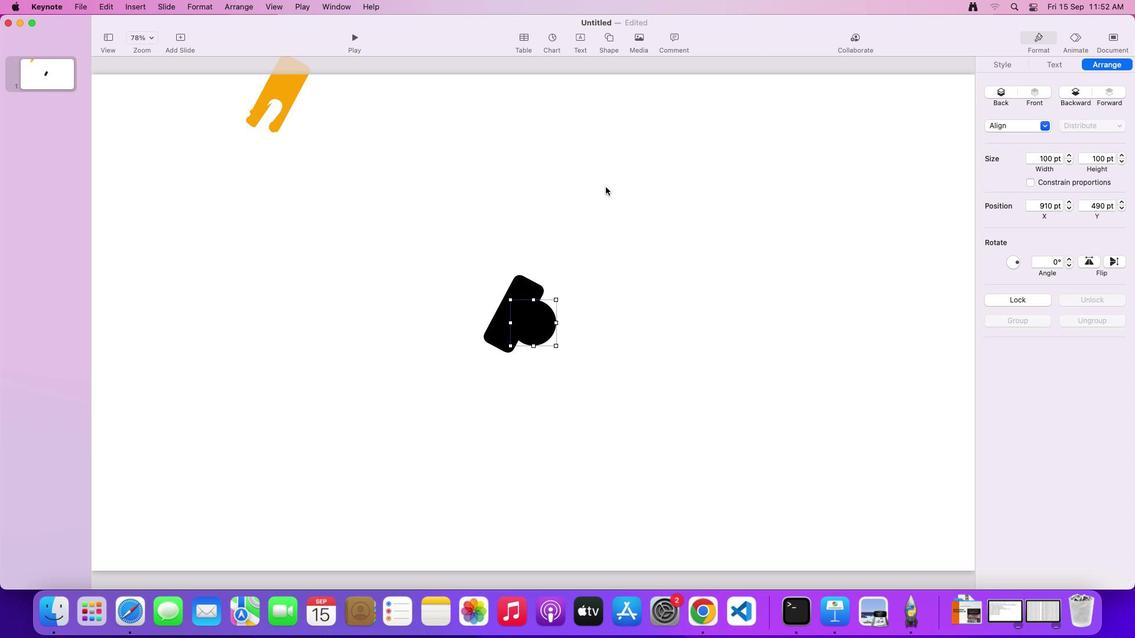 
Action: Mouse pressed left at (699, 131)
Screenshot: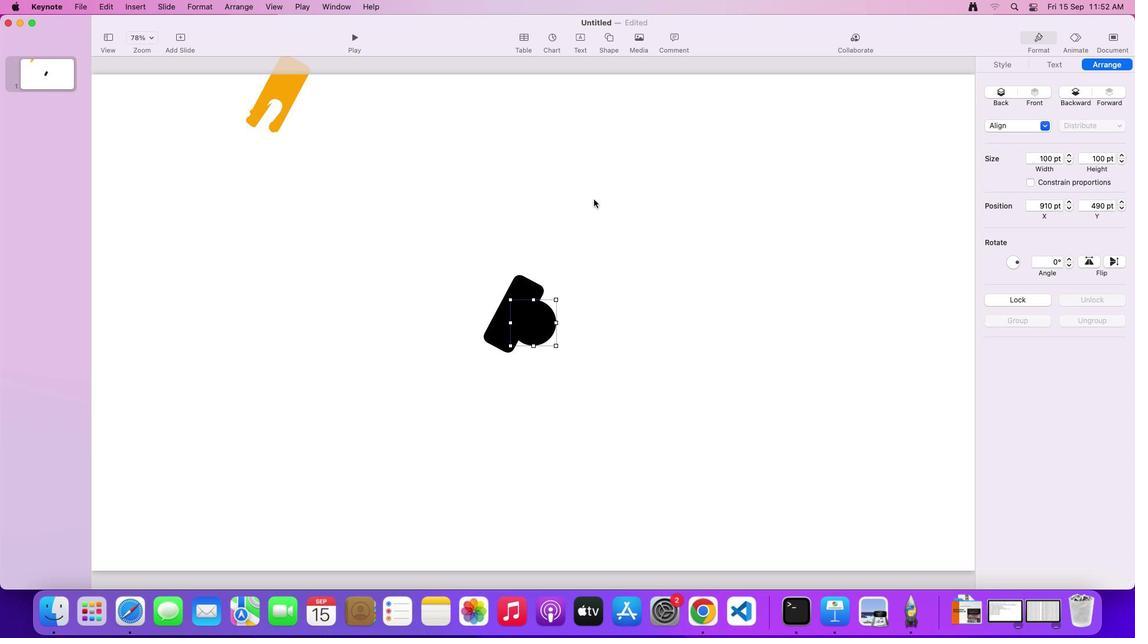
Action: Mouse moved to (525, 329)
Screenshot: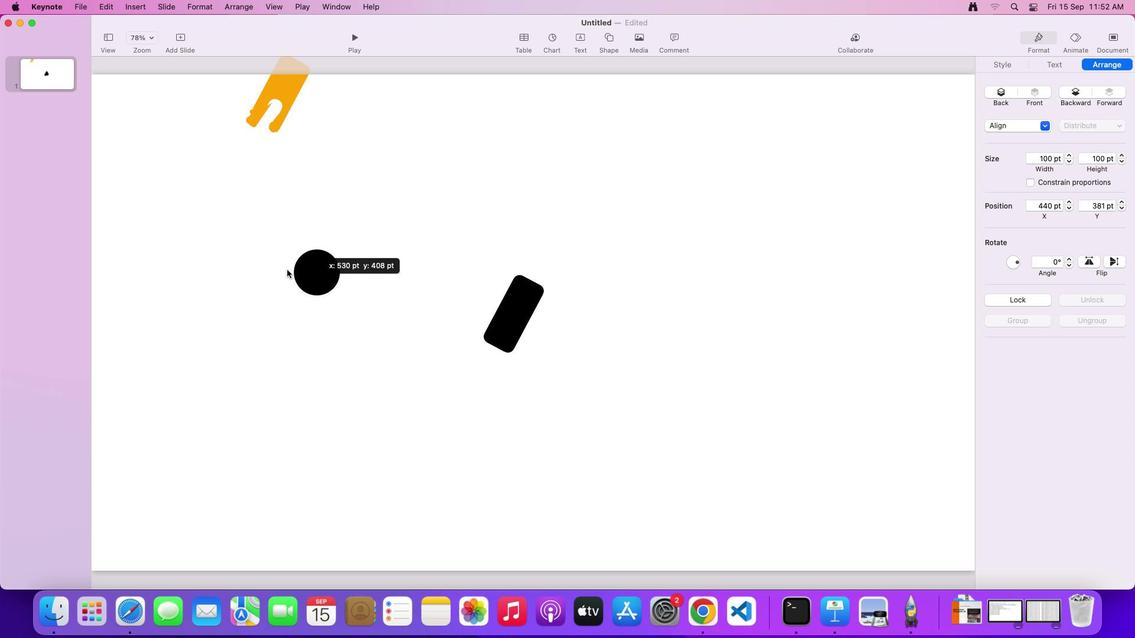 
Action: Mouse pressed left at (525, 329)
Screenshot: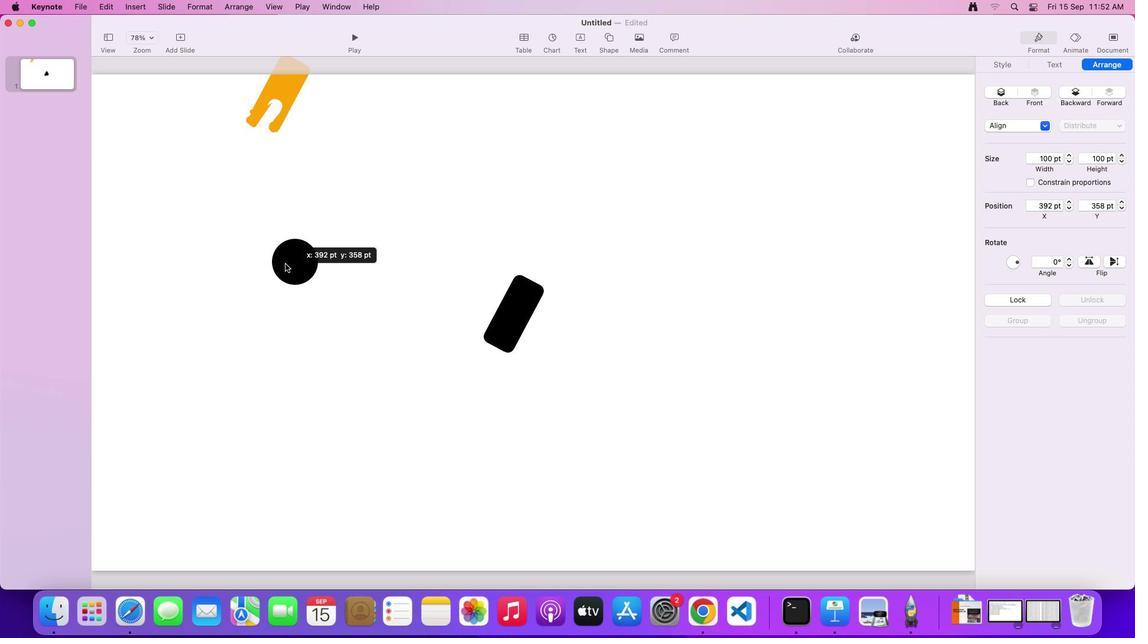 
Action: Mouse moved to (295, 168)
Screenshot: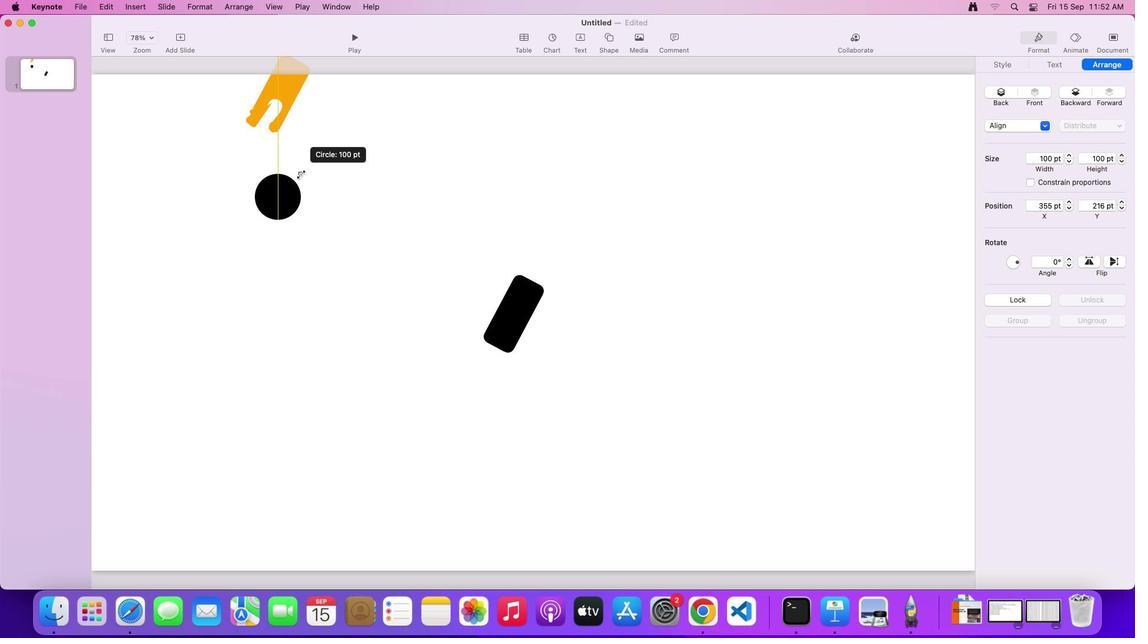 
Action: Mouse pressed left at (295, 168)
Screenshot: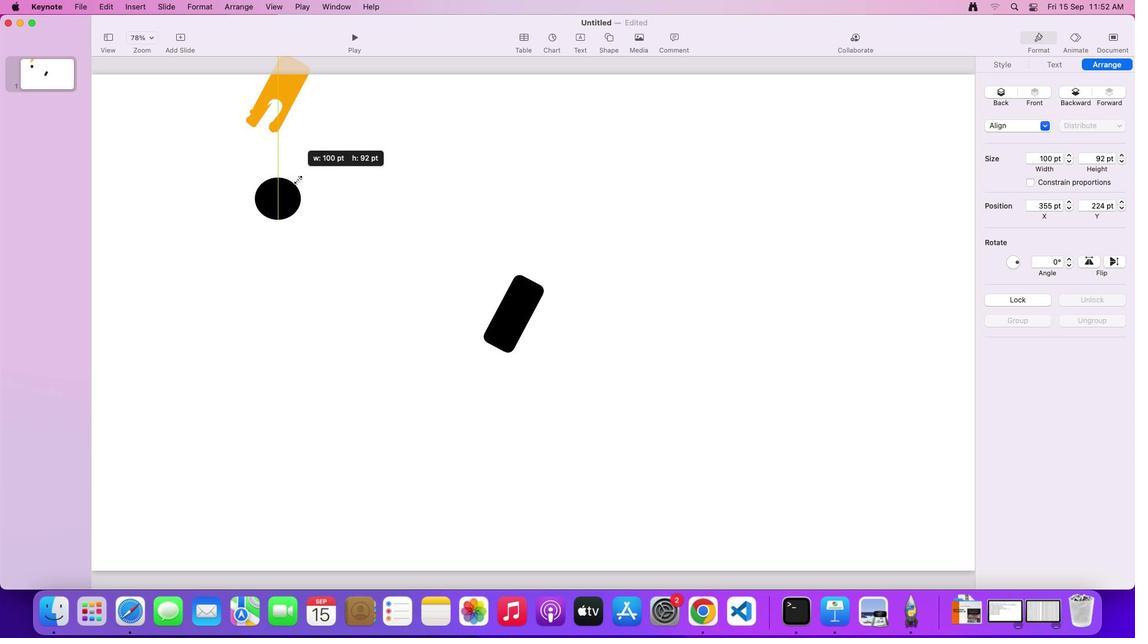 
Action: Mouse moved to (1001, 55)
Screenshot: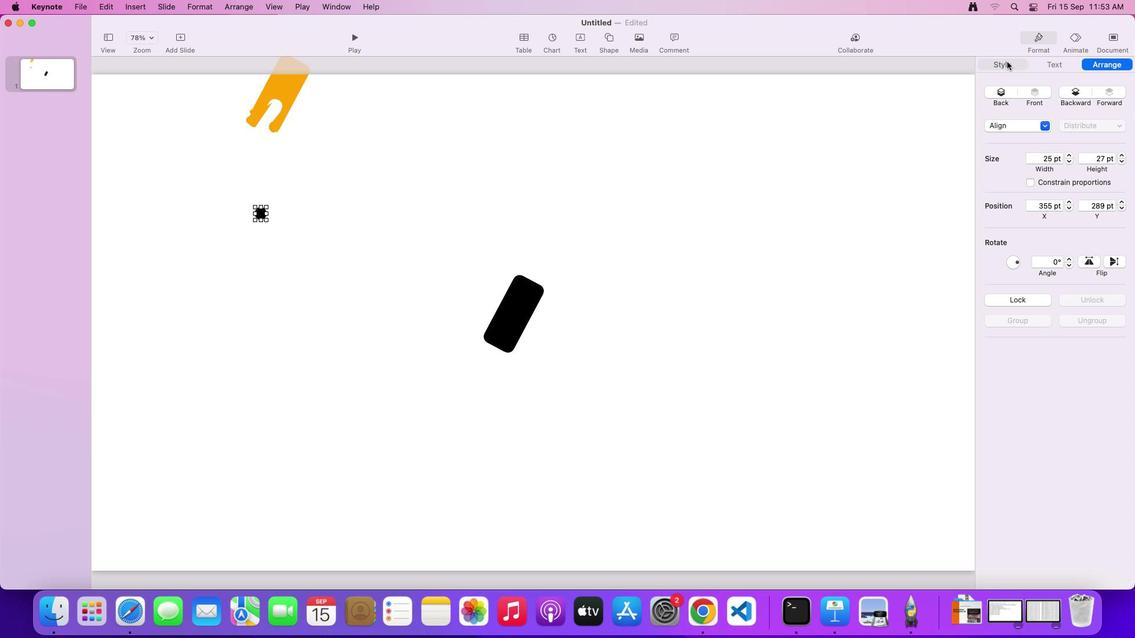 
Action: Mouse pressed left at (1001, 55)
Screenshot: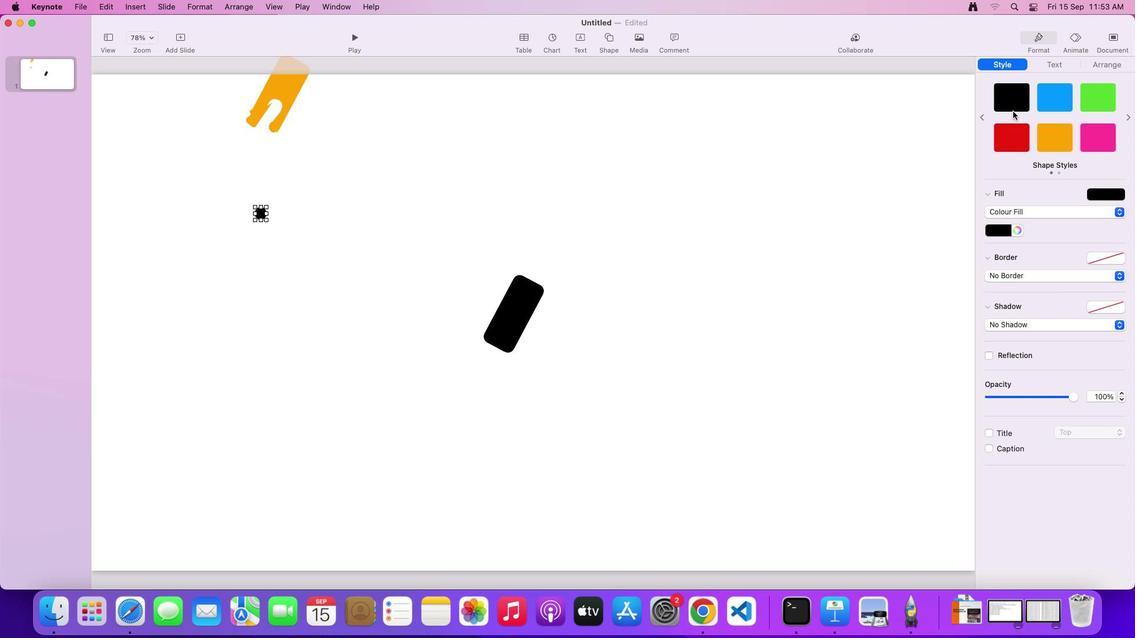 
Action: Mouse moved to (1044, 140)
Screenshot: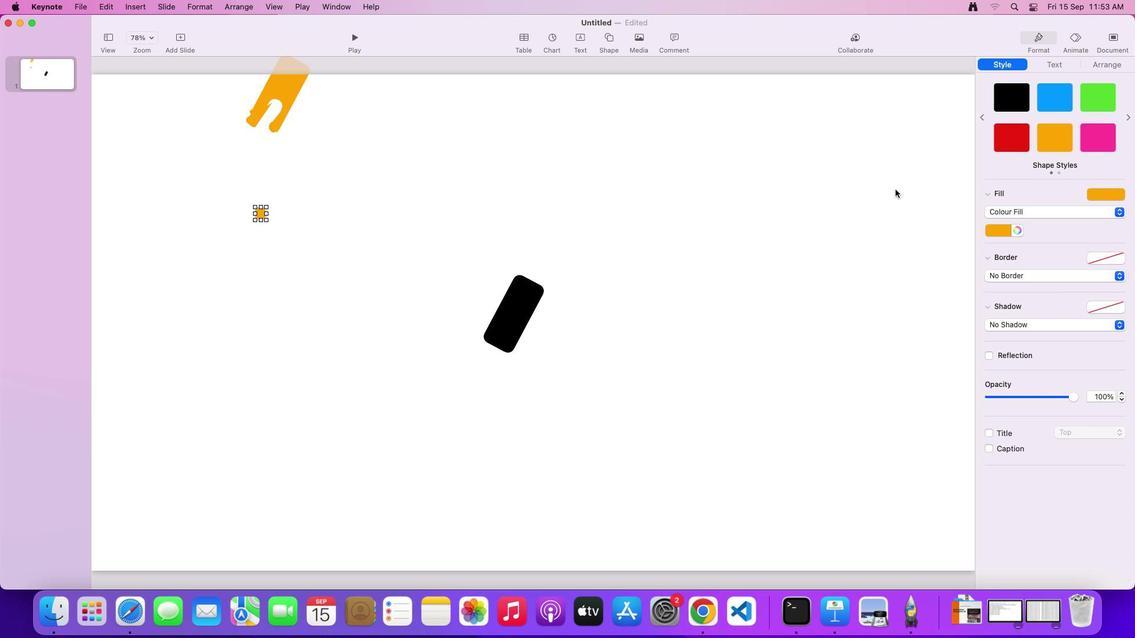 
Action: Mouse pressed left at (1044, 140)
Screenshot: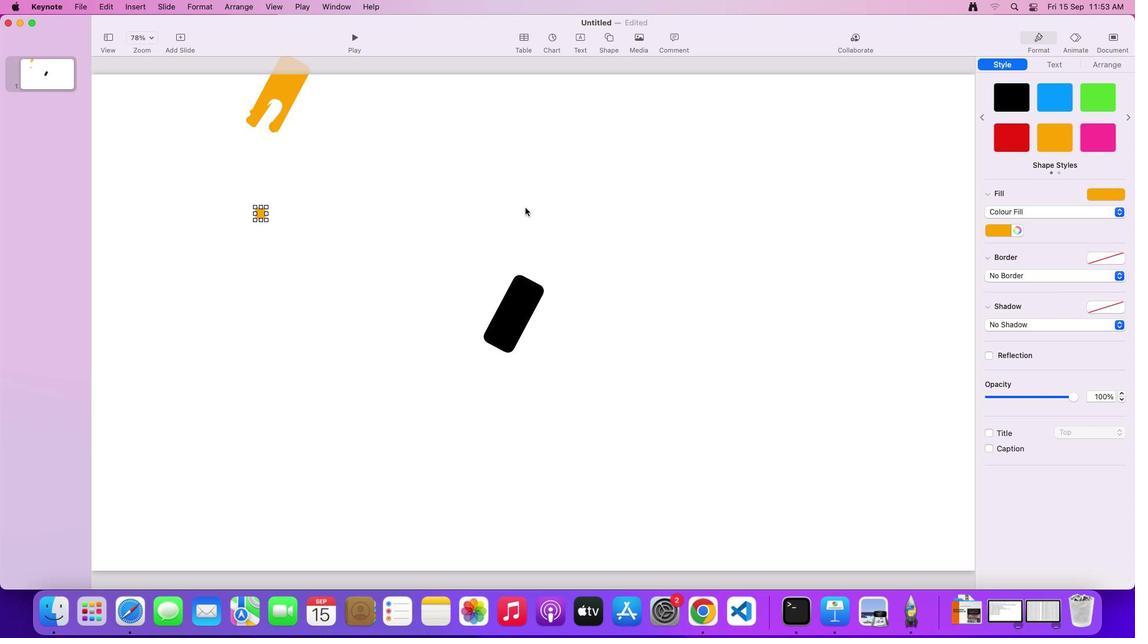 
Action: Mouse moved to (253, 207)
Screenshot: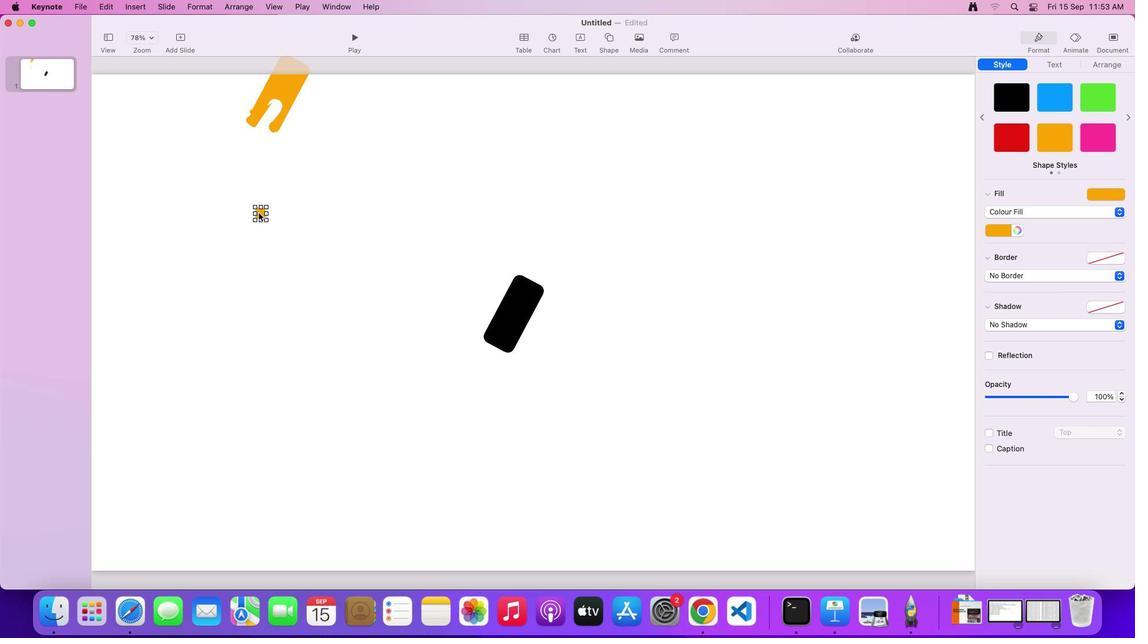 
Action: Mouse pressed left at (253, 207)
Screenshot: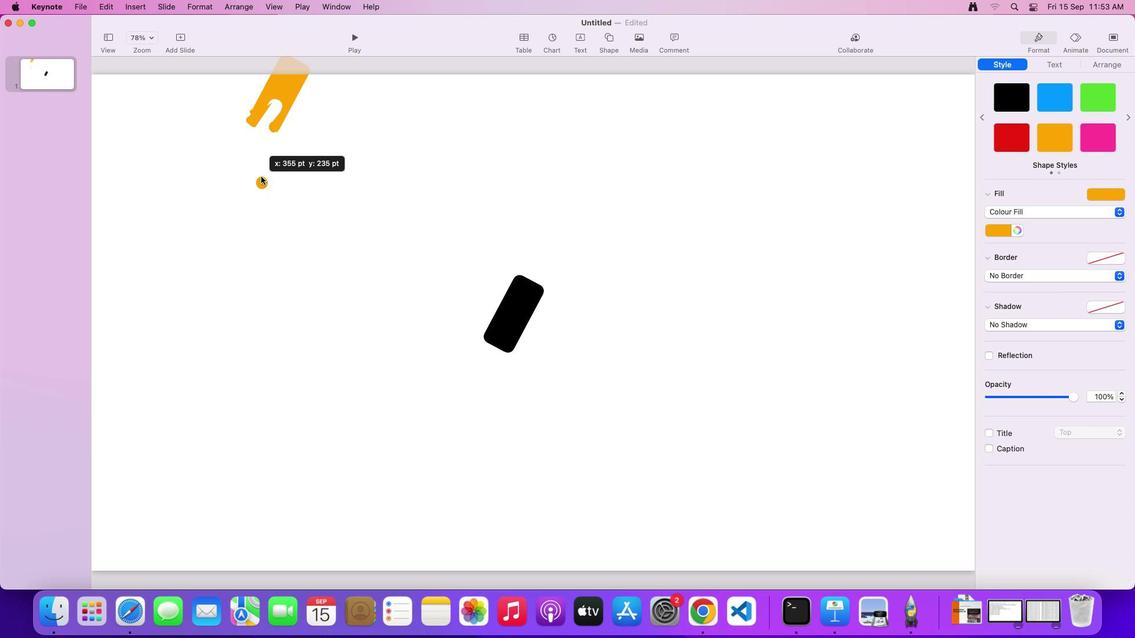 
Action: Mouse moved to (257, 134)
Screenshot: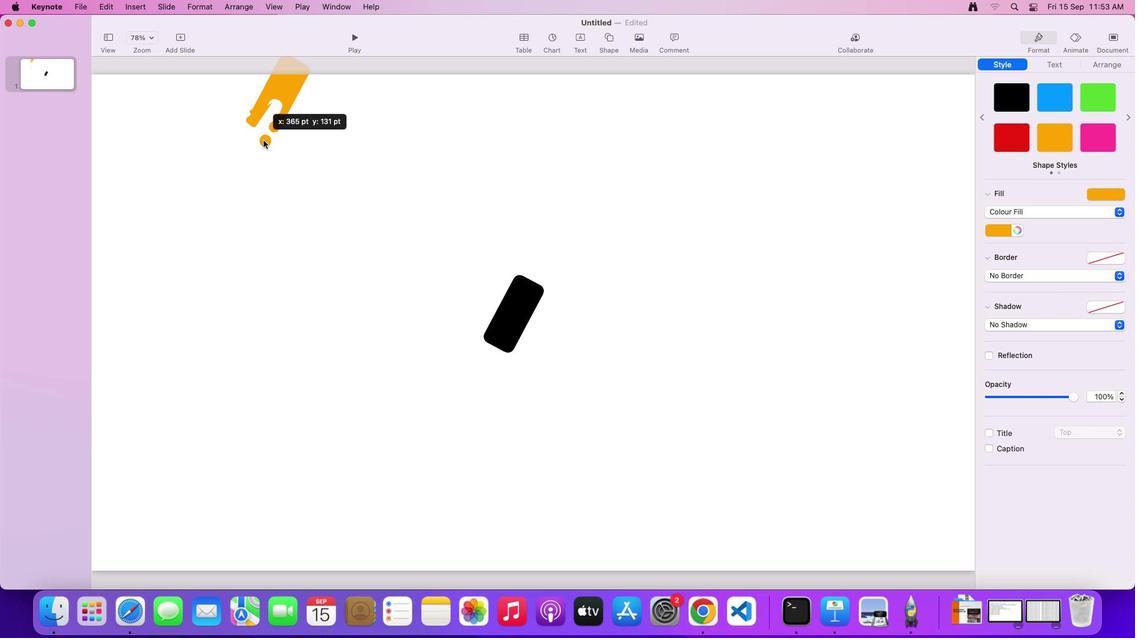 
Action: Key pressed Key.alt
Screenshot: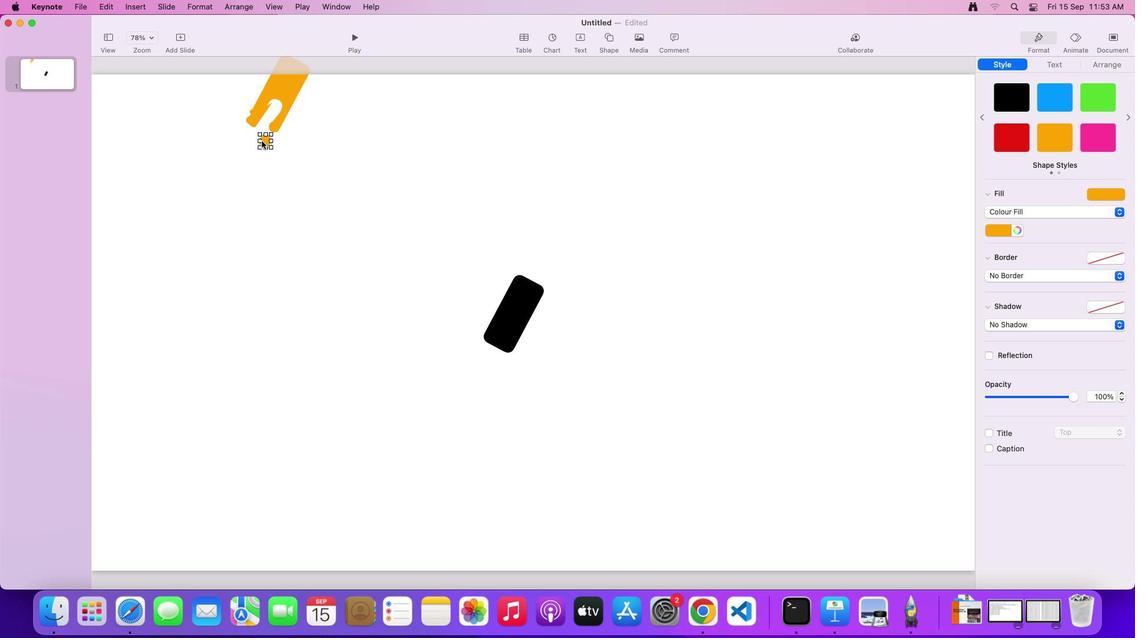 
Action: Mouse pressed left at (257, 134)
Screenshot: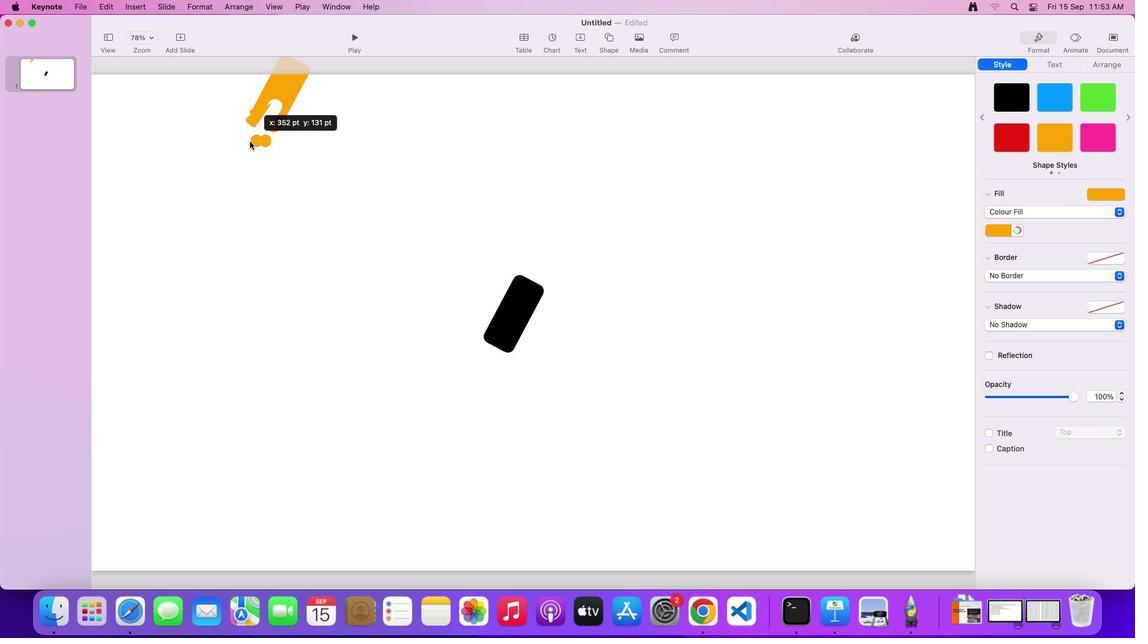 
Action: Mouse moved to (301, 237)
Screenshot: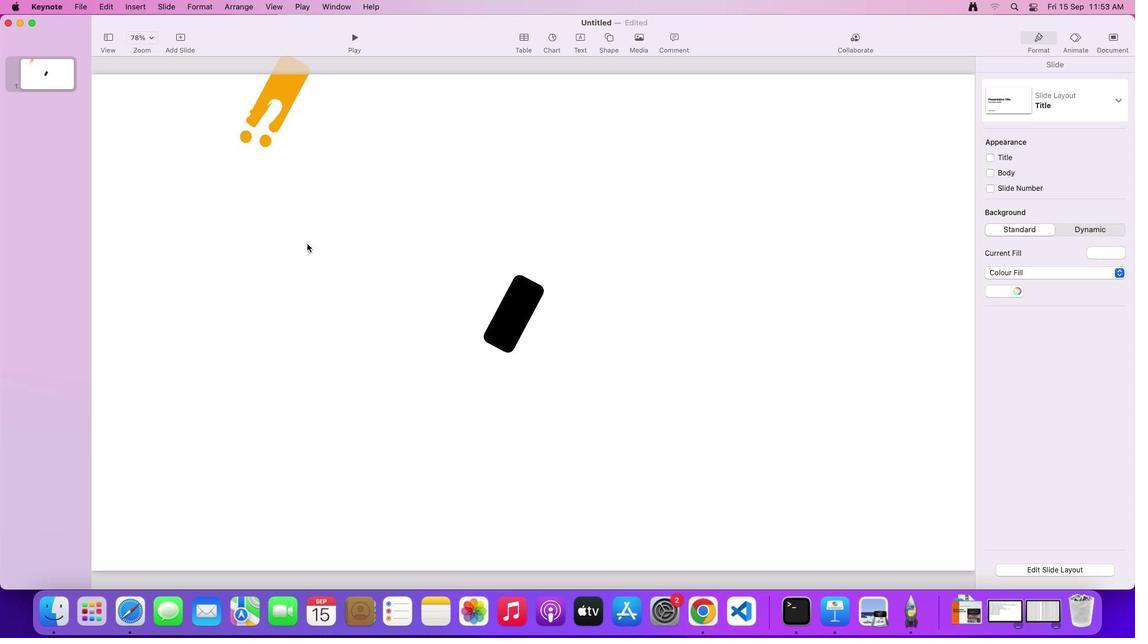
Action: Mouse pressed left at (301, 237)
Screenshot: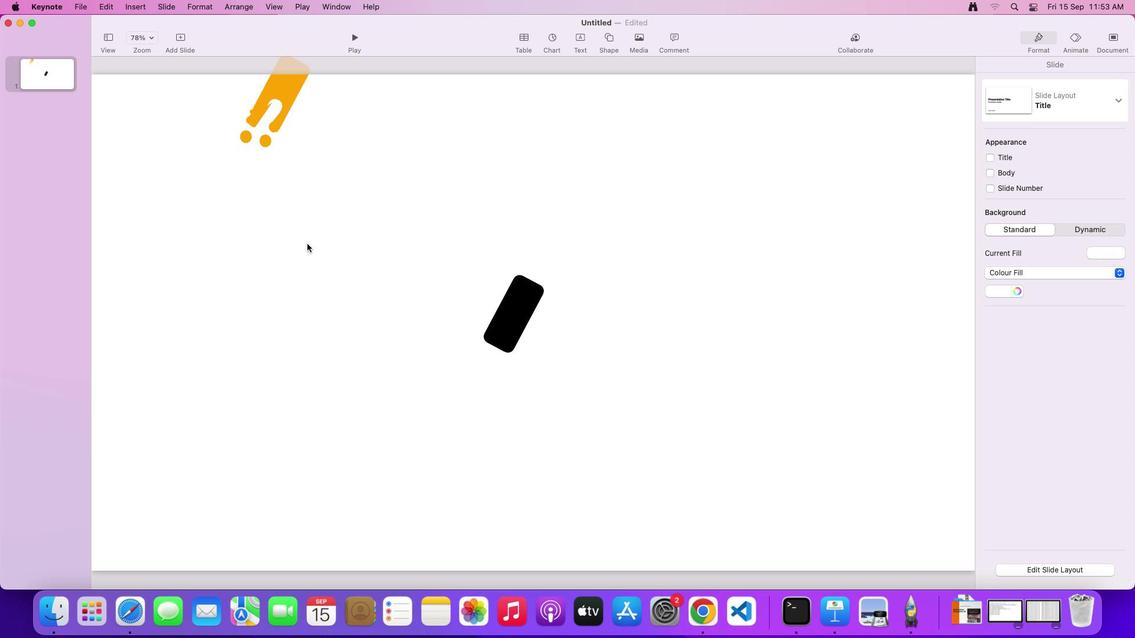 
Action: Mouse moved to (489, 318)
Screenshot: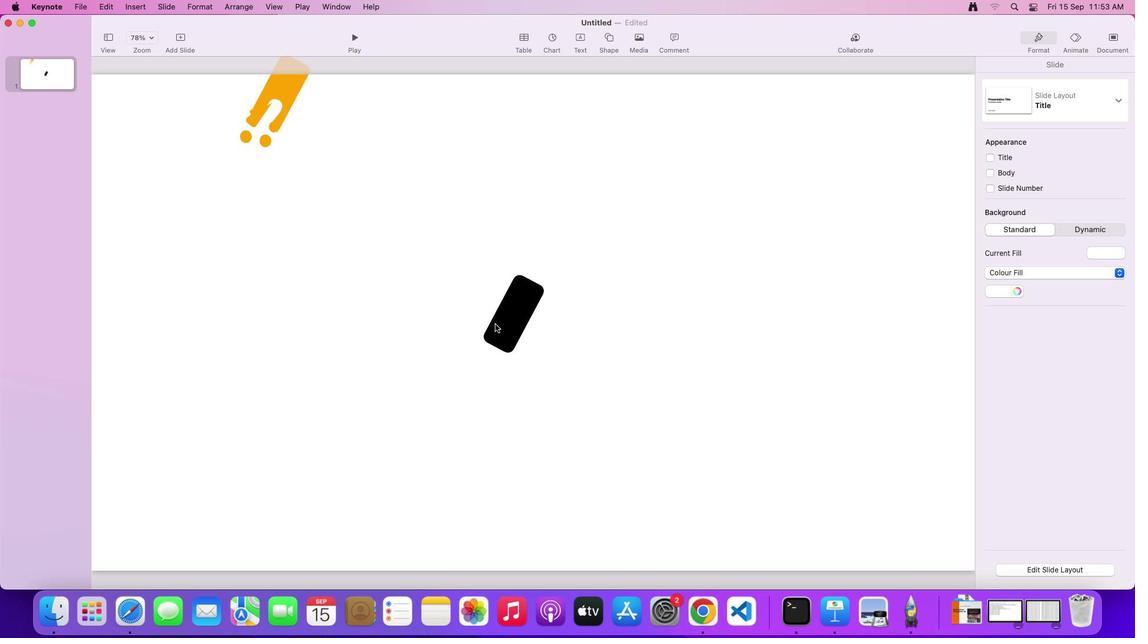 
Action: Mouse pressed left at (489, 318)
Screenshot: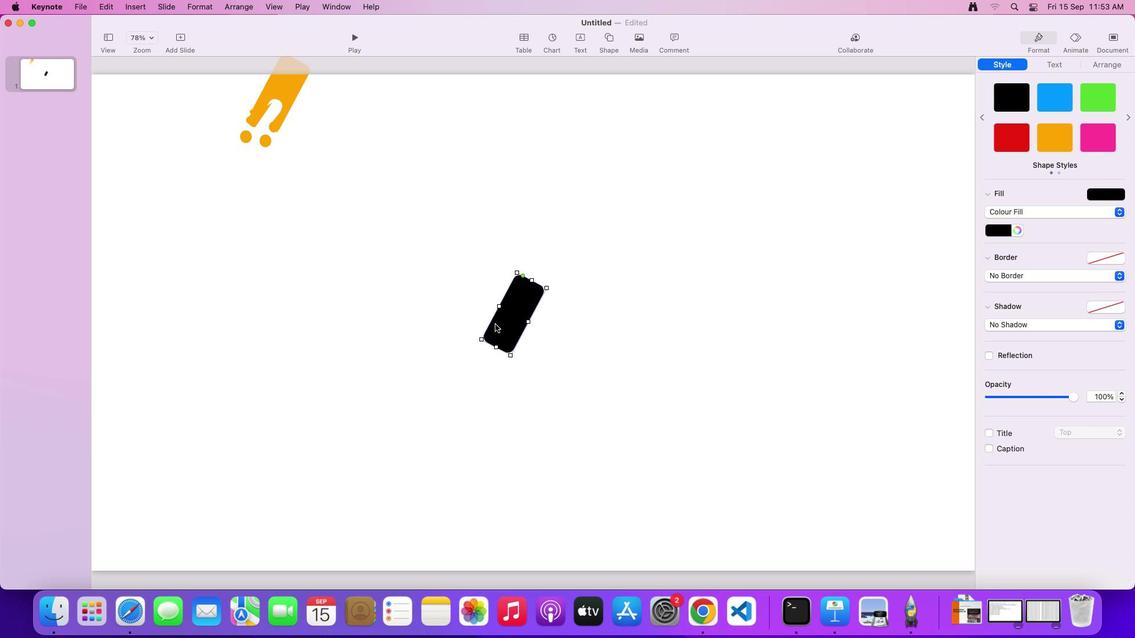 
Action: Mouse moved to (500, 344)
Screenshot: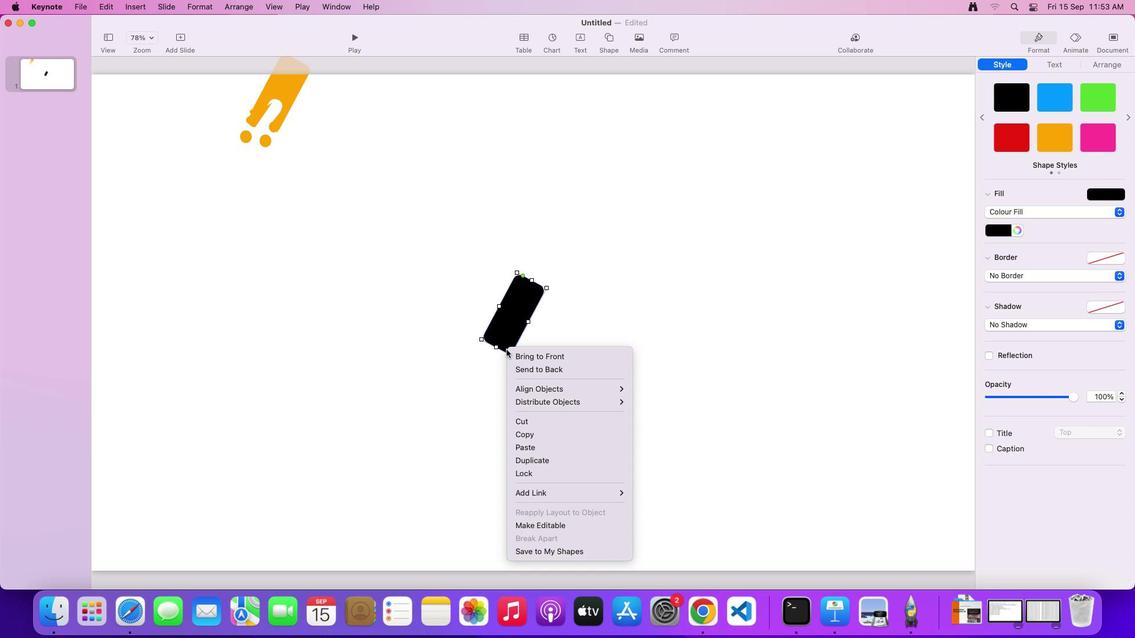 
Action: Mouse pressed right at (500, 344)
Screenshot: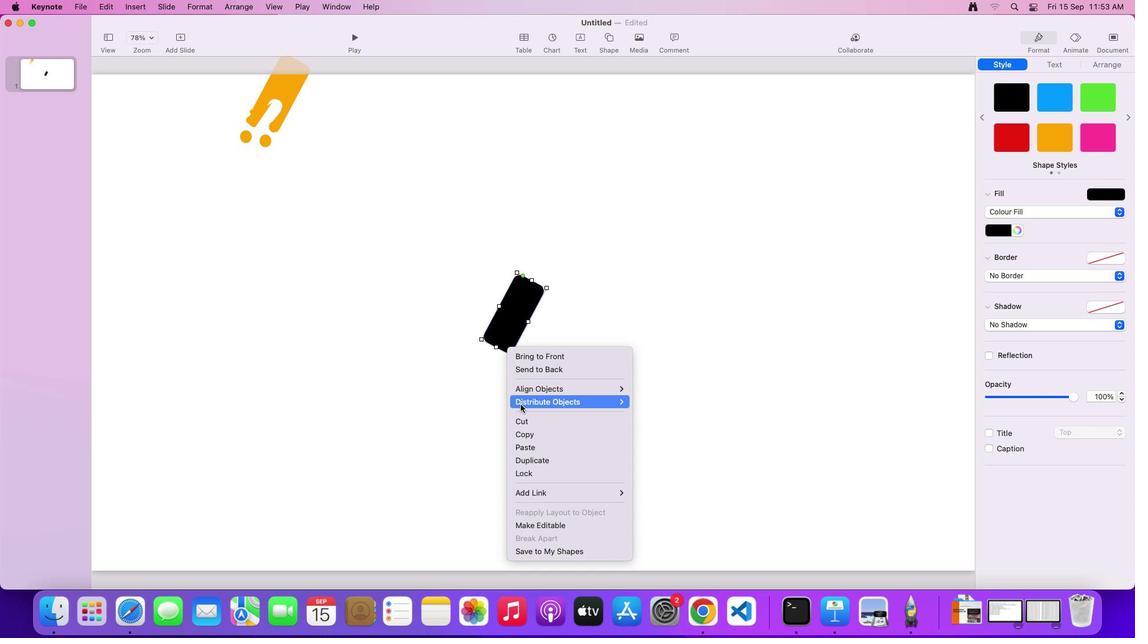 
Action: Mouse moved to (531, 518)
Screenshot: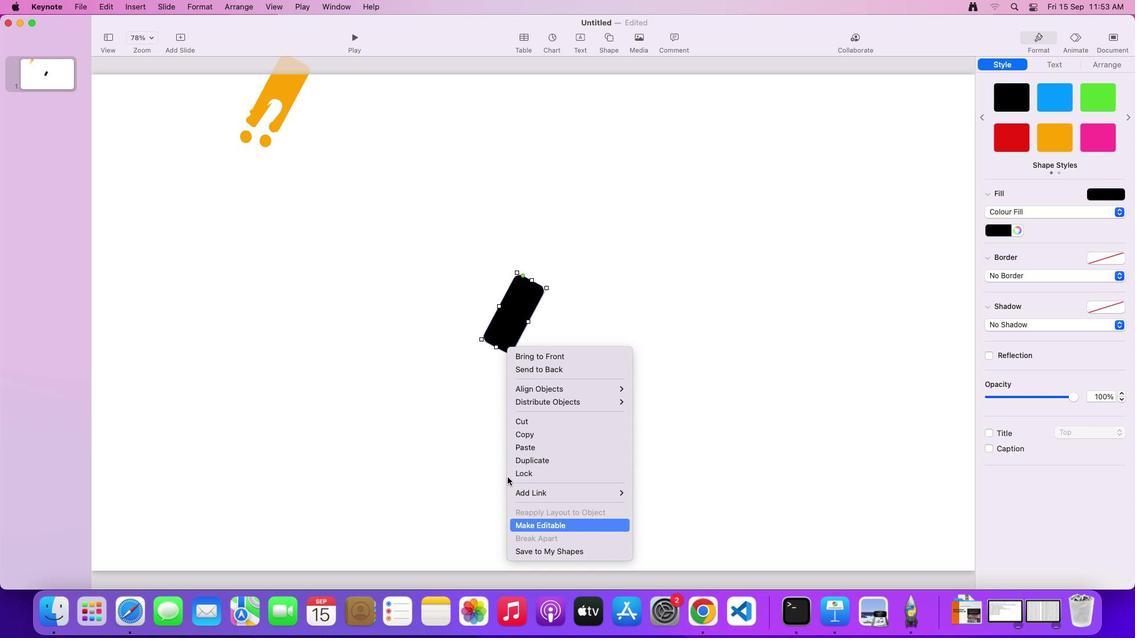 
Action: Mouse pressed left at (531, 518)
Screenshot: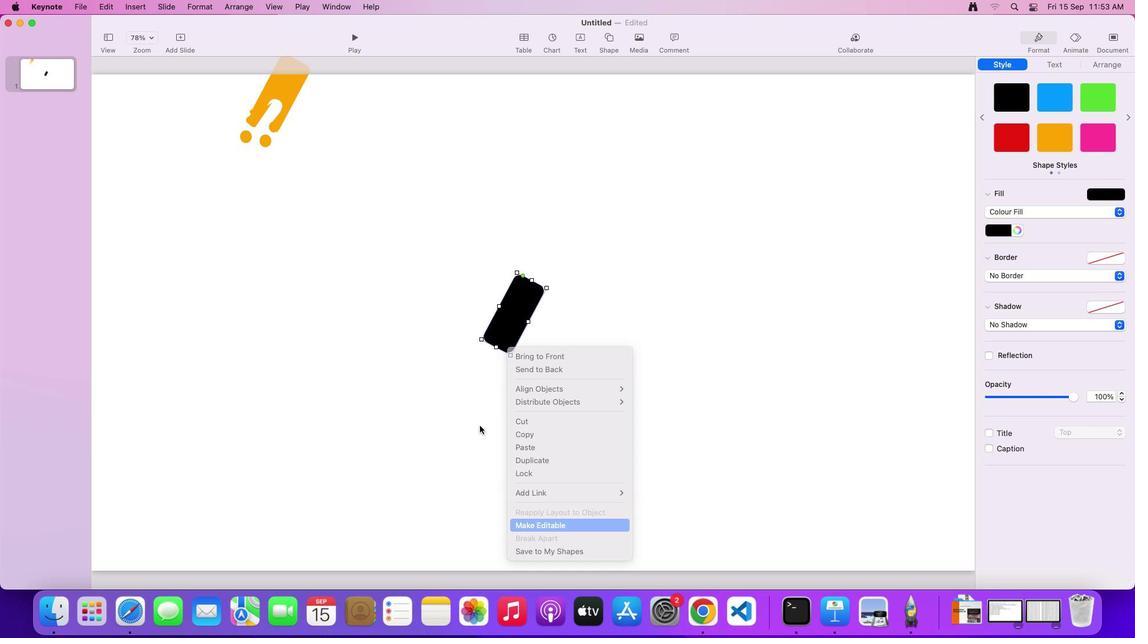 
Action: Mouse moved to (490, 341)
Screenshot: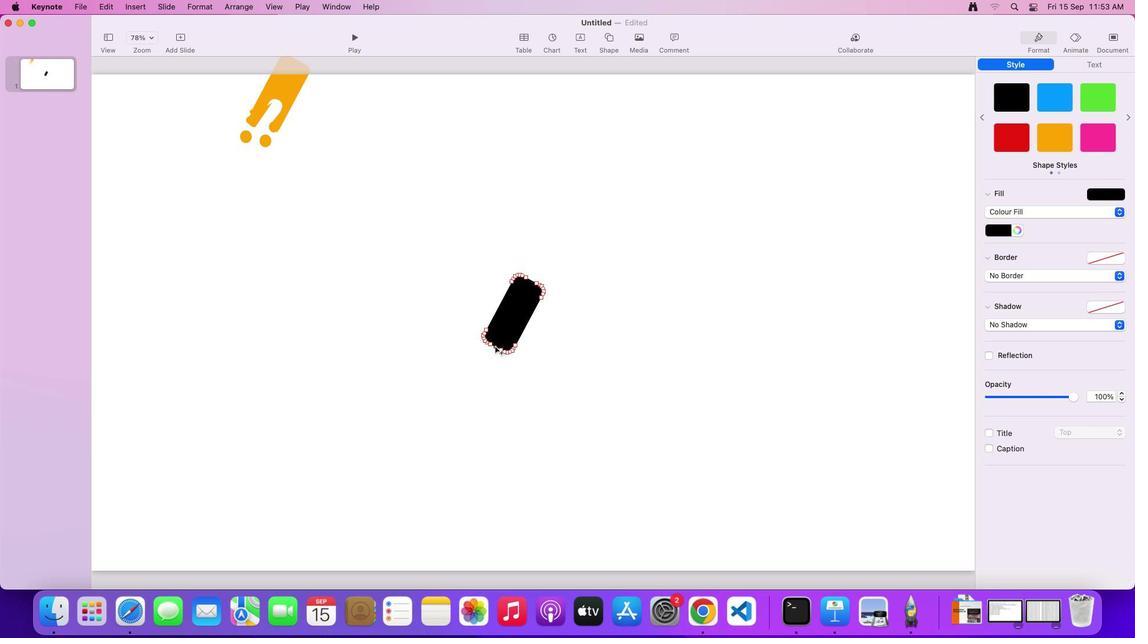 
Action: Mouse pressed left at (490, 341)
Screenshot: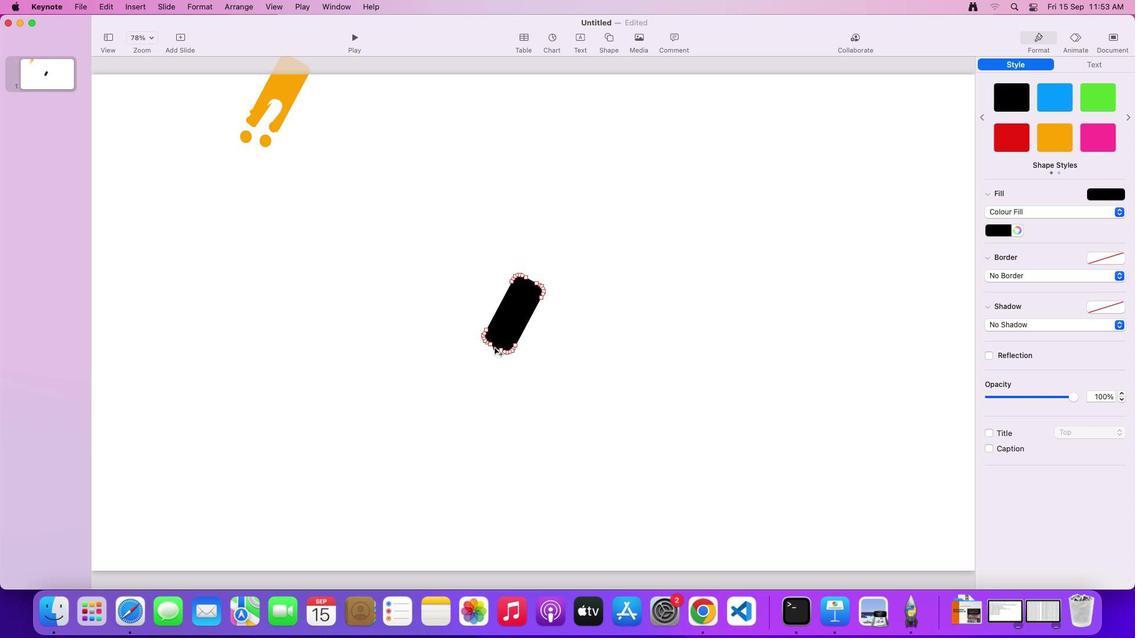 
Action: Mouse moved to (489, 344)
Screenshot: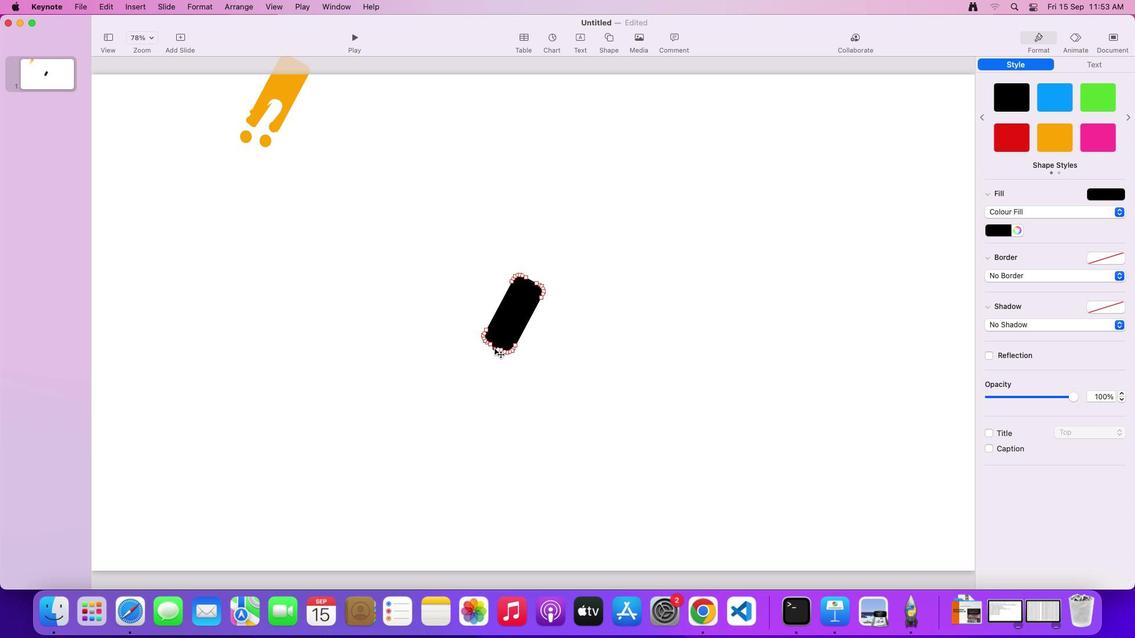 
Action: Mouse pressed left at (489, 344)
Screenshot: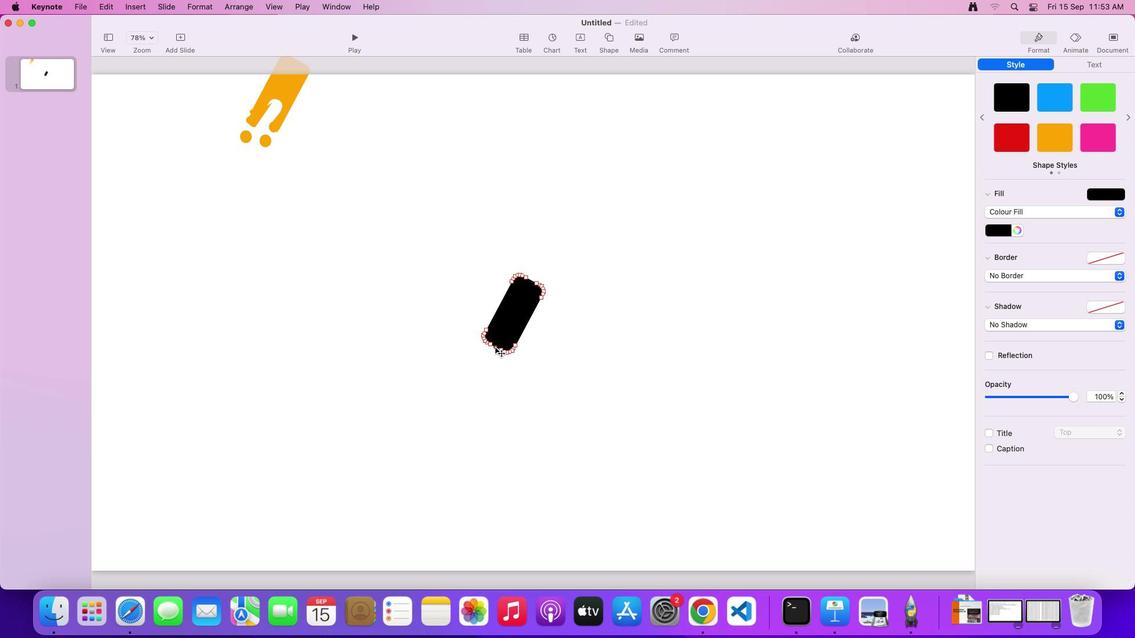 
Action: Mouse moved to (487, 364)
Screenshot: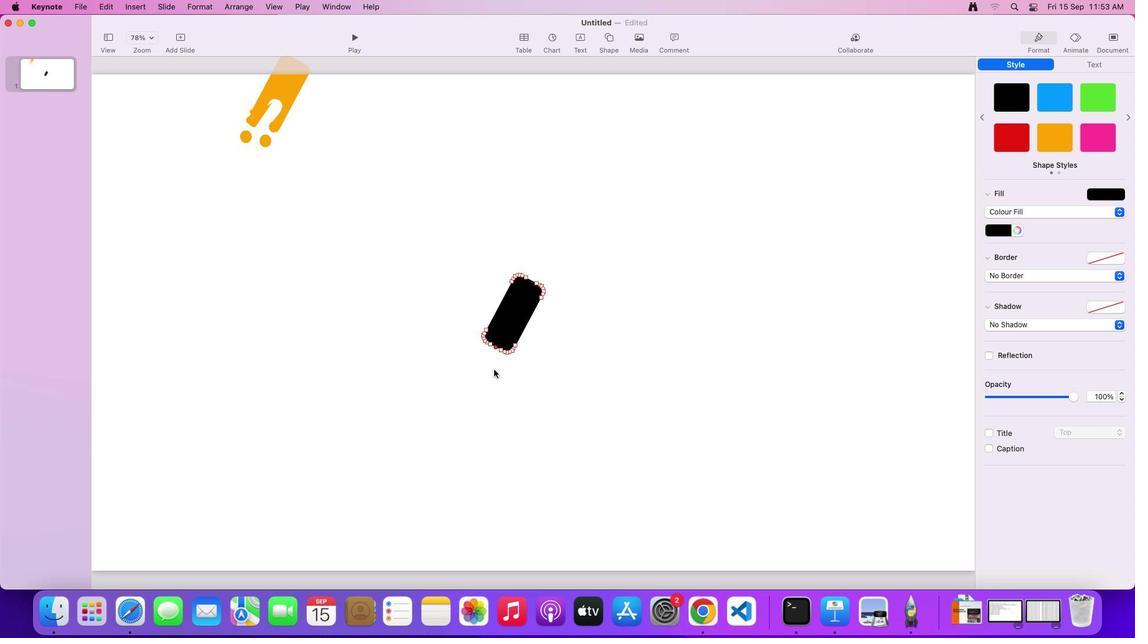 
Action: Key pressed Key.cmd'z'
Screenshot: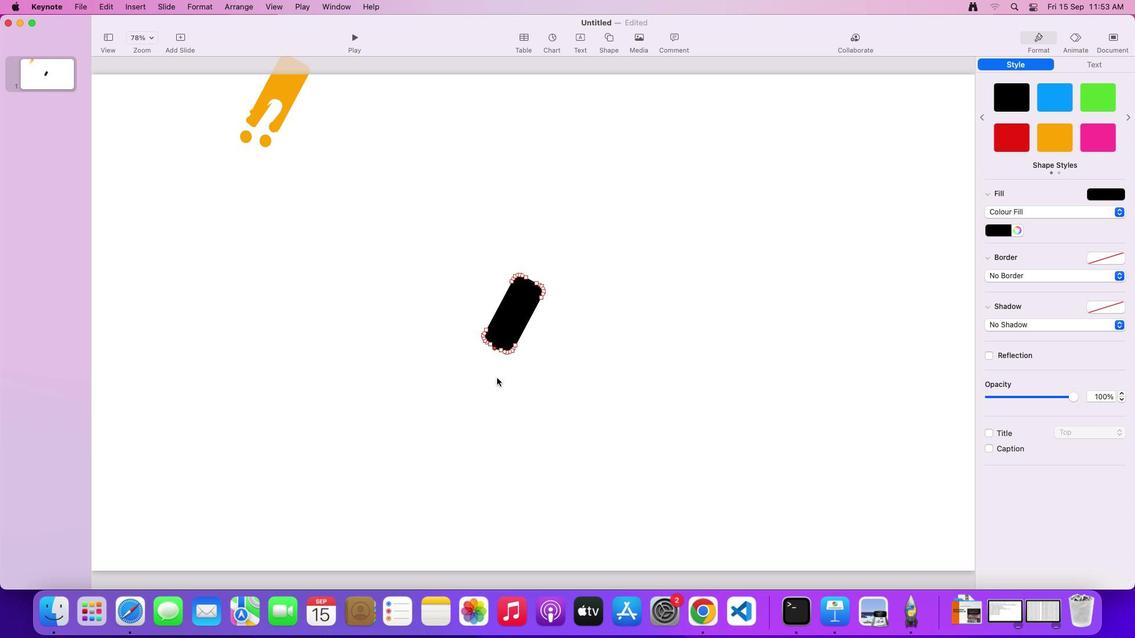 
Action: Mouse moved to (490, 372)
Screenshot: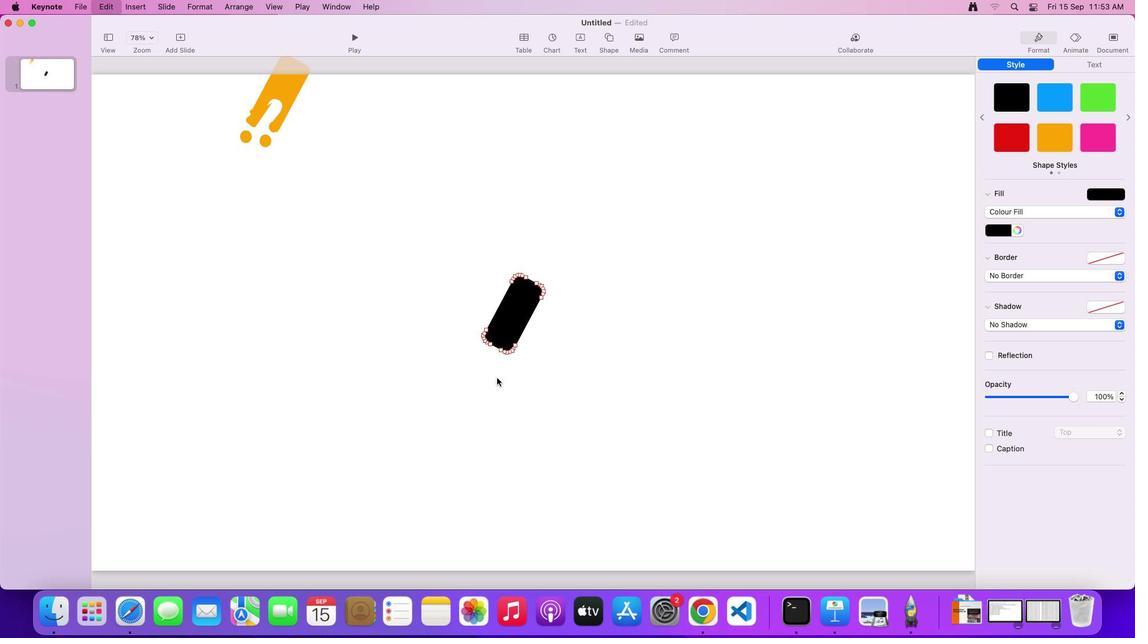 
Action: Key pressed Key.cmd'z'
Screenshot: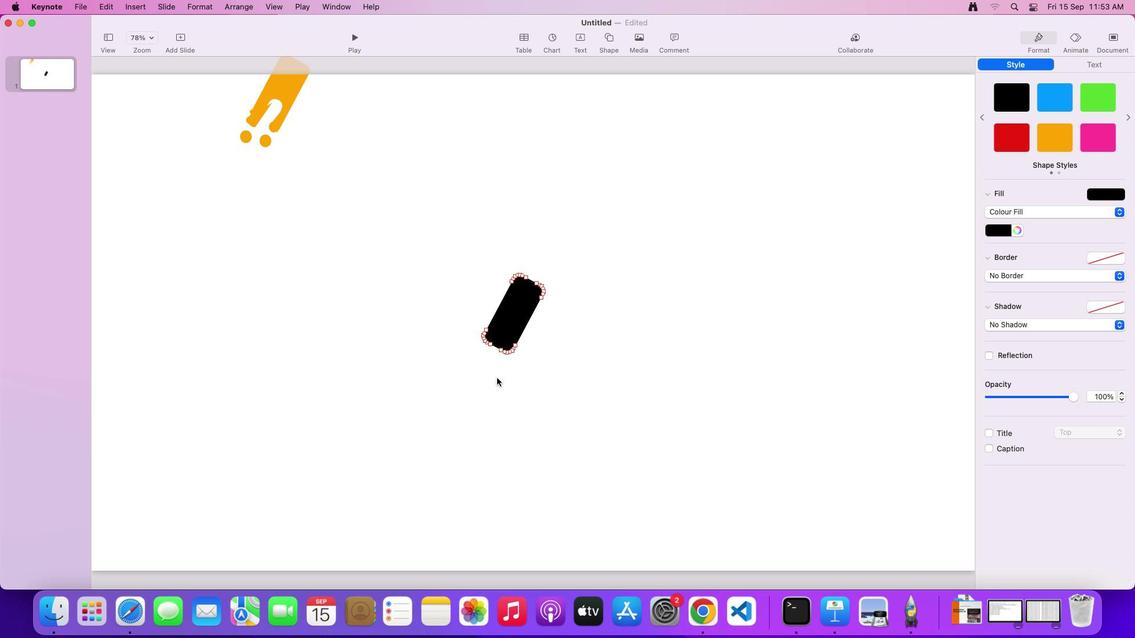
Action: Mouse pressed left at (490, 372)
Screenshot: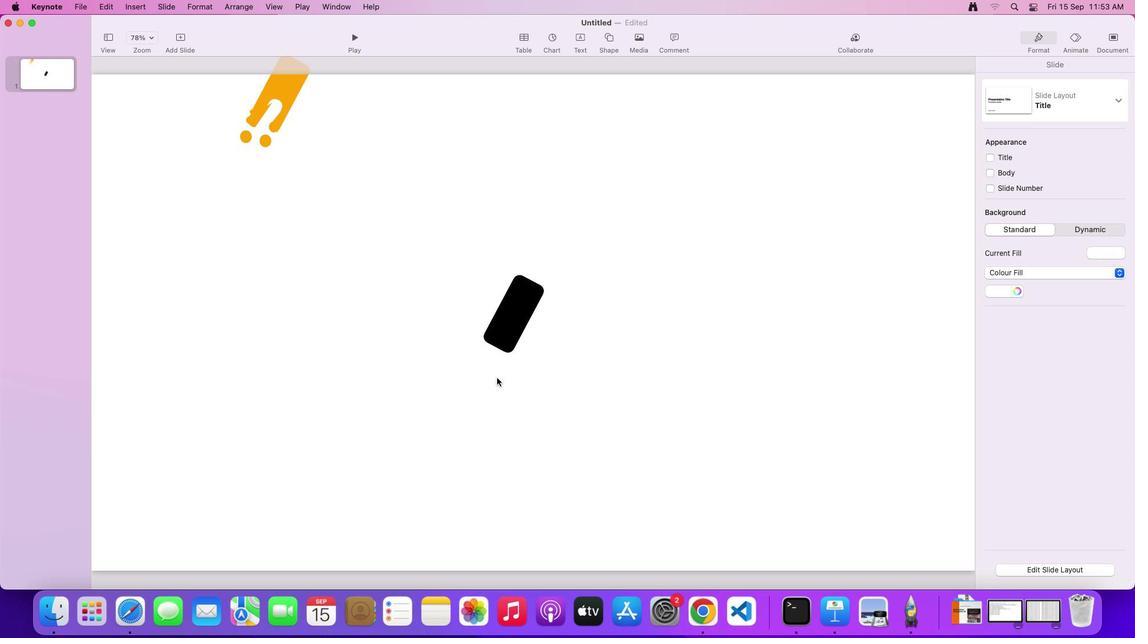 
Action: Mouse moved to (518, 307)
Screenshot: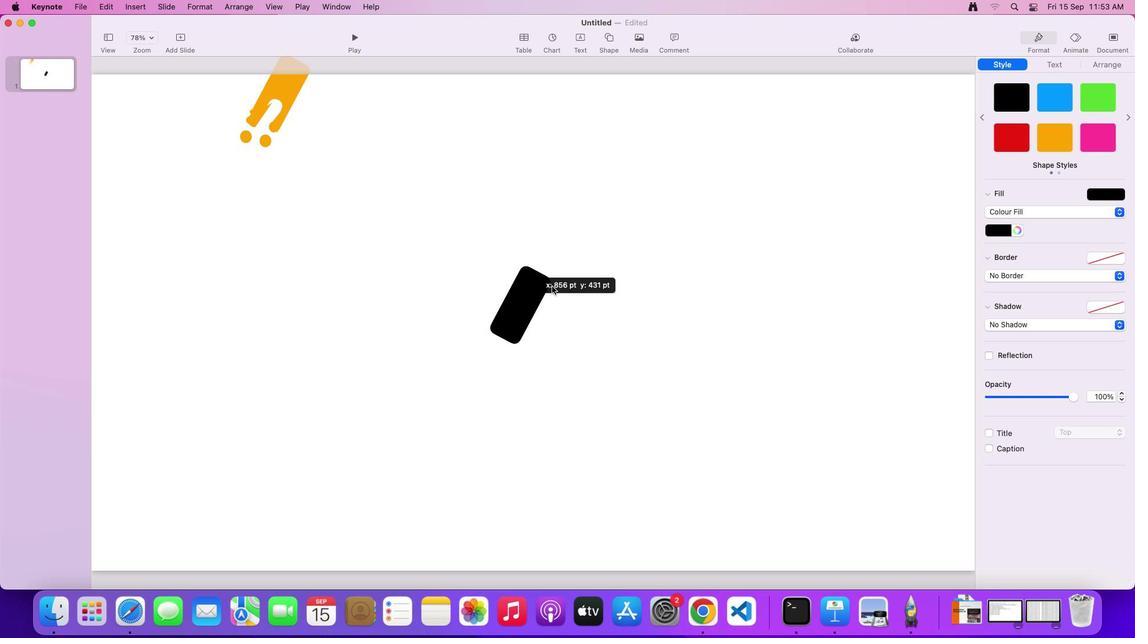 
Action: Mouse pressed left at (518, 307)
Screenshot: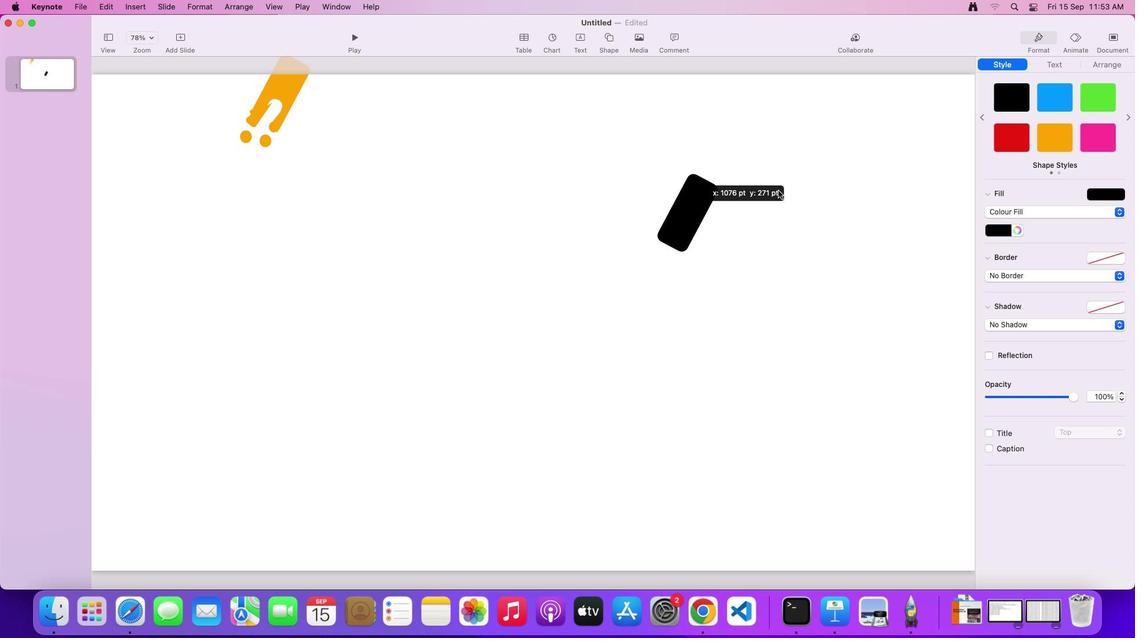 
Action: Mouse moved to (810, 191)
Screenshot: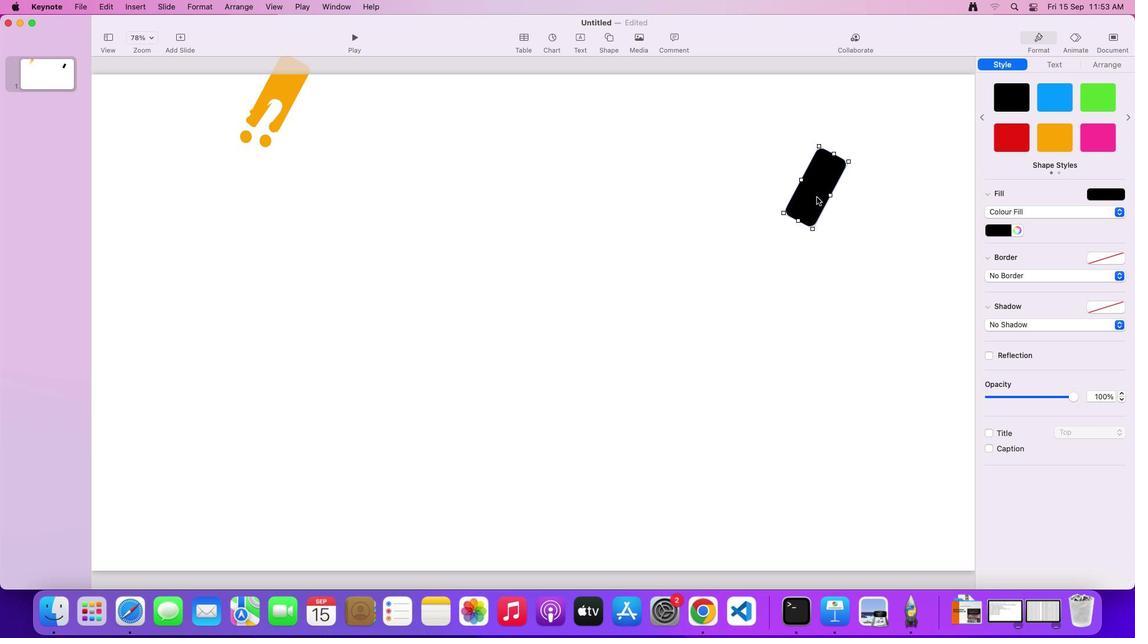 
Action: Key pressed Key.delete
Screenshot: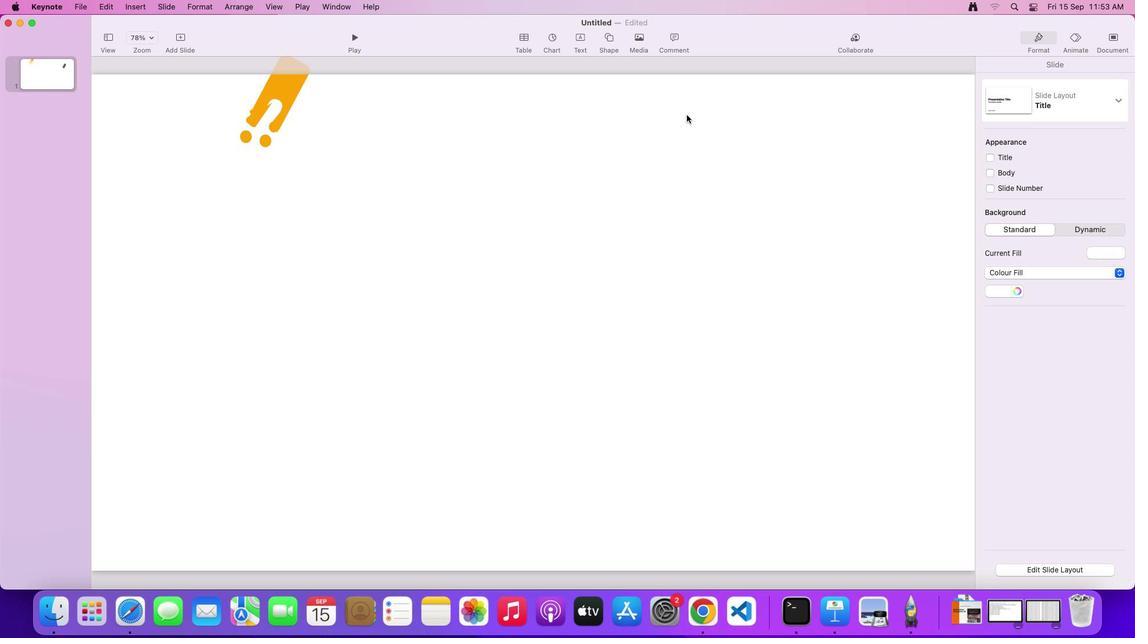 
Action: Mouse moved to (597, 34)
Screenshot: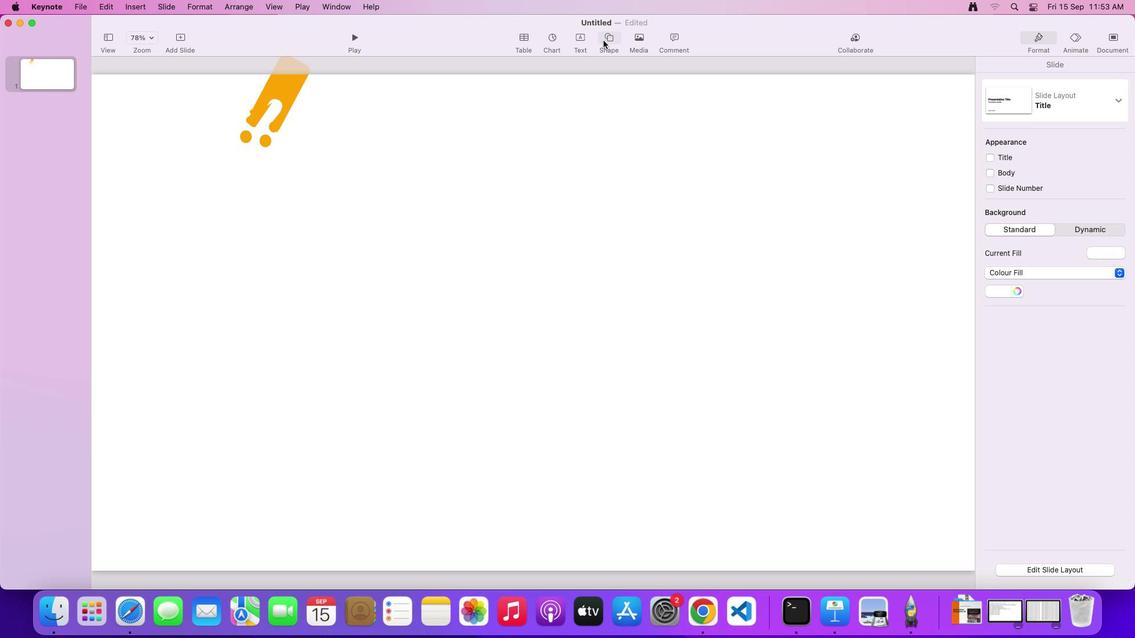 
Action: Mouse pressed left at (597, 34)
Screenshot: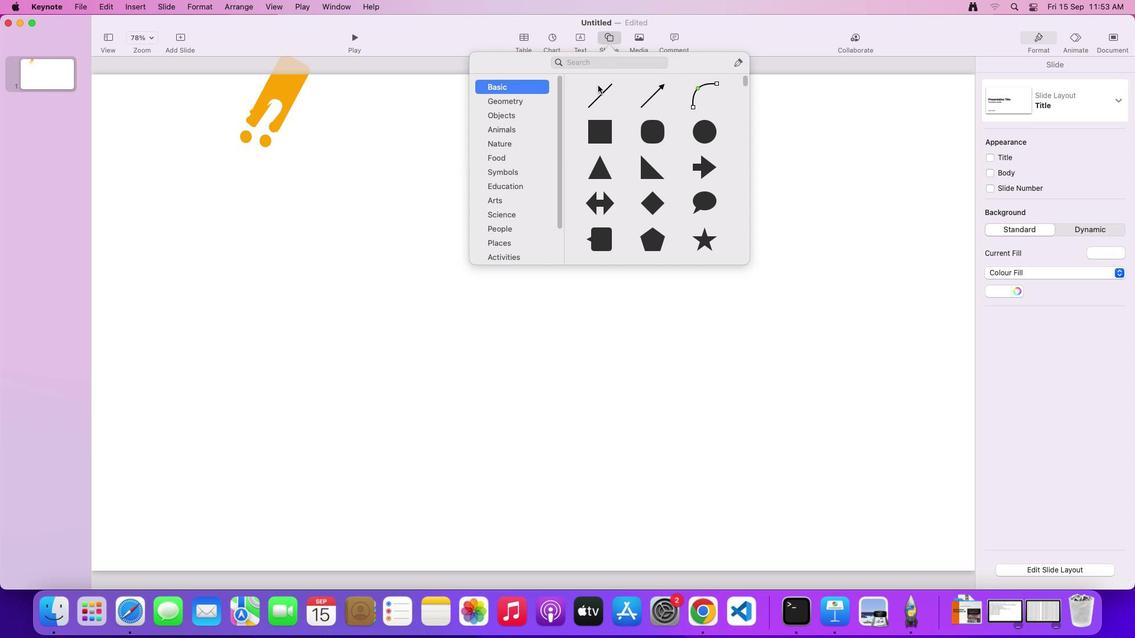 
Action: Mouse moved to (589, 128)
Screenshot: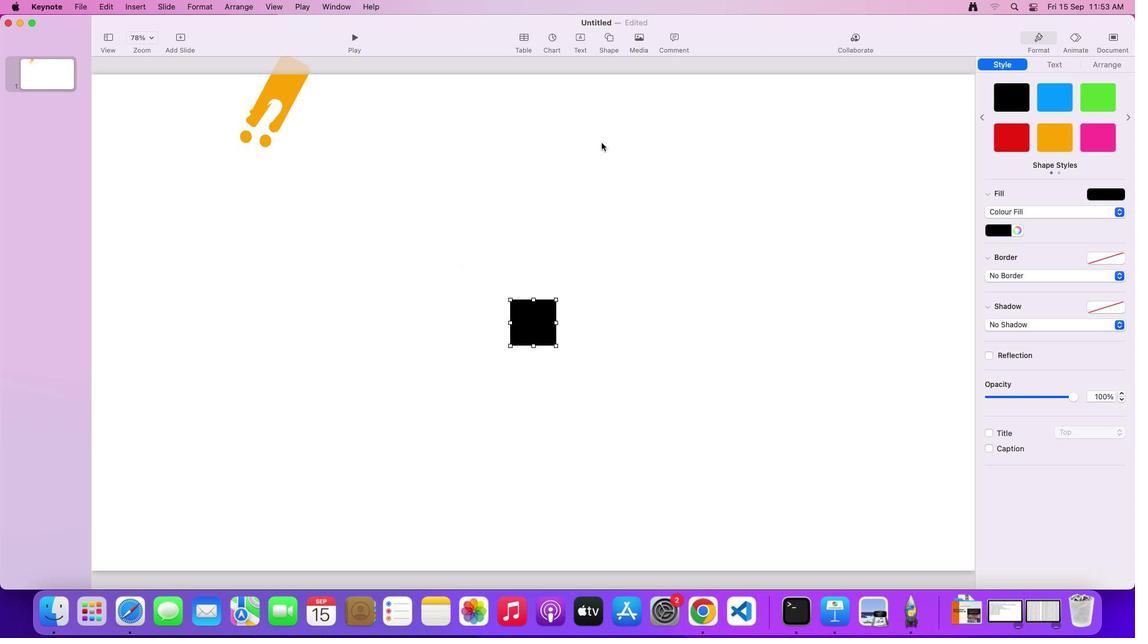
Action: Mouse pressed left at (589, 128)
Screenshot: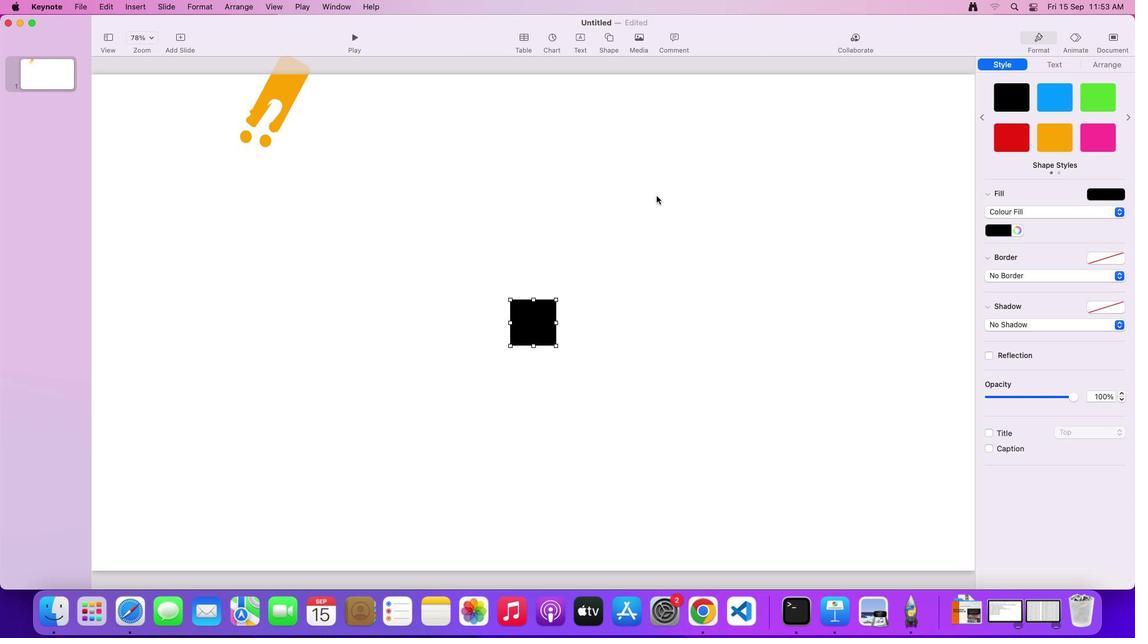 
Action: Mouse moved to (532, 312)
Screenshot: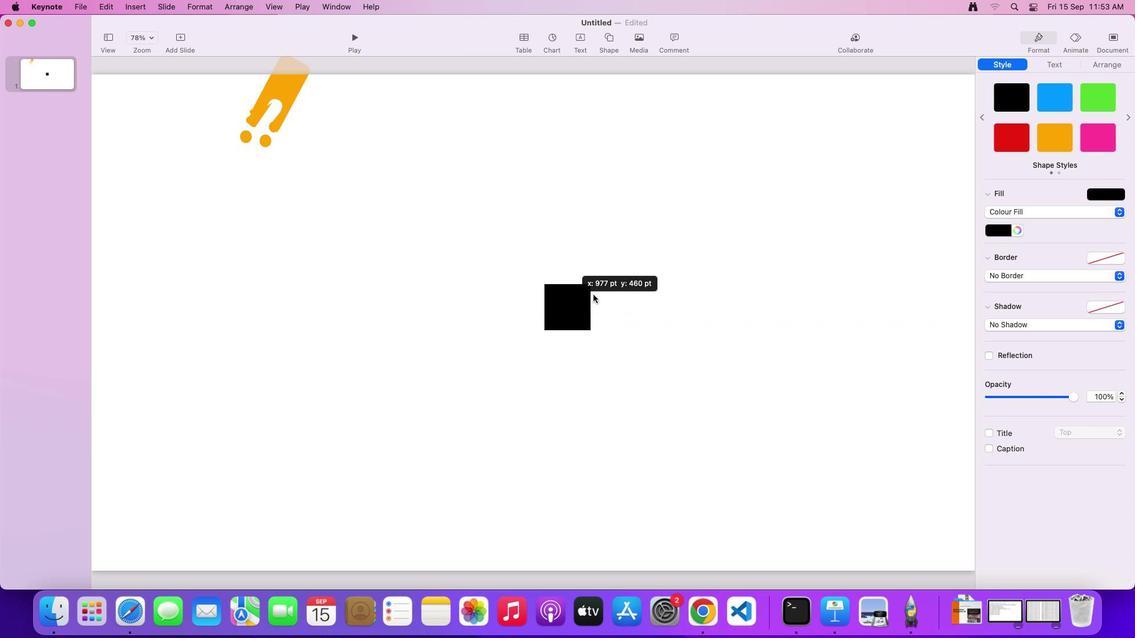 
Action: Mouse pressed left at (532, 312)
Screenshot: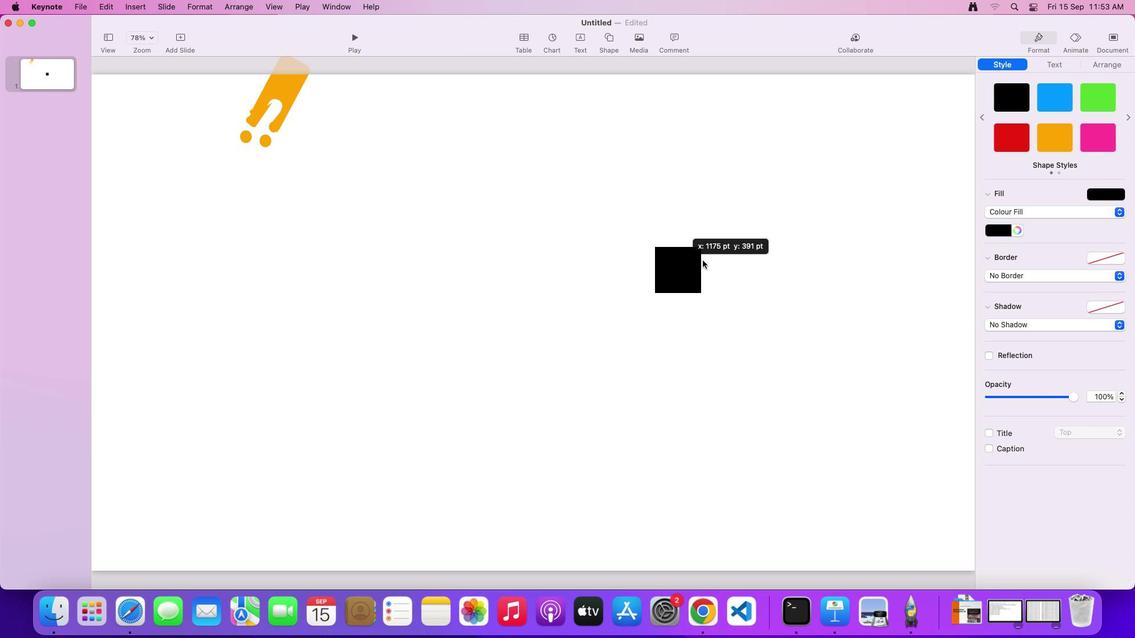 
Action: Mouse moved to (673, 256)
Screenshot: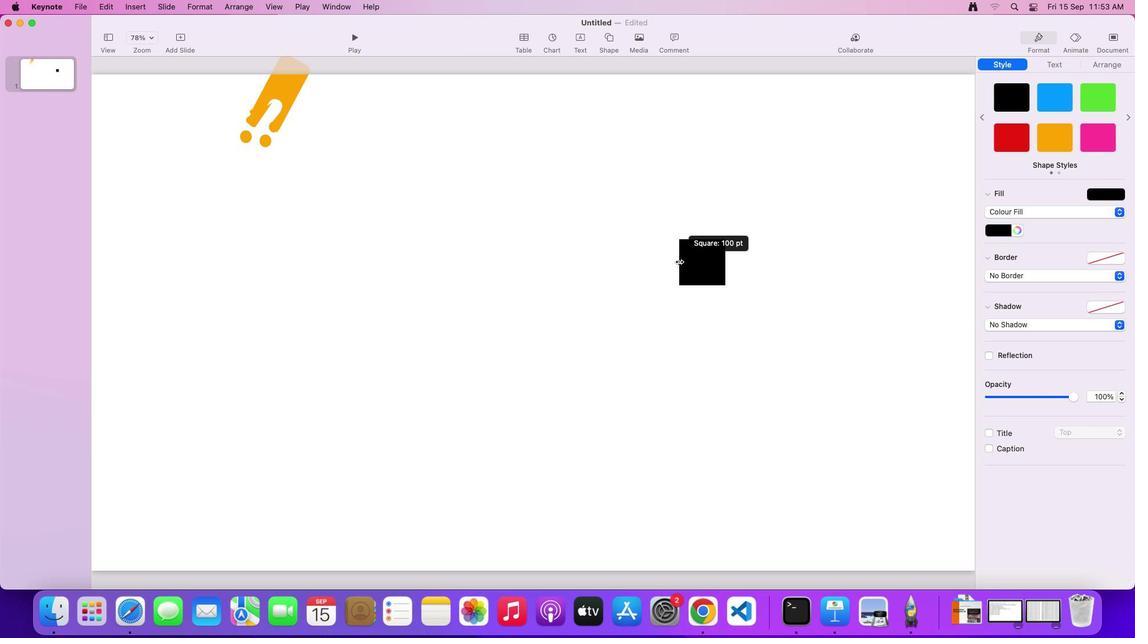
Action: Mouse pressed left at (673, 256)
Screenshot: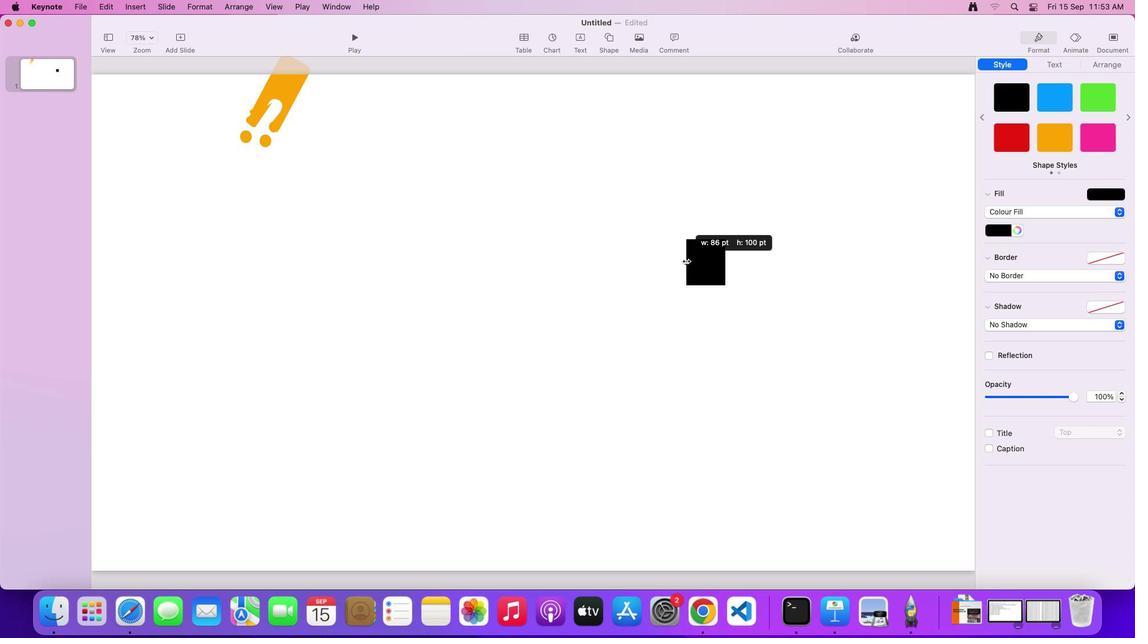 
Action: Mouse moved to (1111, 57)
Screenshot: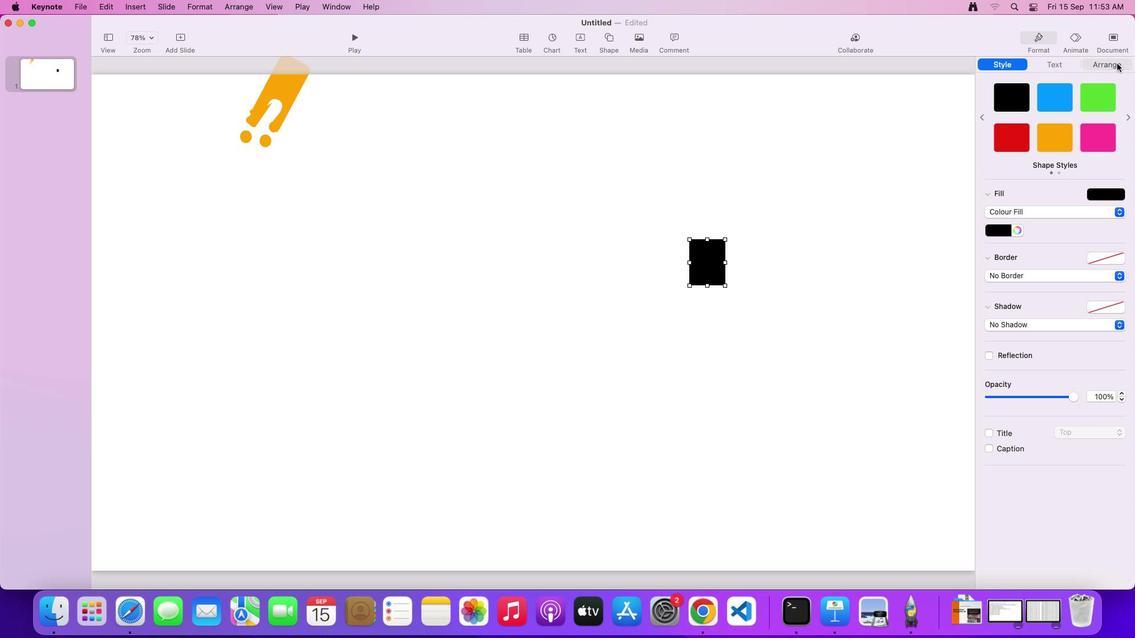 
Action: Mouse pressed left at (1111, 57)
Screenshot: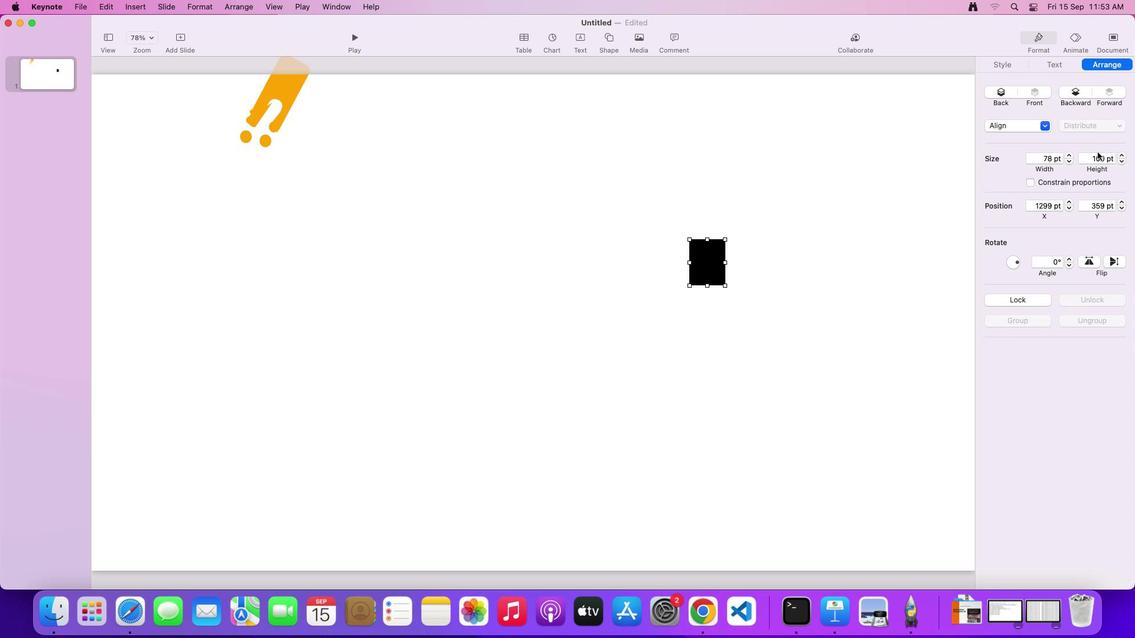 
Action: Mouse moved to (1064, 259)
Screenshot: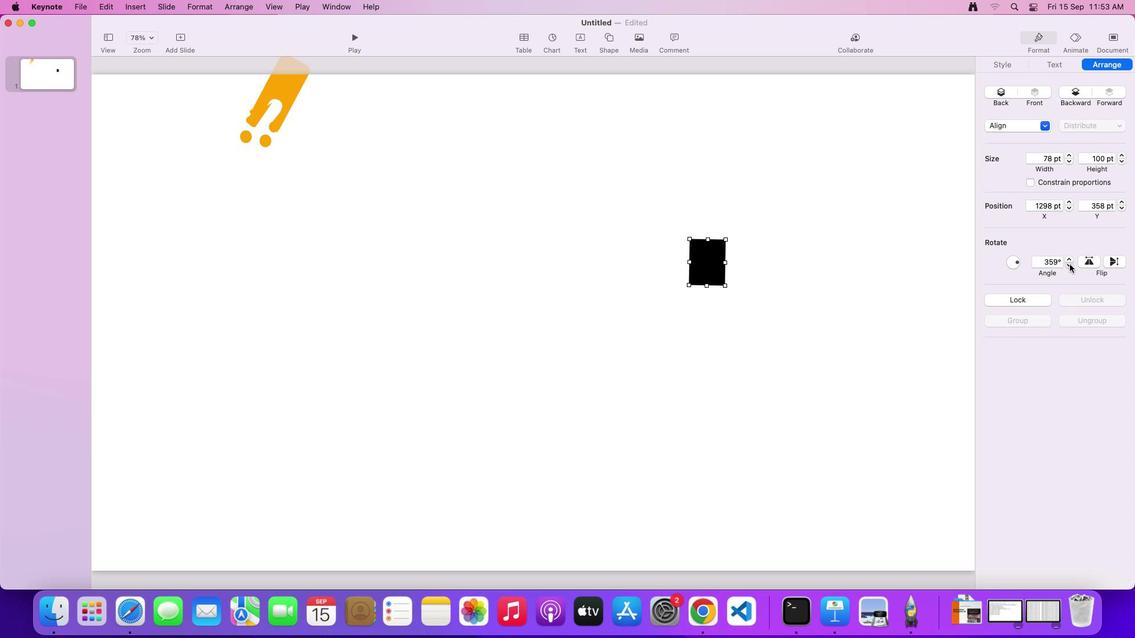 
Action: Mouse pressed left at (1064, 259)
Screenshot: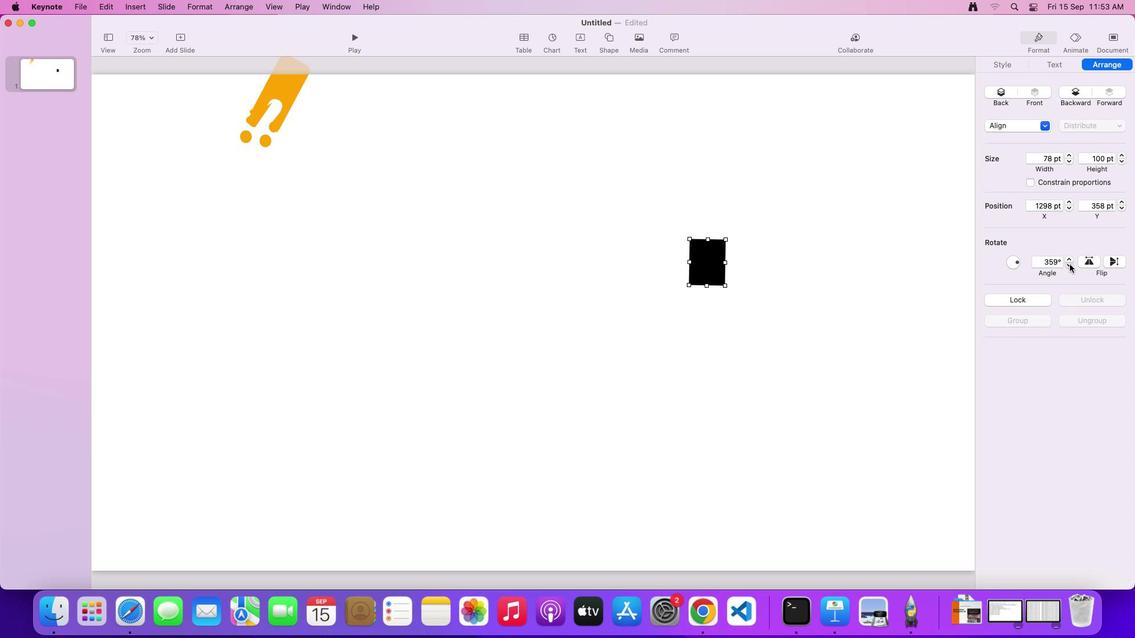 
Action: Mouse moved to (713, 236)
Screenshot: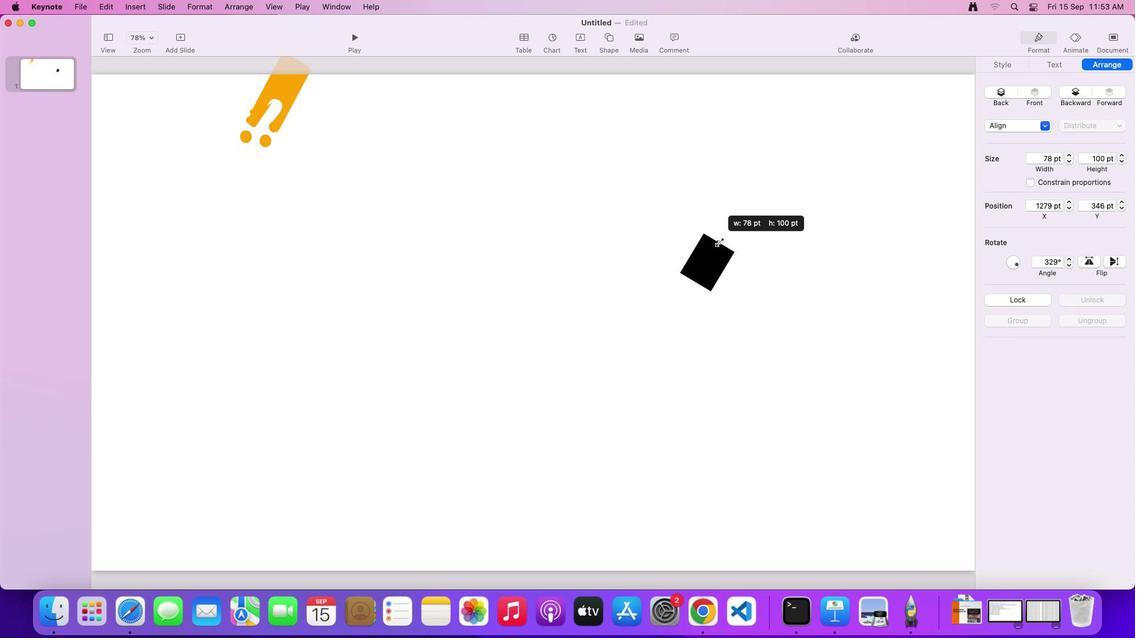
Action: Mouse pressed left at (713, 236)
Screenshot: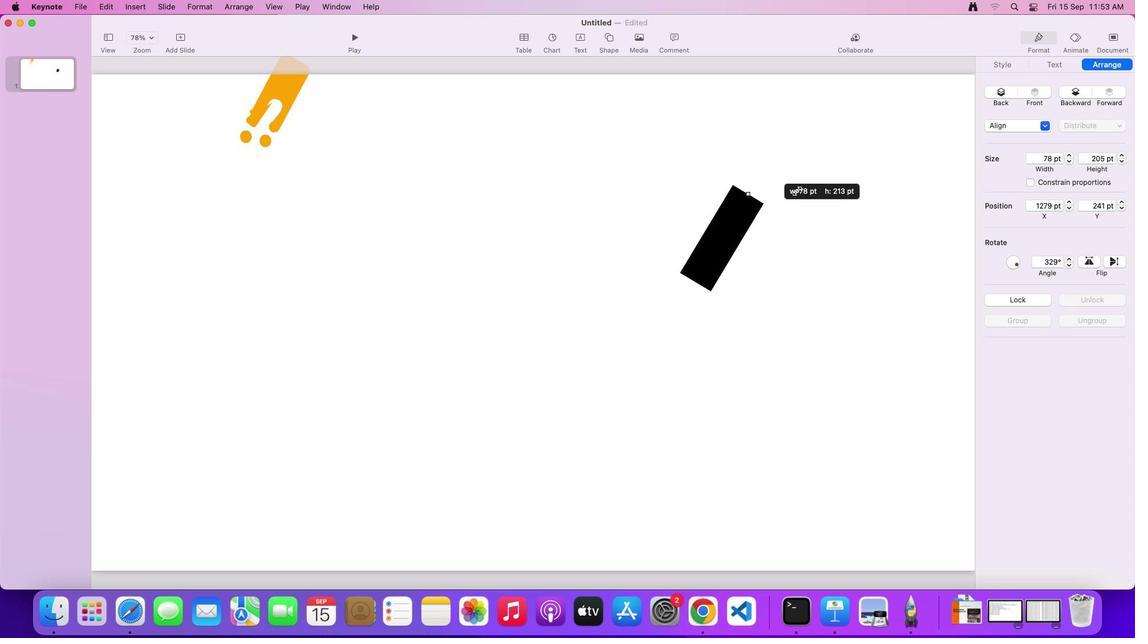 
Action: Mouse moved to (778, 161)
Screenshot: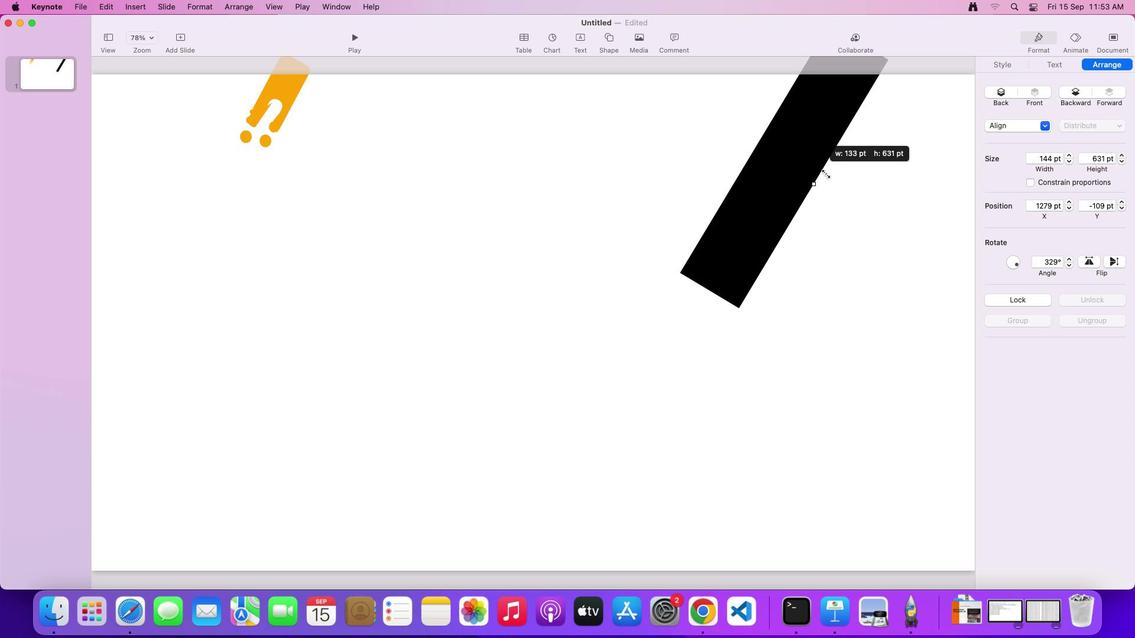 
Action: Mouse pressed left at (778, 161)
Screenshot: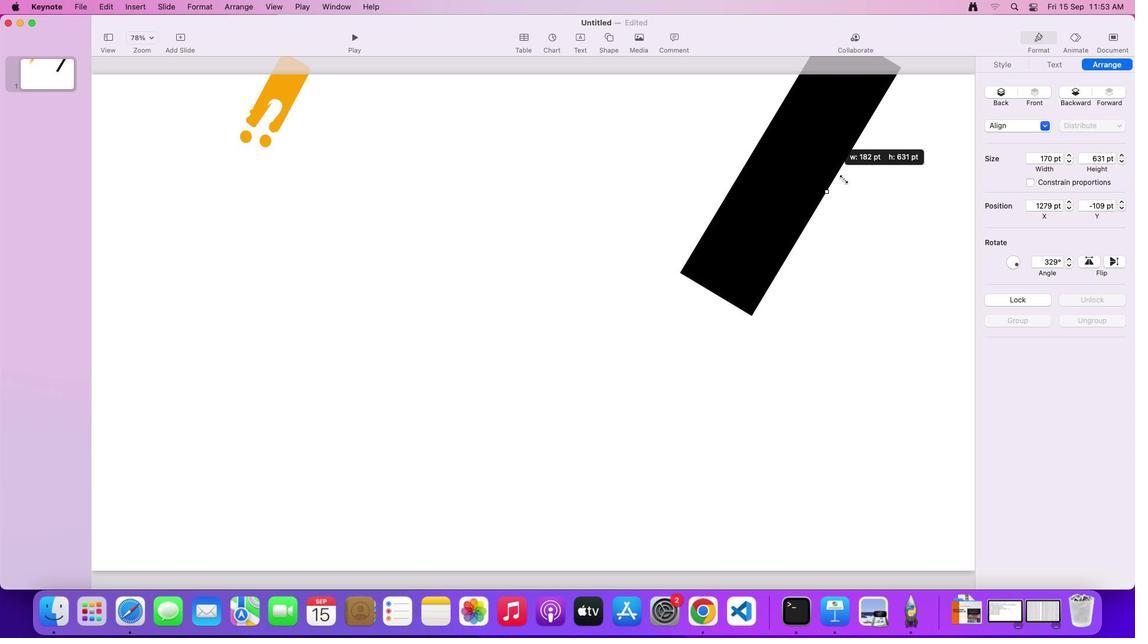 
Action: Mouse moved to (724, 291)
Screenshot: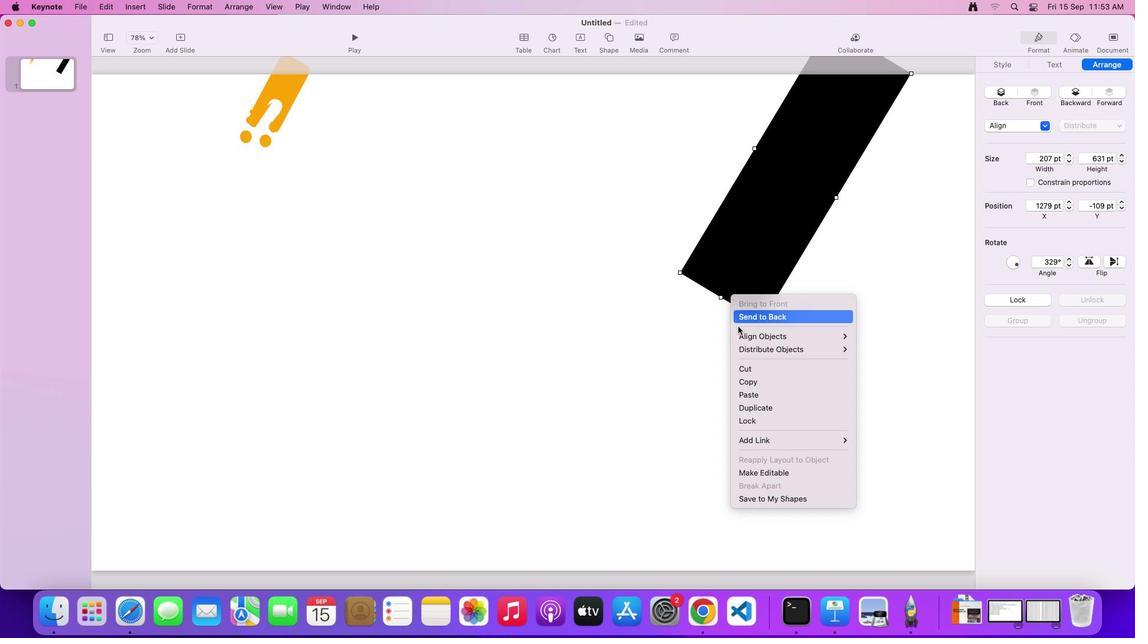 
Action: Mouse pressed right at (724, 291)
Screenshot: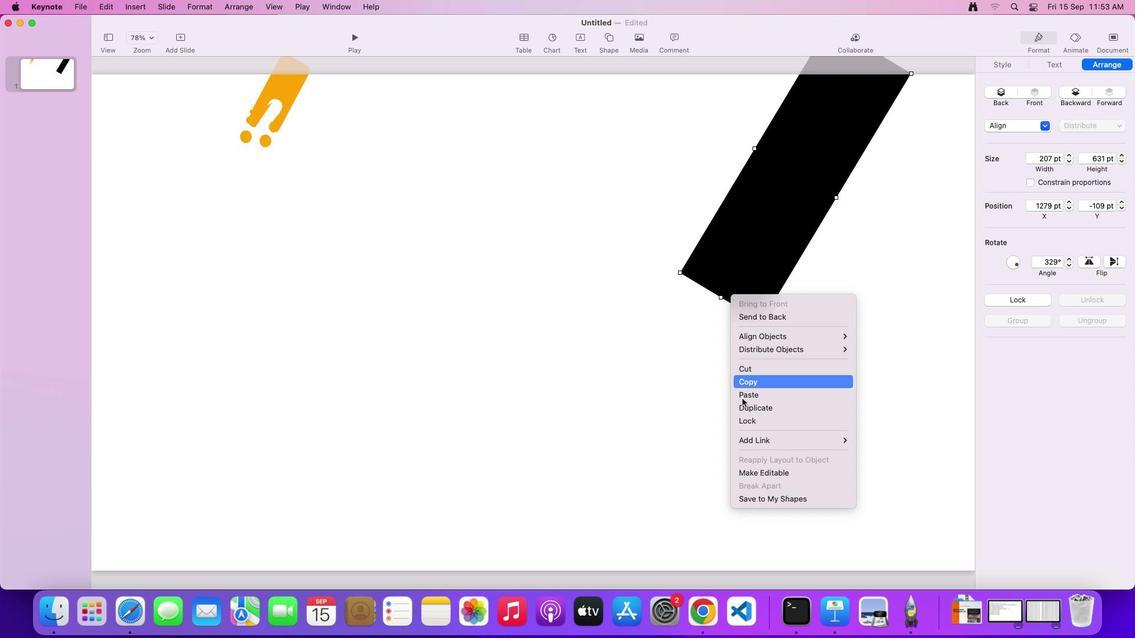 
Action: Mouse moved to (742, 463)
Screenshot: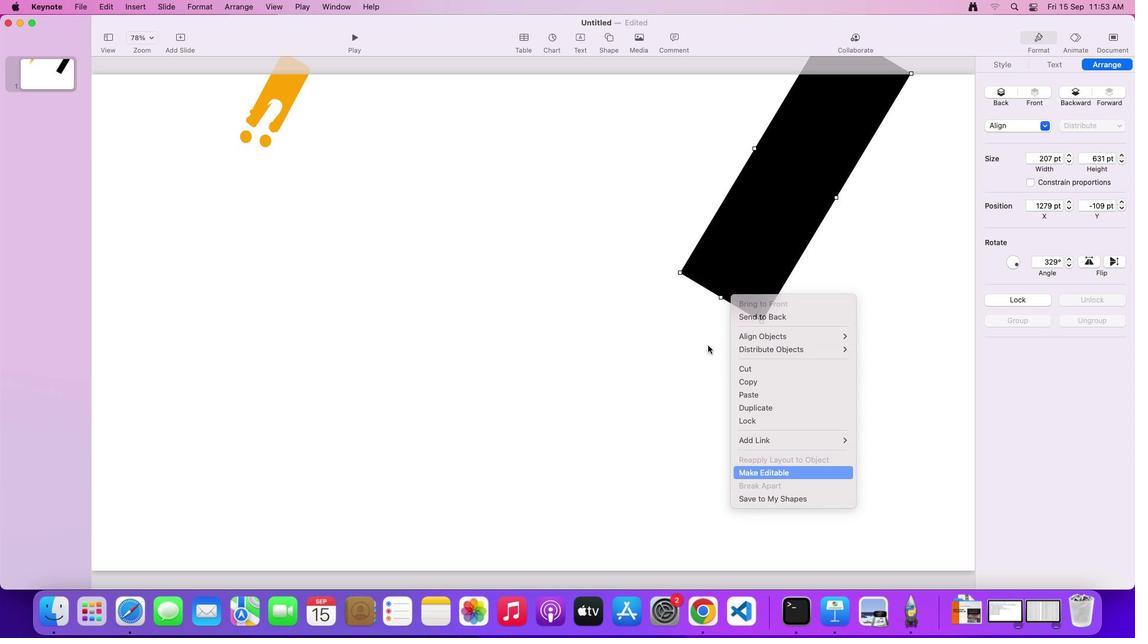 
Action: Mouse pressed left at (742, 463)
Screenshot: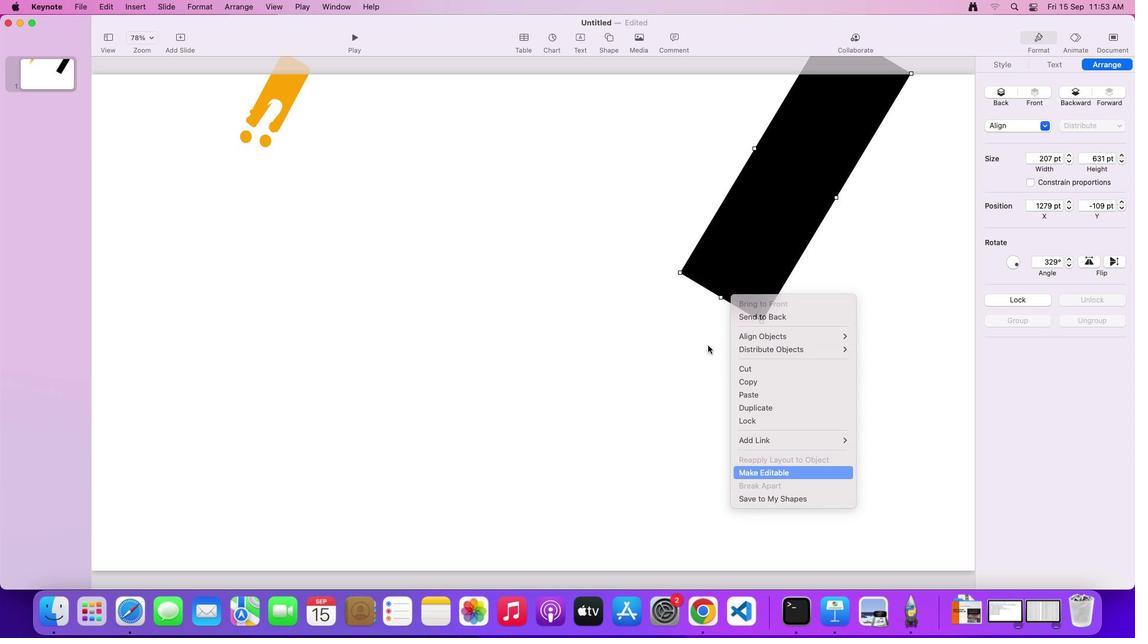 
Action: Mouse moved to (715, 290)
